 Task: Play online Dominion games in very easy mode.
Action: Mouse moved to (232, 552)
Screenshot: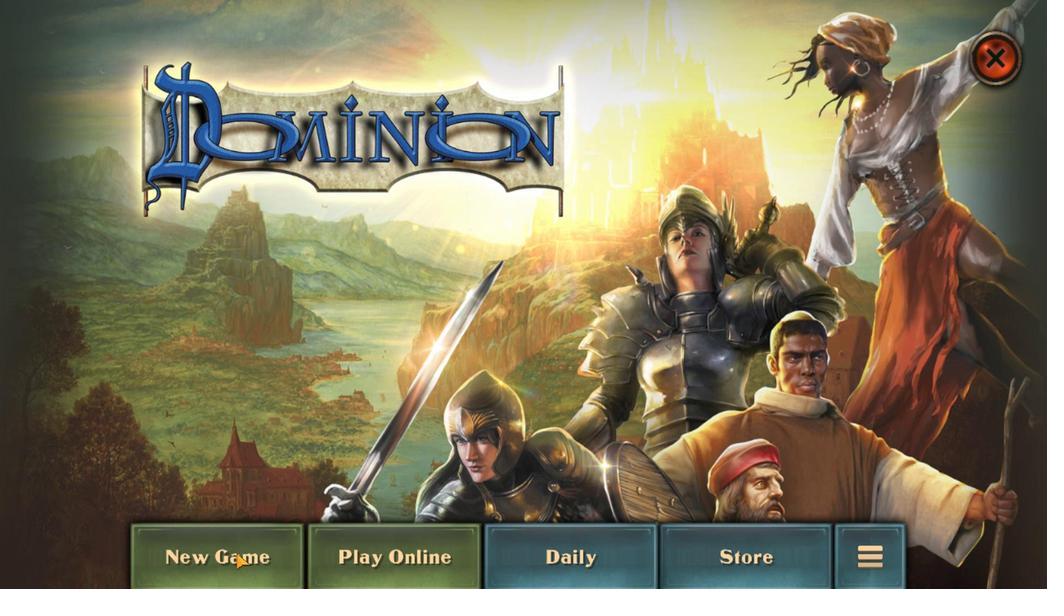 
Action: Mouse pressed left at (232, 552)
Screenshot: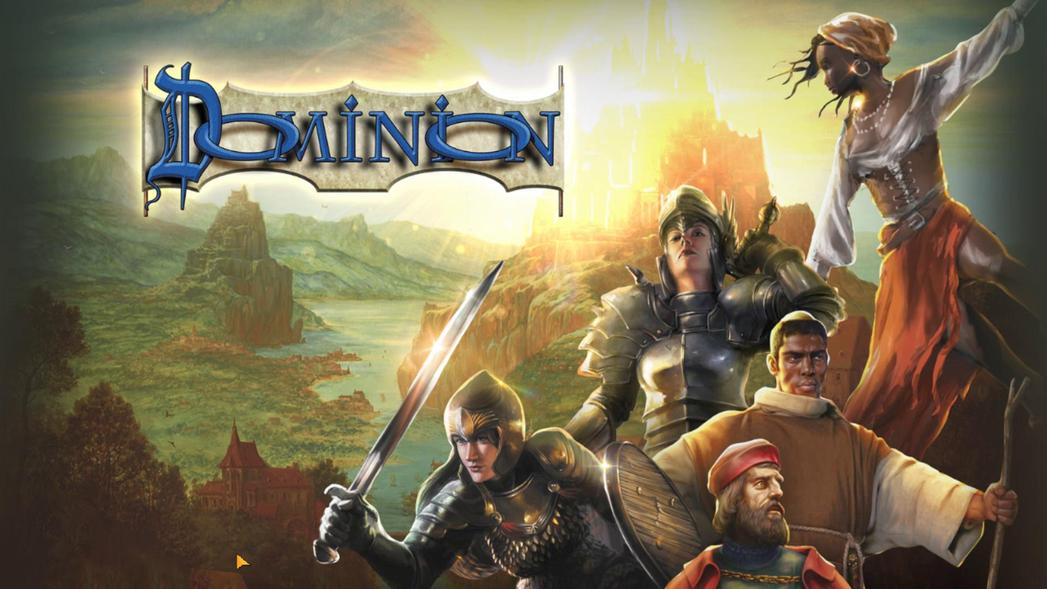 
Action: Mouse moved to (504, 280)
Screenshot: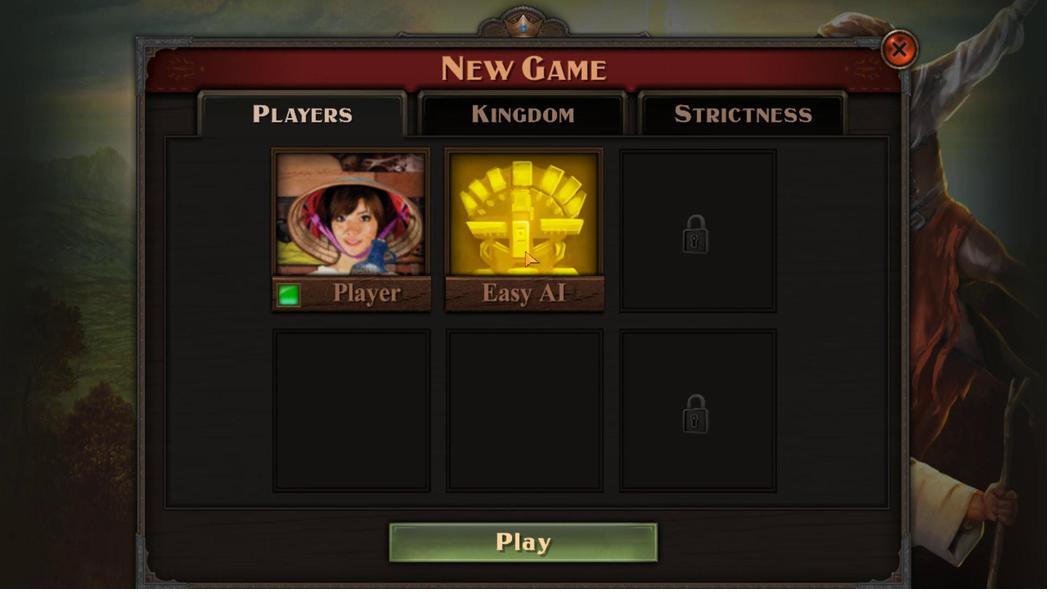 
Action: Mouse pressed left at (504, 280)
Screenshot: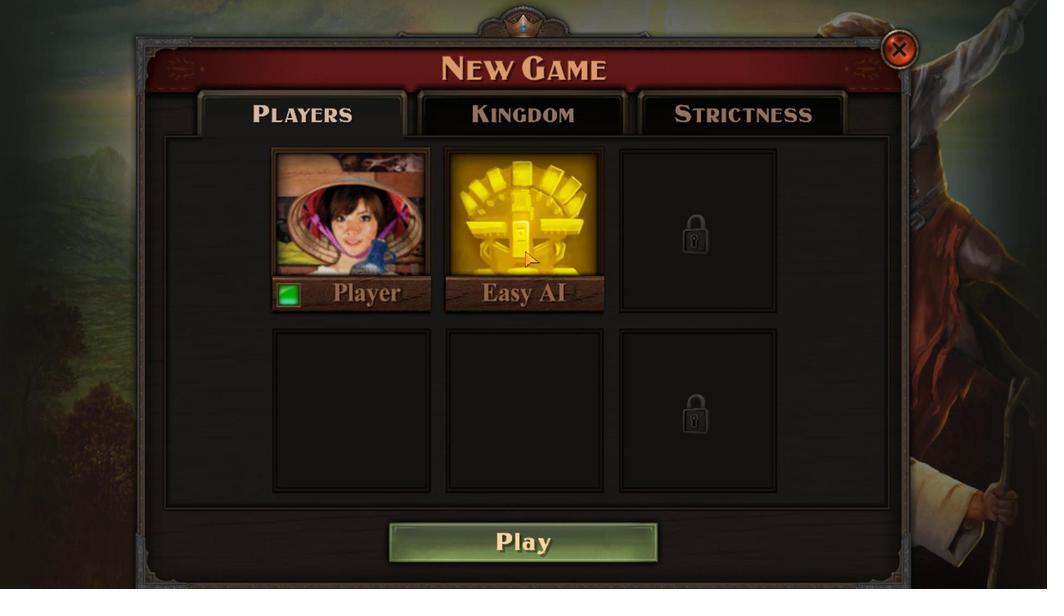 
Action: Mouse moved to (337, 290)
Screenshot: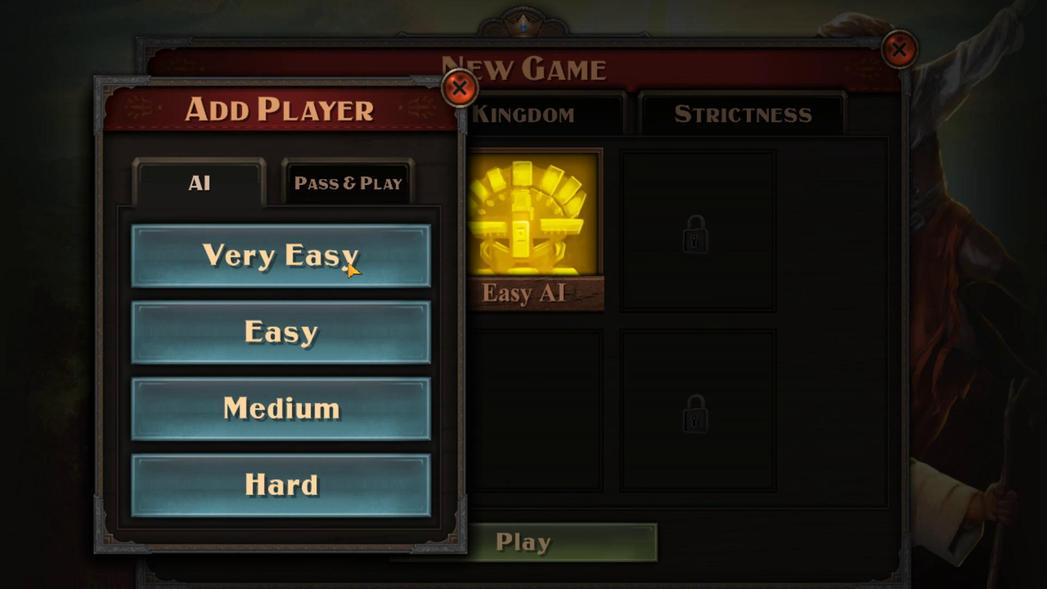 
Action: Mouse pressed left at (337, 290)
Screenshot: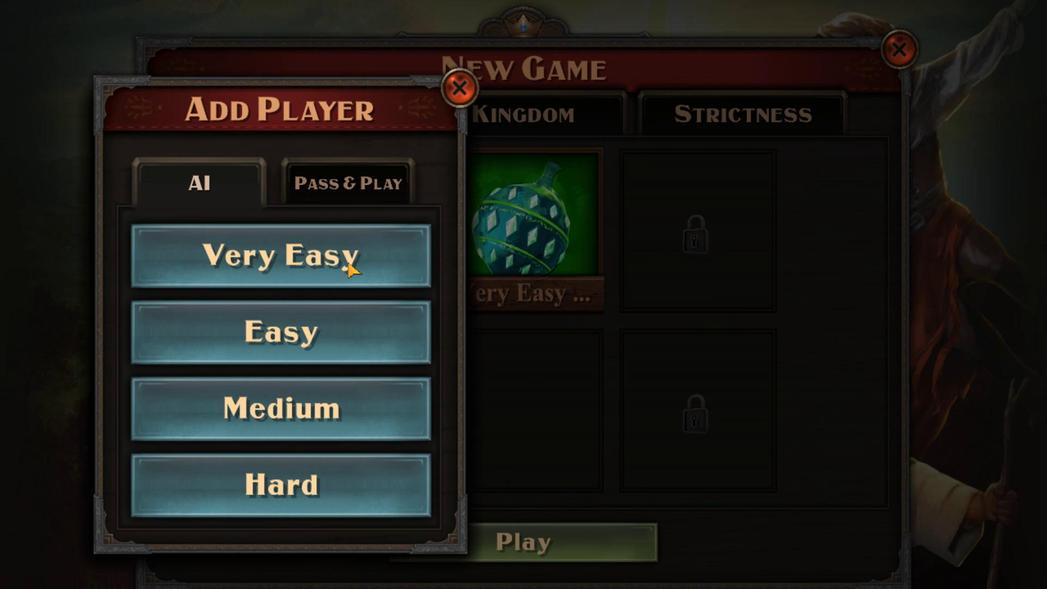 
Action: Mouse moved to (511, 547)
Screenshot: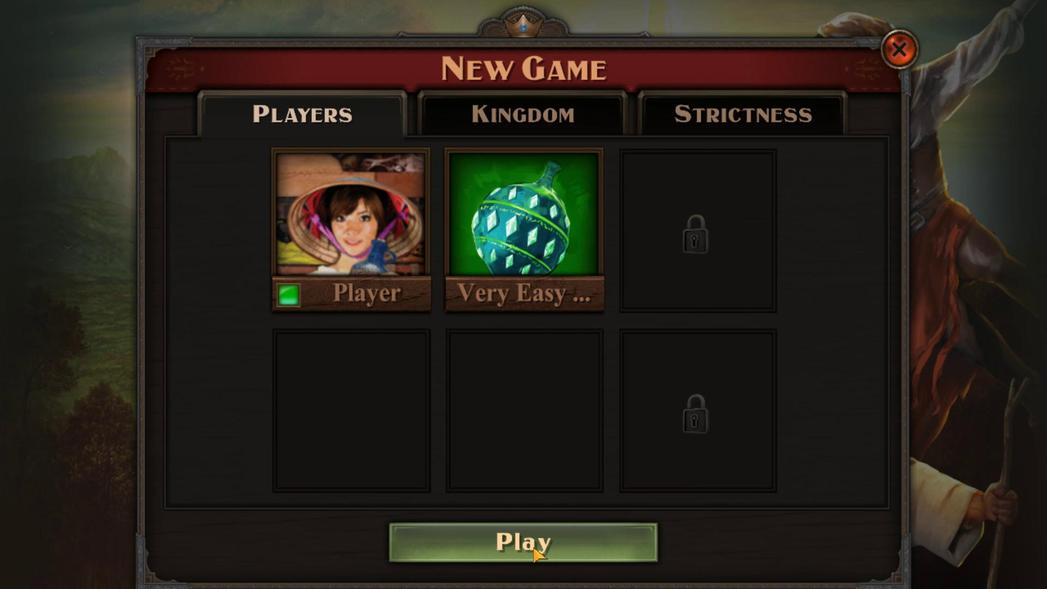 
Action: Mouse pressed left at (511, 547)
Screenshot: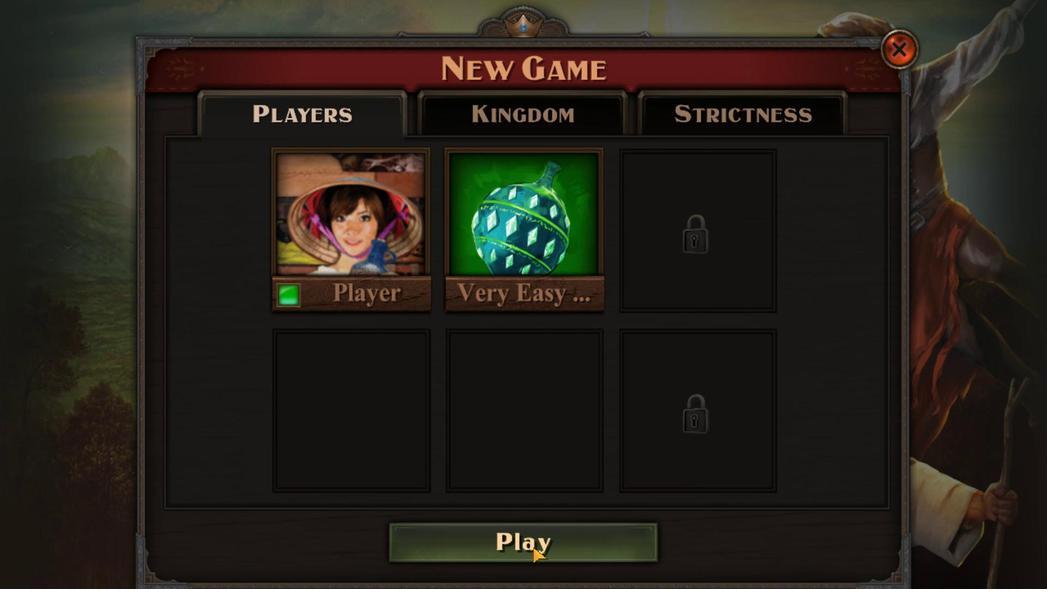 
Action: Mouse moved to (508, 453)
Screenshot: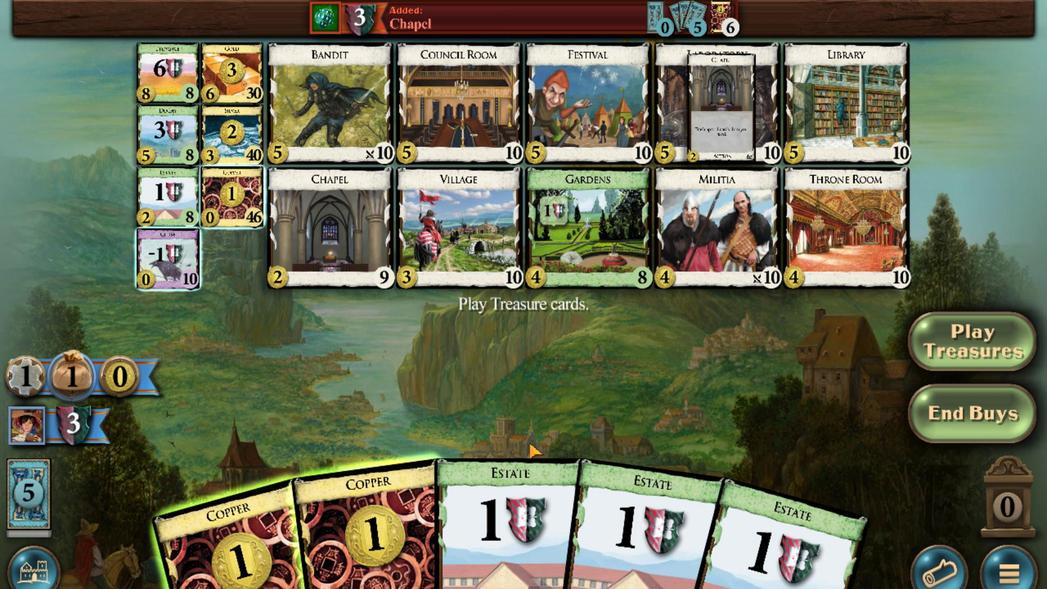 
Action: Mouse scrolled (508, 452) with delta (0, 0)
Screenshot: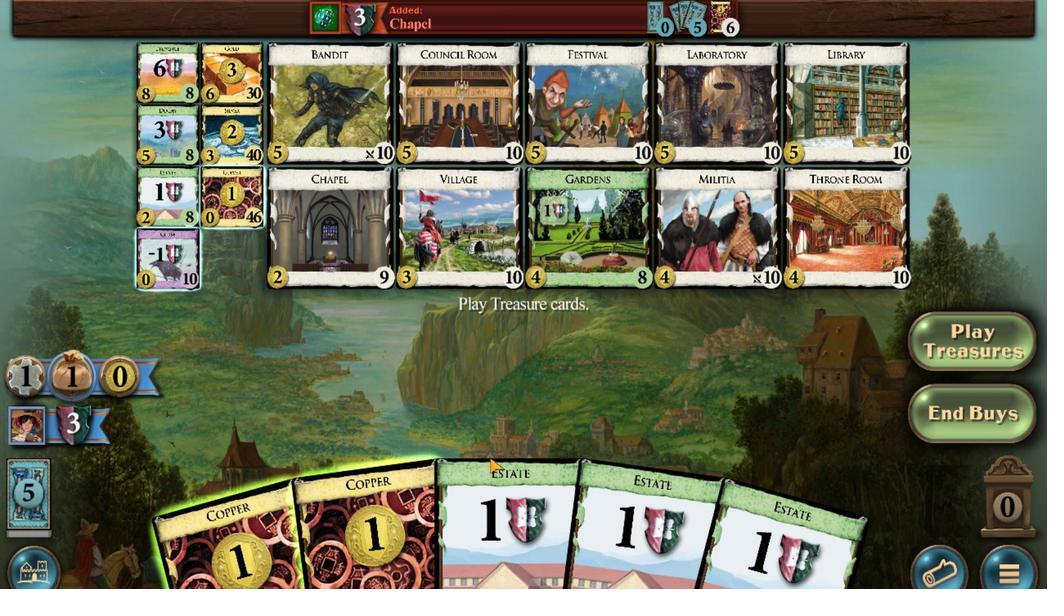 
Action: Mouse moved to (341, 520)
Screenshot: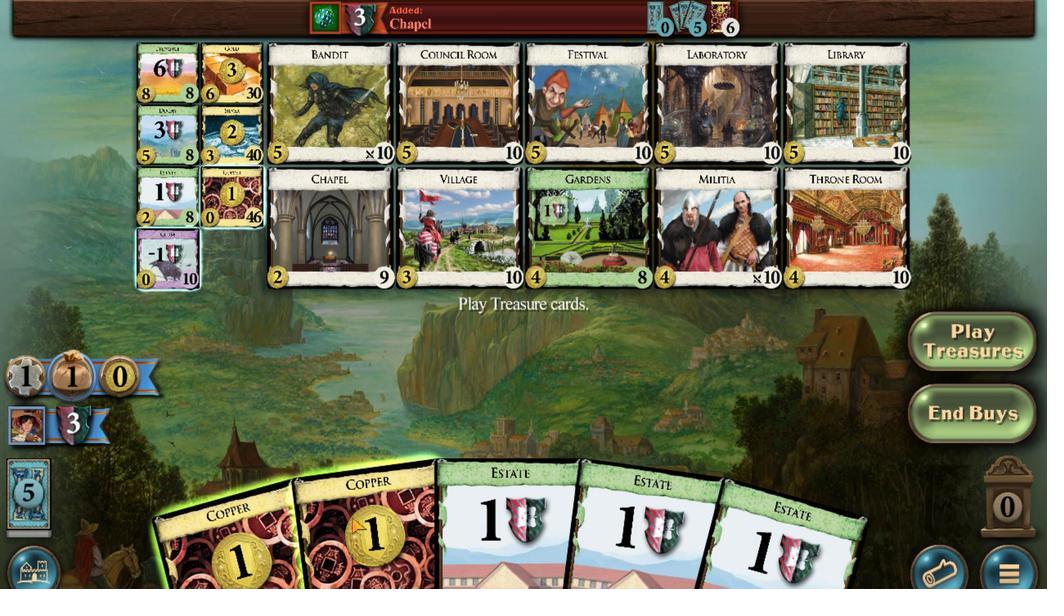 
Action: Mouse scrolled (341, 519) with delta (0, 0)
Screenshot: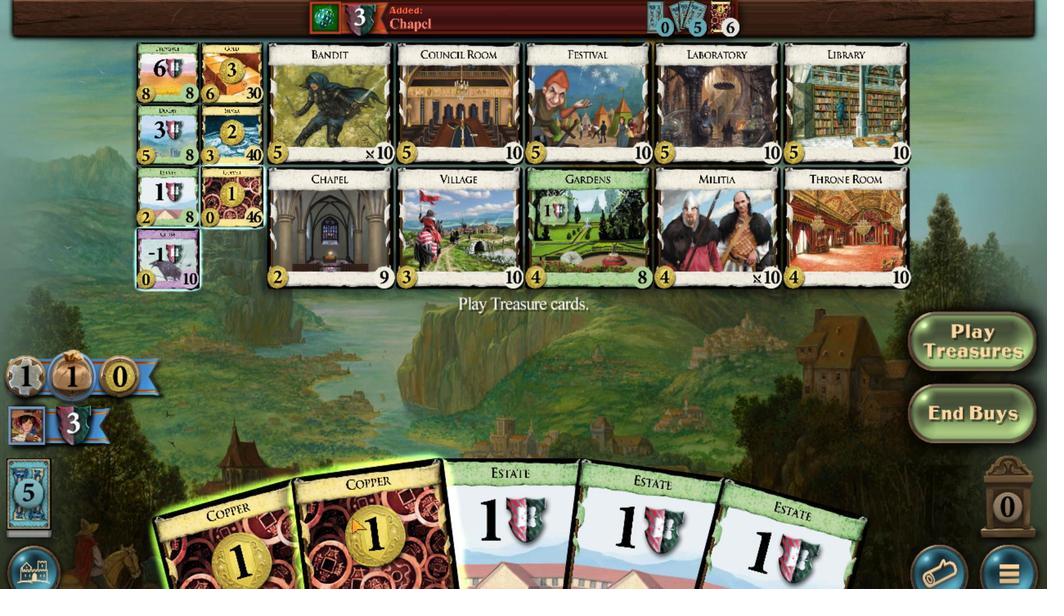 
Action: Mouse moved to (291, 535)
Screenshot: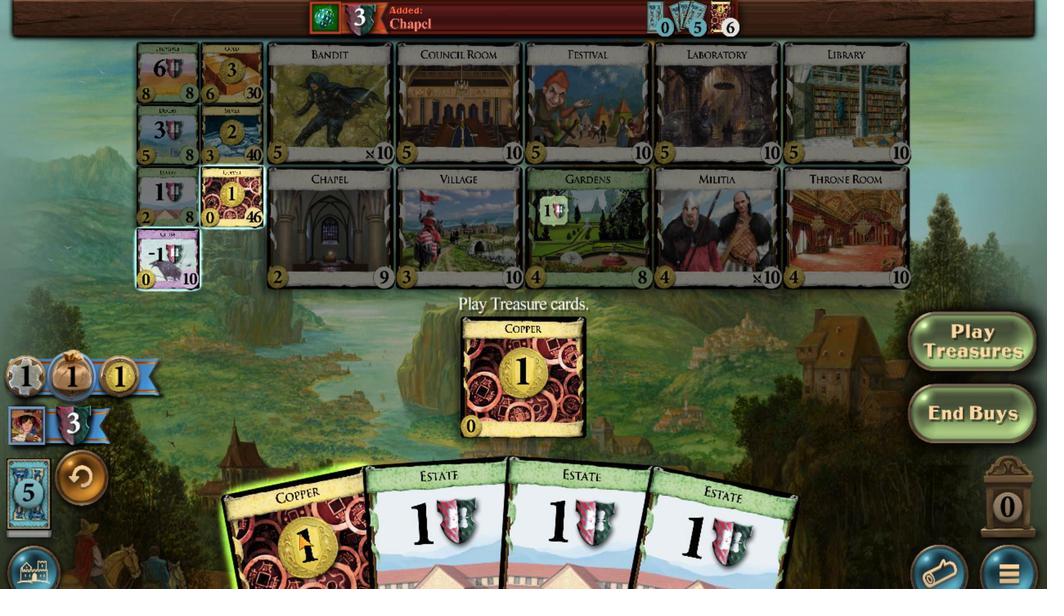 
Action: Mouse scrolled (291, 534) with delta (0, 0)
Screenshot: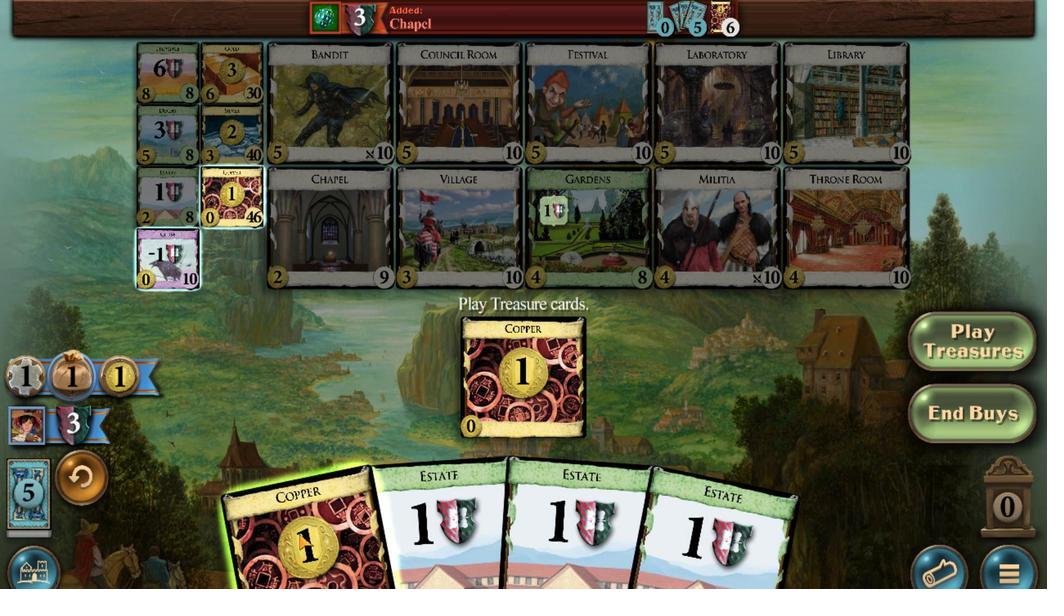 
Action: Mouse moved to (164, 226)
Screenshot: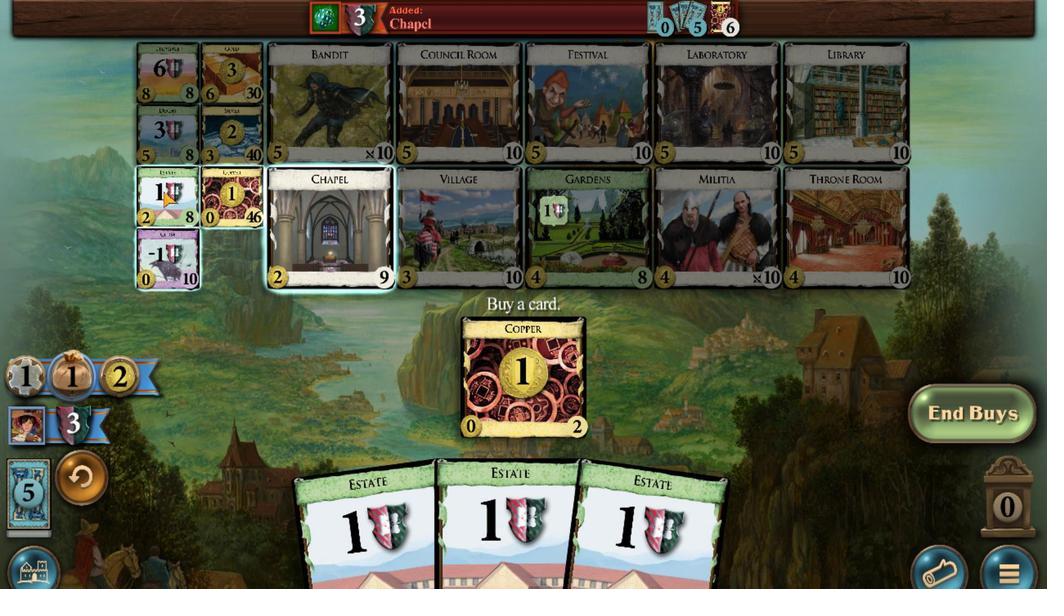 
Action: Mouse scrolled (164, 227) with delta (0, 0)
Screenshot: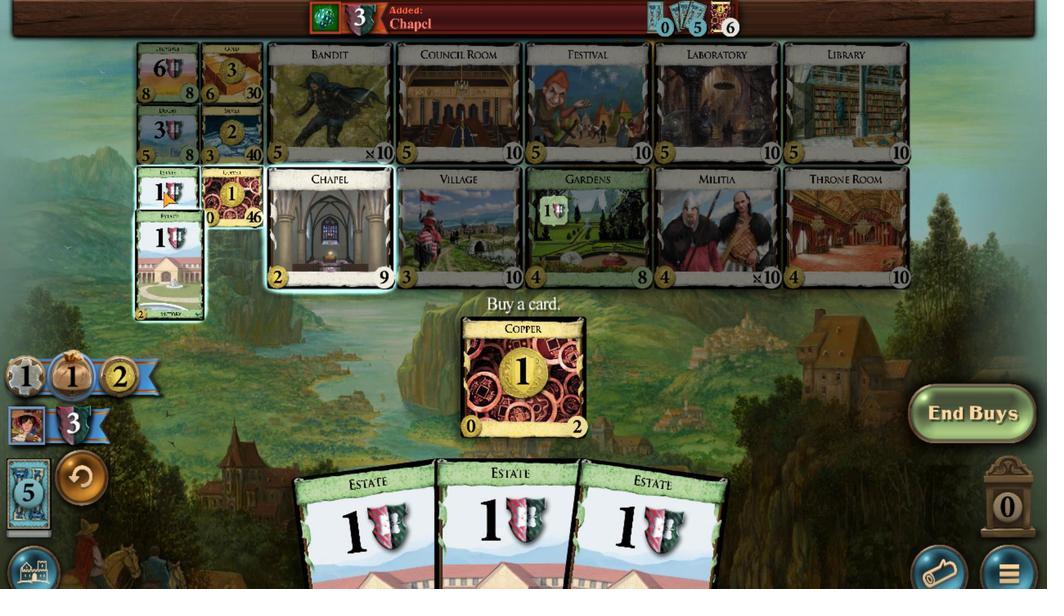 
Action: Mouse scrolled (164, 227) with delta (0, 0)
Screenshot: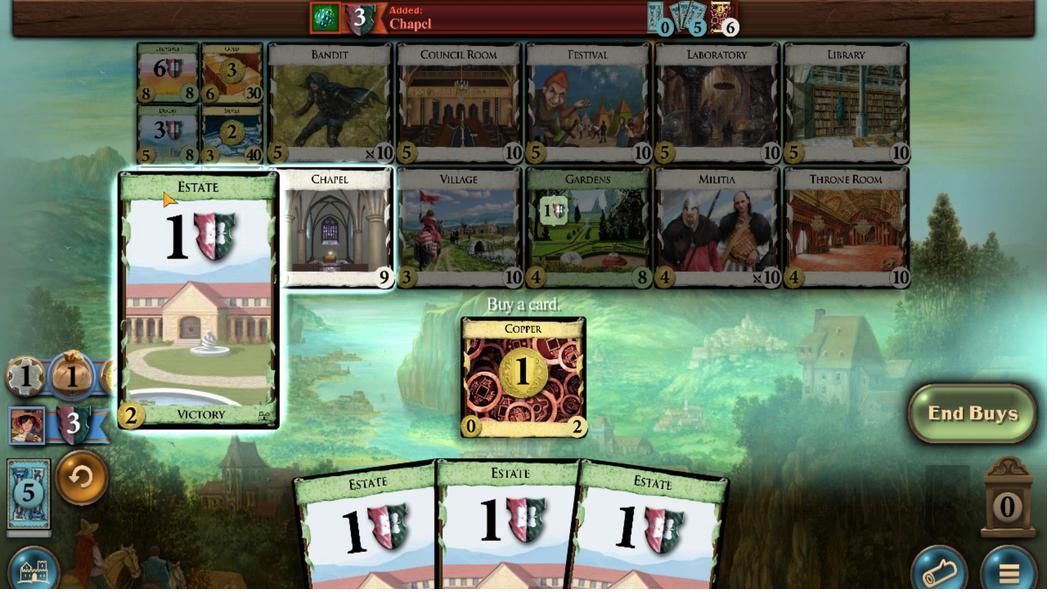 
Action: Mouse scrolled (164, 227) with delta (0, 0)
Screenshot: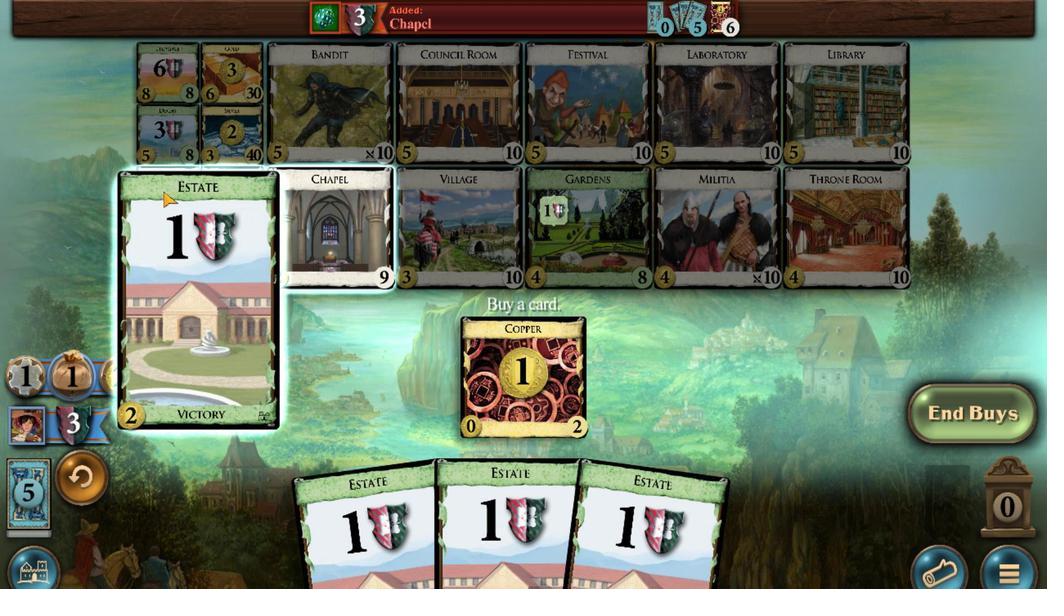 
Action: Mouse moved to (563, 506)
Screenshot: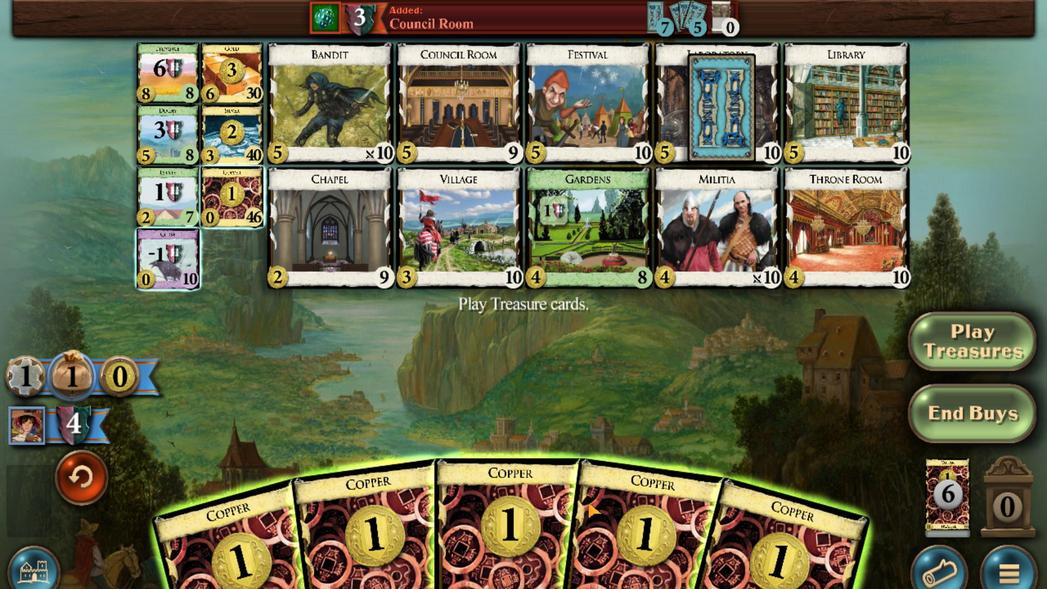 
Action: Mouse scrolled (563, 506) with delta (0, 0)
Screenshot: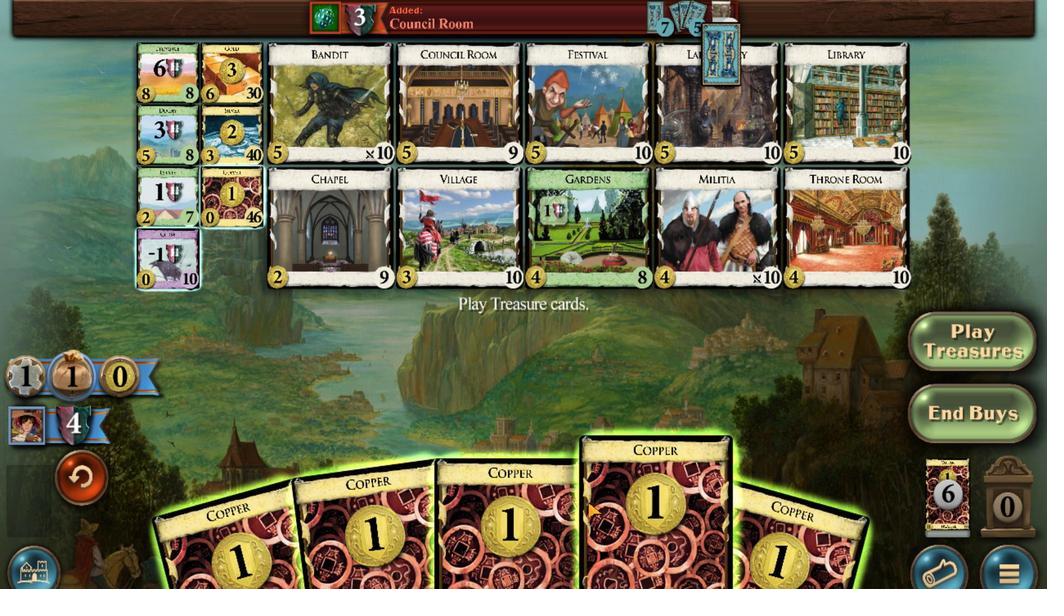 
Action: Mouse moved to (518, 517)
Screenshot: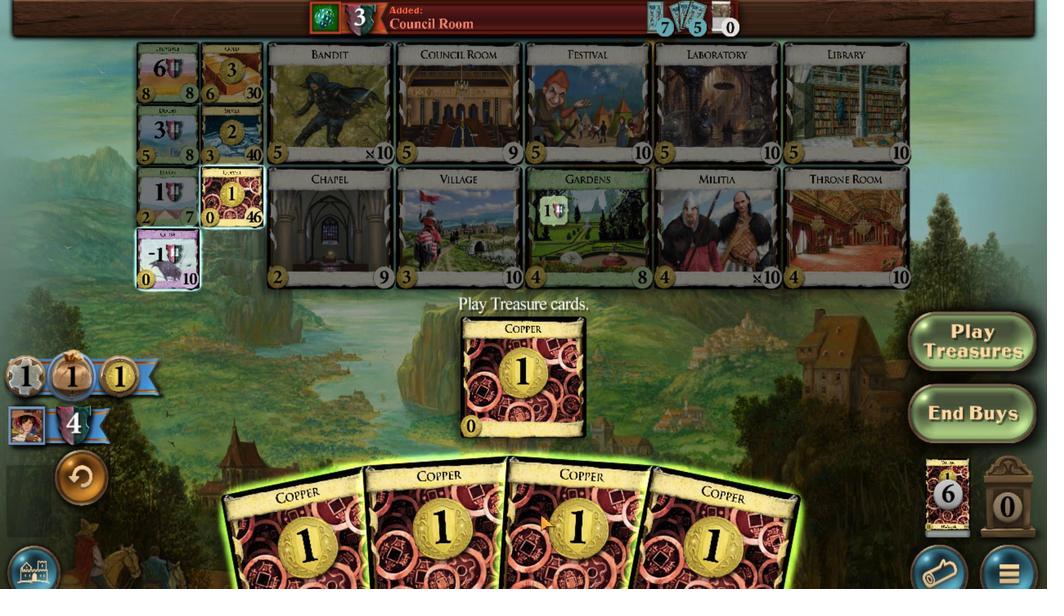 
Action: Mouse scrolled (518, 517) with delta (0, 0)
Screenshot: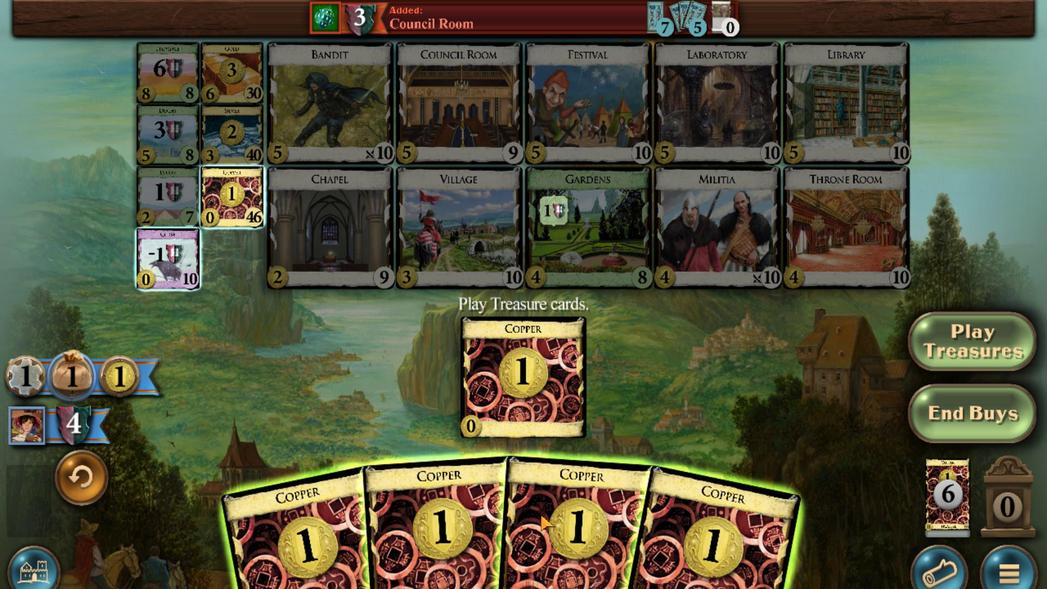 
Action: Mouse moved to (475, 529)
Screenshot: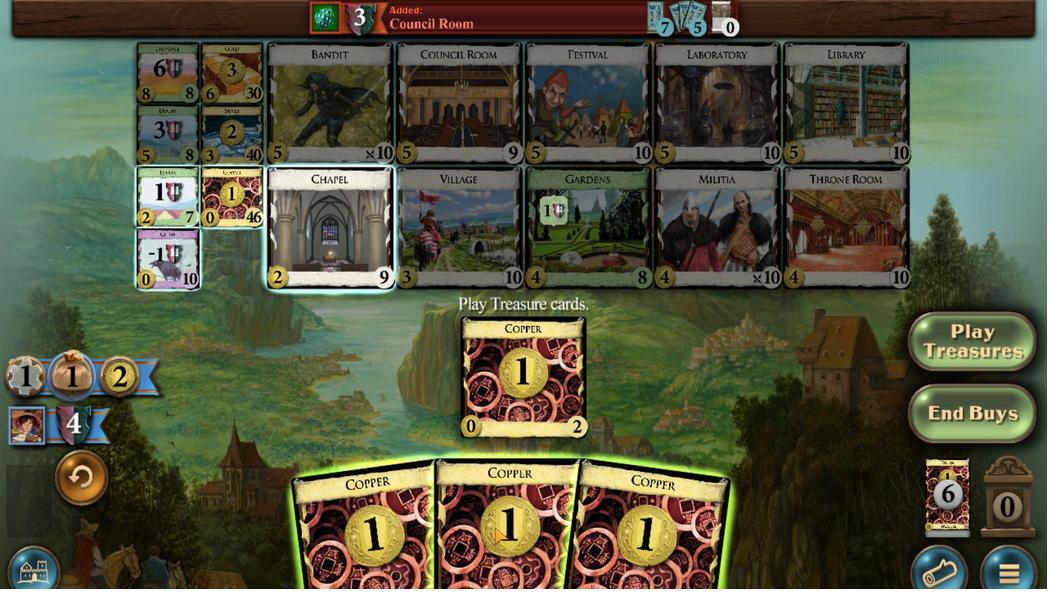 
Action: Mouse scrolled (475, 529) with delta (0, 0)
Screenshot: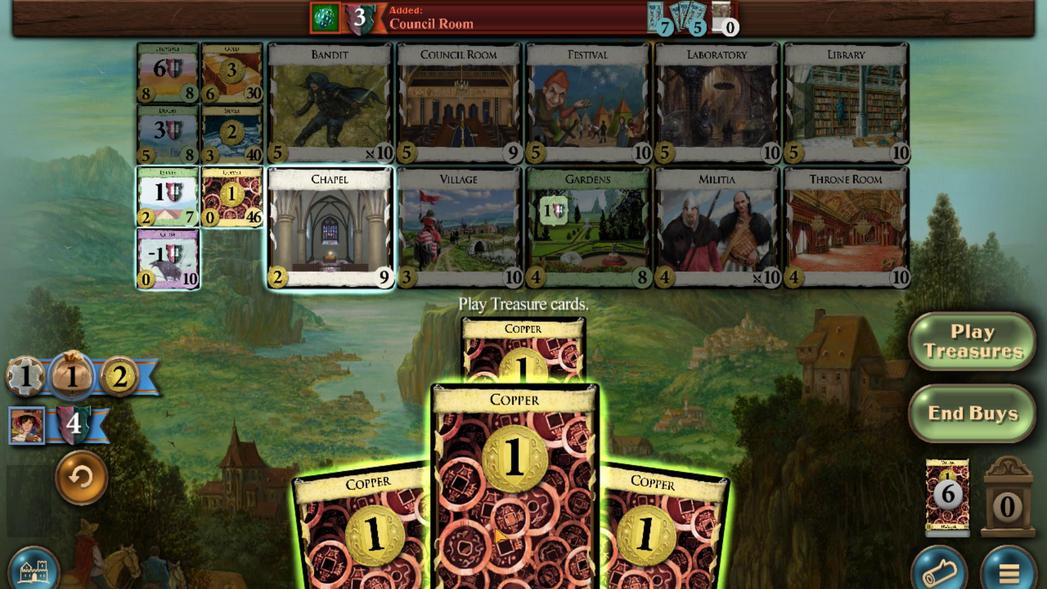 
Action: Mouse moved to (447, 535)
Screenshot: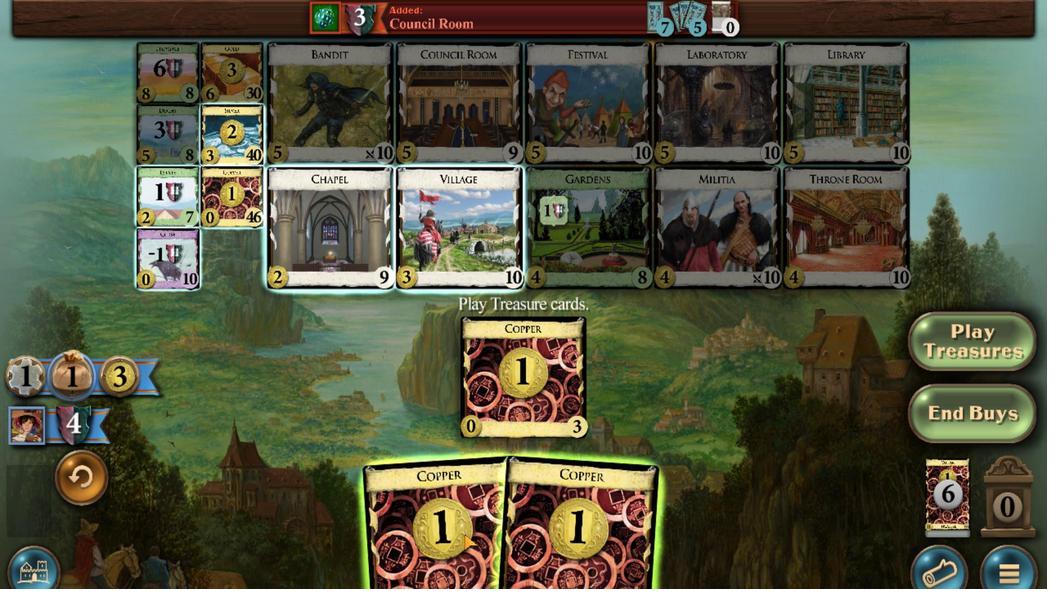 
Action: Mouse scrolled (447, 534) with delta (0, 0)
Screenshot: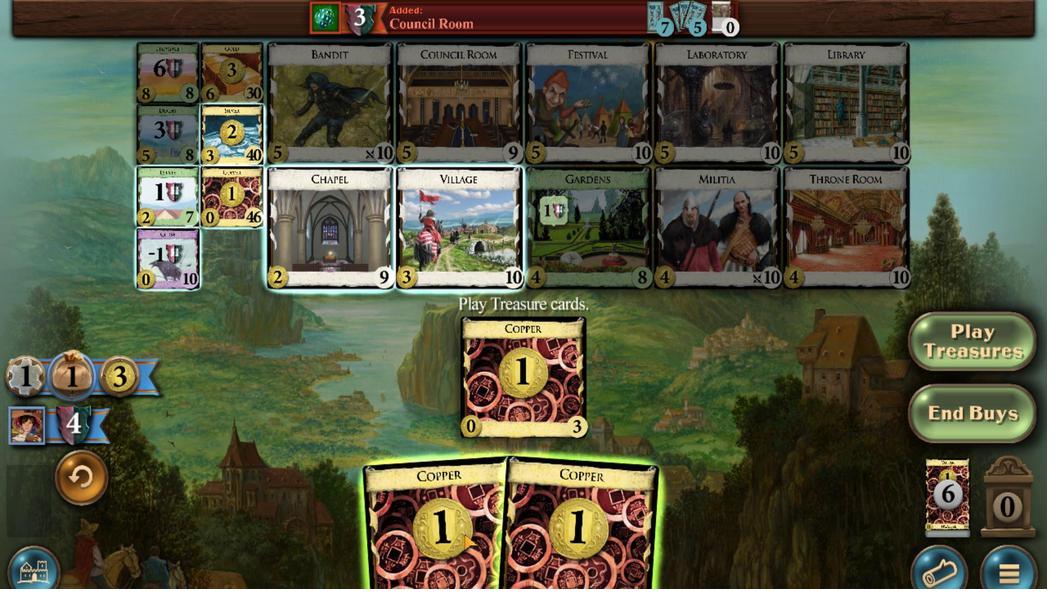 
Action: Mouse moved to (460, 536)
Screenshot: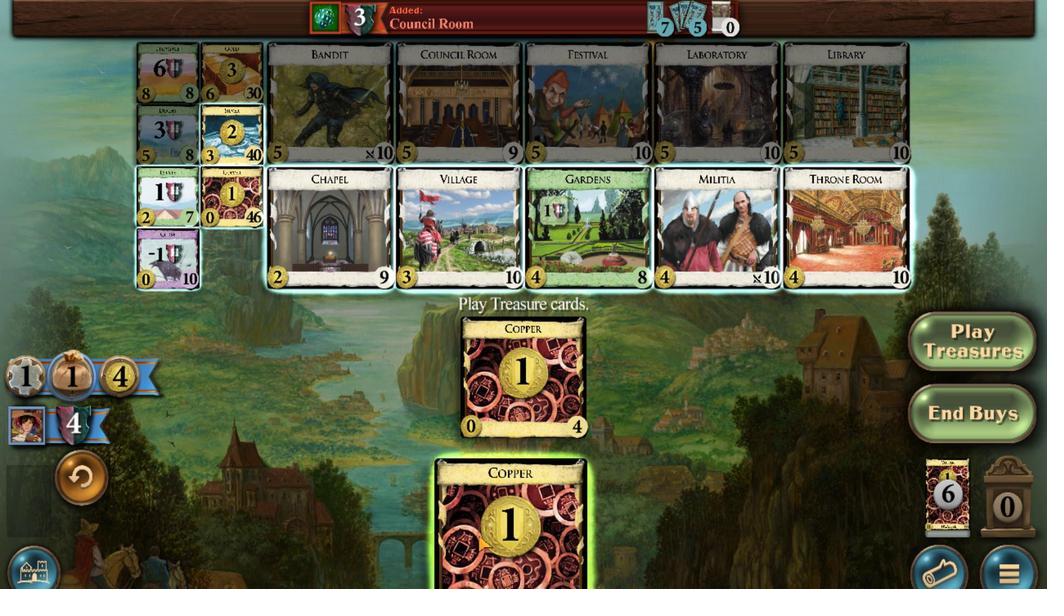 
Action: Mouse scrolled (460, 536) with delta (0, 0)
Screenshot: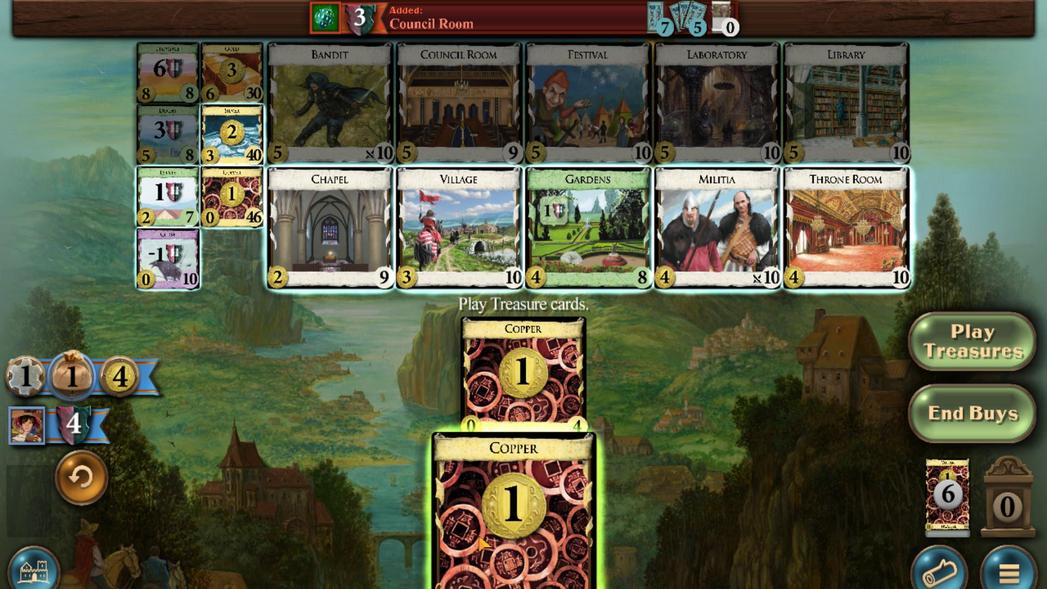 
Action: Mouse moved to (173, 176)
Screenshot: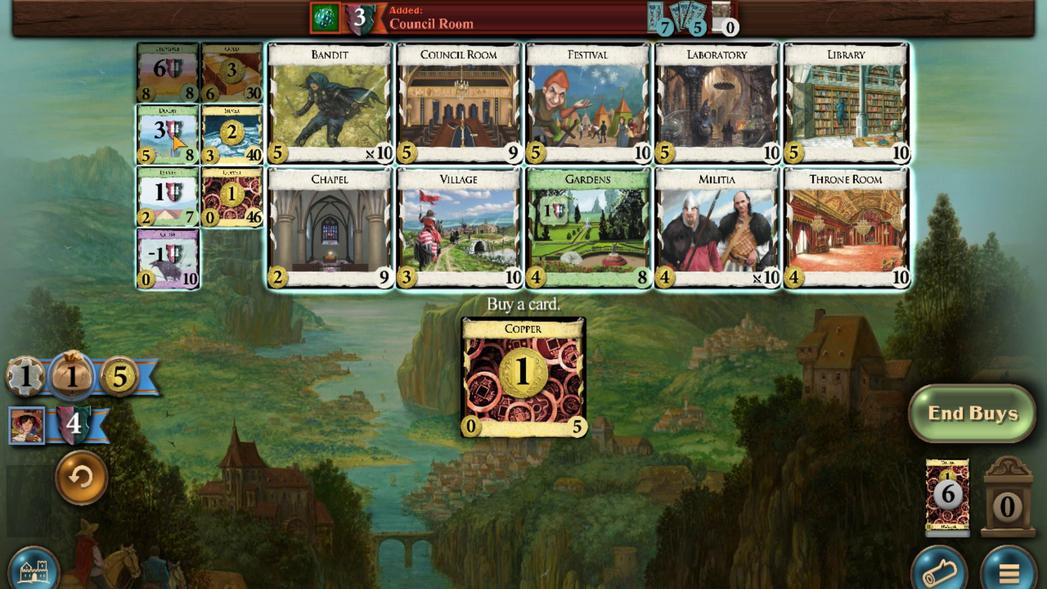 
Action: Mouse scrolled (173, 176) with delta (0, 0)
Screenshot: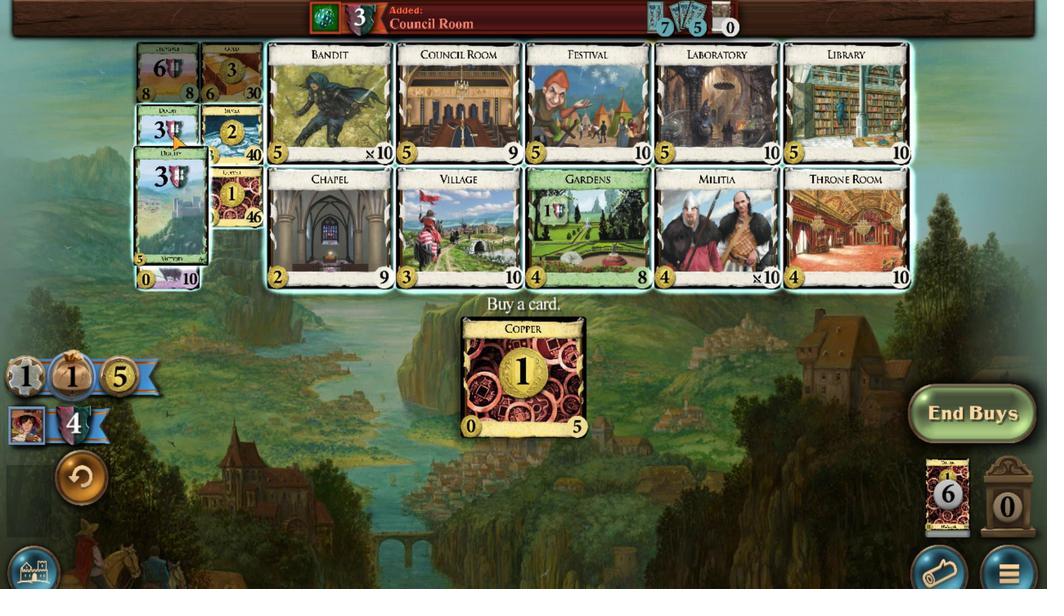 
Action: Mouse scrolled (173, 176) with delta (0, 0)
Screenshot: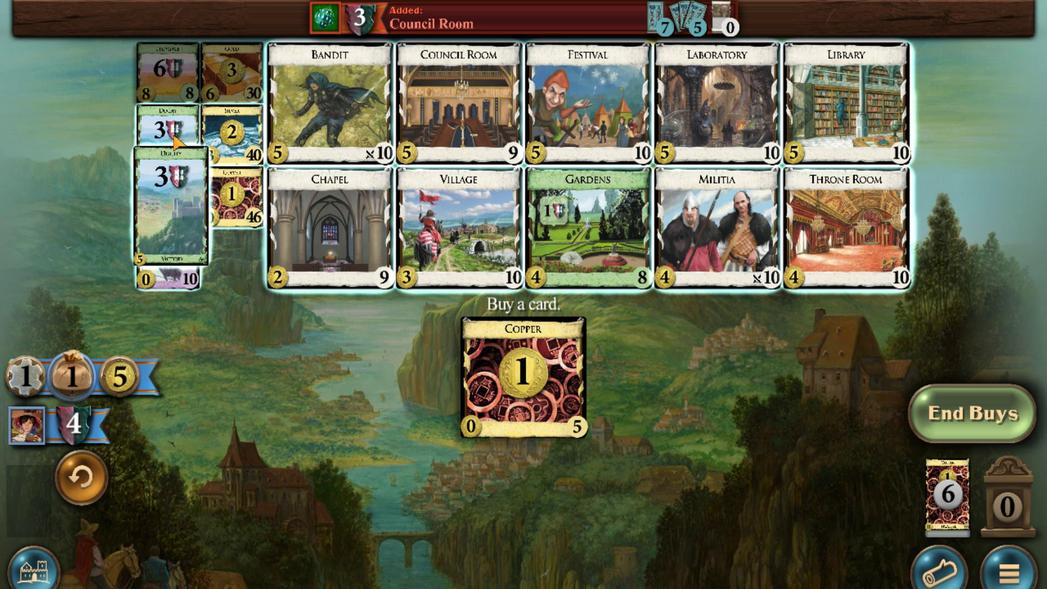 
Action: Mouse scrolled (173, 176) with delta (0, 0)
Screenshot: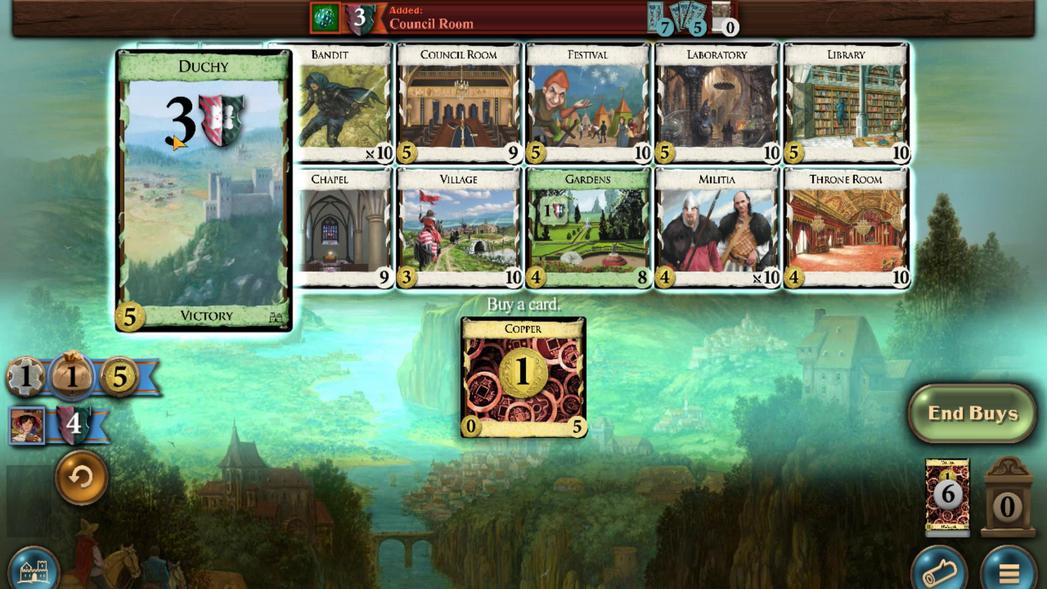 
Action: Mouse moved to (475, 505)
Screenshot: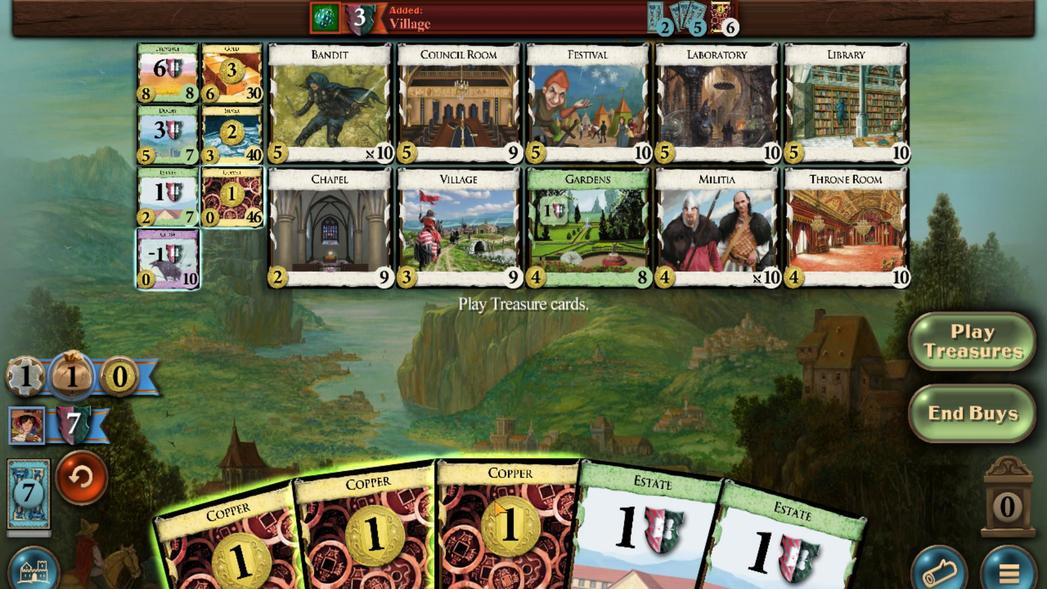 
Action: Mouse scrolled (475, 504) with delta (0, 0)
Screenshot: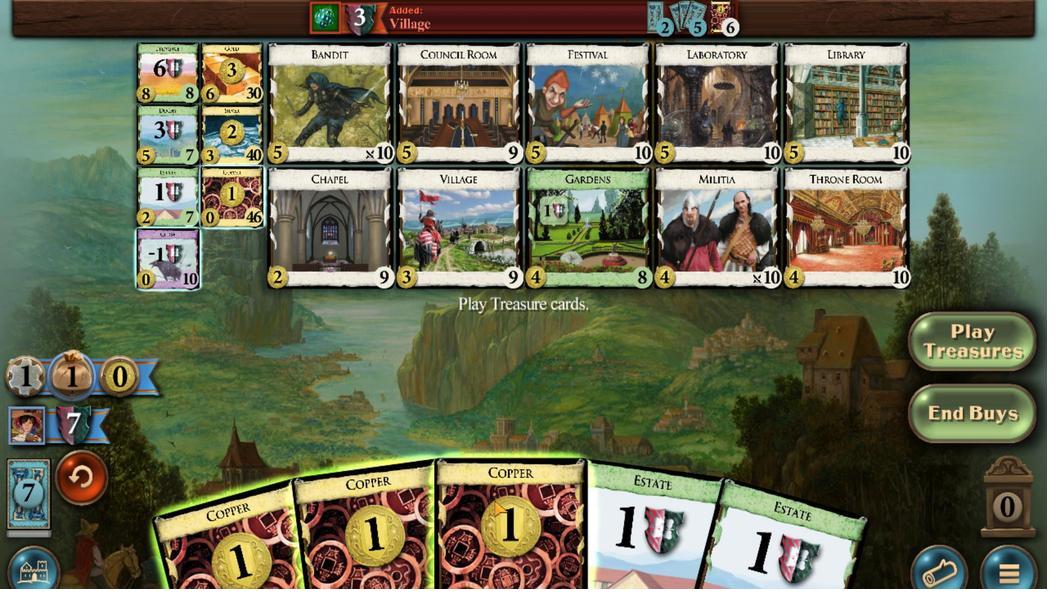 
Action: Mouse moved to (427, 516)
Screenshot: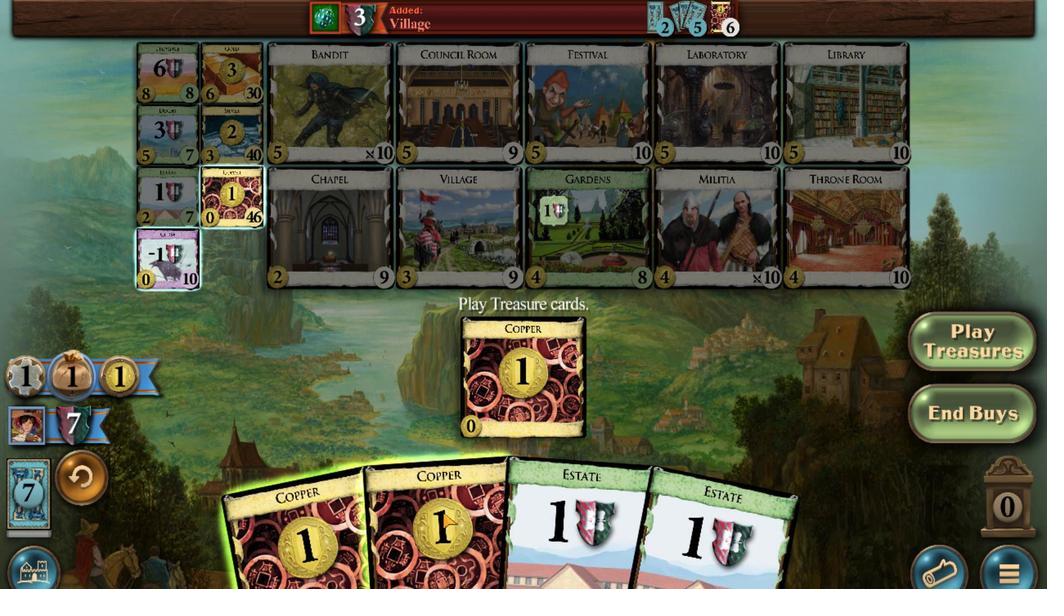 
Action: Mouse scrolled (427, 515) with delta (0, 0)
Screenshot: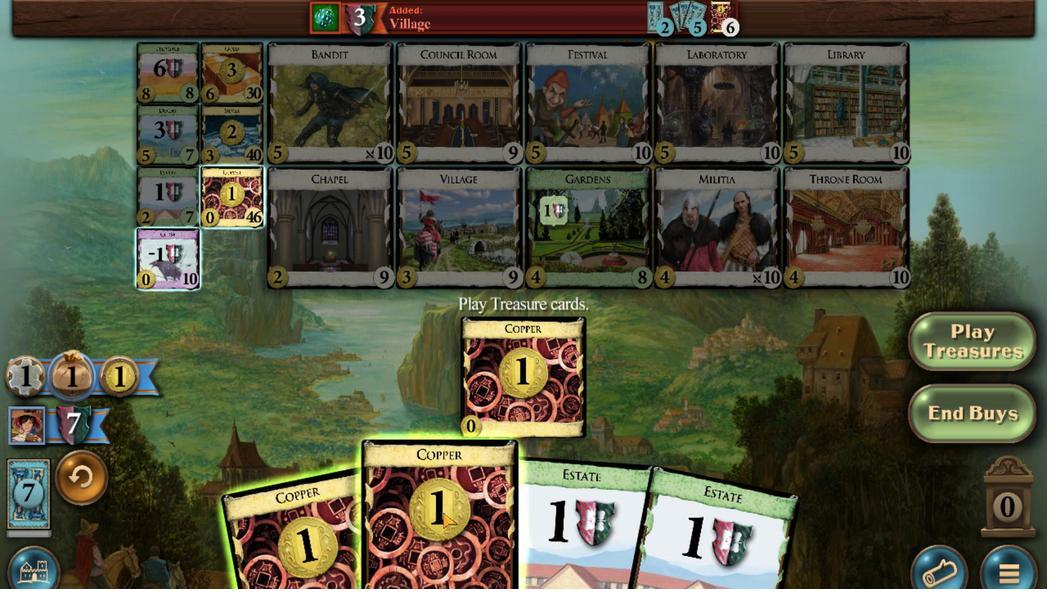 
Action: Mouse moved to (382, 519)
Screenshot: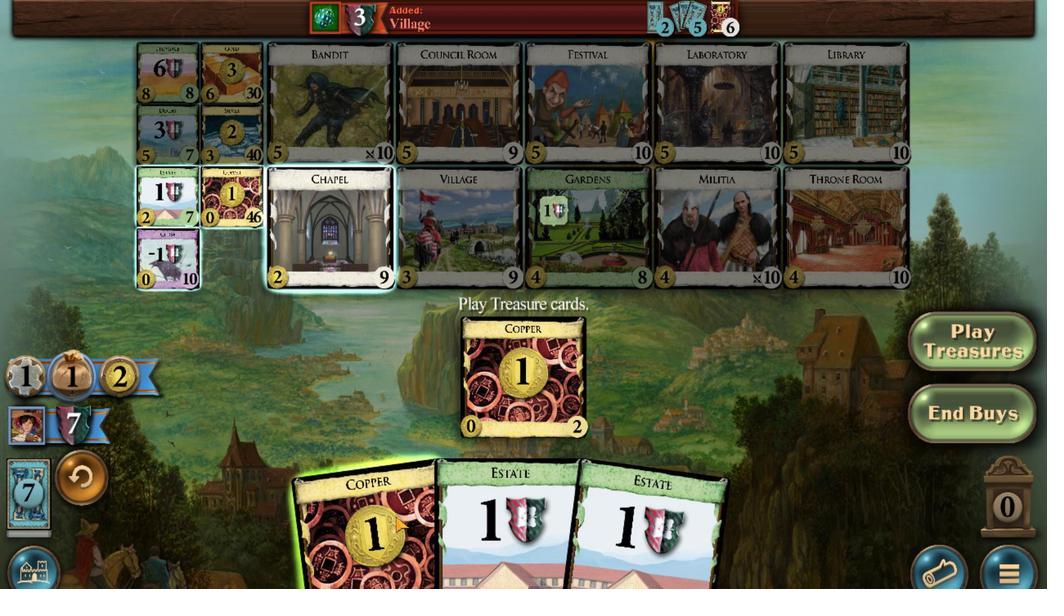
Action: Mouse scrolled (382, 518) with delta (0, 0)
Screenshot: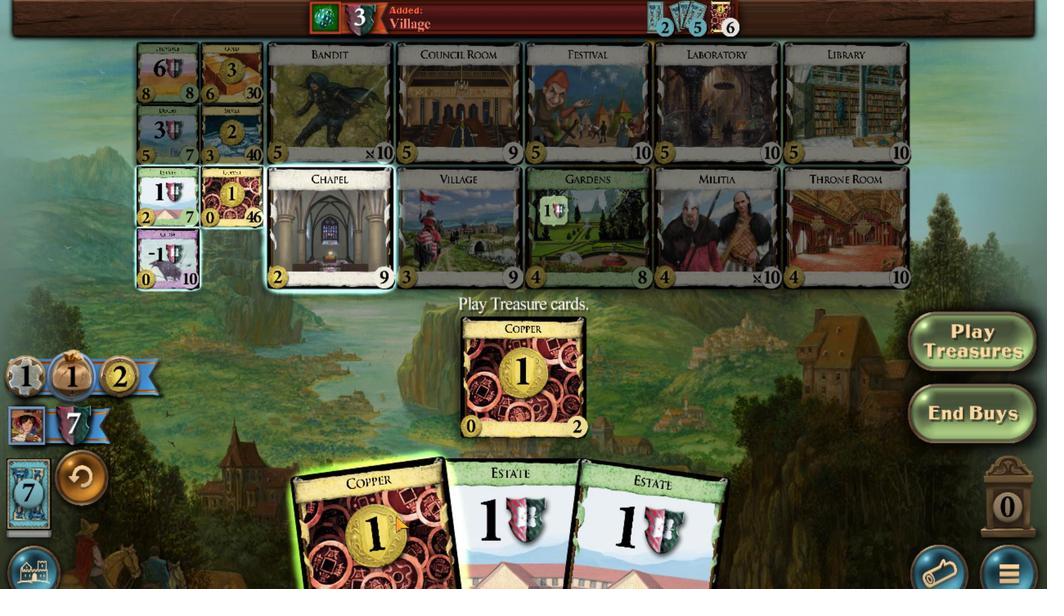 
Action: Mouse moved to (229, 179)
Screenshot: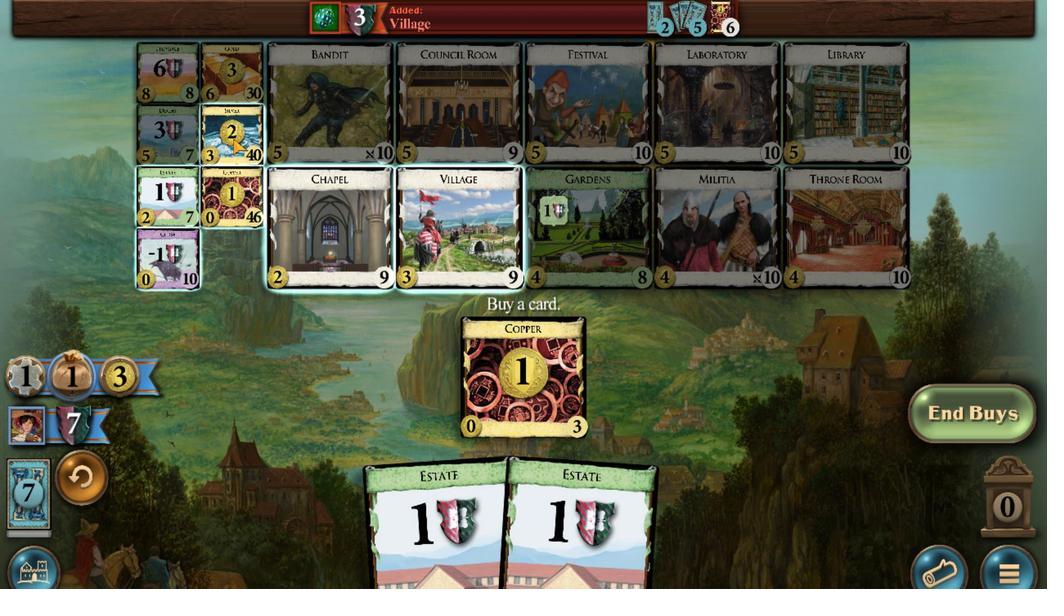 
Action: Mouse scrolled (229, 180) with delta (0, 0)
Screenshot: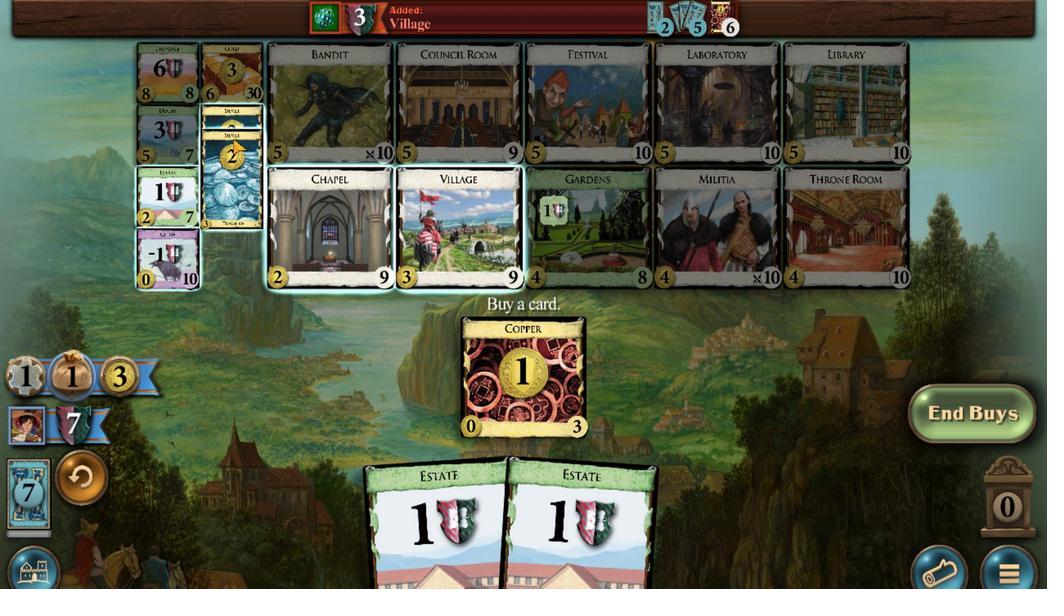 
Action: Mouse scrolled (229, 180) with delta (0, 0)
Screenshot: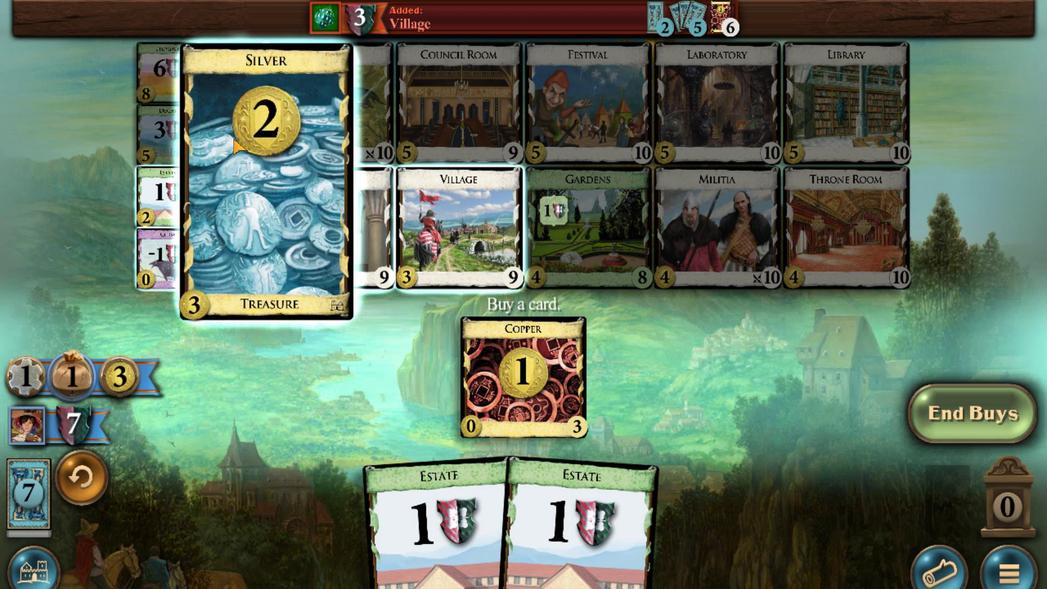 
Action: Mouse scrolled (229, 180) with delta (0, 0)
Screenshot: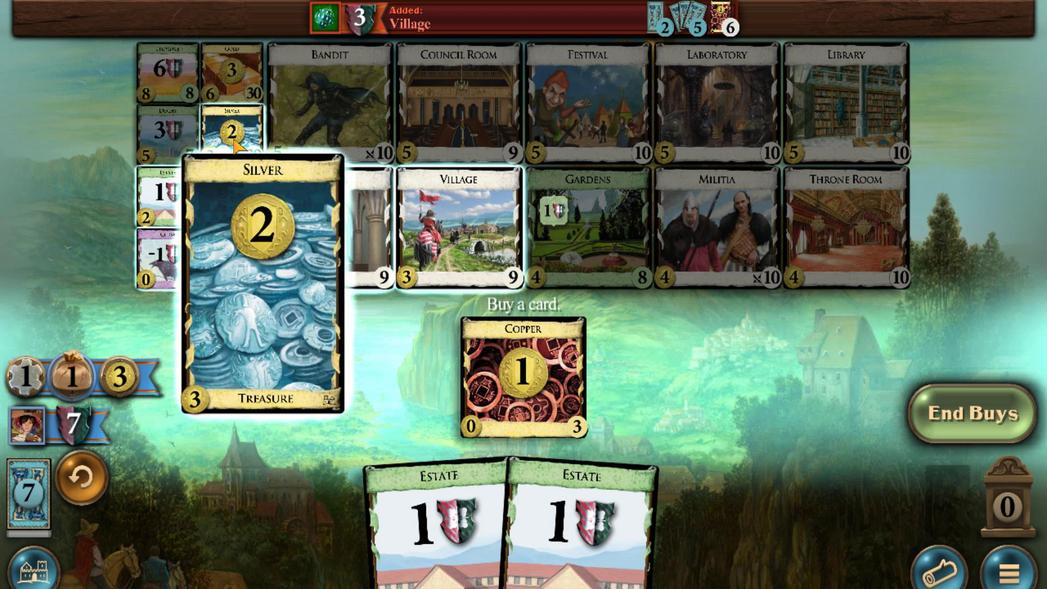 
Action: Mouse moved to (375, 503)
Screenshot: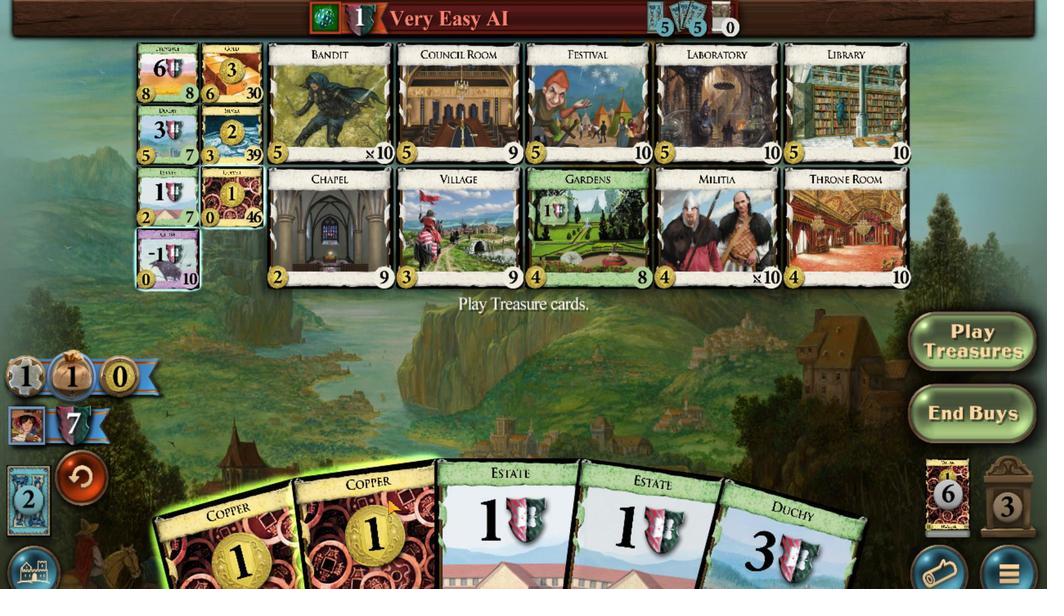 
Action: Mouse scrolled (375, 502) with delta (0, 0)
Screenshot: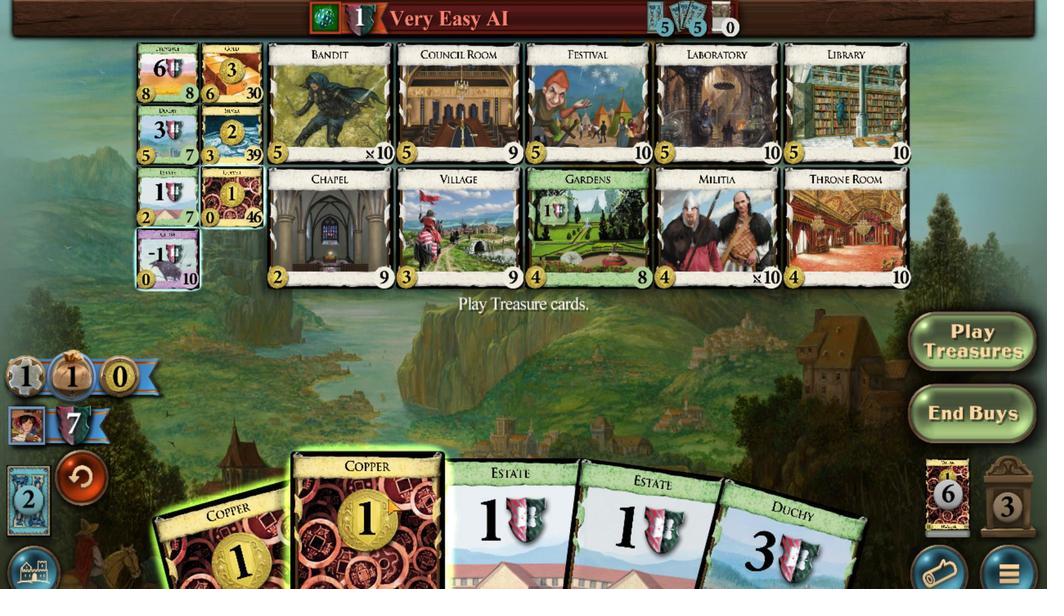 
Action: Mouse moved to (321, 521)
Screenshot: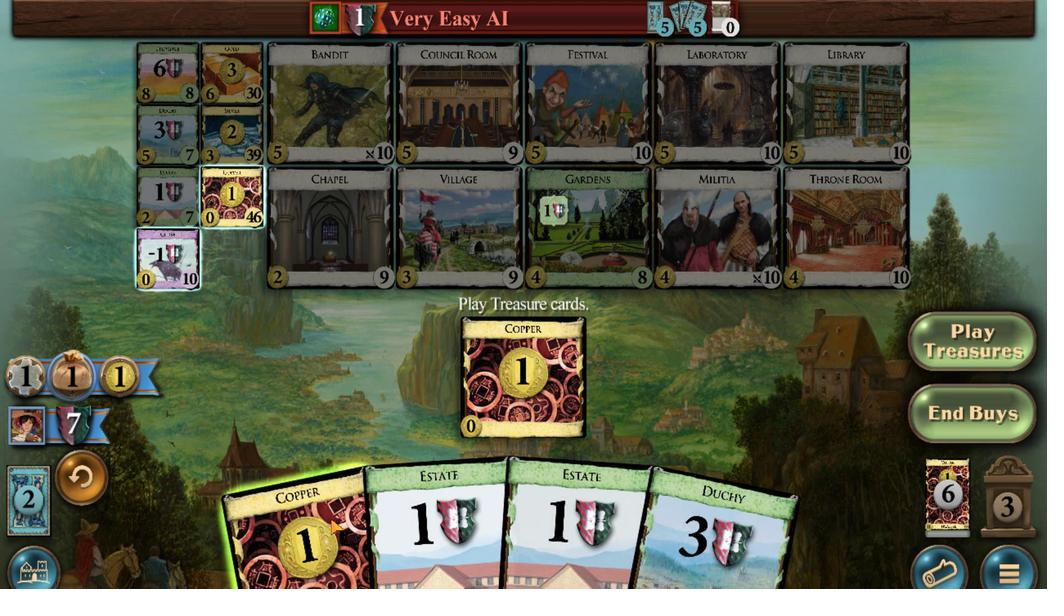 
Action: Mouse scrolled (321, 520) with delta (0, 0)
Screenshot: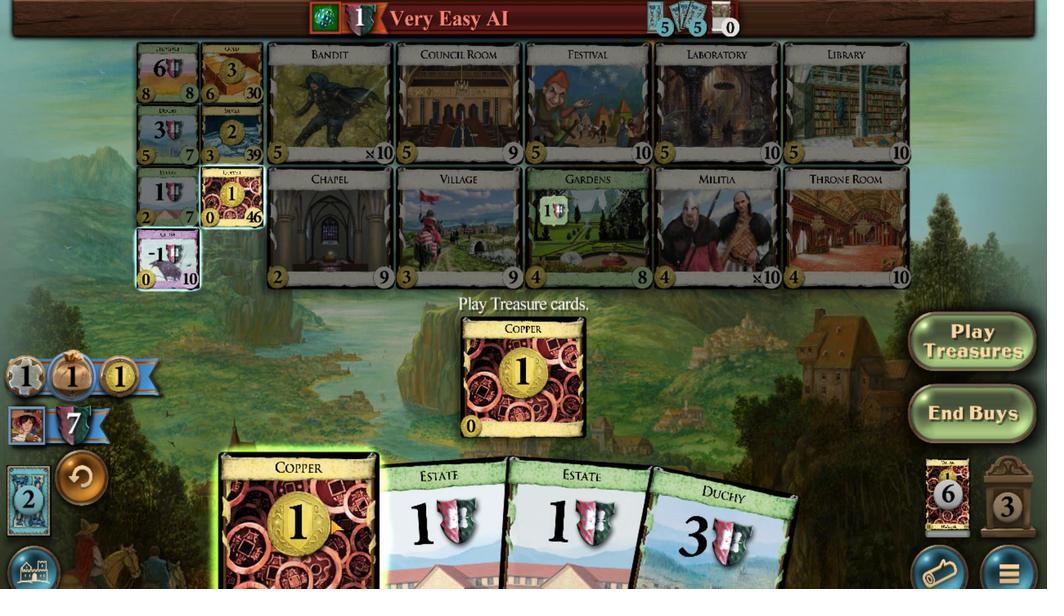 
Action: Mouse moved to (167, 222)
Screenshot: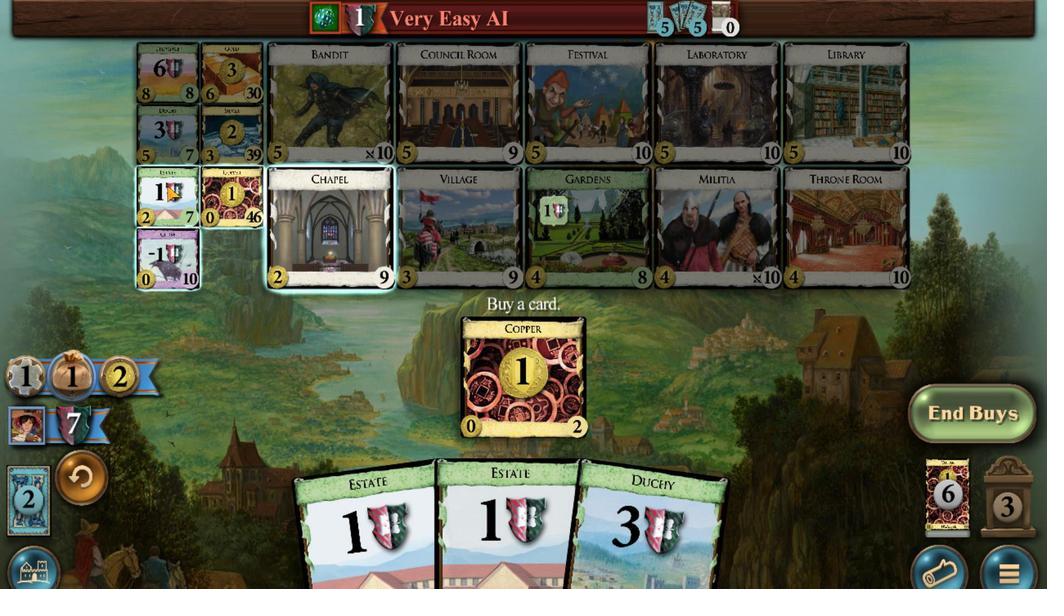 
Action: Mouse scrolled (167, 222) with delta (0, 0)
Screenshot: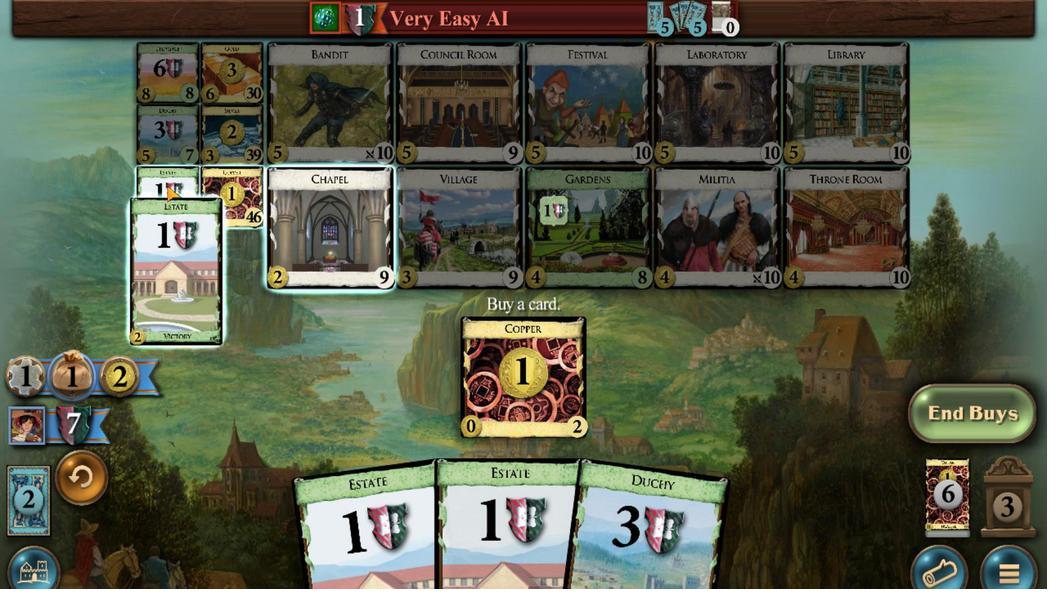 
Action: Mouse moved to (449, 525)
Screenshot: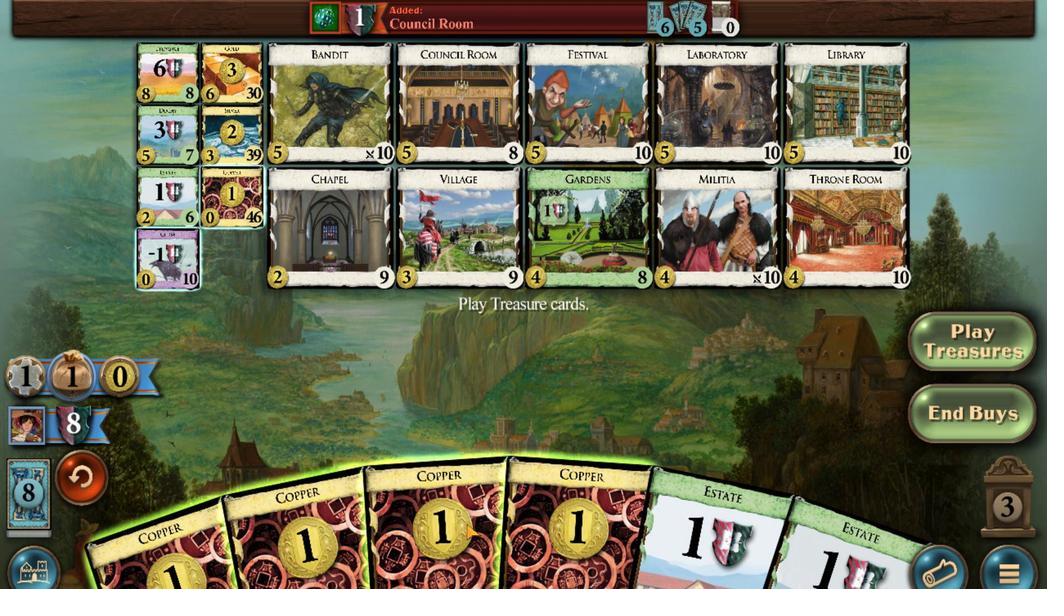 
Action: Mouse scrolled (449, 525) with delta (0, 0)
Screenshot: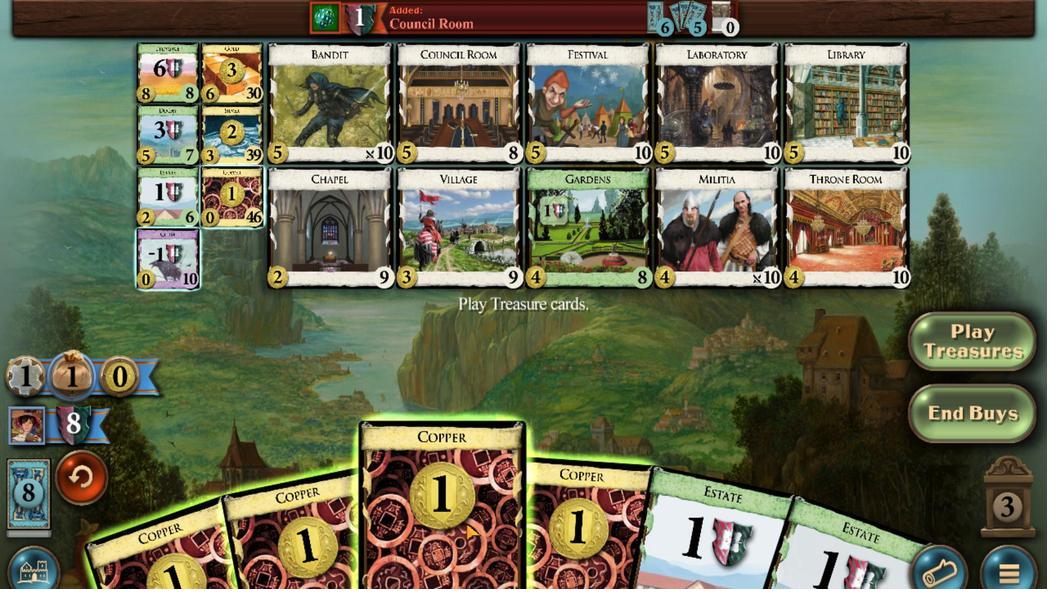 
Action: Mouse scrolled (449, 525) with delta (0, 0)
Screenshot: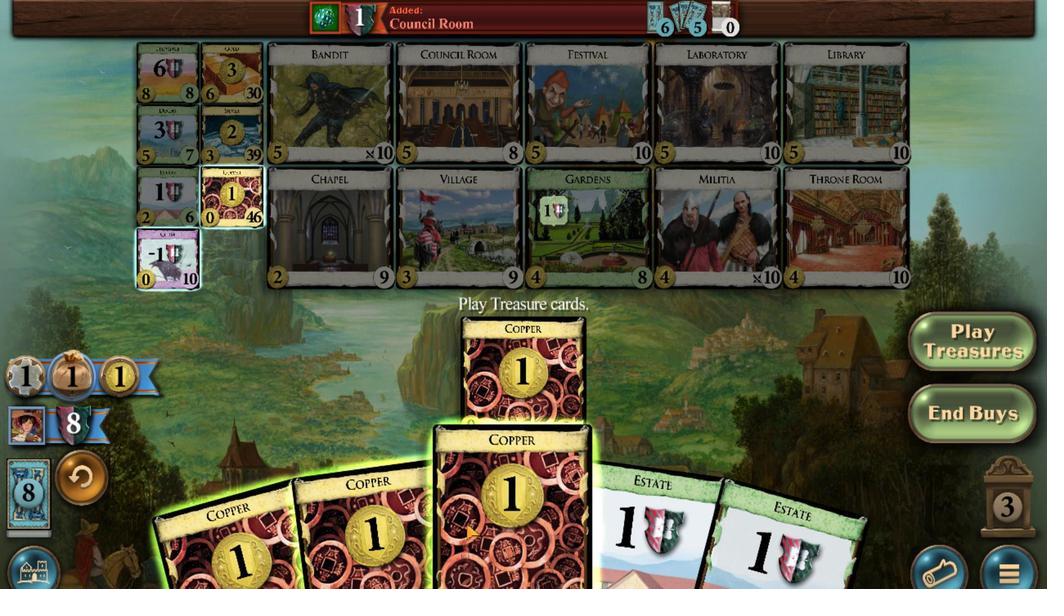 
Action: Mouse moved to (418, 531)
Screenshot: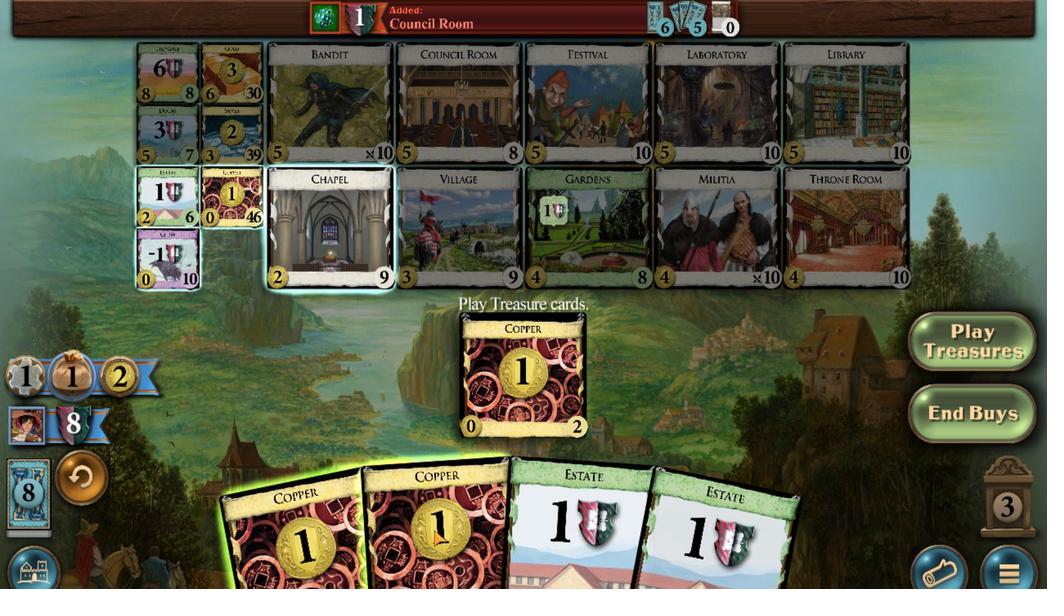 
Action: Mouse scrolled (418, 531) with delta (0, 0)
Screenshot: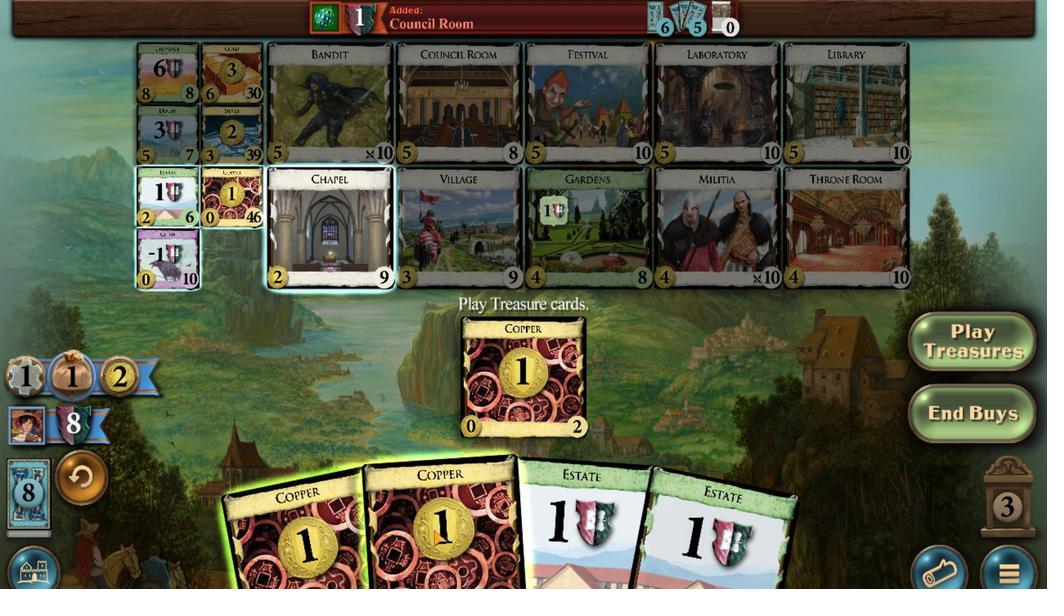 
Action: Mouse moved to (393, 533)
Screenshot: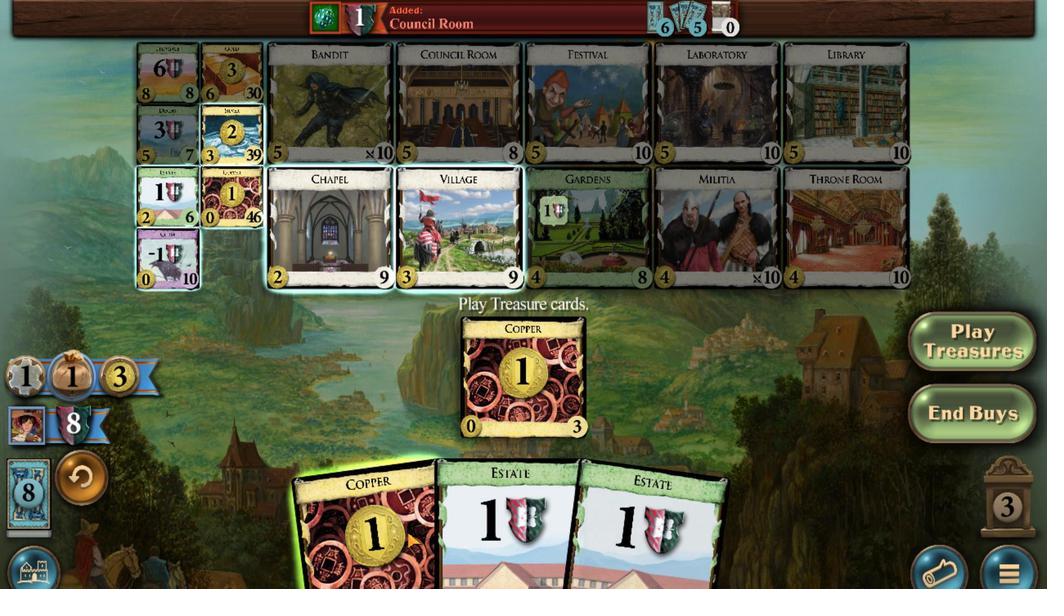 
Action: Mouse scrolled (393, 532) with delta (0, 0)
Screenshot: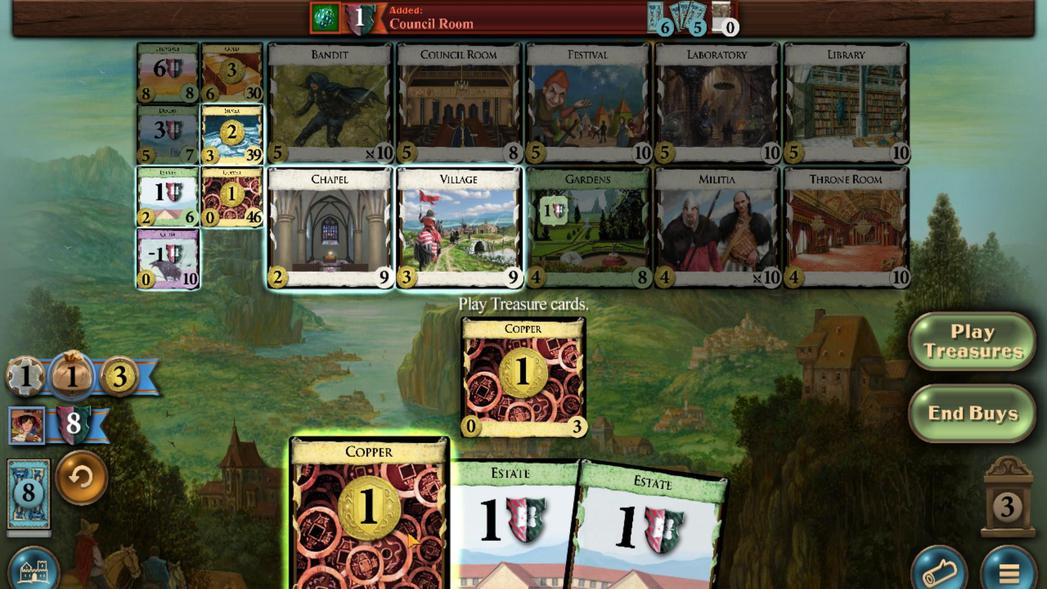
Action: Mouse moved to (606, 266)
Screenshot: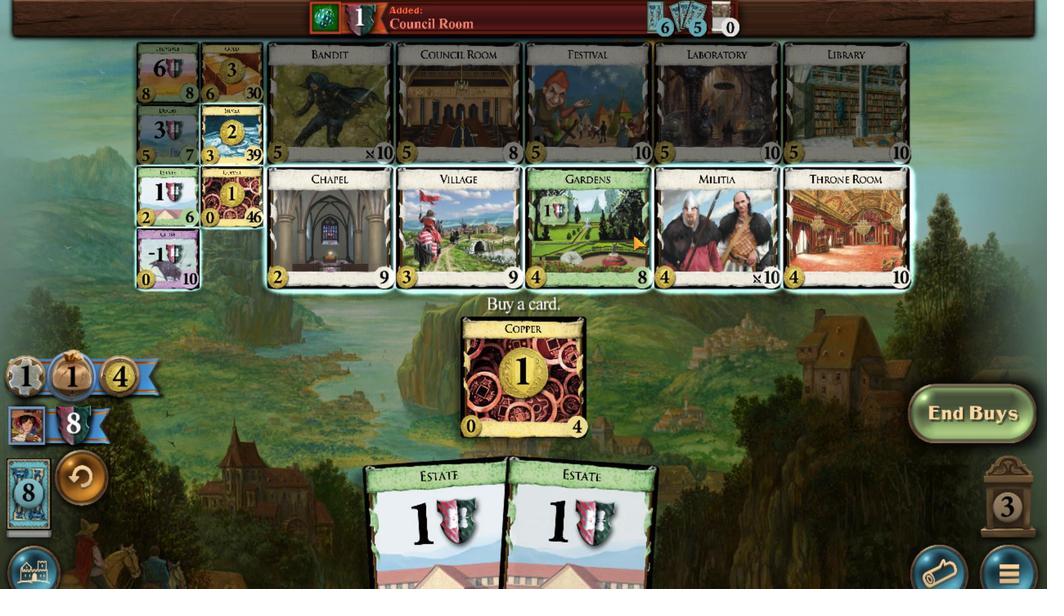 
Action: Mouse scrolled (606, 266) with delta (0, 0)
Screenshot: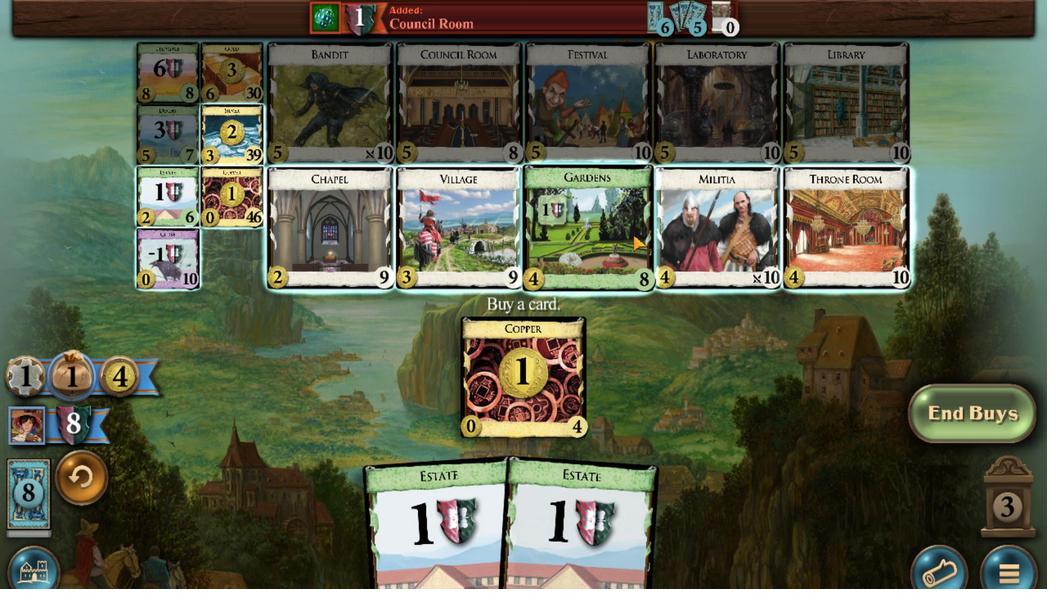 
Action: Mouse moved to (417, 516)
Screenshot: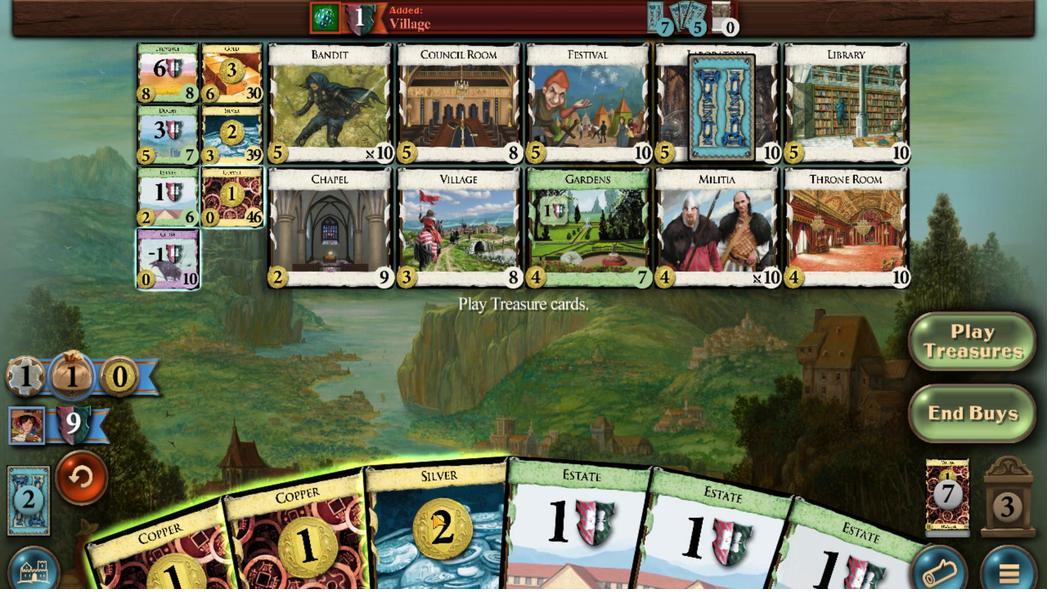 
Action: Mouse scrolled (417, 516) with delta (0, 0)
Screenshot: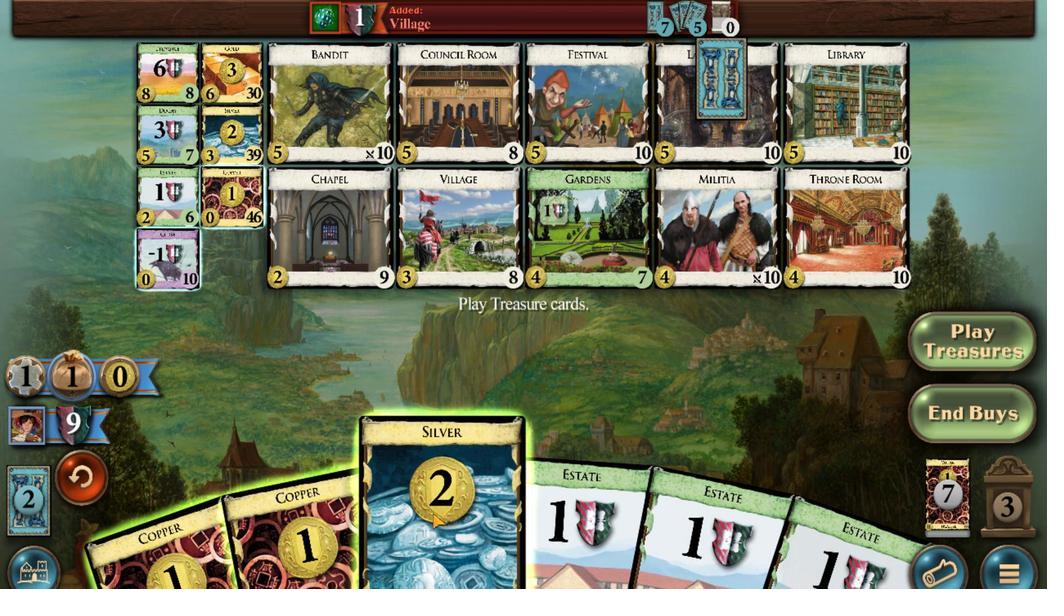 
Action: Mouse moved to (356, 523)
Screenshot: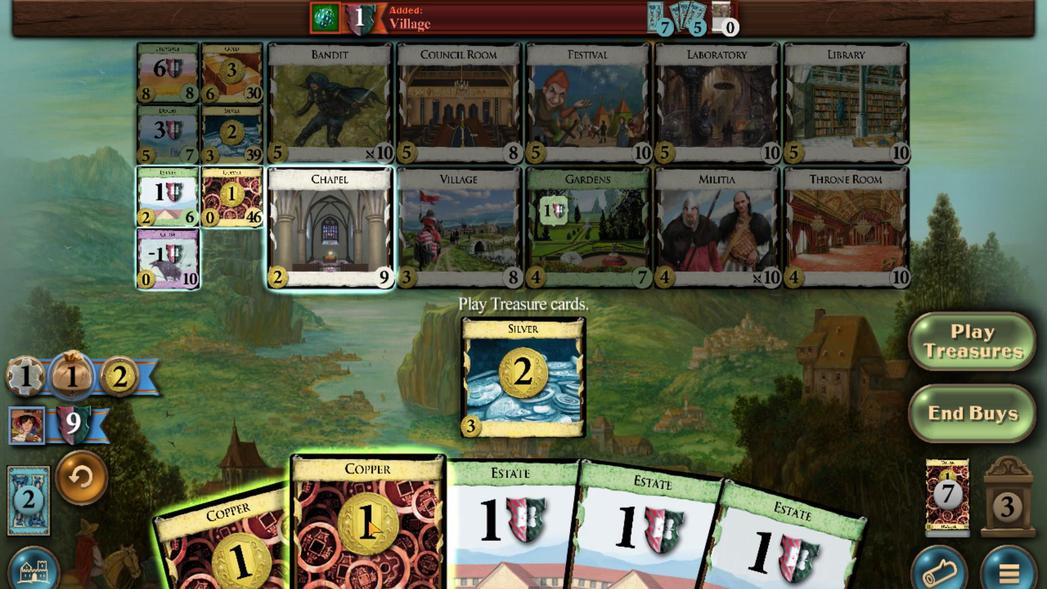 
Action: Mouse scrolled (356, 522) with delta (0, 0)
Screenshot: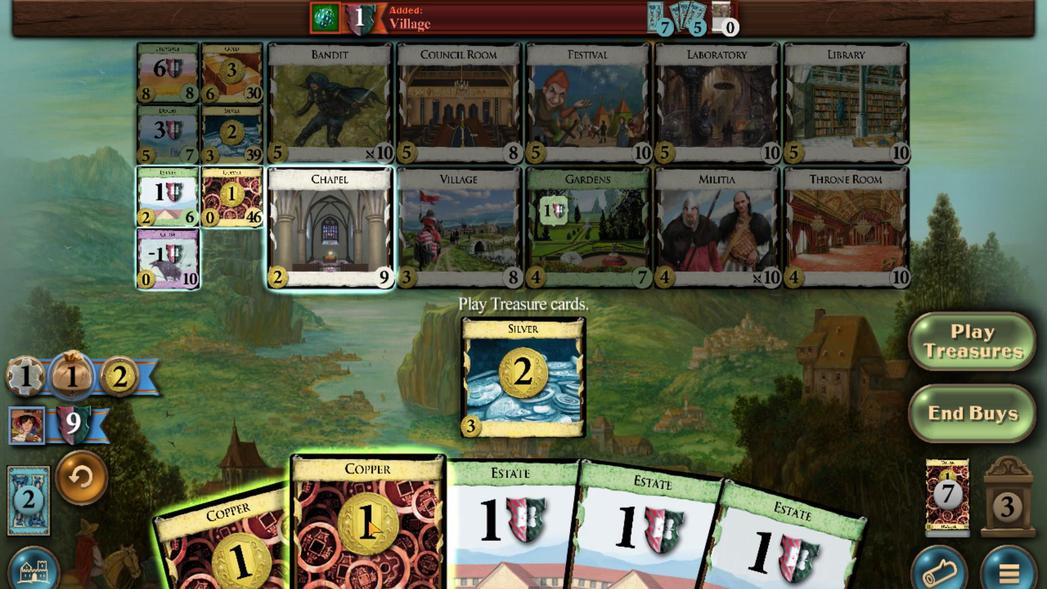 
Action: Mouse moved to (330, 530)
Screenshot: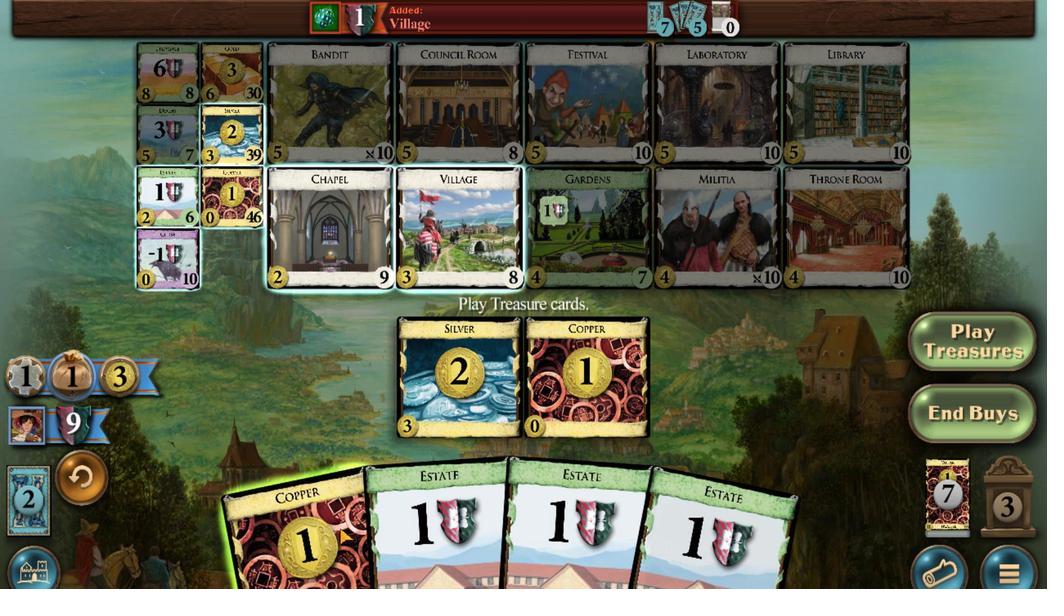 
Action: Mouse scrolled (330, 529) with delta (0, 0)
Screenshot: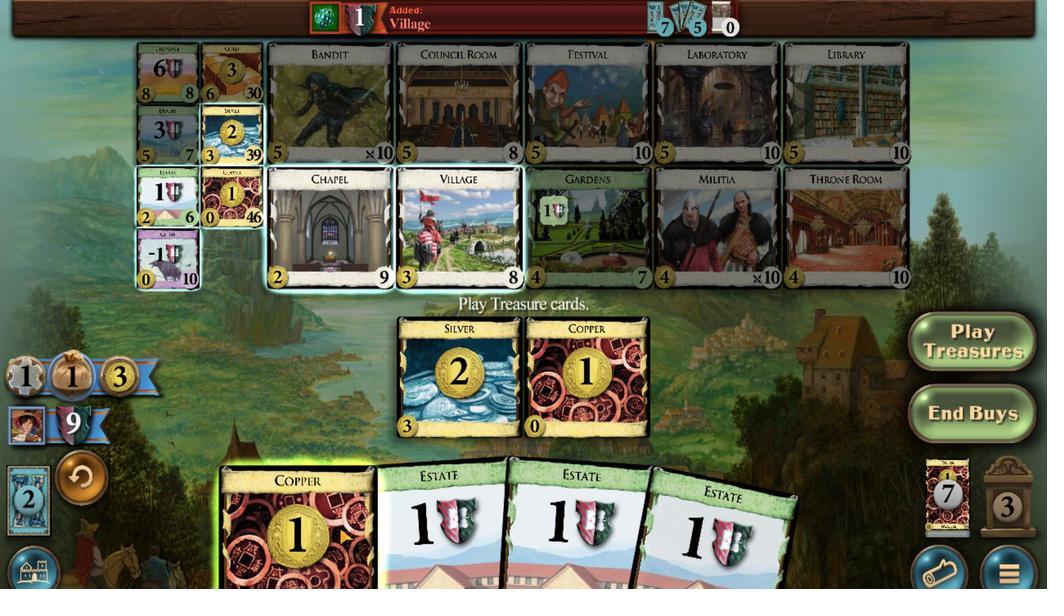 
Action: Mouse moved to (553, 289)
Screenshot: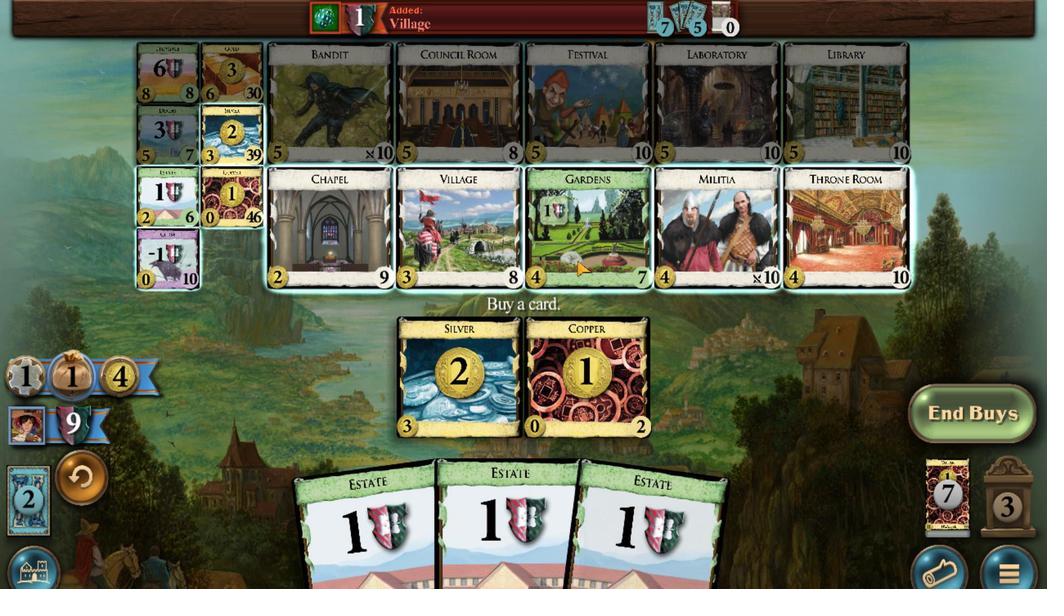 
Action: Mouse scrolled (553, 289) with delta (0, 0)
Screenshot: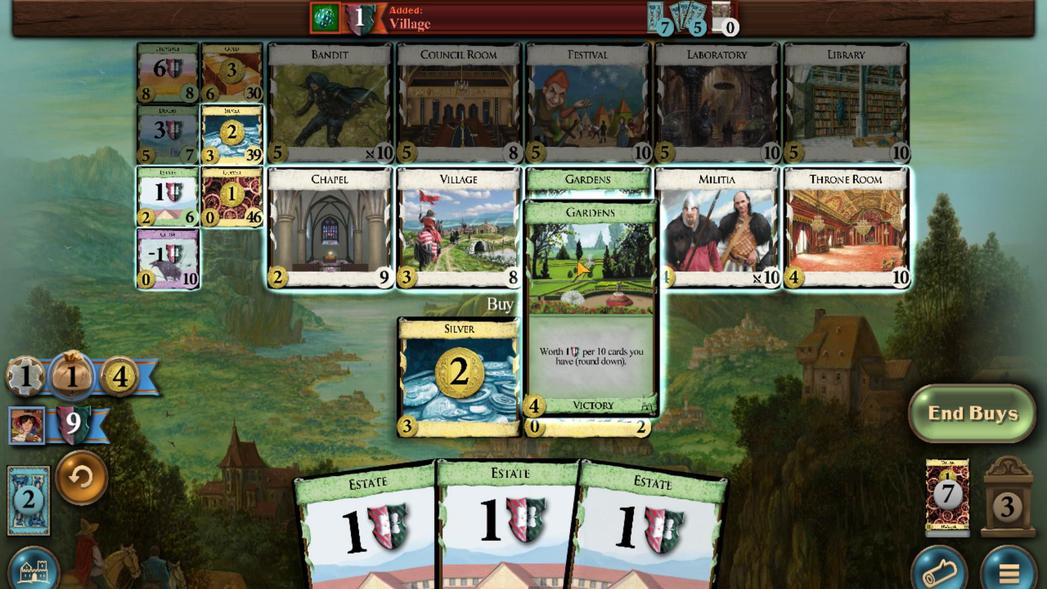 
Action: Mouse moved to (465, 508)
Screenshot: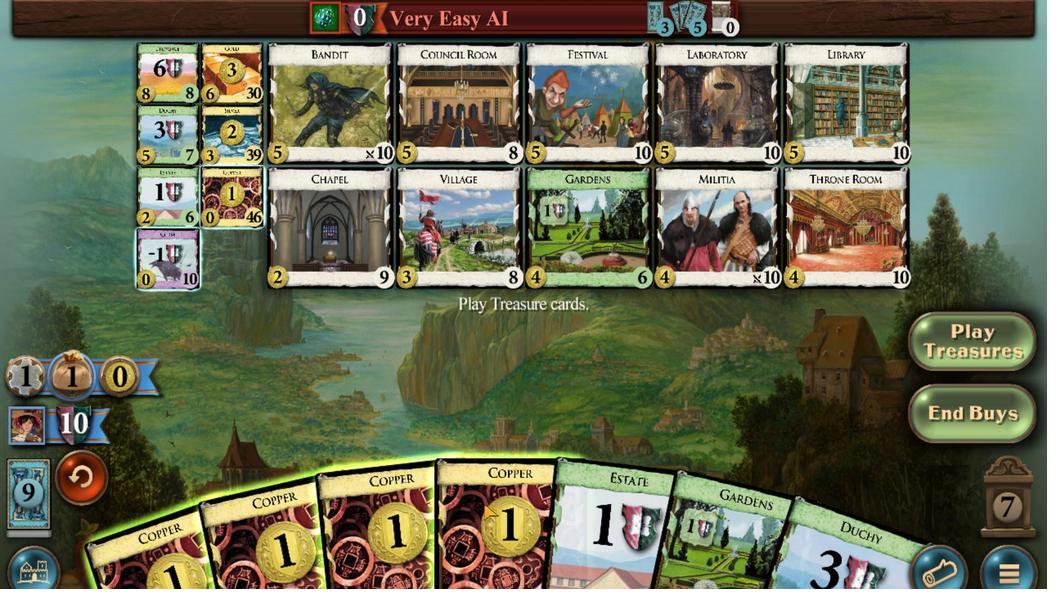 
Action: Mouse scrolled (465, 507) with delta (0, 0)
Screenshot: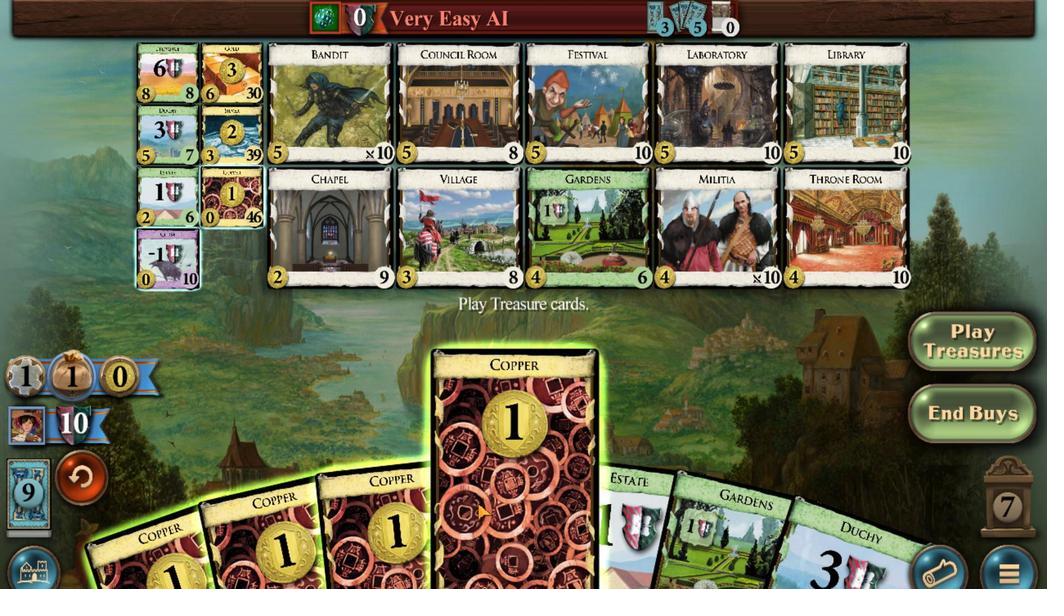 
Action: Mouse moved to (415, 509)
Screenshot: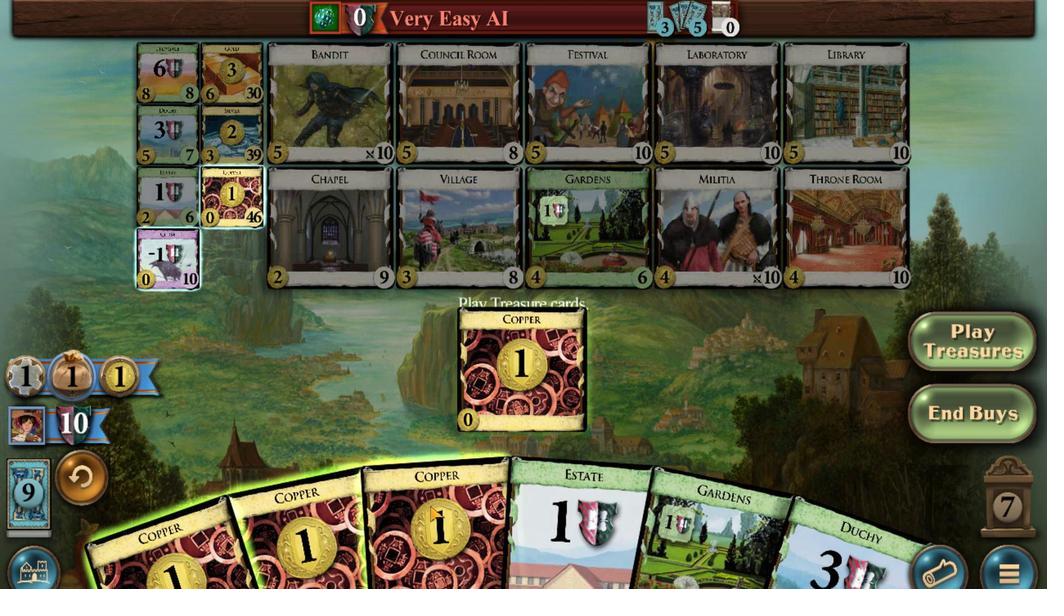 
Action: Mouse scrolled (415, 509) with delta (0, 0)
Screenshot: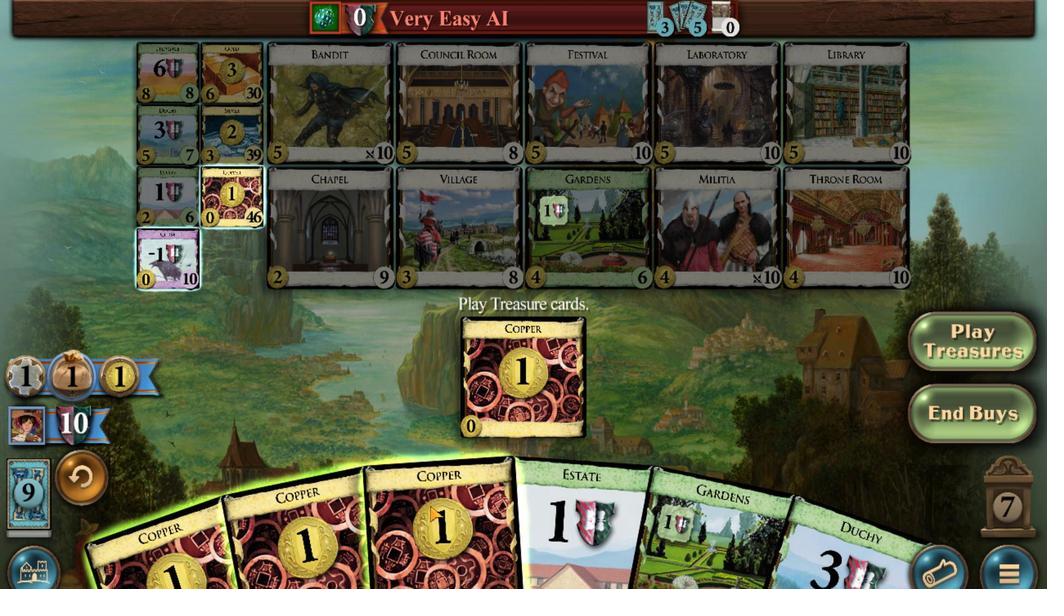 
Action: Mouse moved to (365, 514)
Screenshot: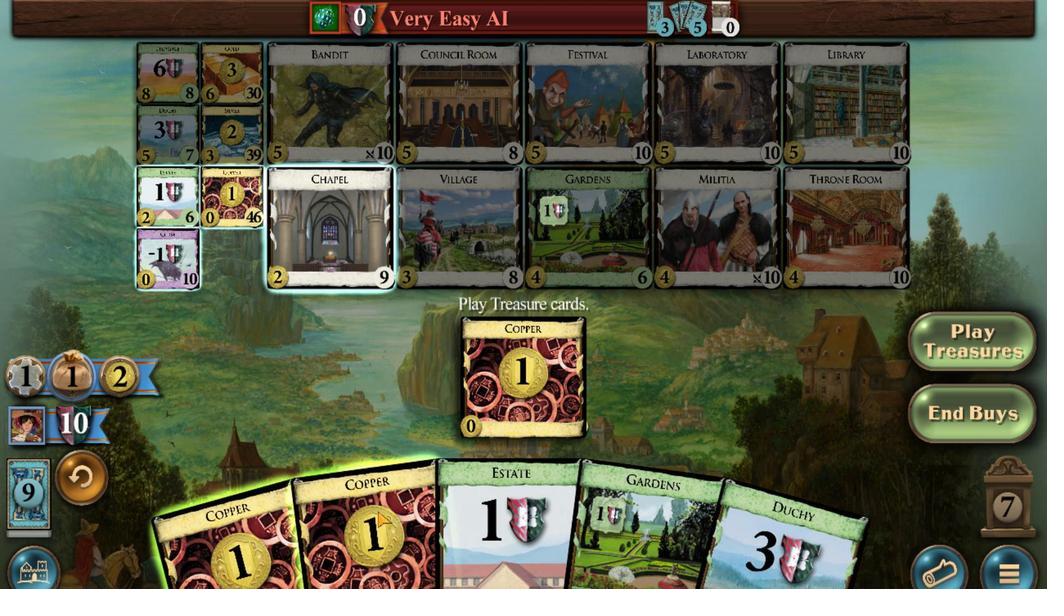 
Action: Mouse scrolled (365, 514) with delta (0, 0)
Screenshot: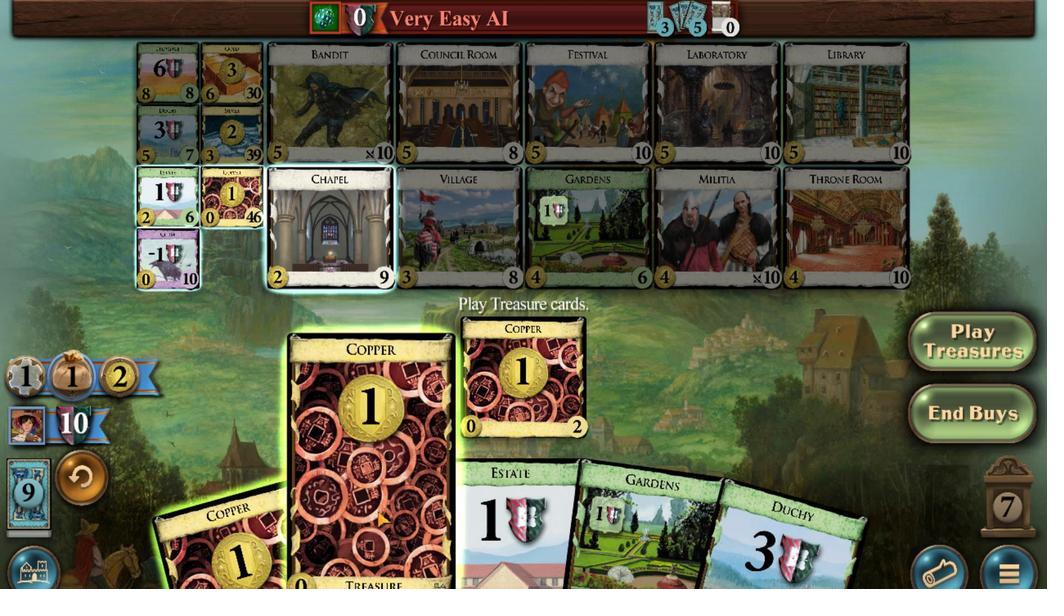 
Action: Mouse moved to (345, 520)
Screenshot: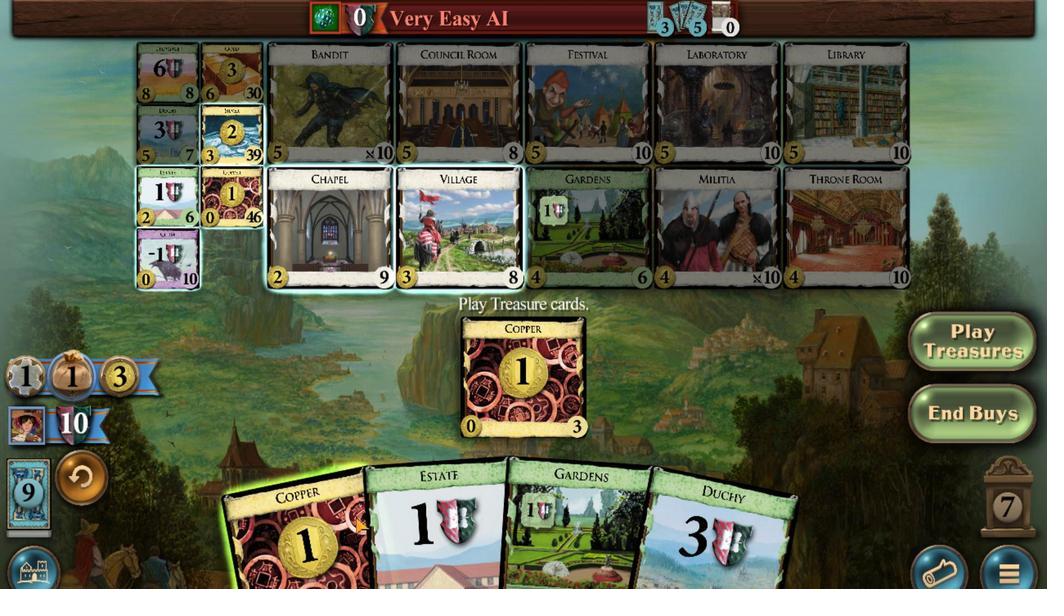 
Action: Mouse scrolled (345, 519) with delta (0, 0)
Screenshot: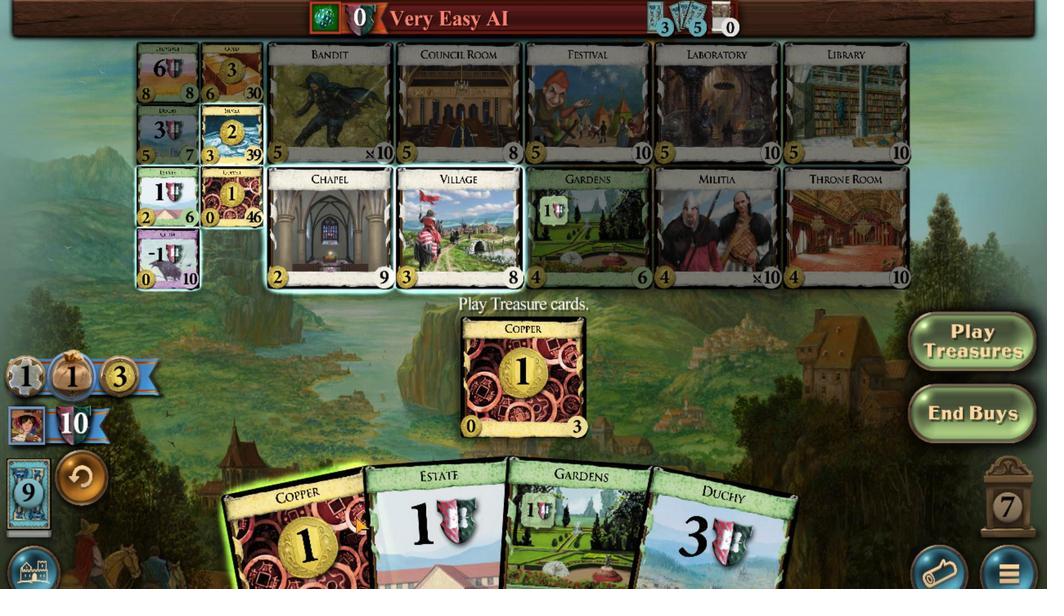 
Action: Mouse moved to (567, 275)
Screenshot: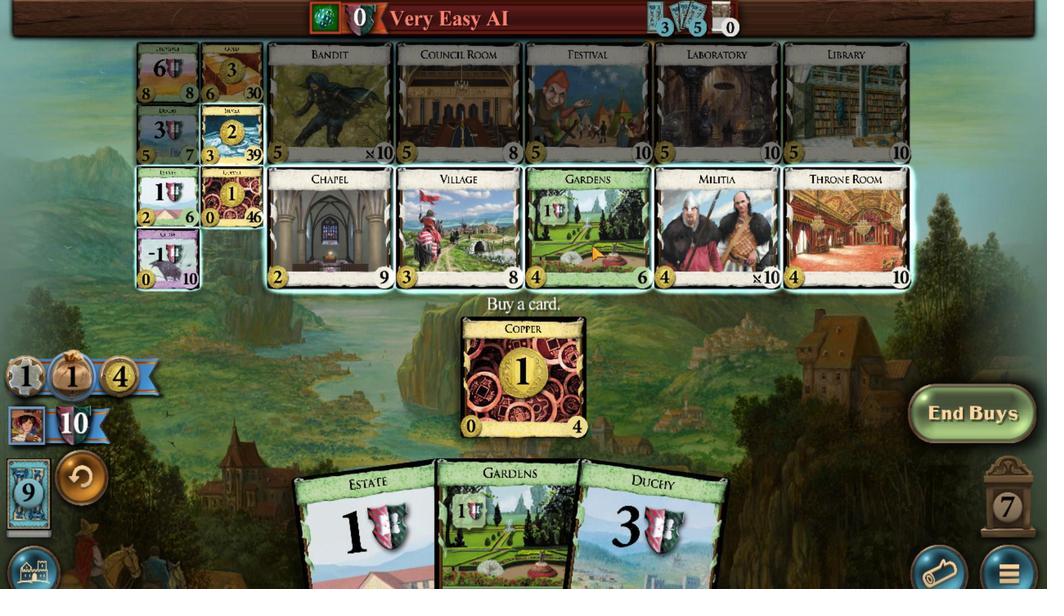 
Action: Mouse scrolled (567, 276) with delta (0, 0)
Screenshot: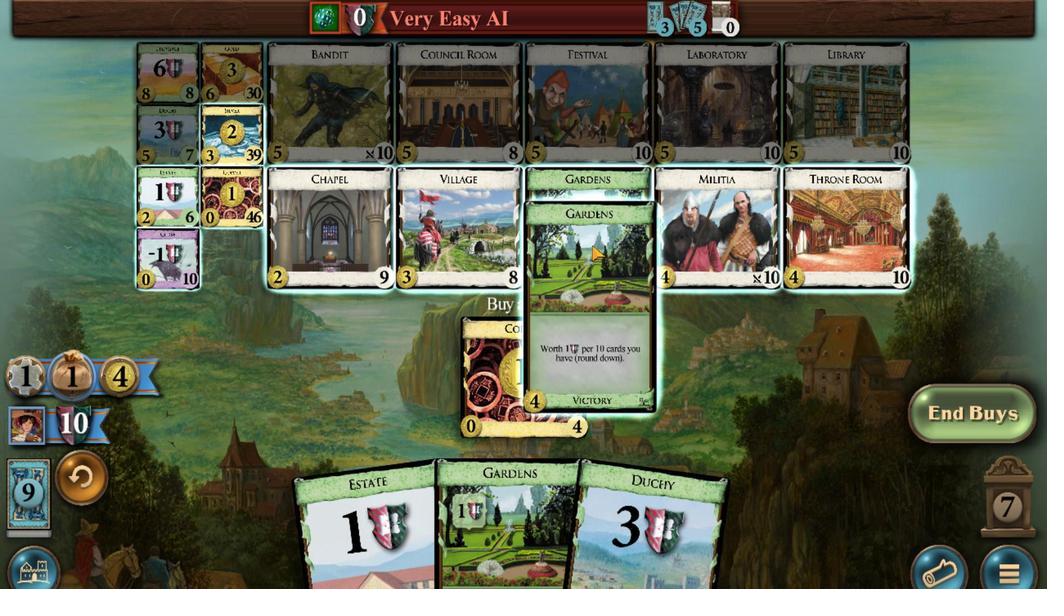 
Action: Mouse scrolled (567, 276) with delta (0, 0)
Screenshot: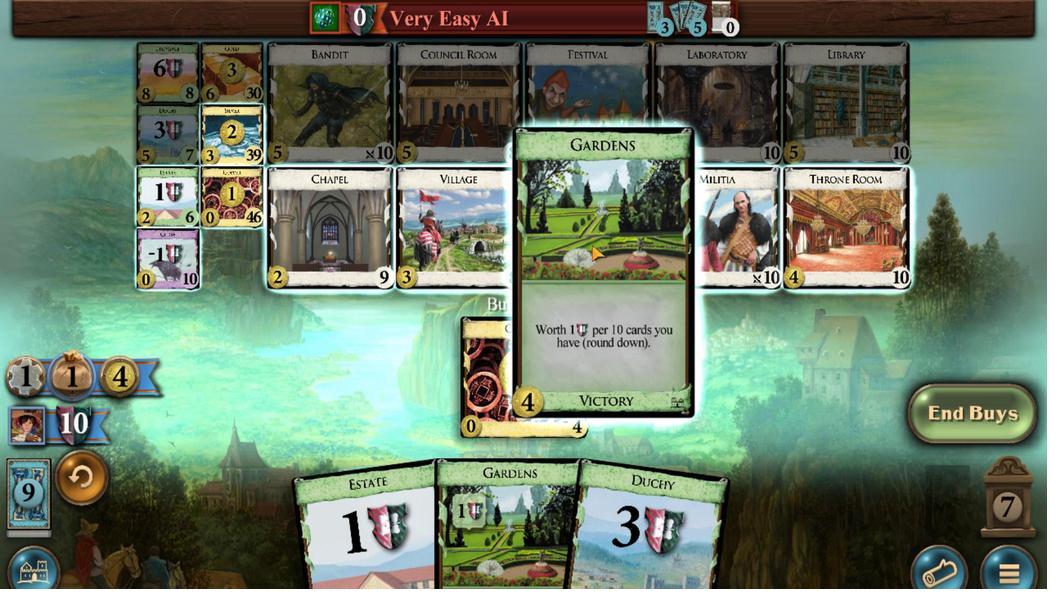 
Action: Mouse moved to (419, 500)
Screenshot: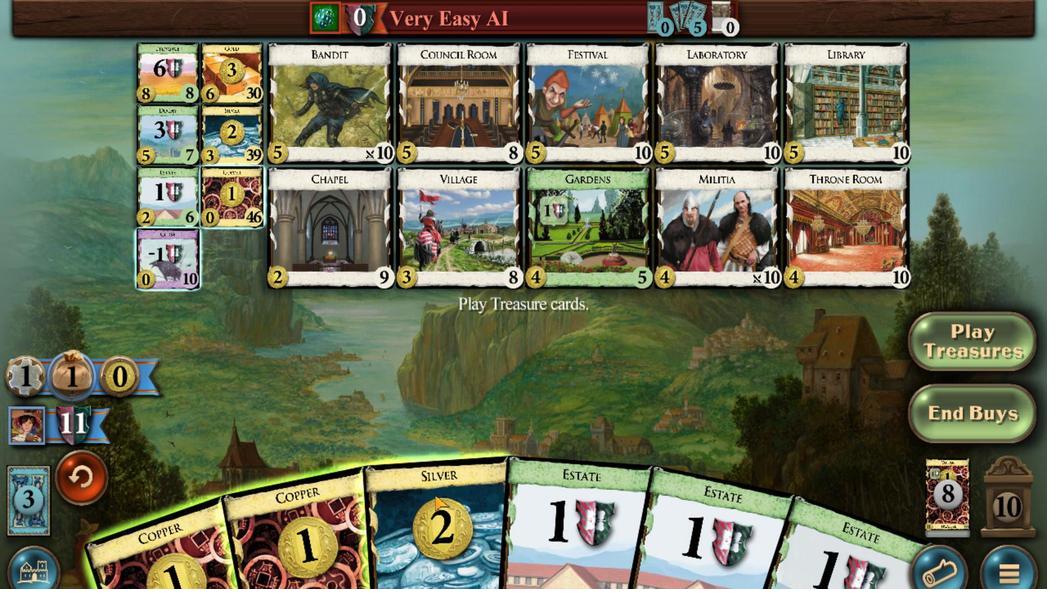 
Action: Mouse scrolled (419, 499) with delta (0, 0)
Screenshot: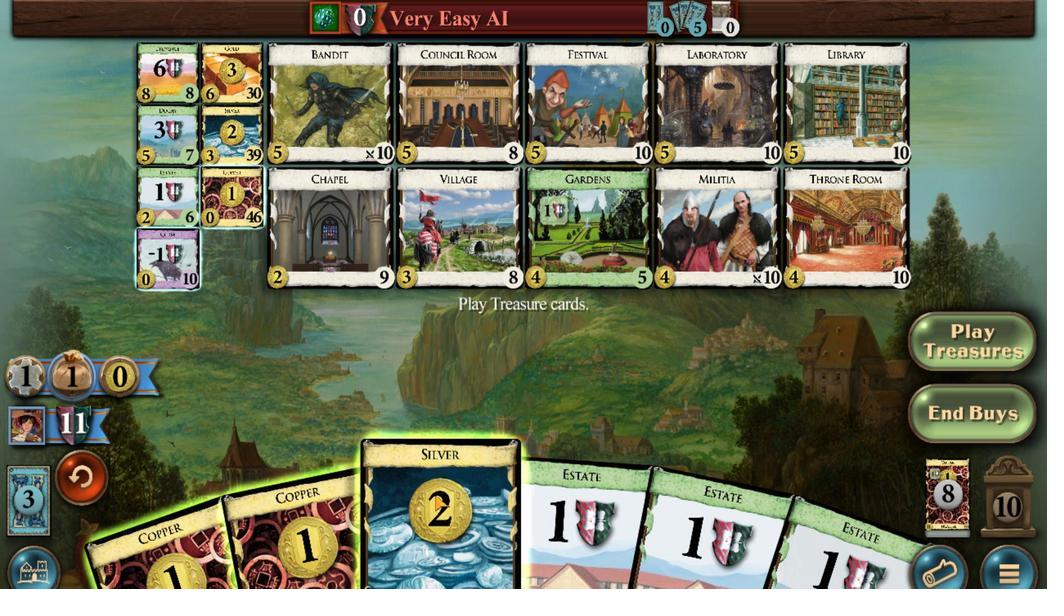 
Action: Mouse moved to (369, 506)
Screenshot: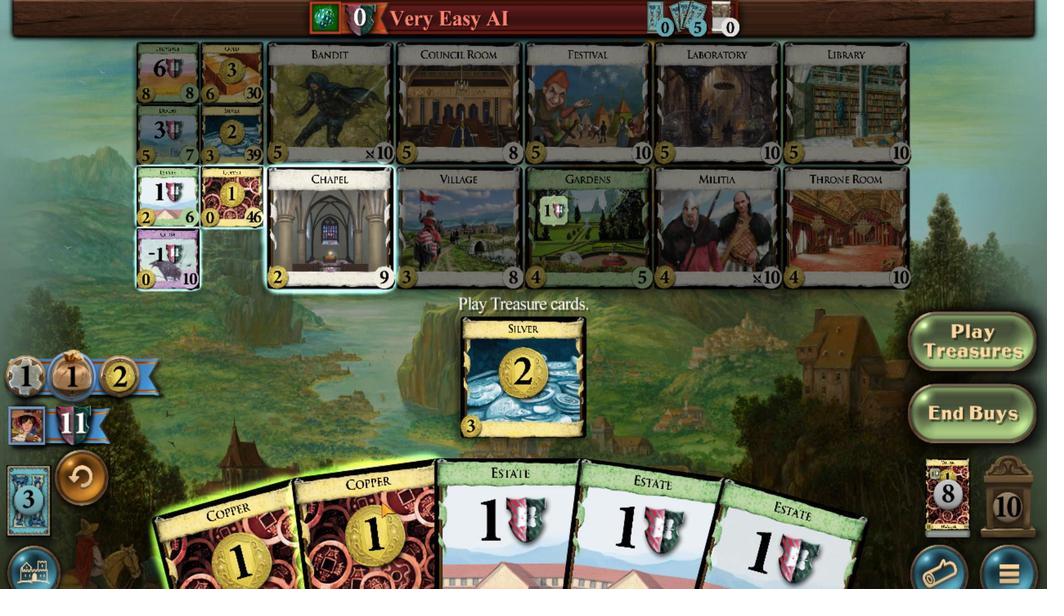 
Action: Mouse scrolled (369, 505) with delta (0, 0)
Screenshot: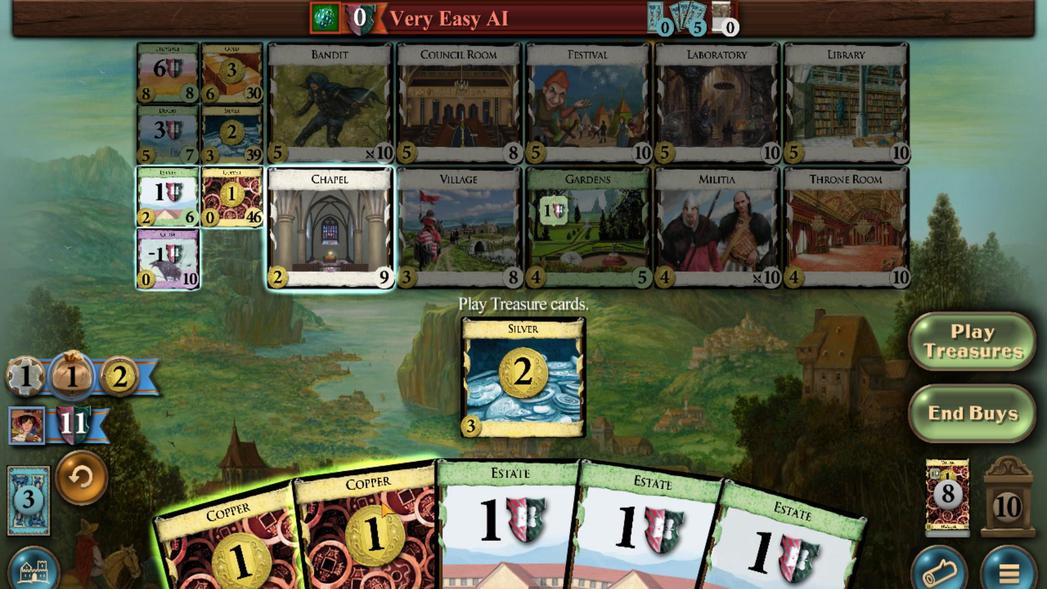 
Action: Mouse moved to (324, 517)
Screenshot: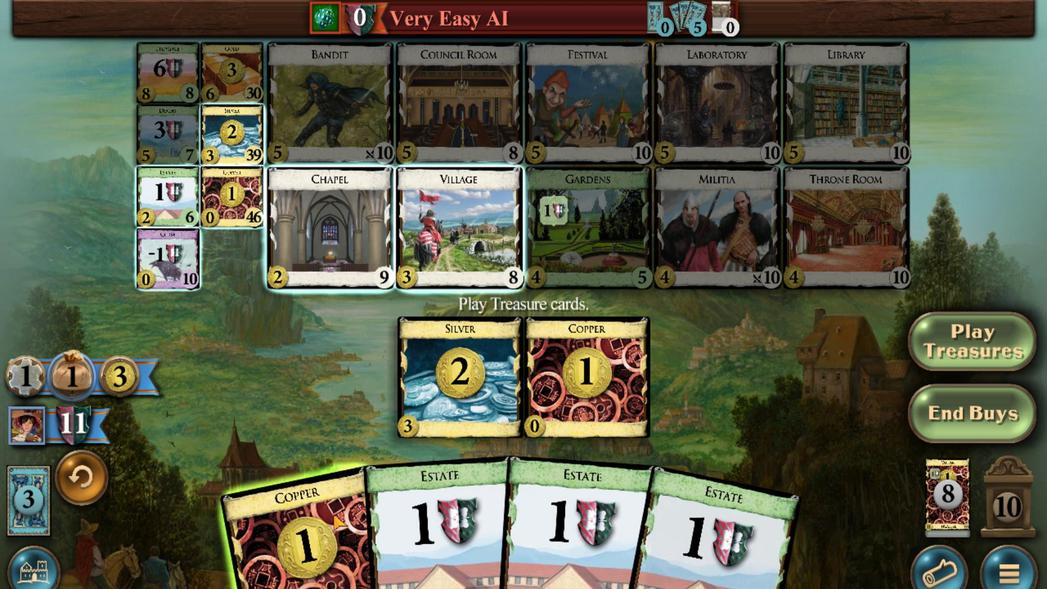 
Action: Mouse scrolled (324, 517) with delta (0, 0)
Screenshot: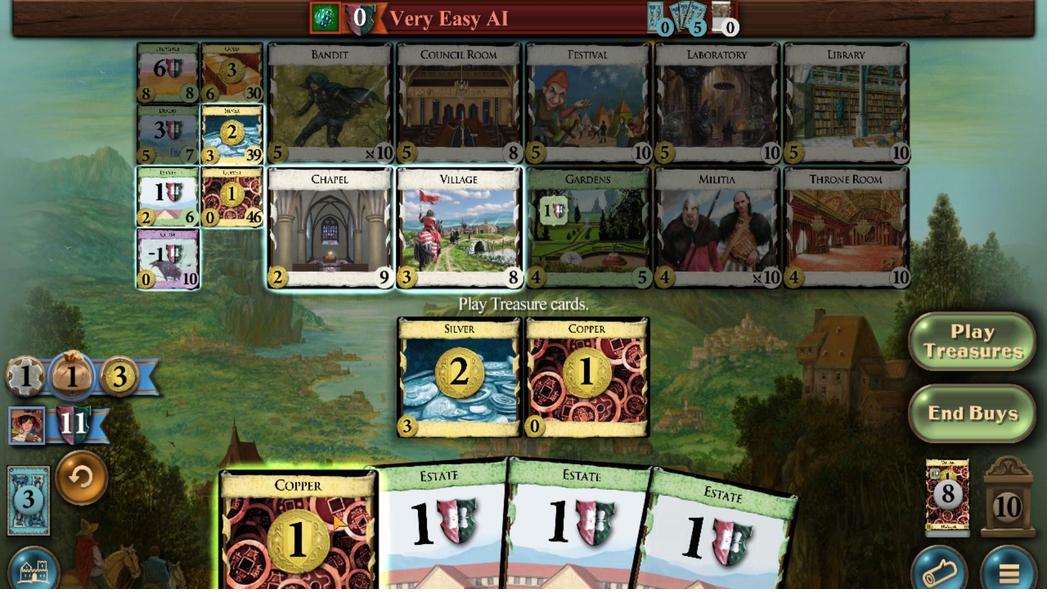 
Action: Mouse moved to (543, 278)
Screenshot: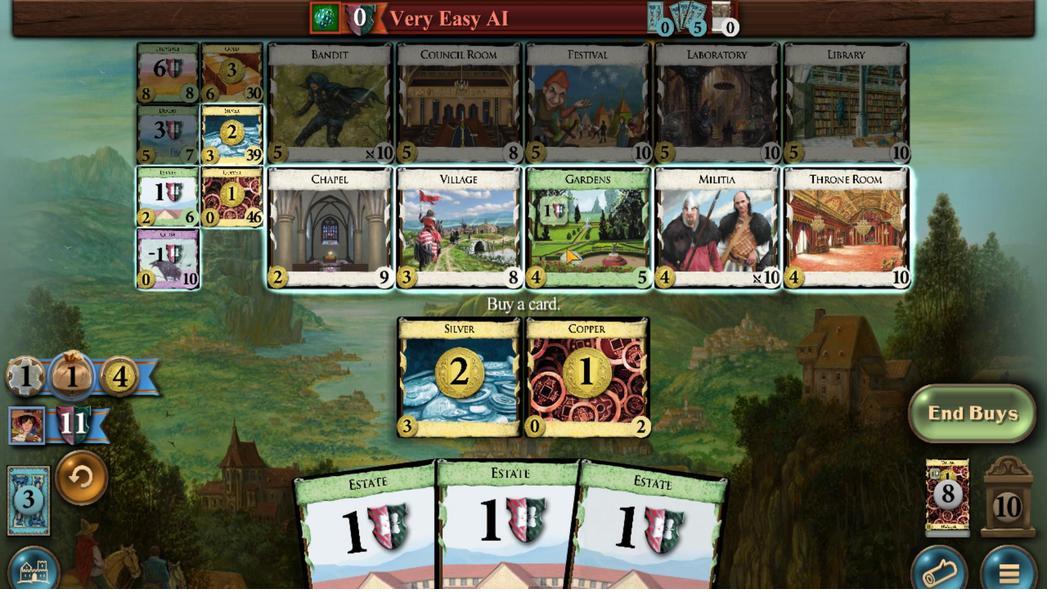 
Action: Mouse scrolled (543, 278) with delta (0, 0)
Screenshot: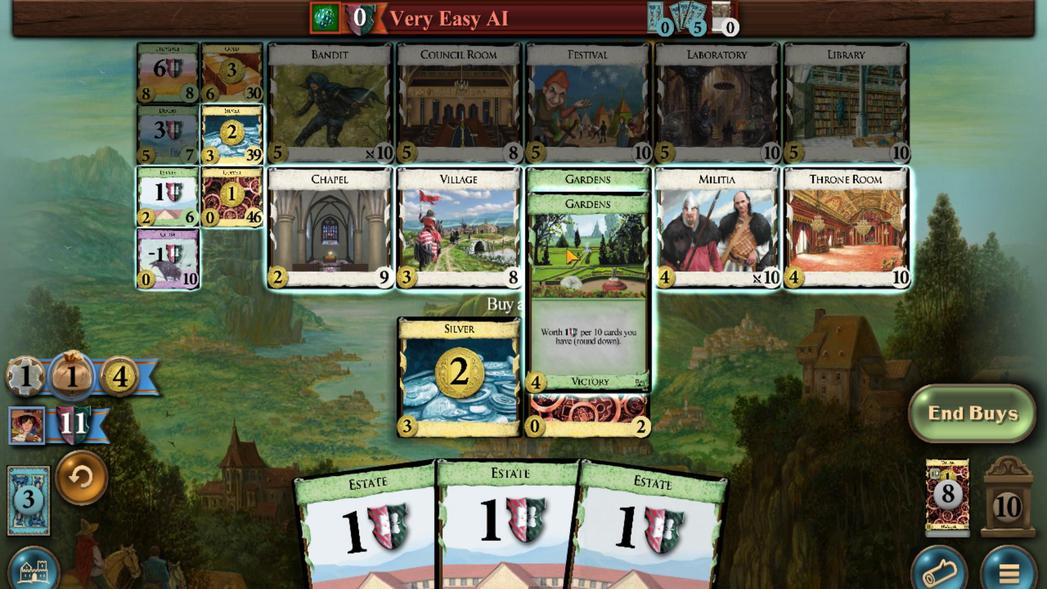 
Action: Mouse scrolled (543, 278) with delta (0, 0)
Screenshot: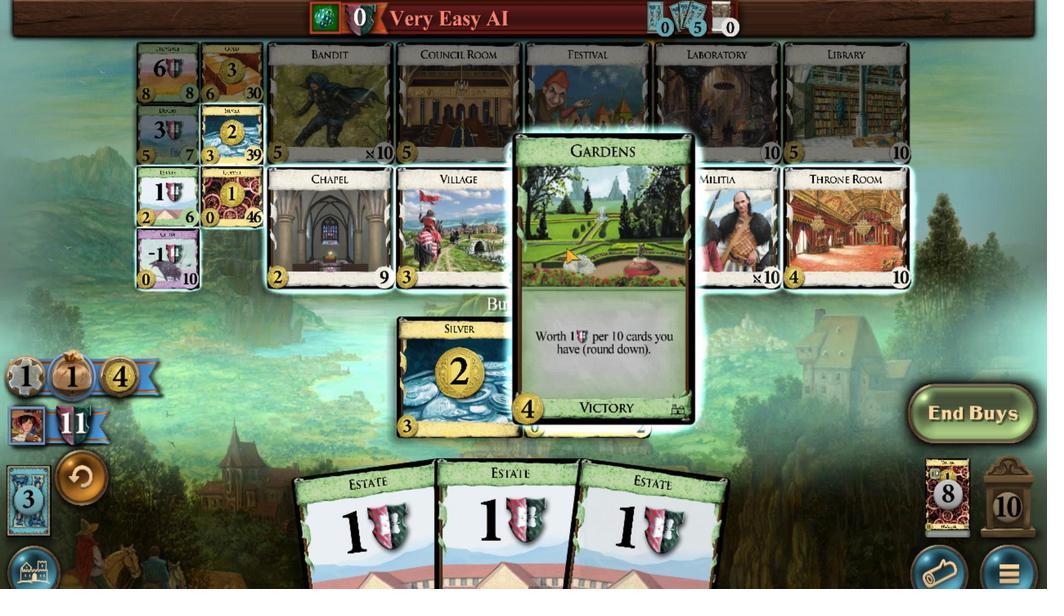 
Action: Mouse moved to (461, 496)
Screenshot: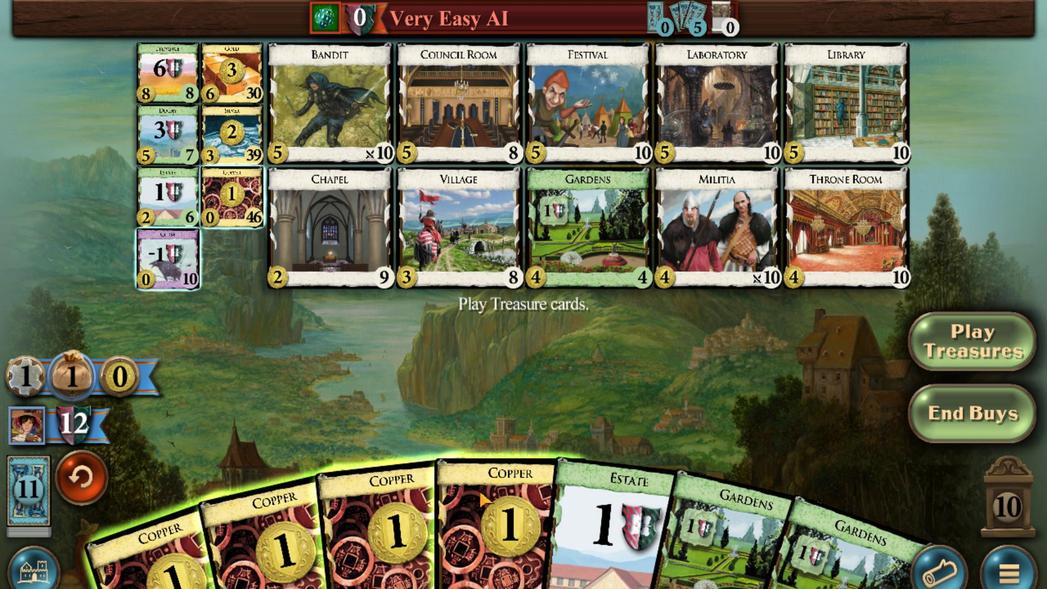 
Action: Mouse scrolled (461, 496) with delta (0, 0)
Screenshot: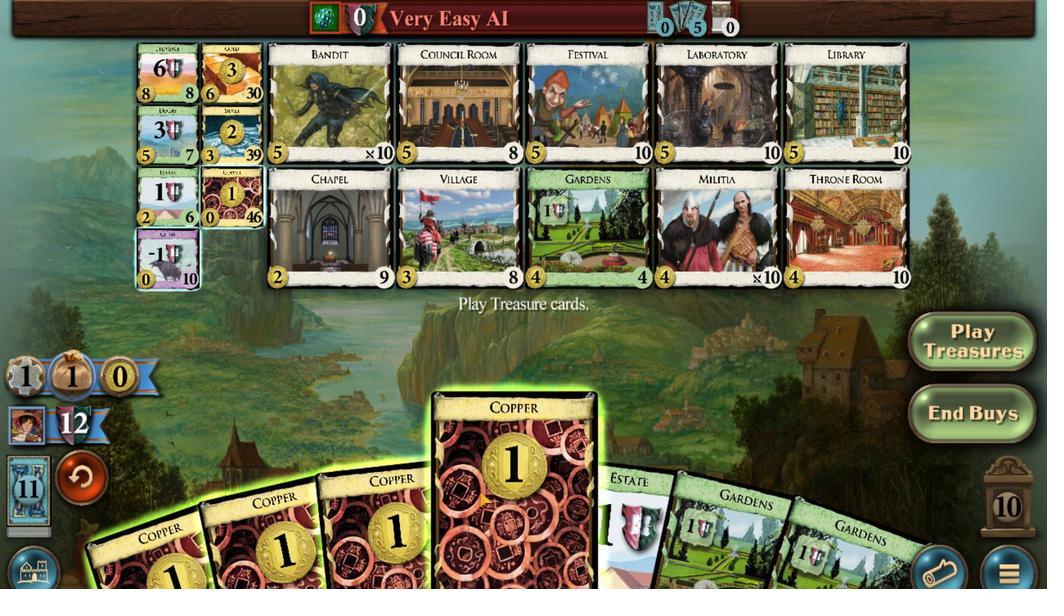 
Action: Mouse moved to (430, 500)
Screenshot: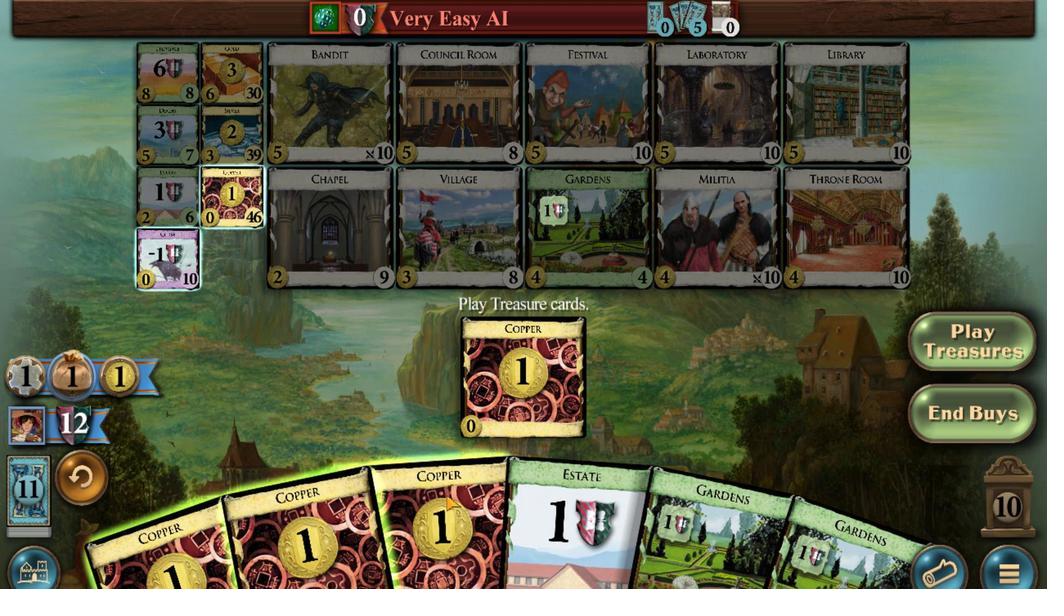 
Action: Mouse scrolled (430, 499) with delta (0, 0)
Screenshot: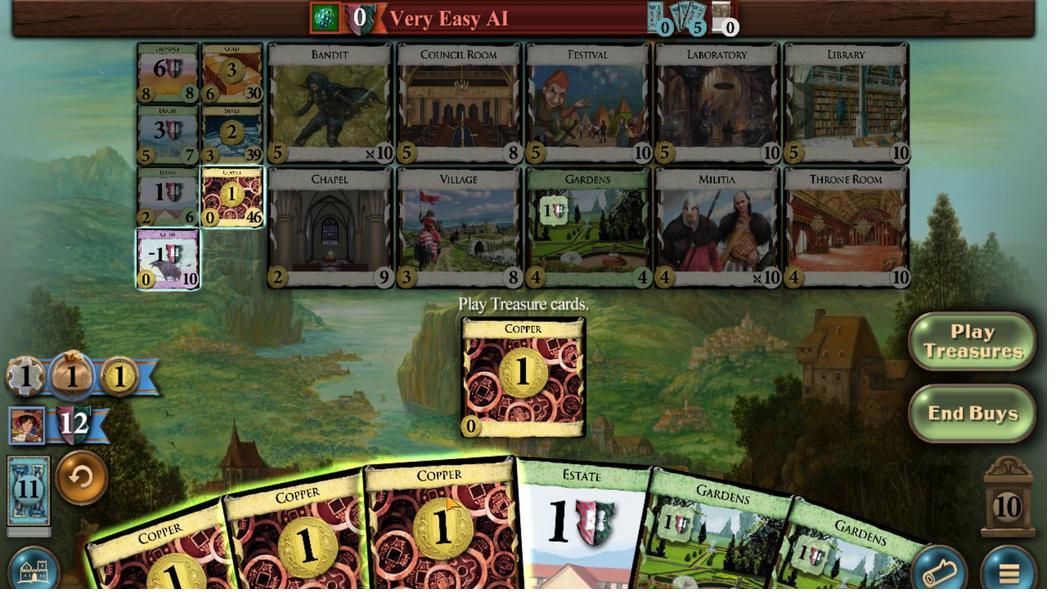 
Action: Mouse moved to (391, 503)
Screenshot: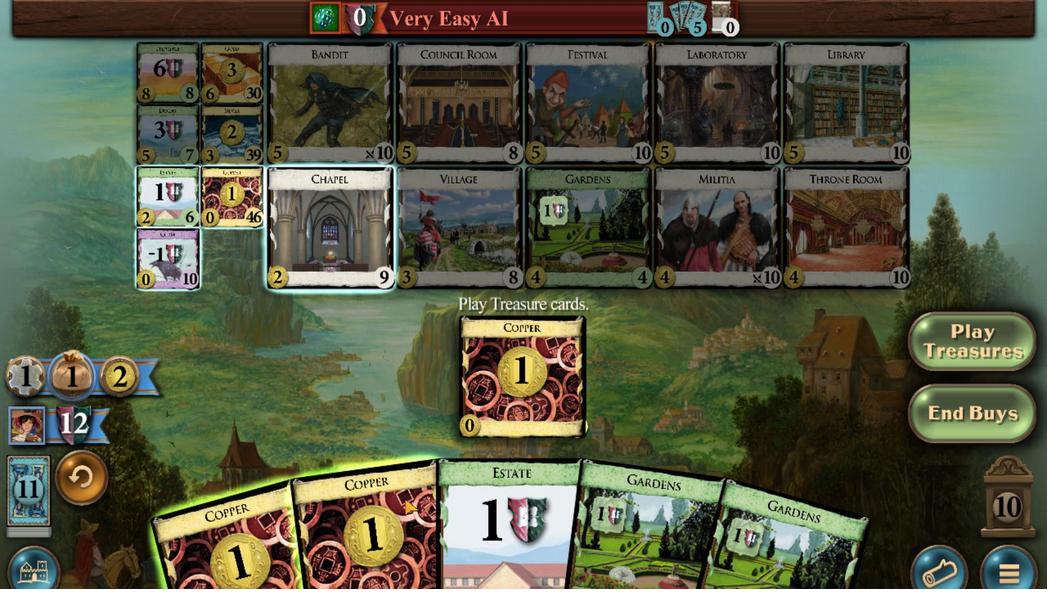 
Action: Mouse scrolled (391, 502) with delta (0, 0)
Screenshot: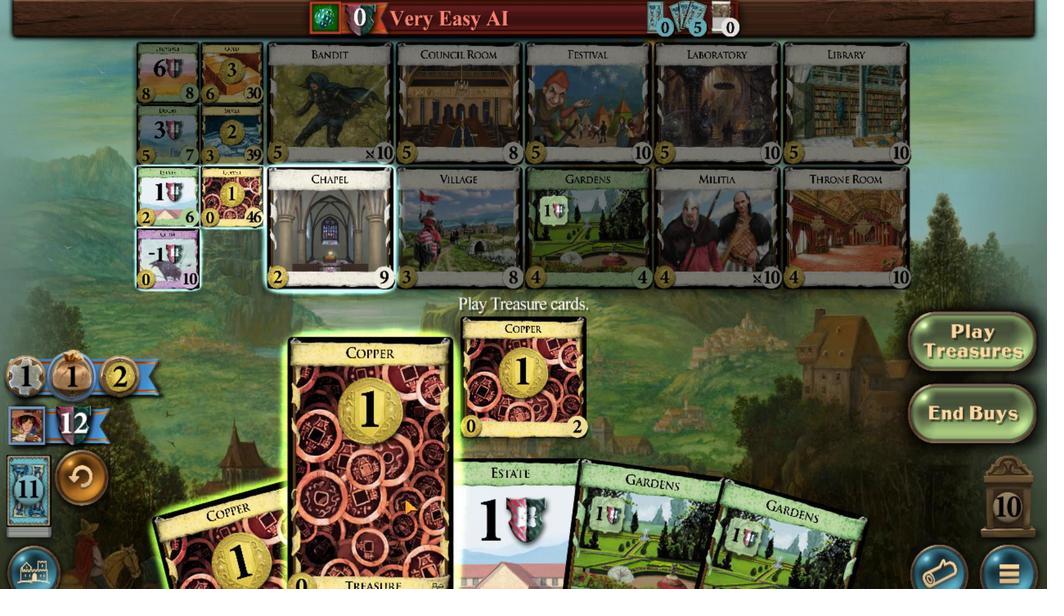 
Action: Mouse moved to (309, 512)
Screenshot: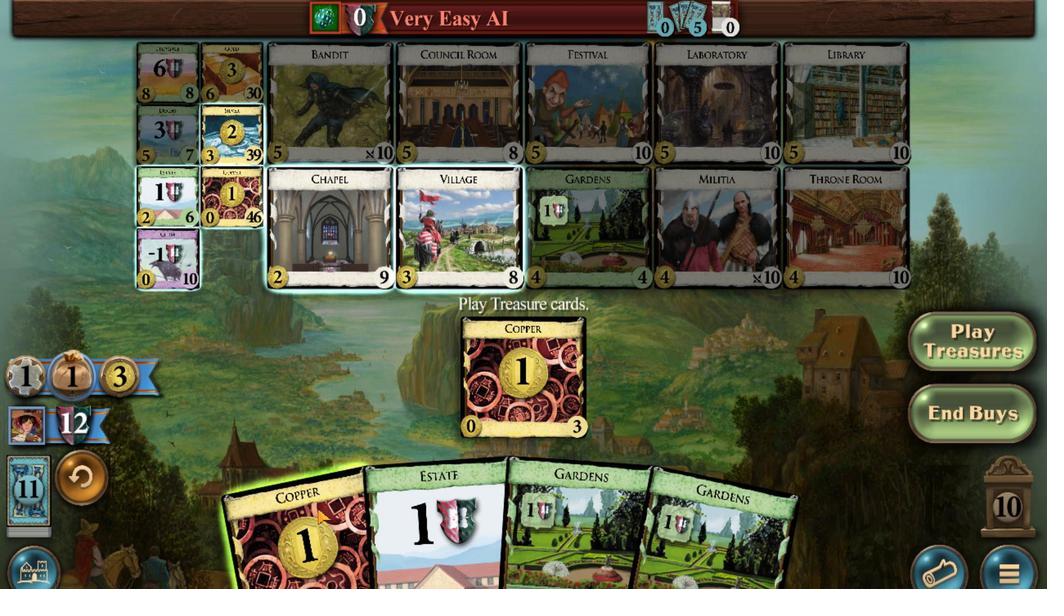 
Action: Mouse scrolled (309, 511) with delta (0, 0)
Screenshot: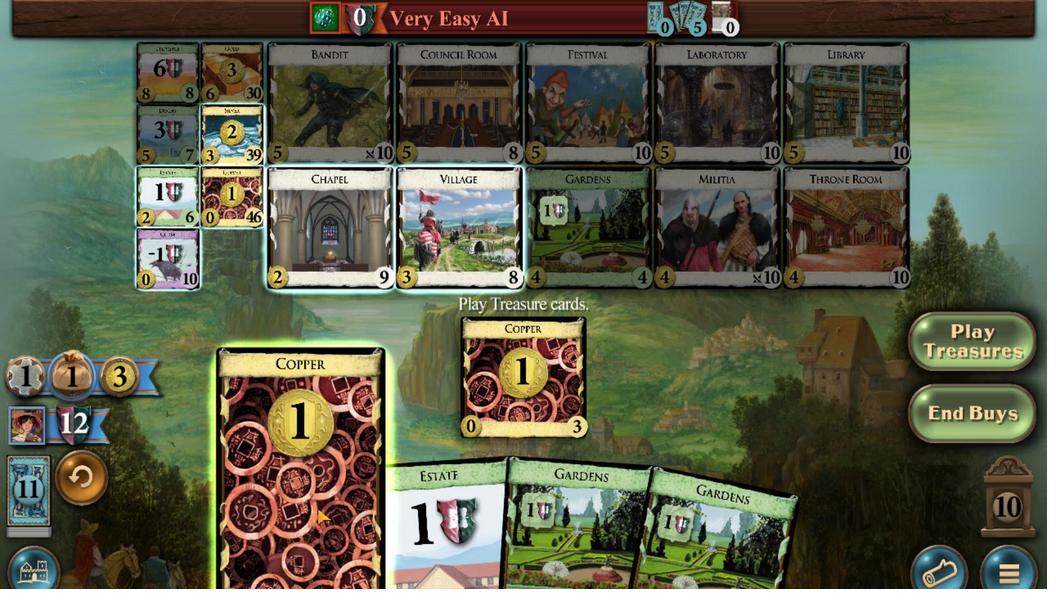 
Action: Mouse moved to (551, 288)
Screenshot: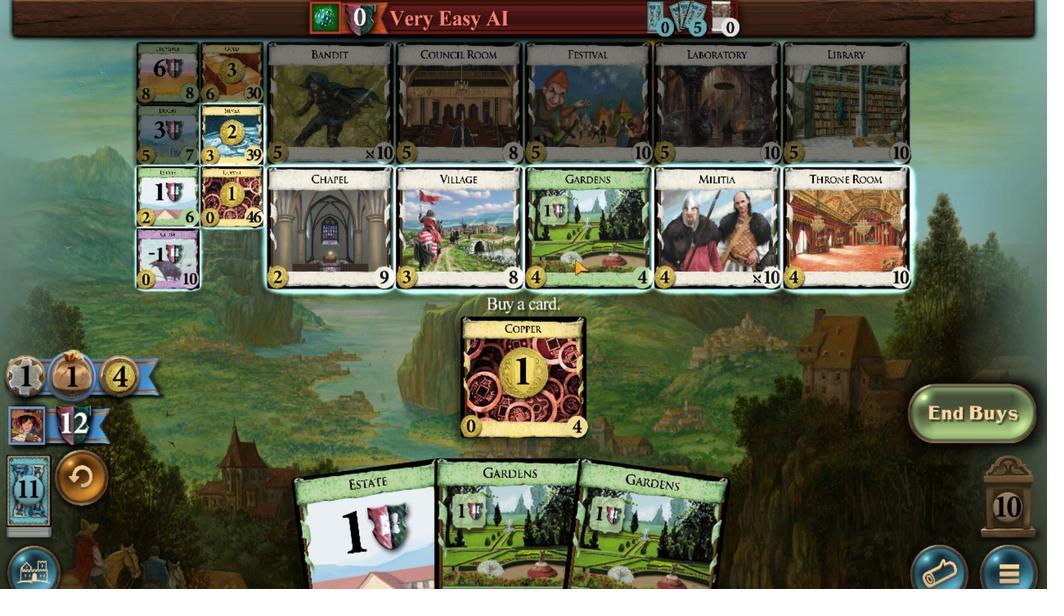 
Action: Mouse scrolled (551, 288) with delta (0, 0)
Screenshot: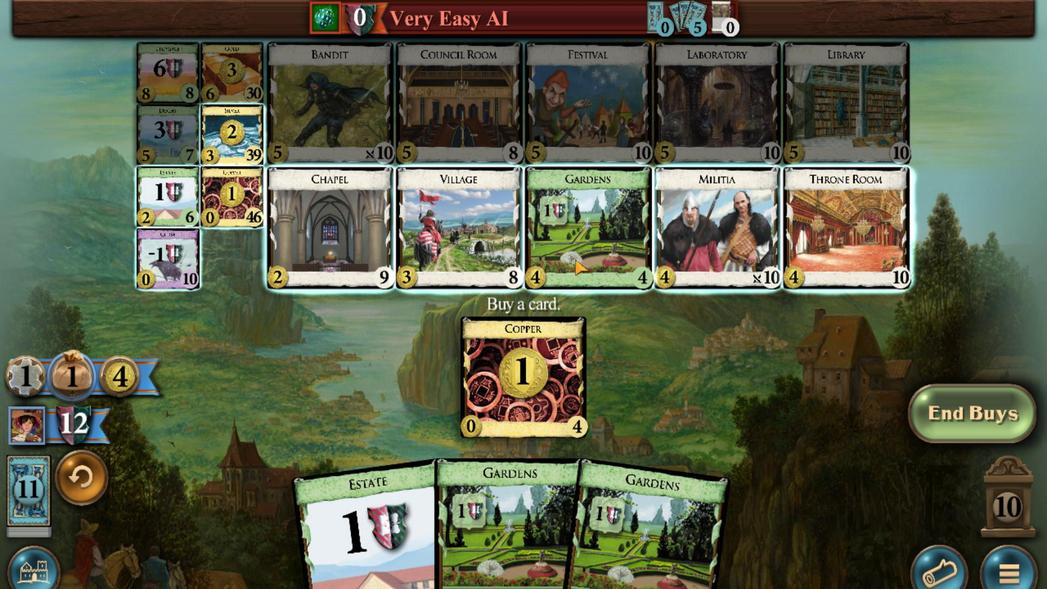 
Action: Mouse scrolled (551, 288) with delta (0, 0)
Screenshot: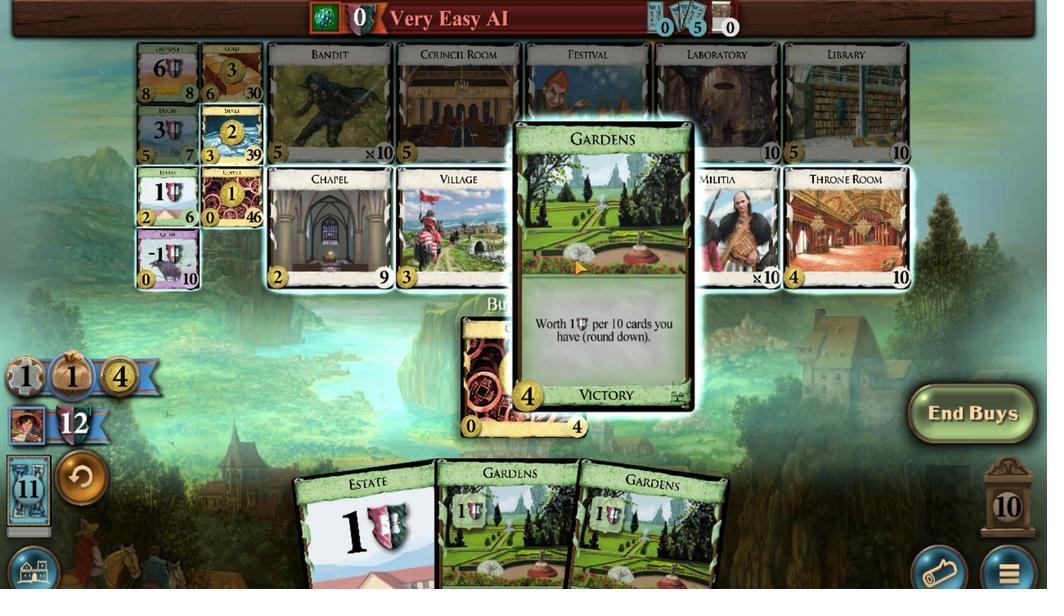 
Action: Mouse scrolled (551, 288) with delta (0, 0)
Screenshot: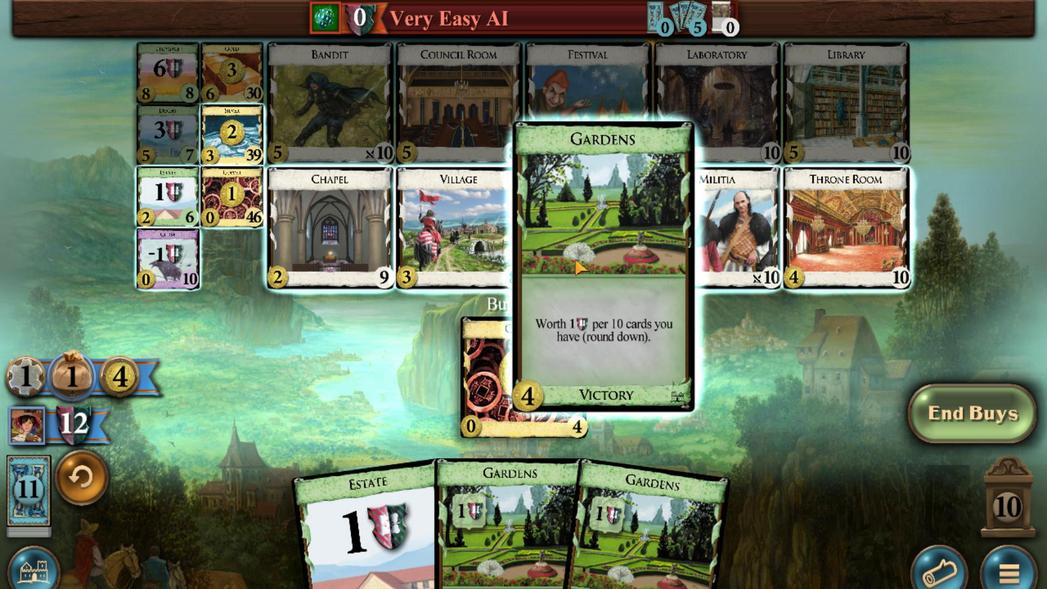 
Action: Mouse moved to (278, 542)
Screenshot: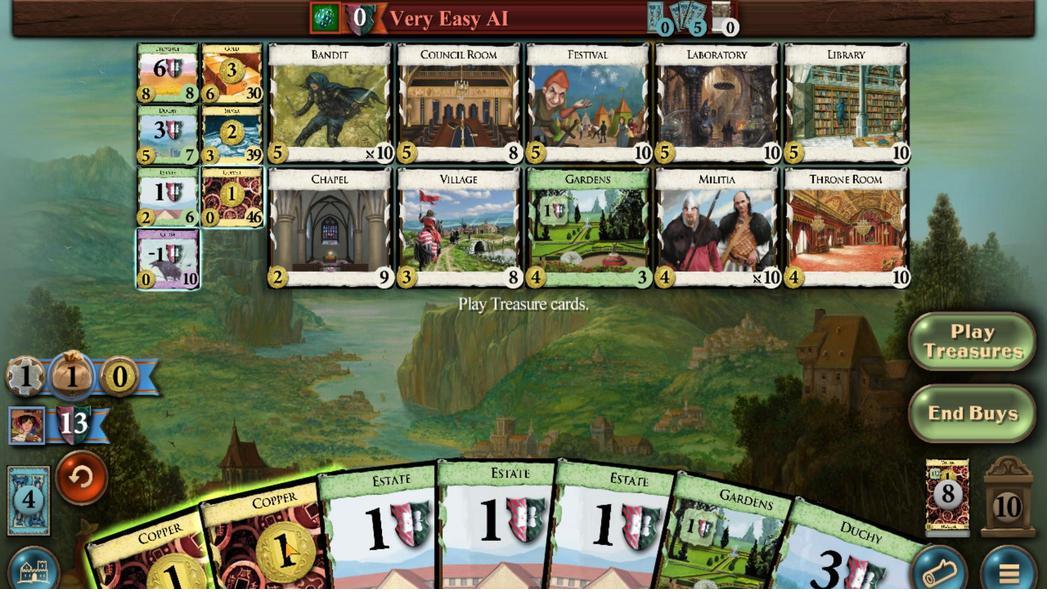 
Action: Mouse scrolled (278, 541) with delta (0, 0)
Screenshot: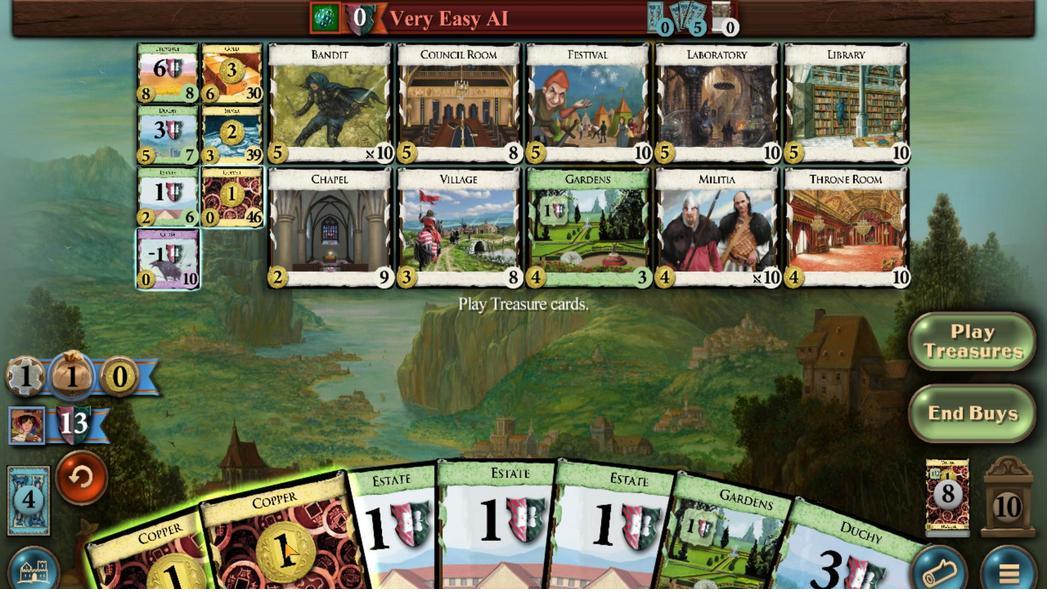 
Action: Mouse moved to (238, 549)
Screenshot: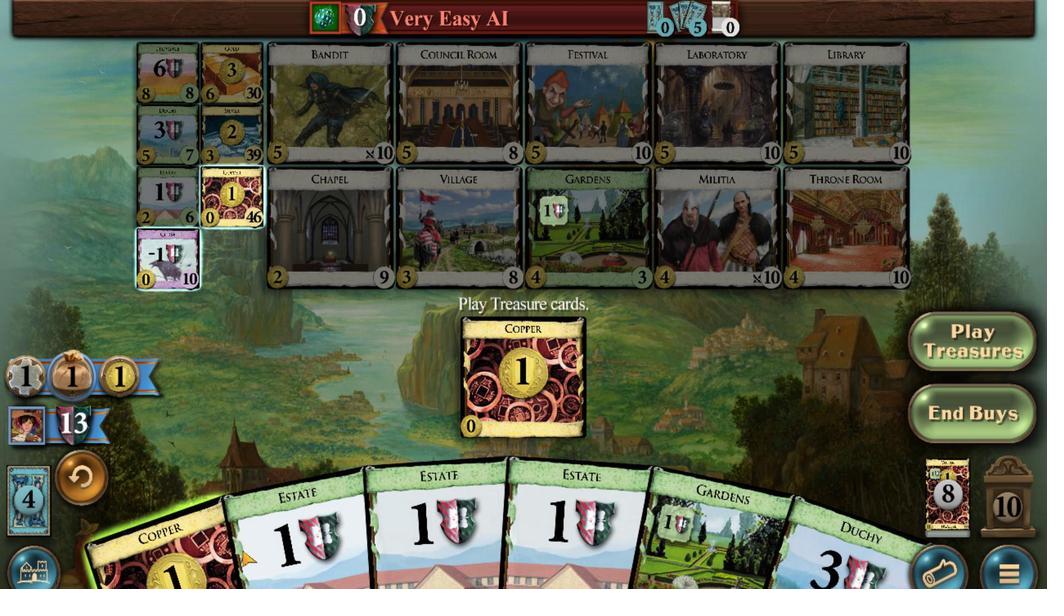 
Action: Mouse scrolled (238, 549) with delta (0, 0)
Screenshot: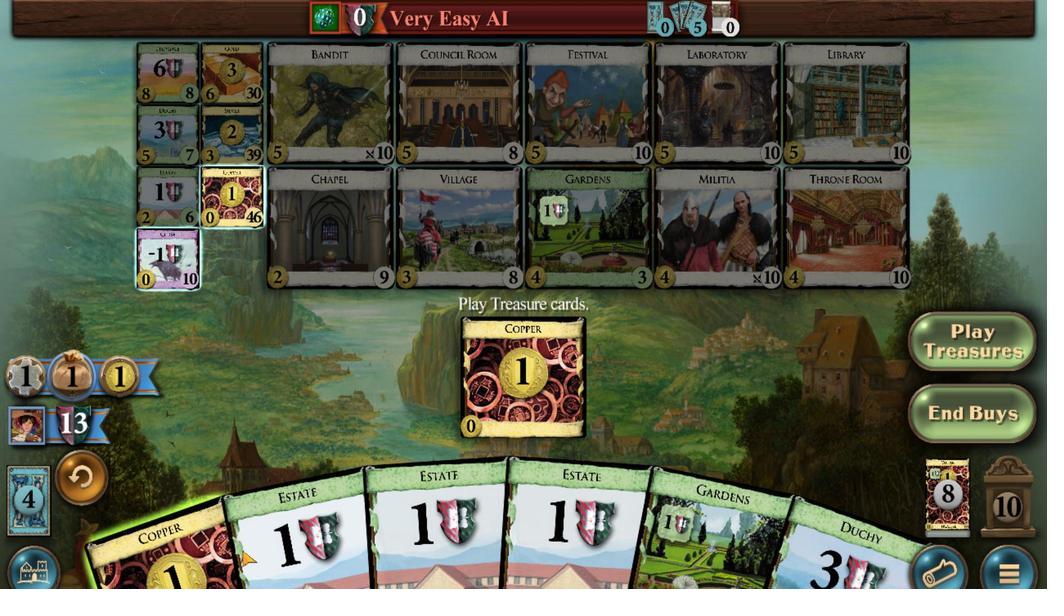
Action: Mouse moved to (203, 548)
Screenshot: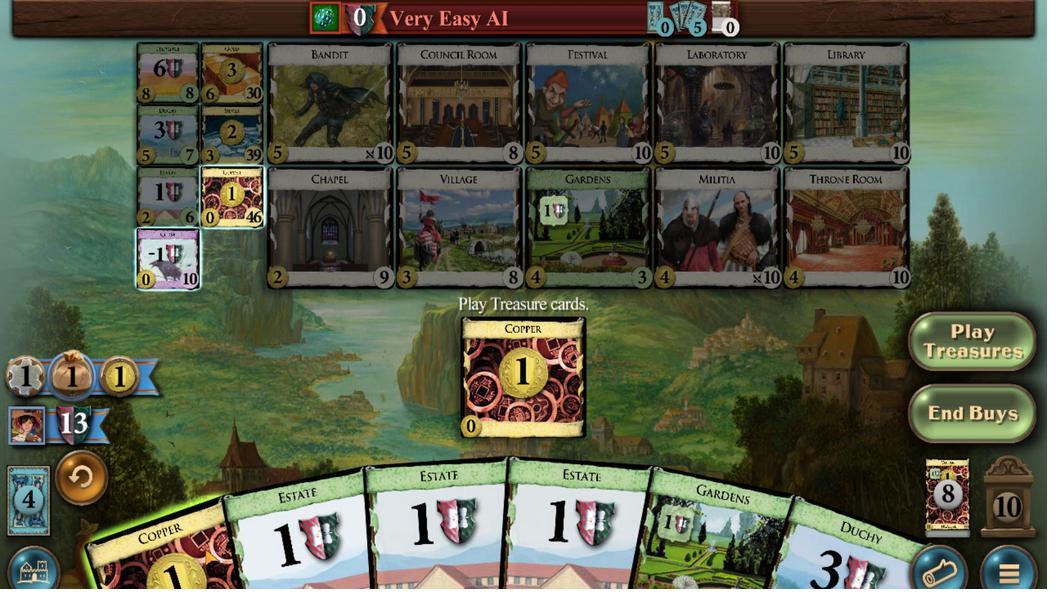 
Action: Mouse scrolled (203, 548) with delta (0, 0)
Screenshot: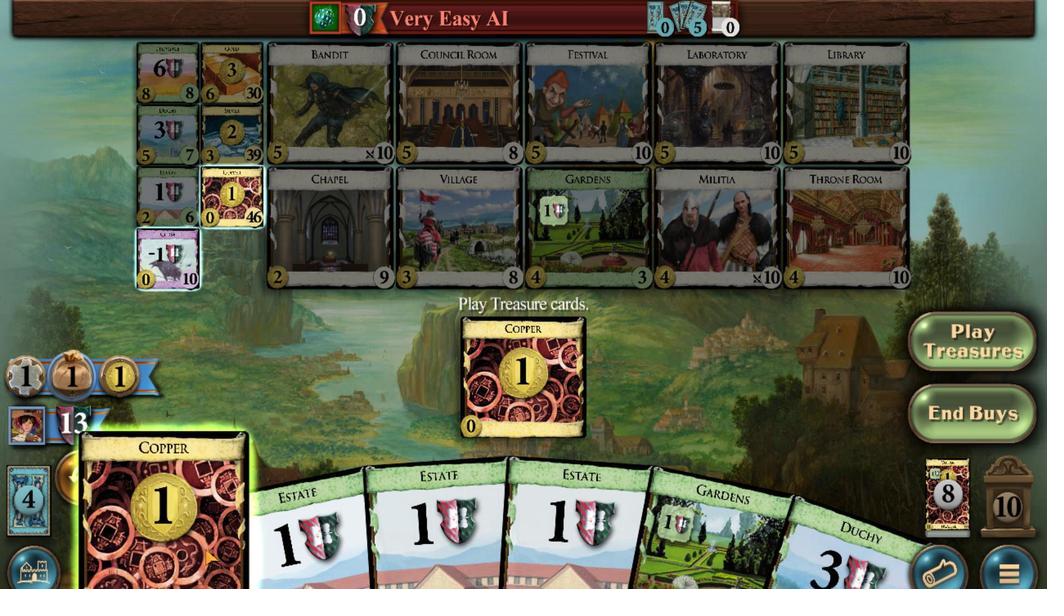 
Action: Mouse moved to (172, 236)
Screenshot: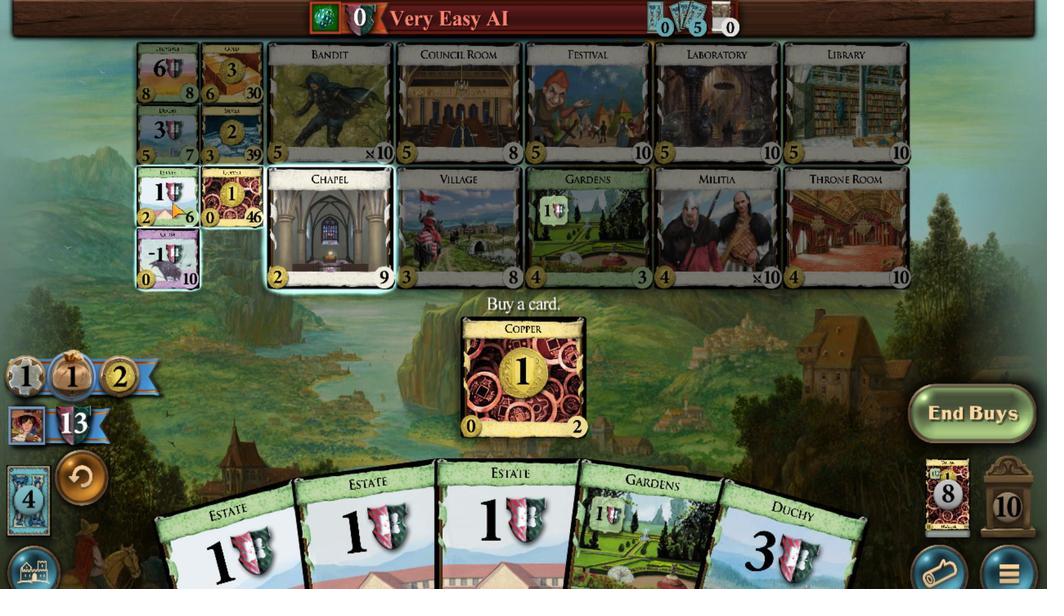 
Action: Mouse scrolled (172, 237) with delta (0, 0)
Screenshot: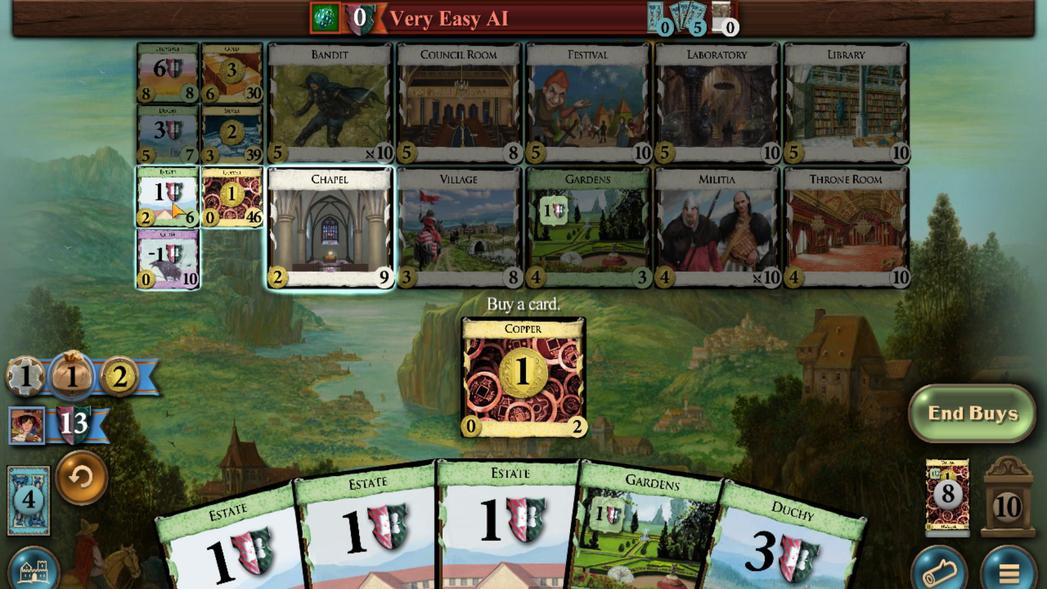 
Action: Mouse scrolled (172, 237) with delta (0, 0)
Screenshot: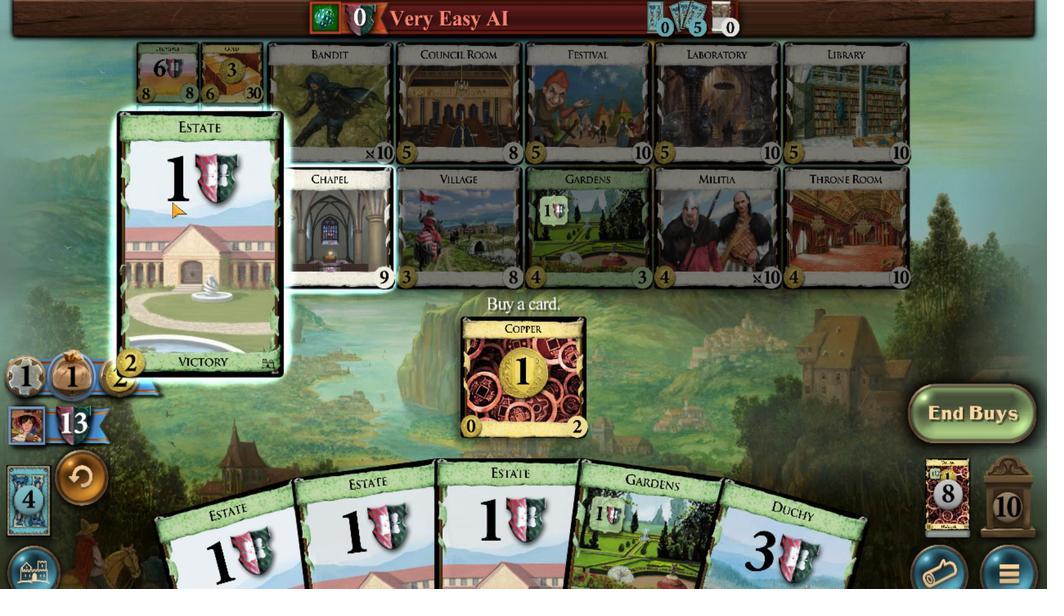 
Action: Mouse scrolled (172, 237) with delta (0, 0)
Screenshot: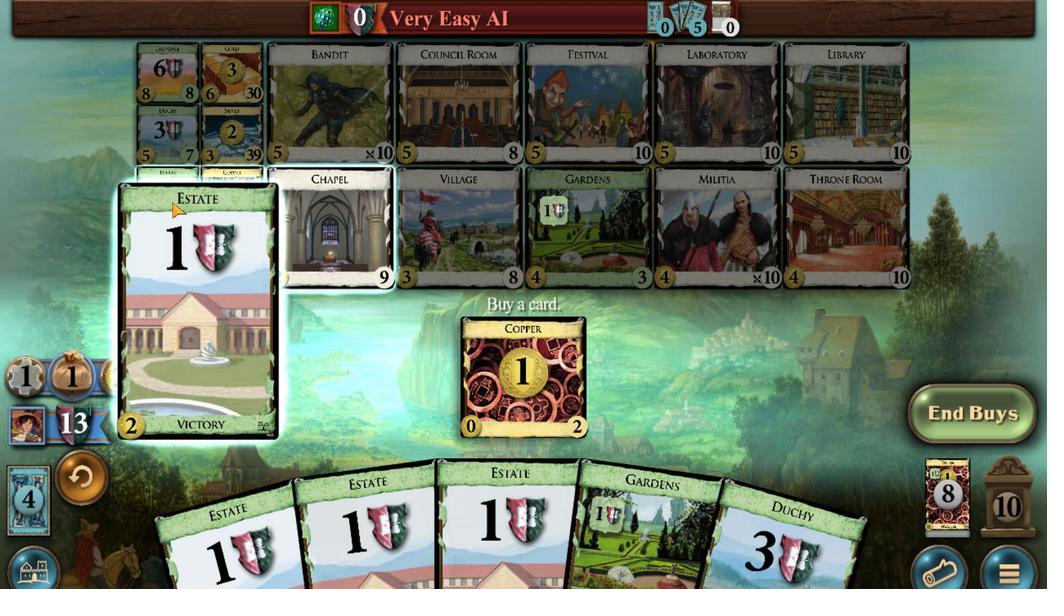 
Action: Mouse moved to (295, 517)
Screenshot: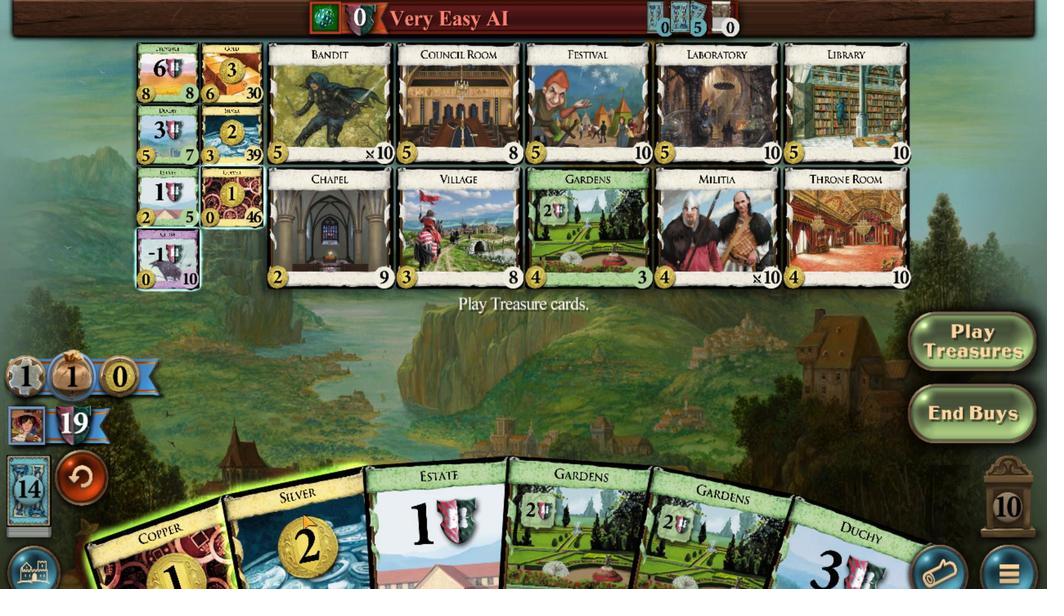 
Action: Mouse scrolled (295, 516) with delta (0, 0)
Screenshot: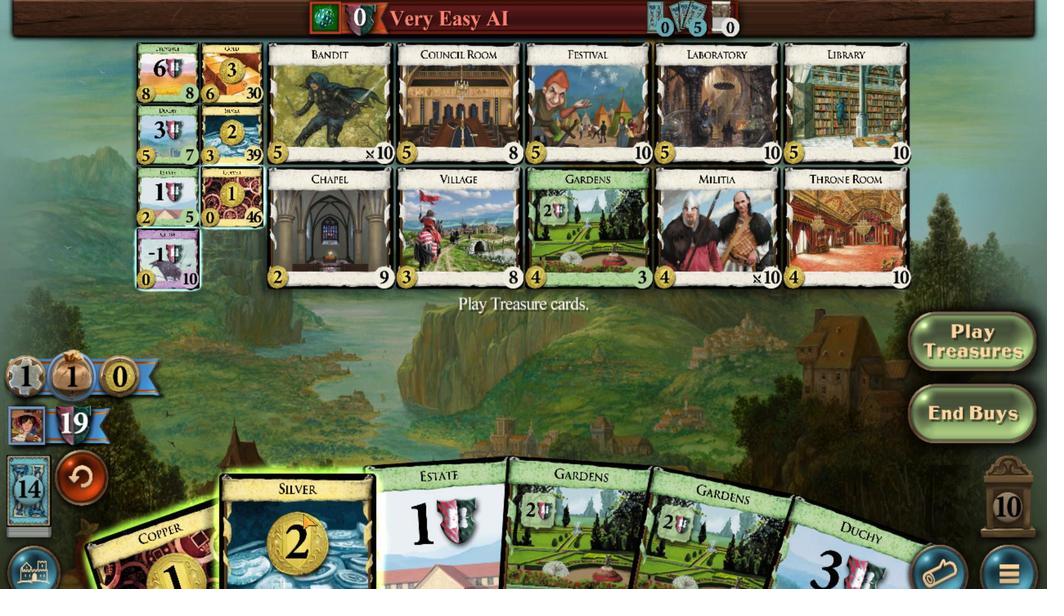 
Action: Mouse moved to (268, 524)
Screenshot: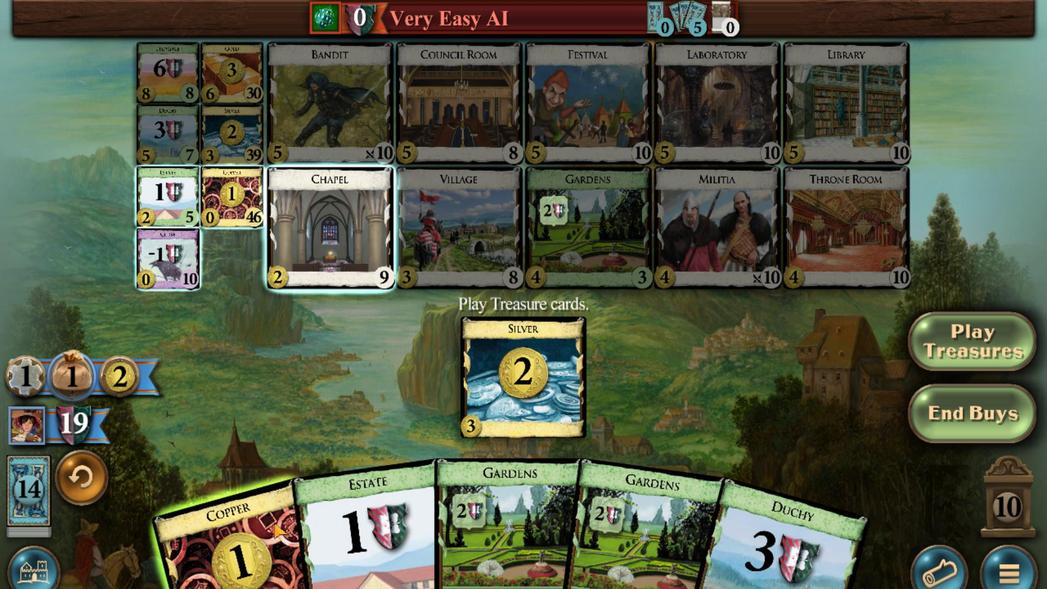 
Action: Mouse scrolled (268, 524) with delta (0, 0)
Screenshot: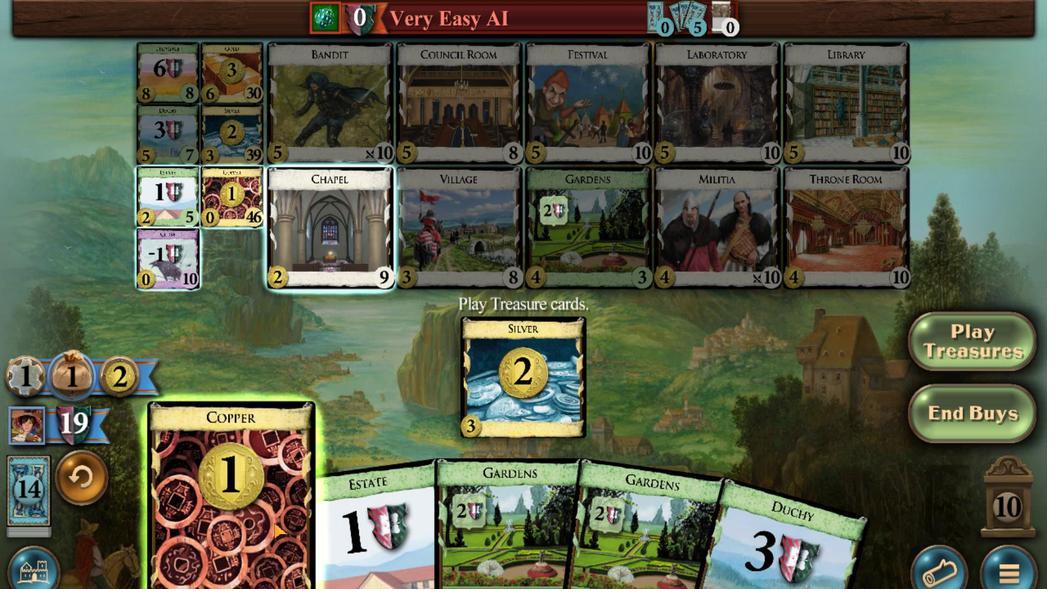 
Action: Mouse scrolled (268, 524) with delta (0, 0)
Screenshot: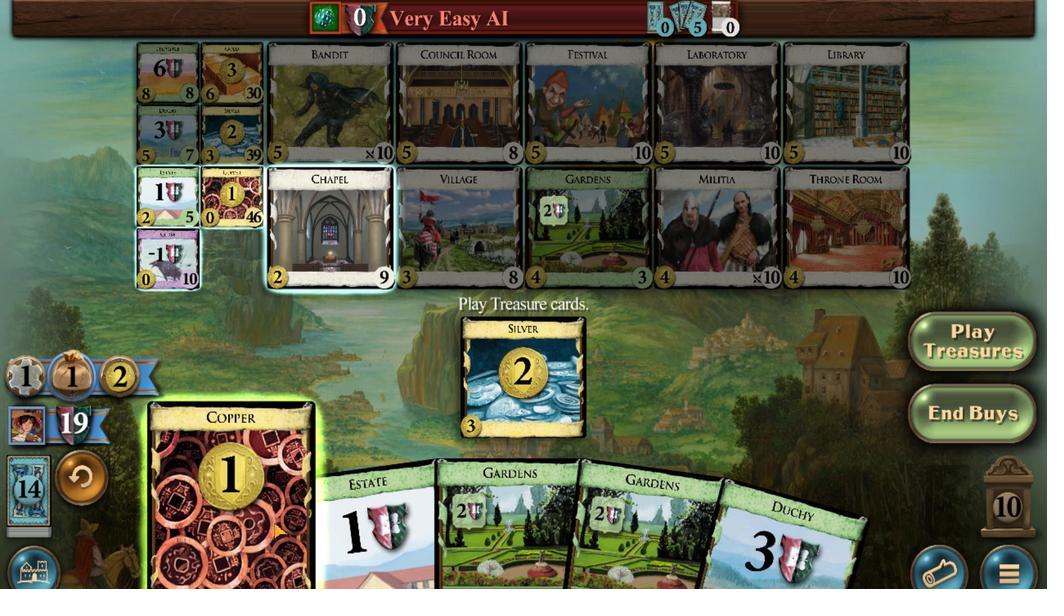 
Action: Mouse moved to (224, 182)
Screenshot: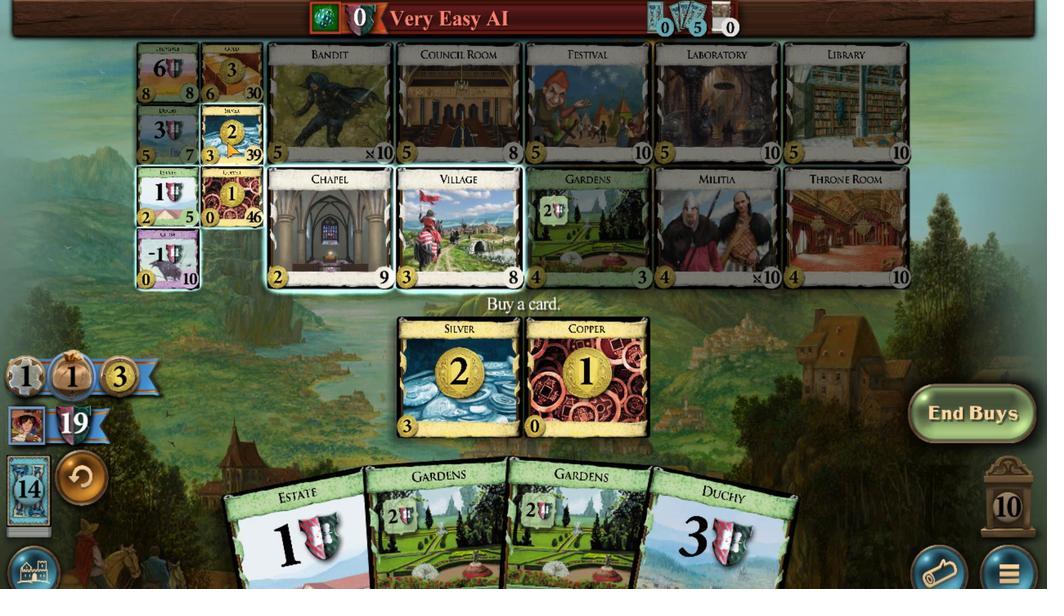 
Action: Mouse scrolled (224, 183) with delta (0, 0)
Screenshot: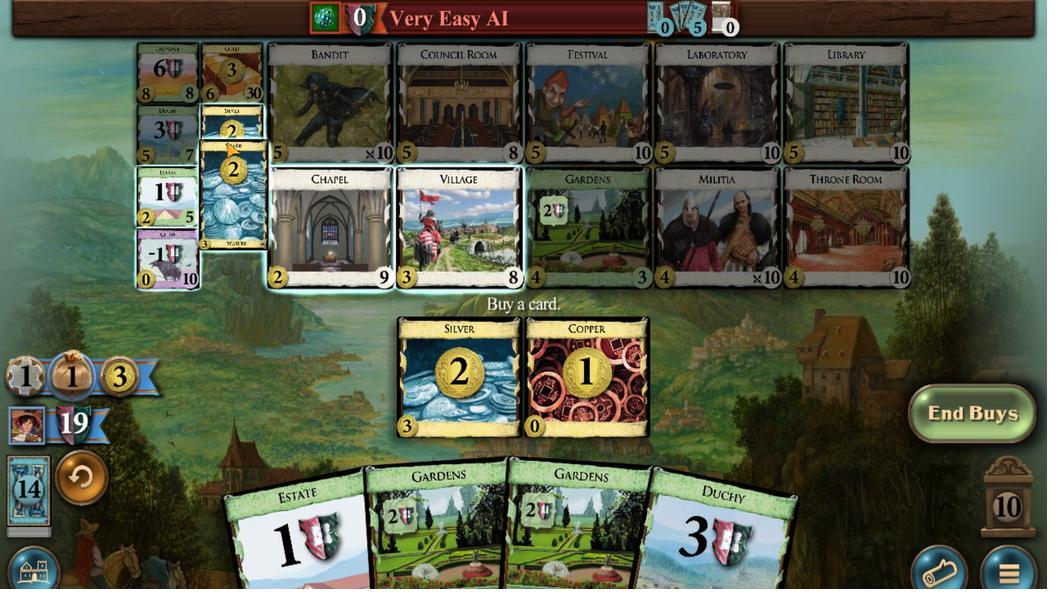 
Action: Mouse scrolled (224, 183) with delta (0, 0)
Screenshot: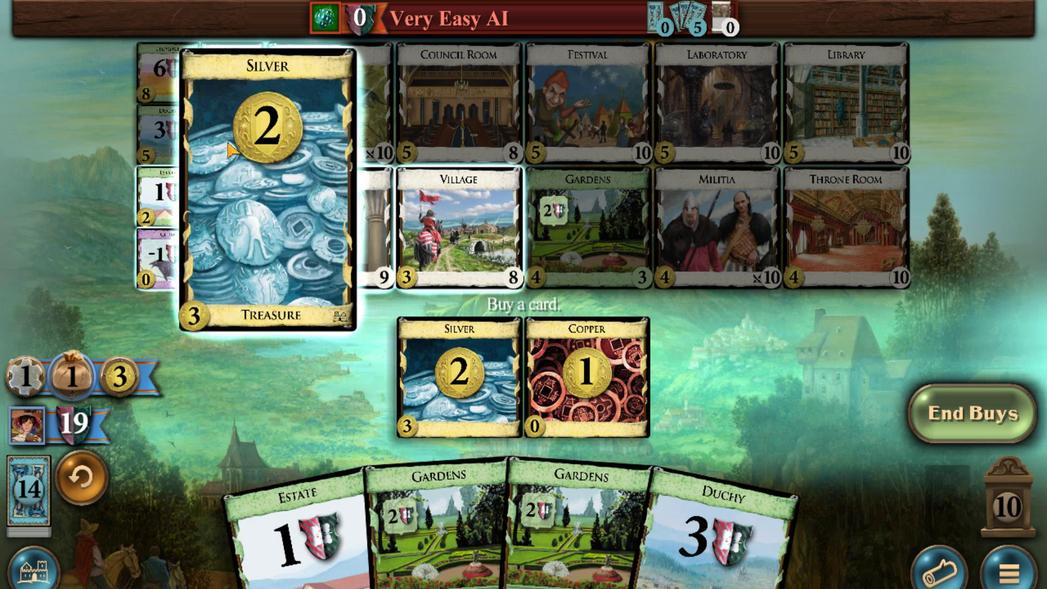 
Action: Mouse scrolled (224, 183) with delta (0, 0)
Screenshot: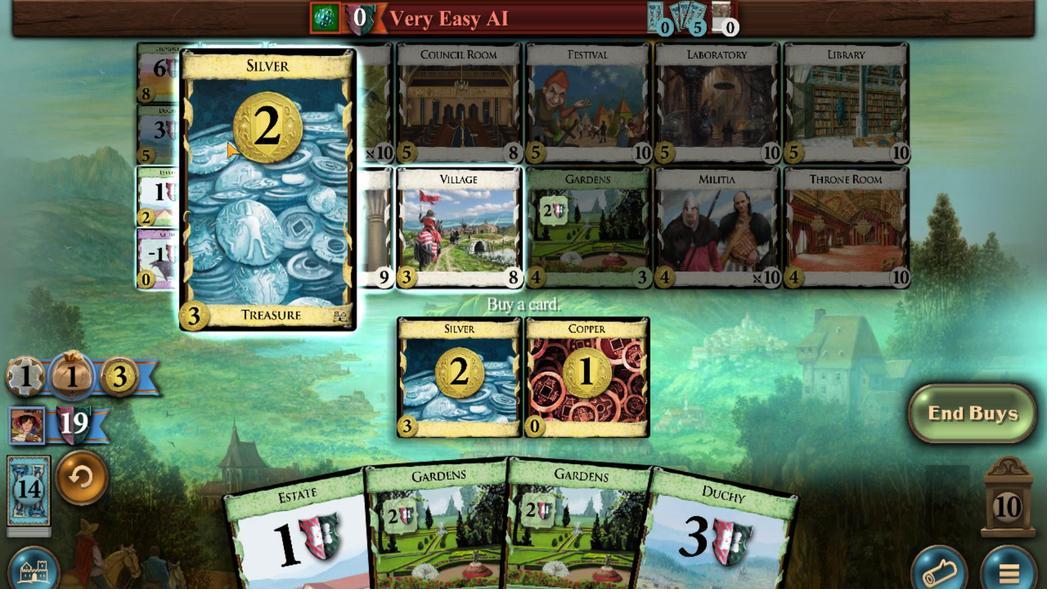 
Action: Mouse moved to (349, 534)
Screenshot: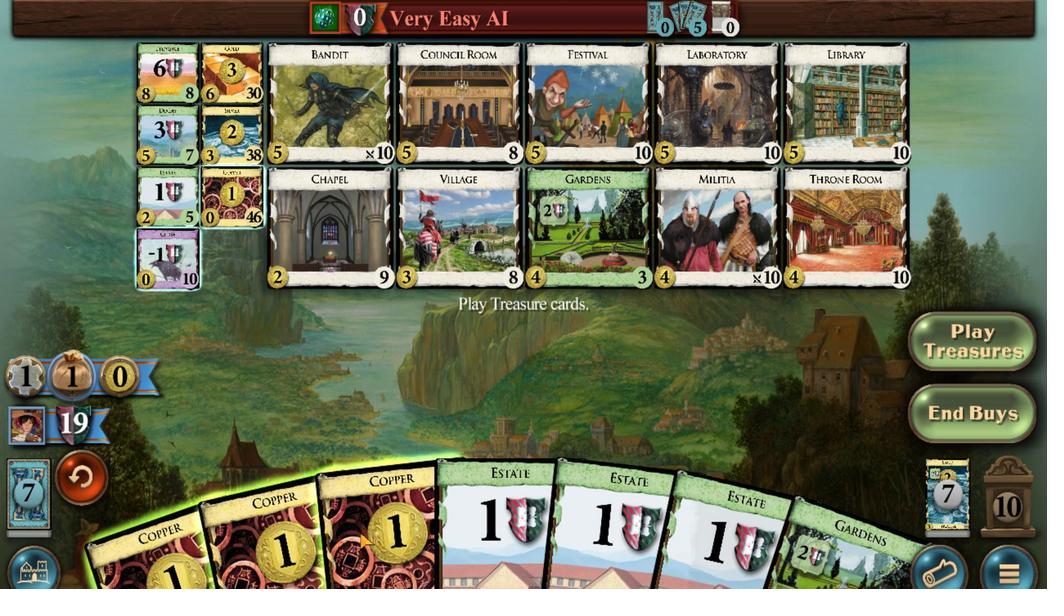 
Action: Mouse scrolled (349, 533) with delta (0, 0)
Screenshot: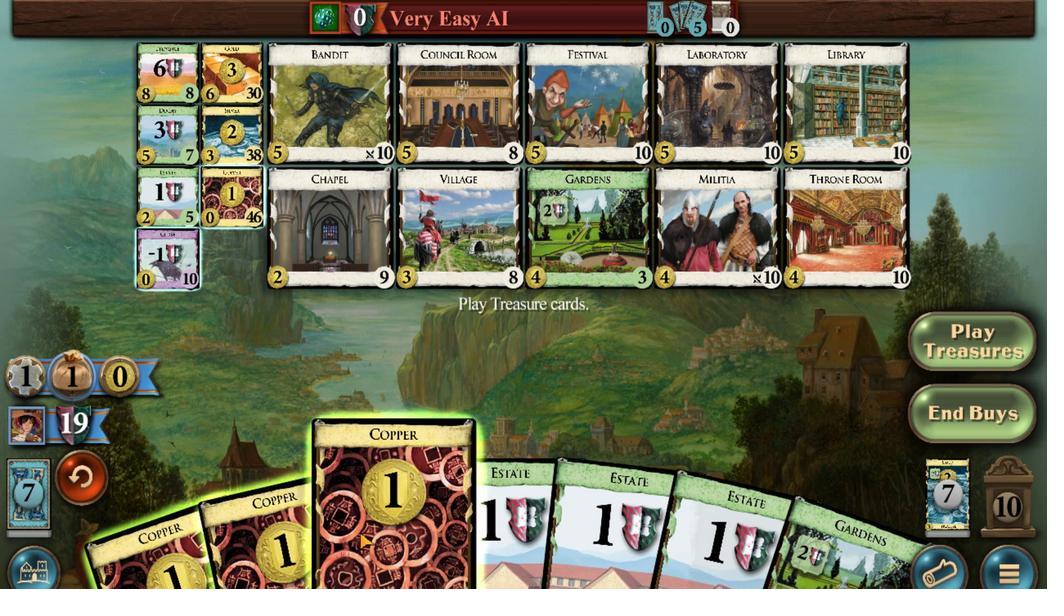 
Action: Mouse moved to (315, 537)
Screenshot: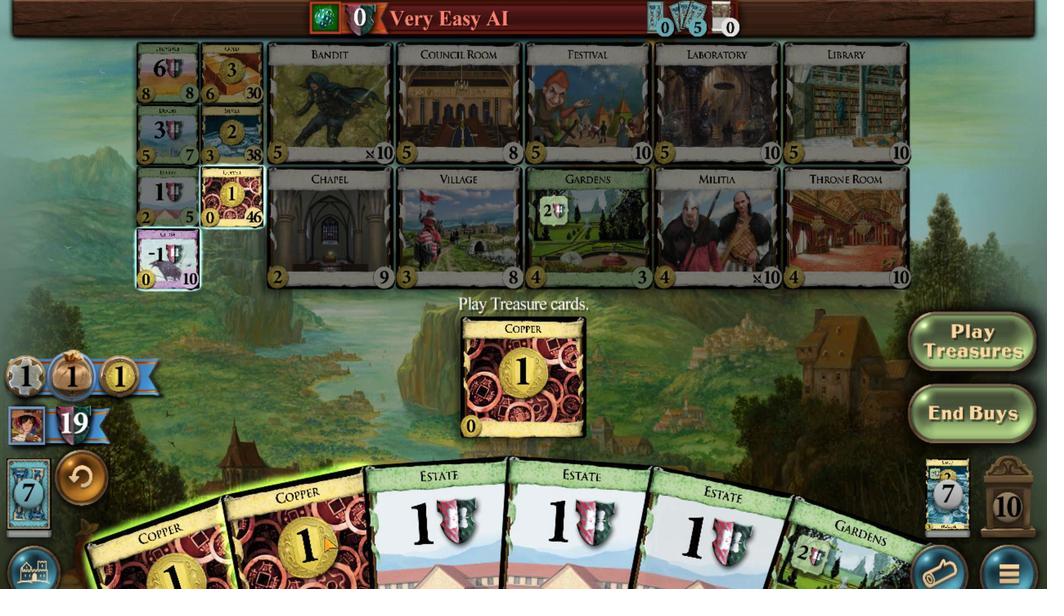 
Action: Mouse scrolled (315, 536) with delta (0, 0)
Screenshot: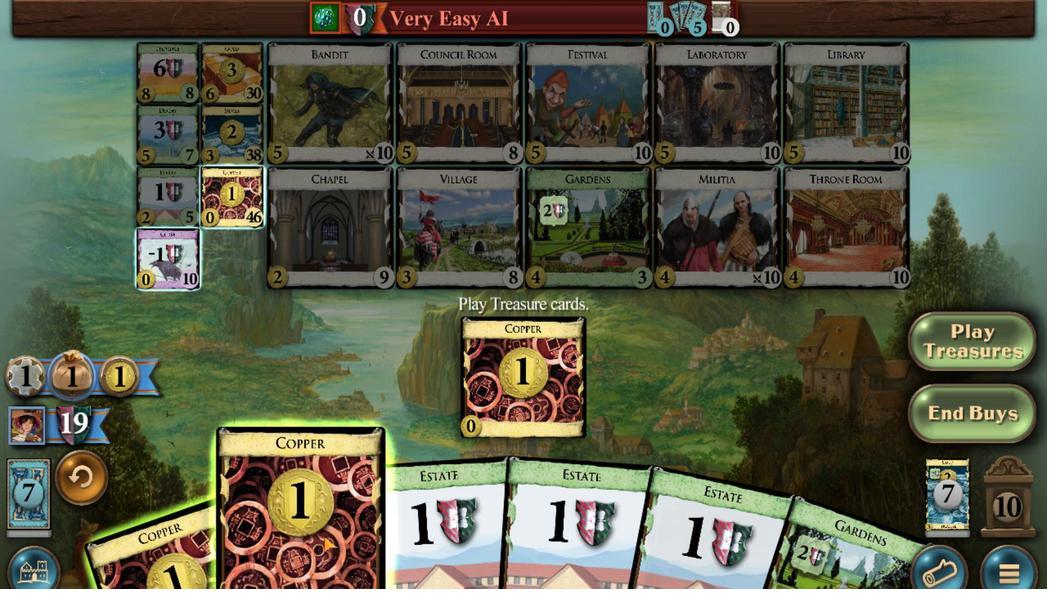 
Action: Mouse moved to (256, 538)
Screenshot: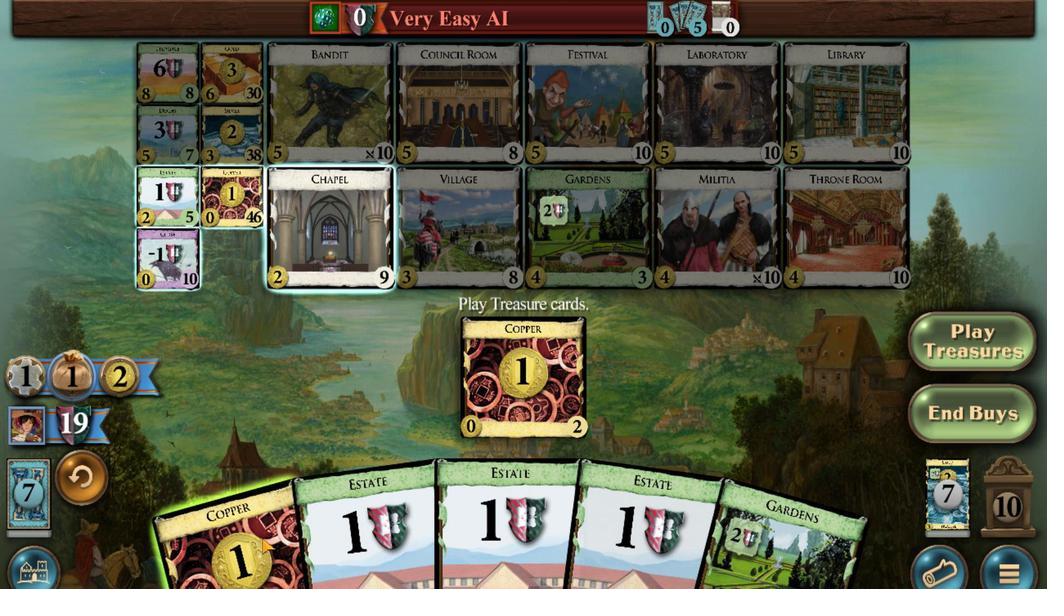 
Action: Mouse scrolled (256, 538) with delta (0, 0)
Screenshot: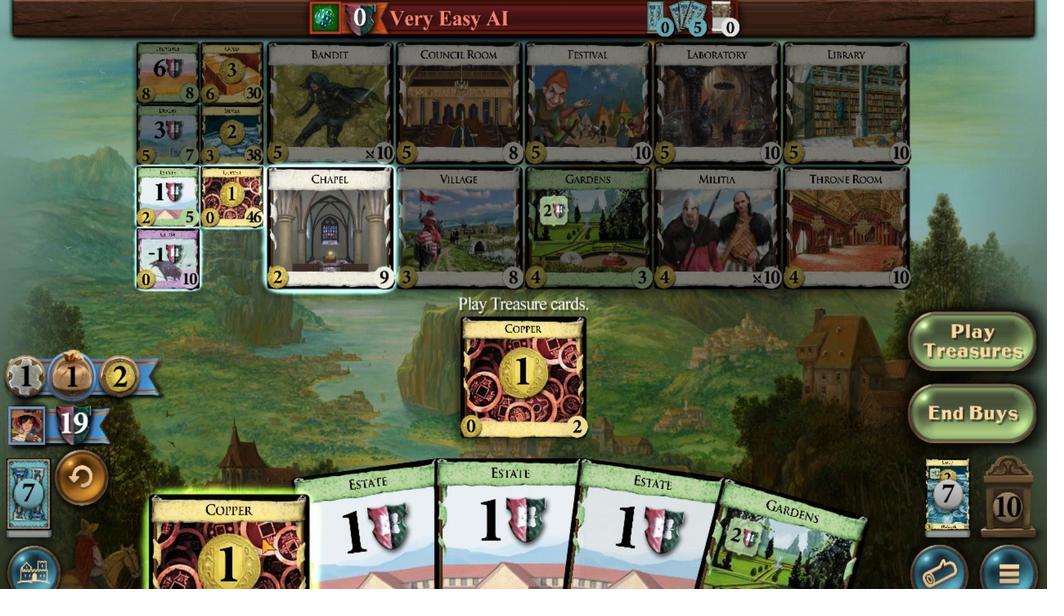 
Action: Mouse moved to (230, 180)
Screenshot: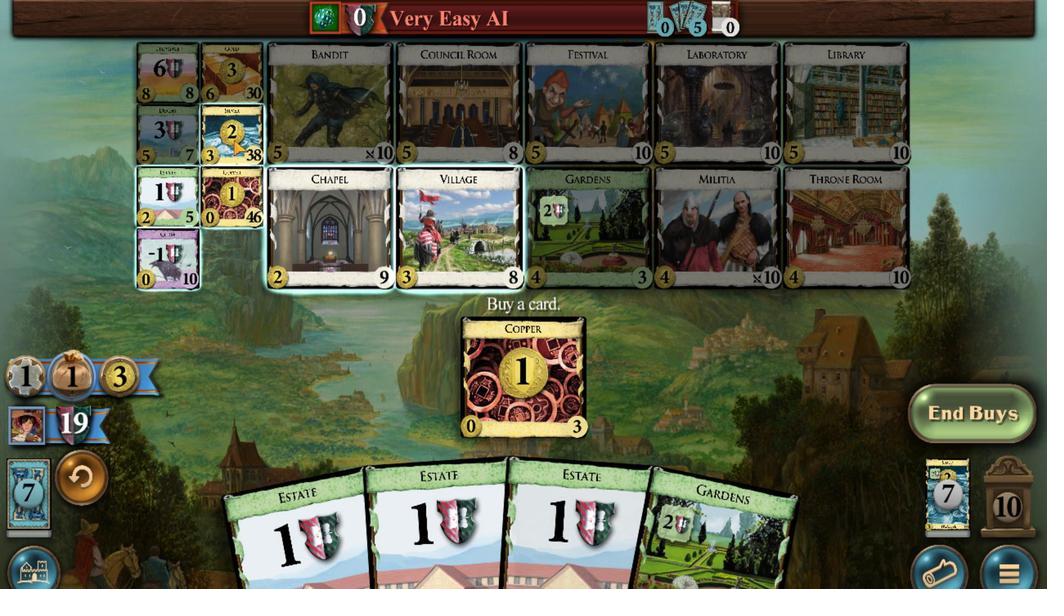 
Action: Mouse scrolled (230, 181) with delta (0, 0)
Screenshot: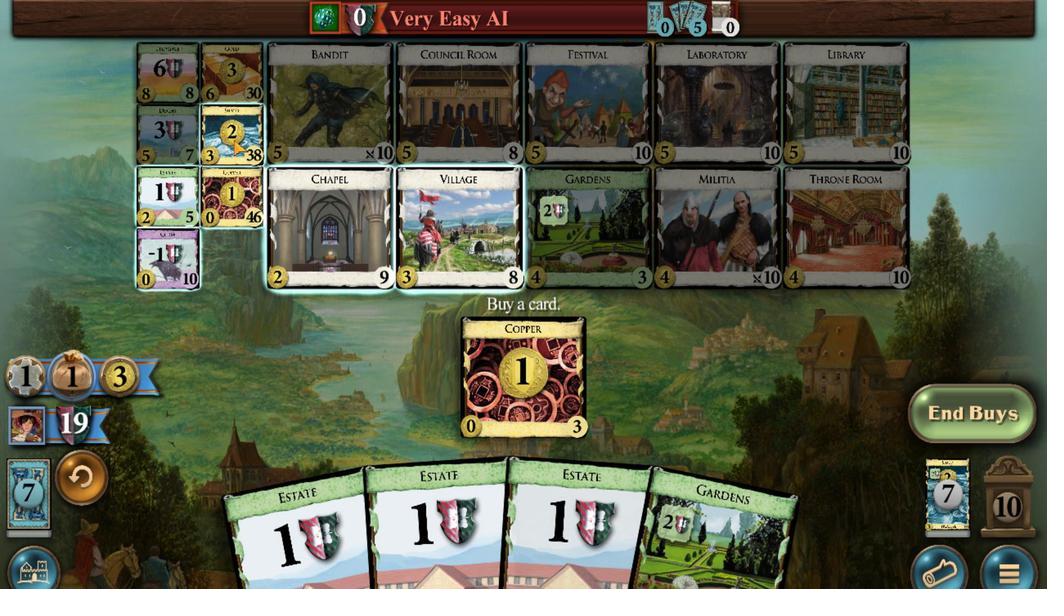 
Action: Mouse scrolled (230, 181) with delta (0, 0)
Screenshot: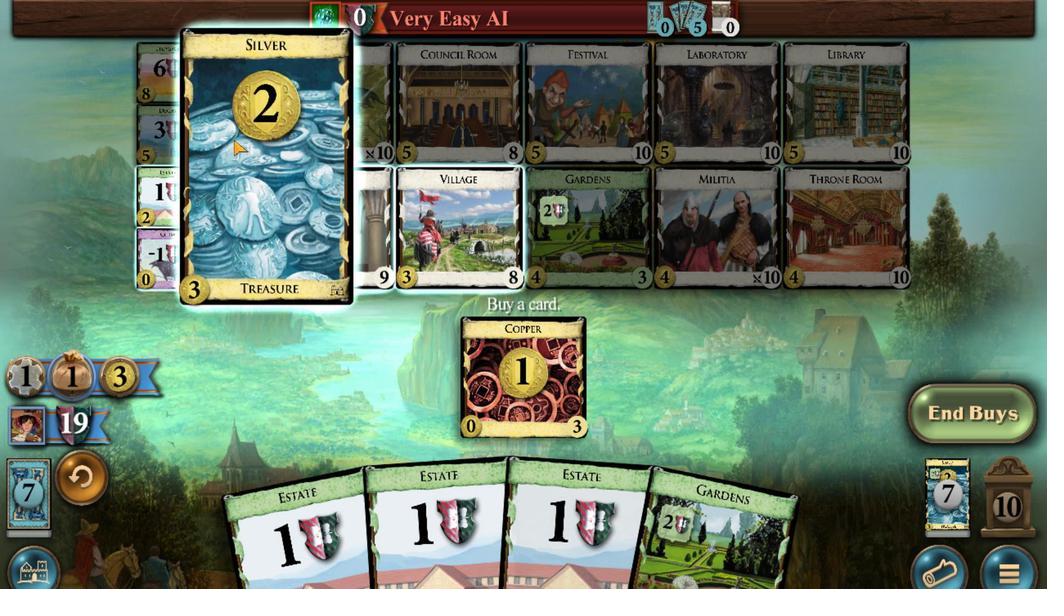 
Action: Mouse scrolled (230, 181) with delta (0, 0)
Screenshot: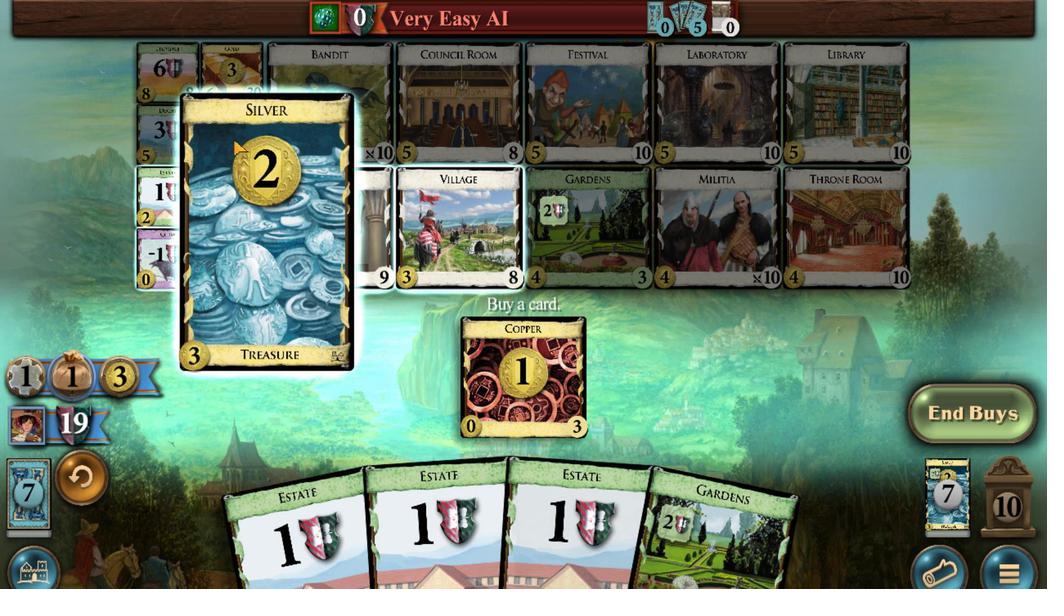 
Action: Mouse scrolled (230, 181) with delta (0, 0)
Screenshot: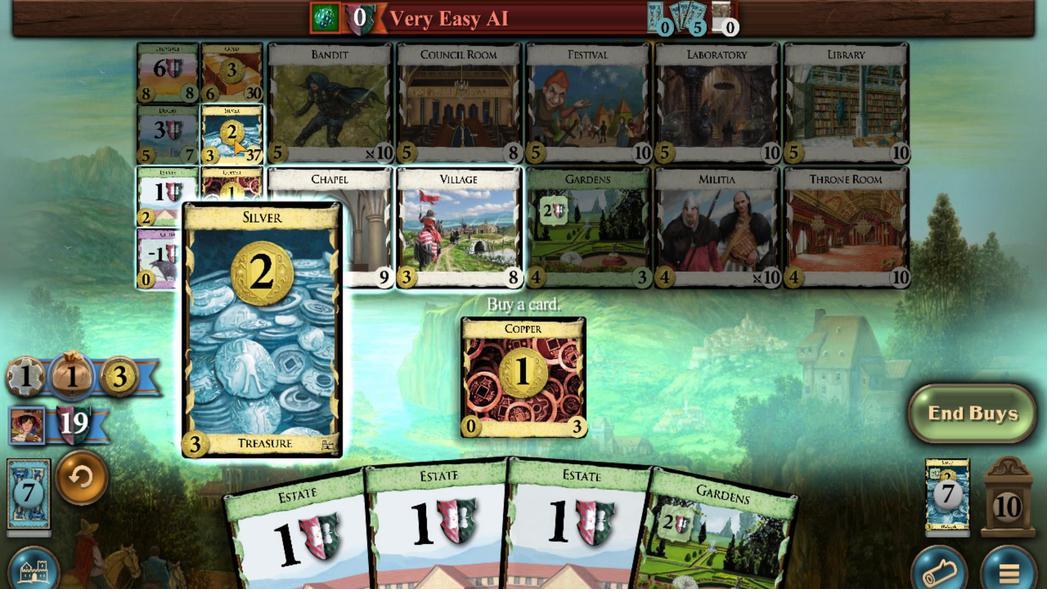 
Action: Mouse moved to (376, 508)
Screenshot: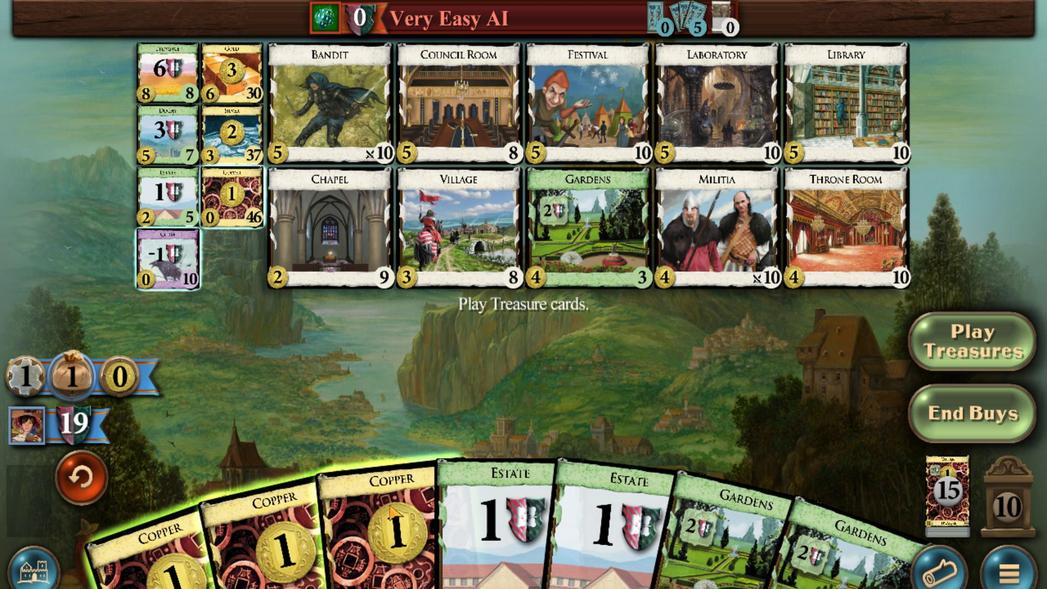 
Action: Mouse scrolled (376, 508) with delta (0, 0)
Screenshot: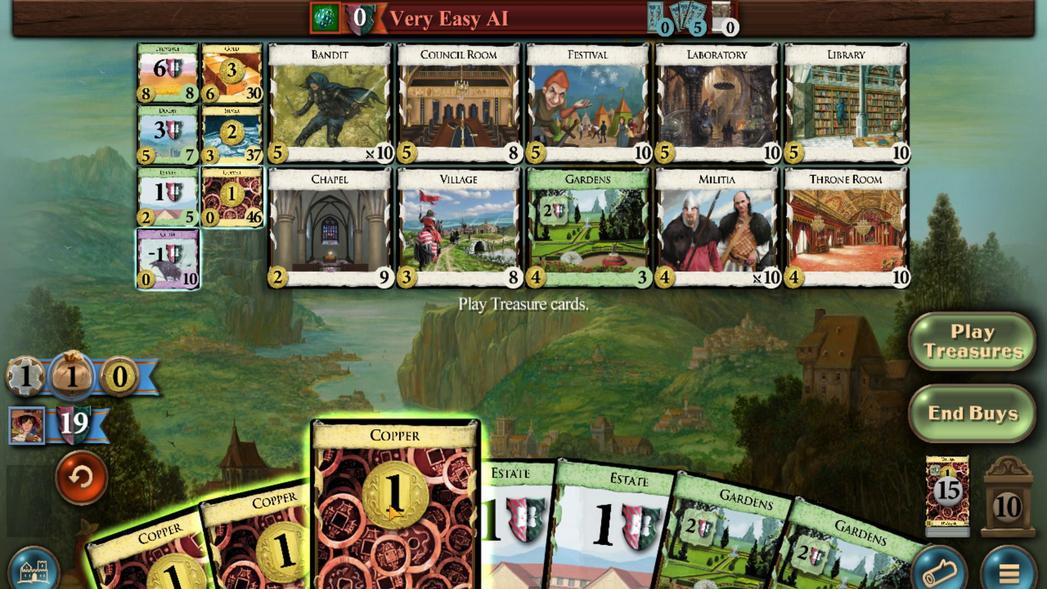 
Action: Mouse moved to (309, 523)
Screenshot: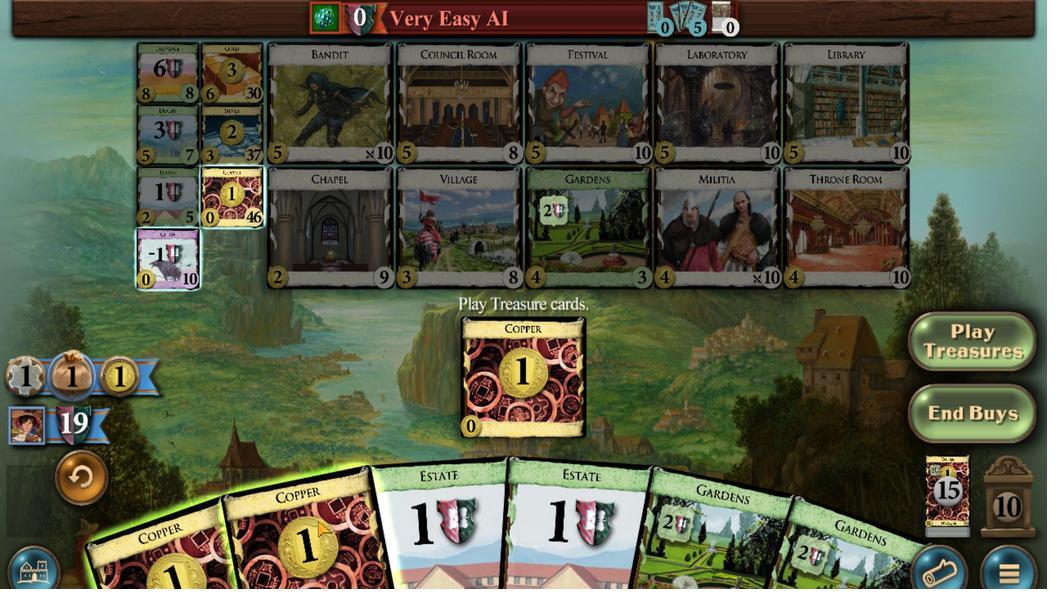 
Action: Mouse scrolled (309, 523) with delta (0, 0)
Screenshot: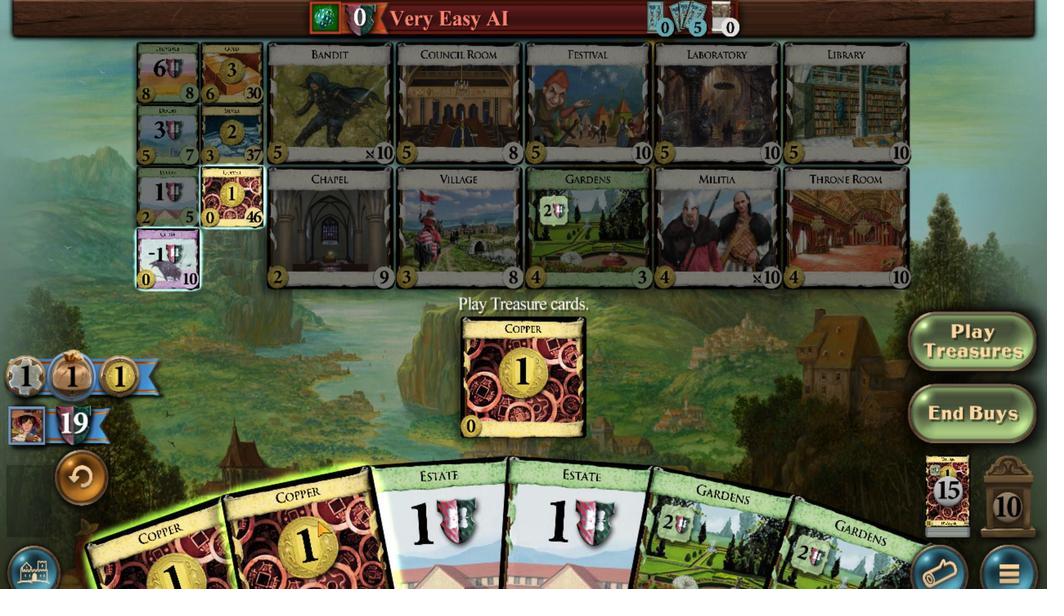 
Action: Mouse scrolled (309, 523) with delta (0, 0)
Screenshot: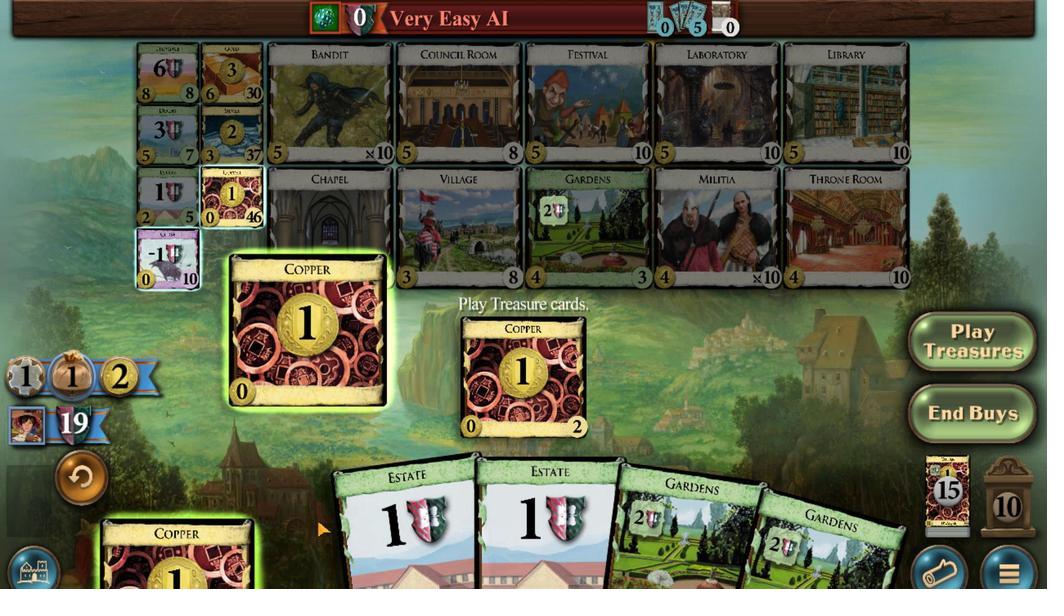 
Action: Mouse moved to (250, 540)
Screenshot: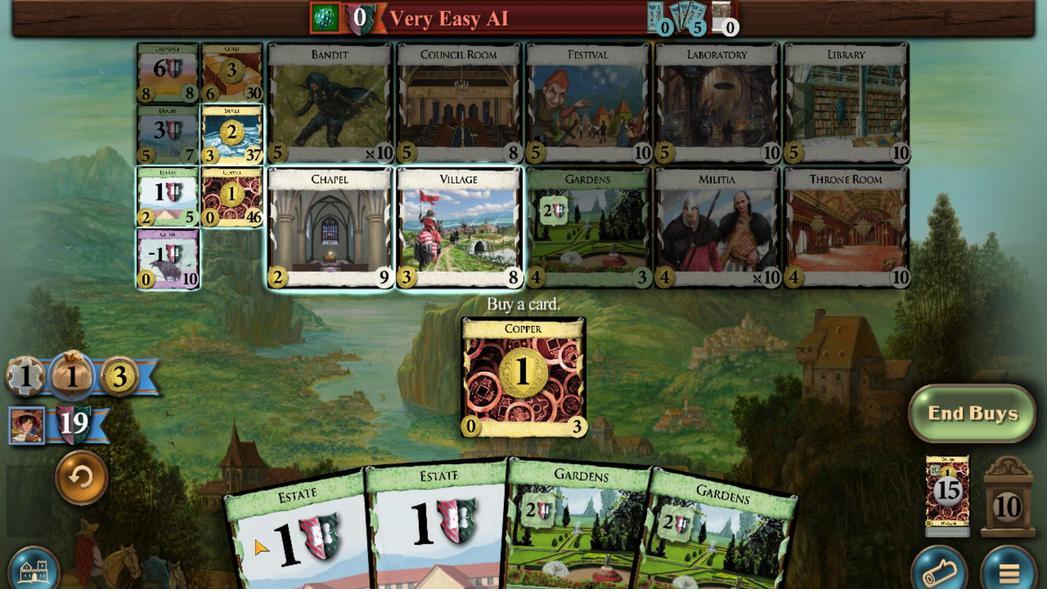 
Action: Mouse scrolled (250, 539) with delta (0, 0)
Screenshot: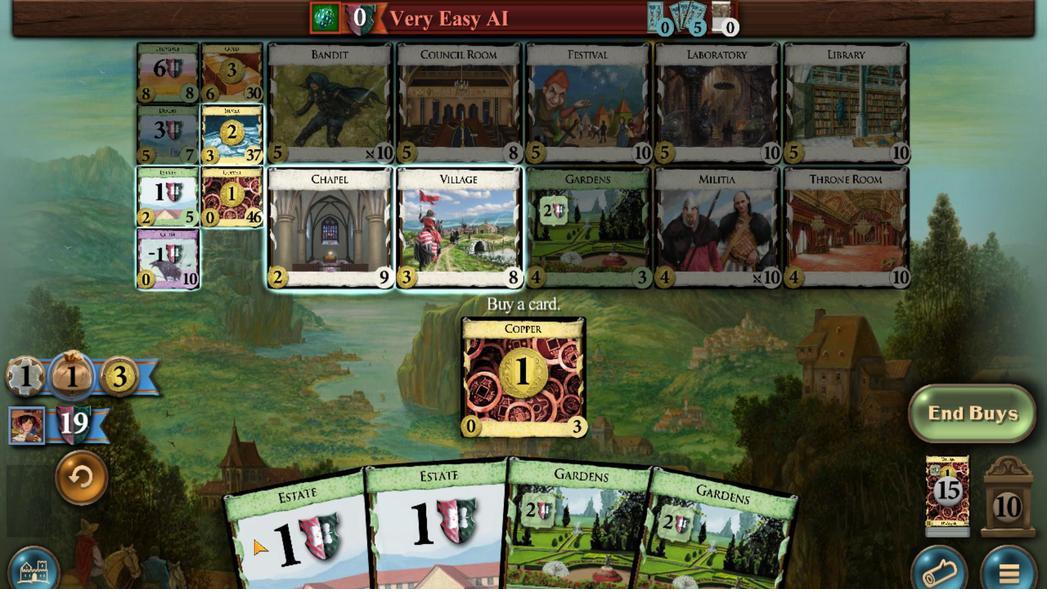 
Action: Mouse moved to (226, 177)
Screenshot: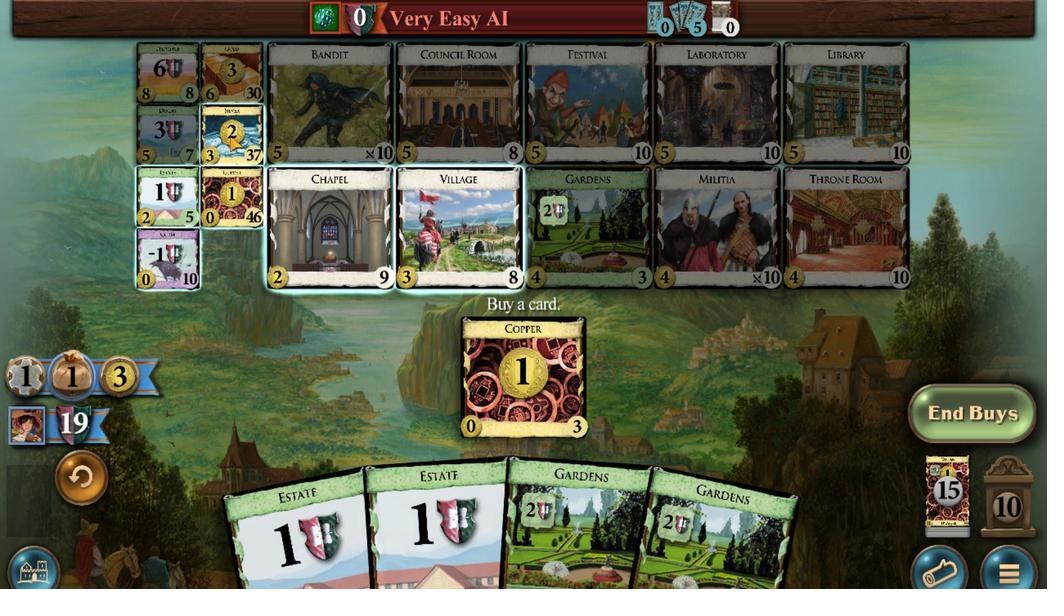 
Action: Mouse scrolled (226, 177) with delta (0, 0)
Screenshot: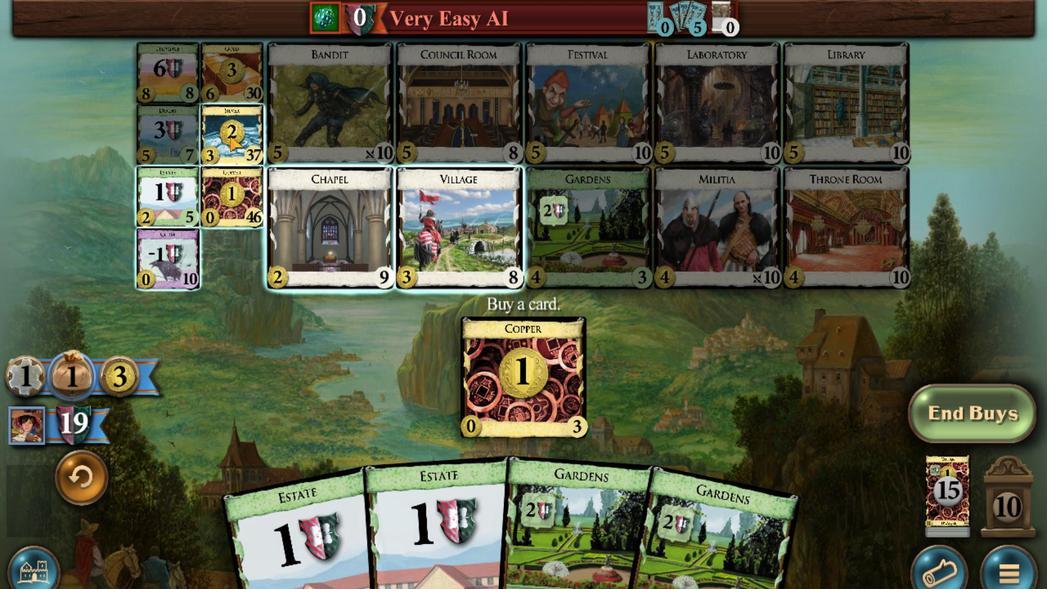 
Action: Mouse scrolled (226, 177) with delta (0, 0)
Screenshot: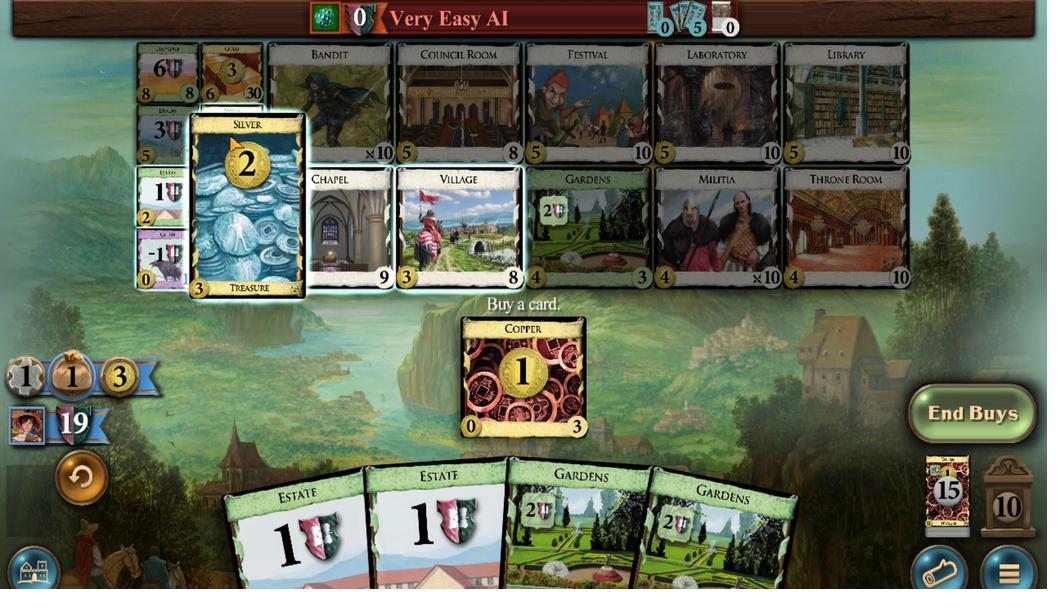 
Action: Mouse scrolled (226, 177) with delta (0, 0)
Screenshot: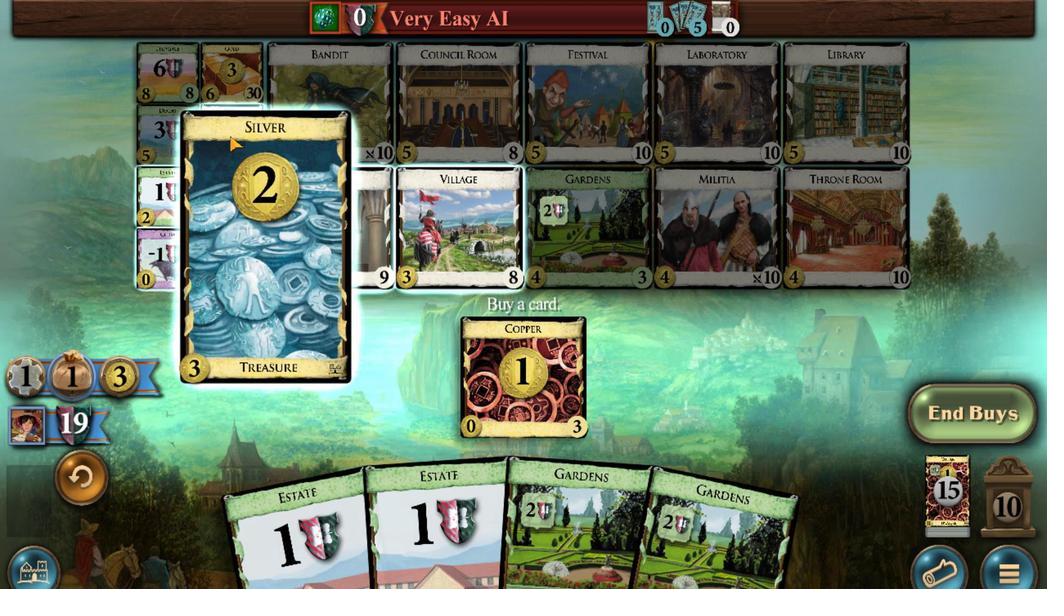 
Action: Mouse scrolled (226, 177) with delta (0, 0)
Screenshot: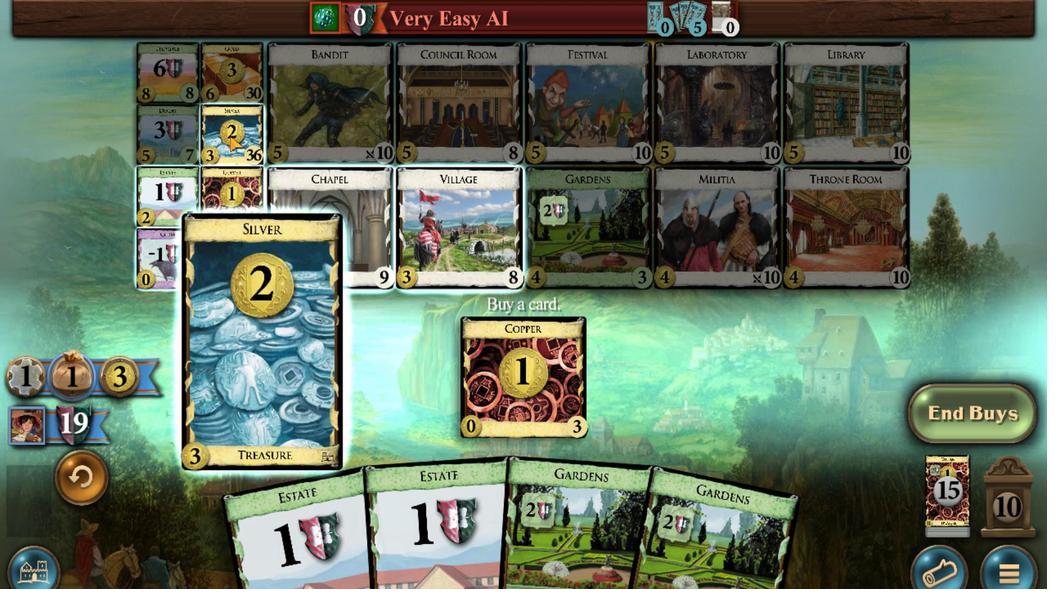 
Action: Mouse moved to (158, 548)
Screenshot: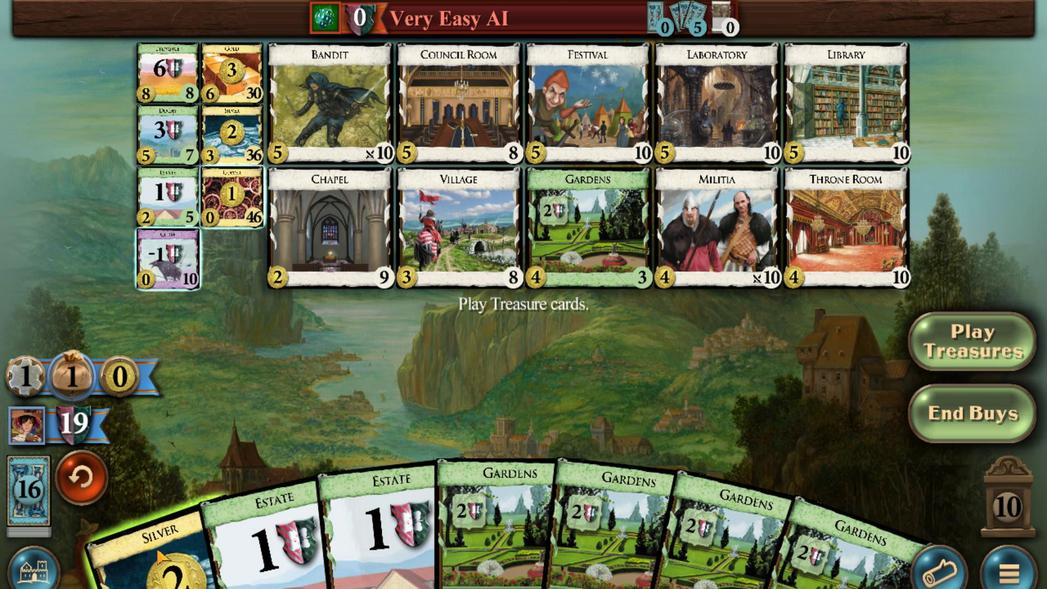
Action: Mouse scrolled (158, 548) with delta (0, 0)
Screenshot: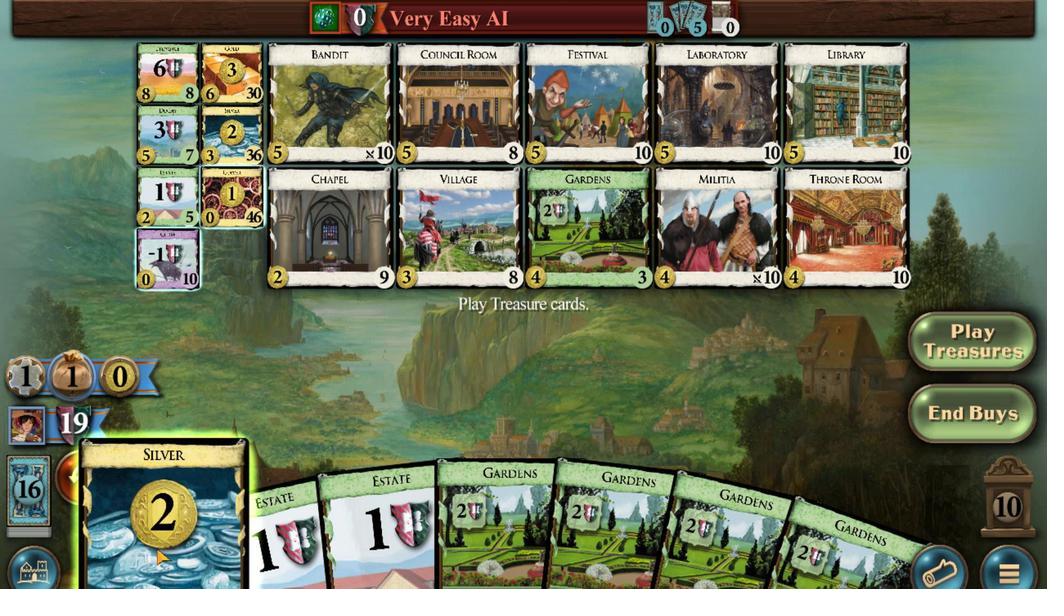 
Action: Mouse moved to (172, 237)
Screenshot: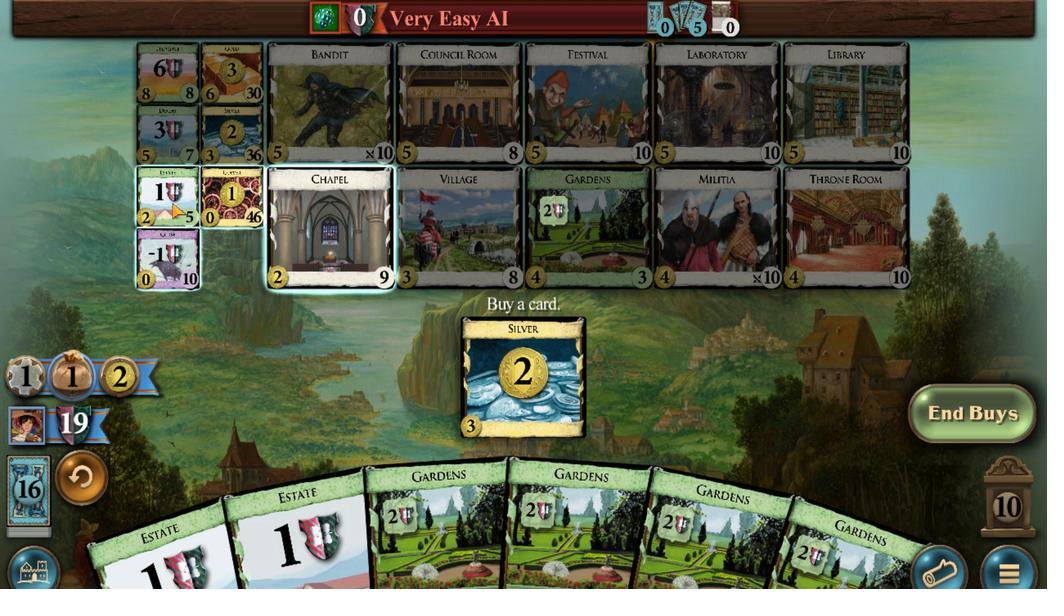 
Action: Mouse scrolled (172, 237) with delta (0, 0)
Screenshot: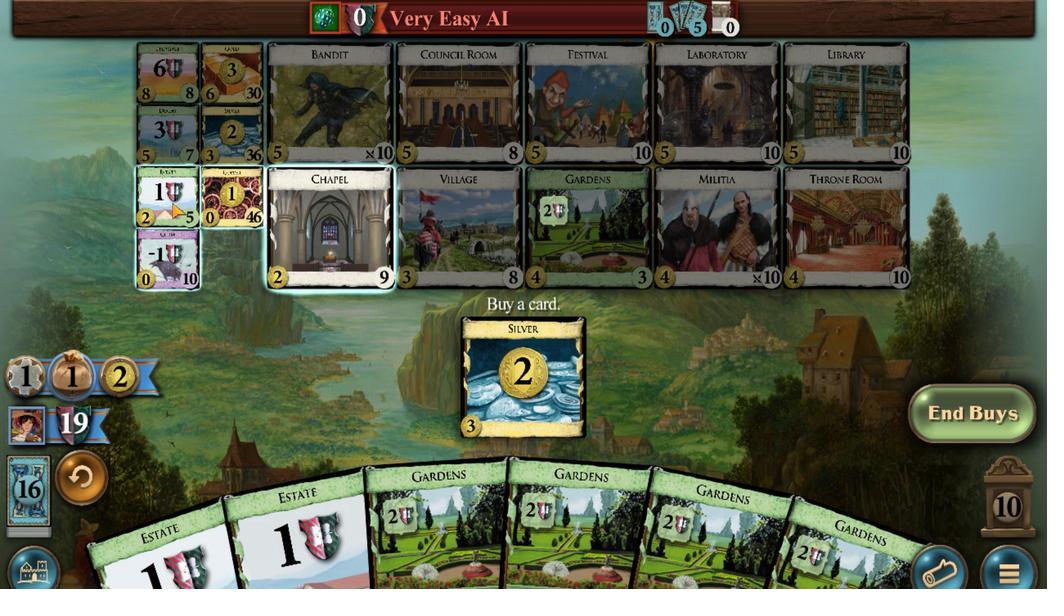 
Action: Mouse scrolled (172, 237) with delta (0, 0)
Screenshot: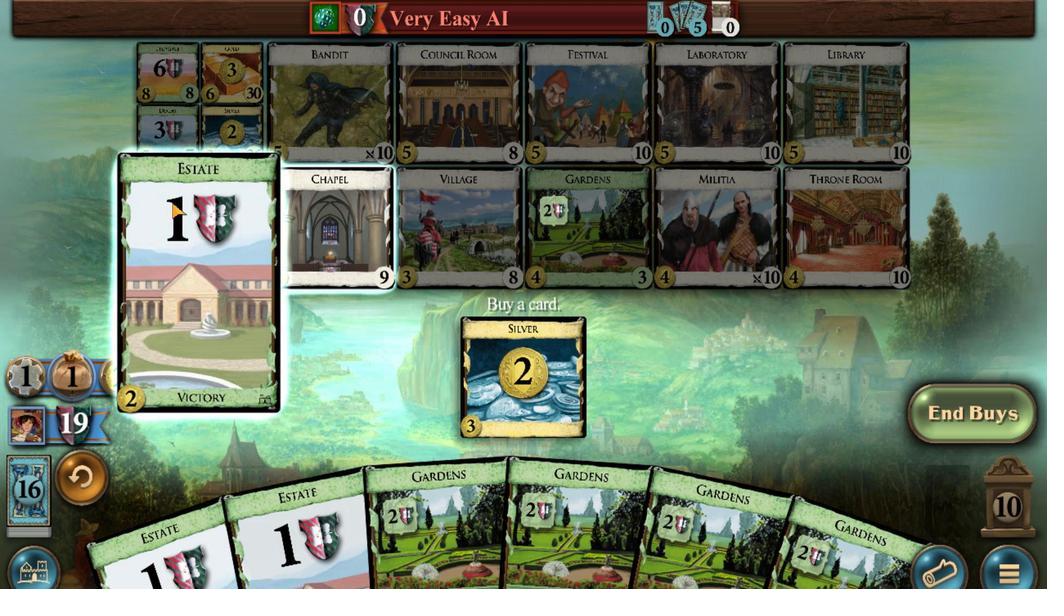 
Action: Mouse moved to (573, 502)
Screenshot: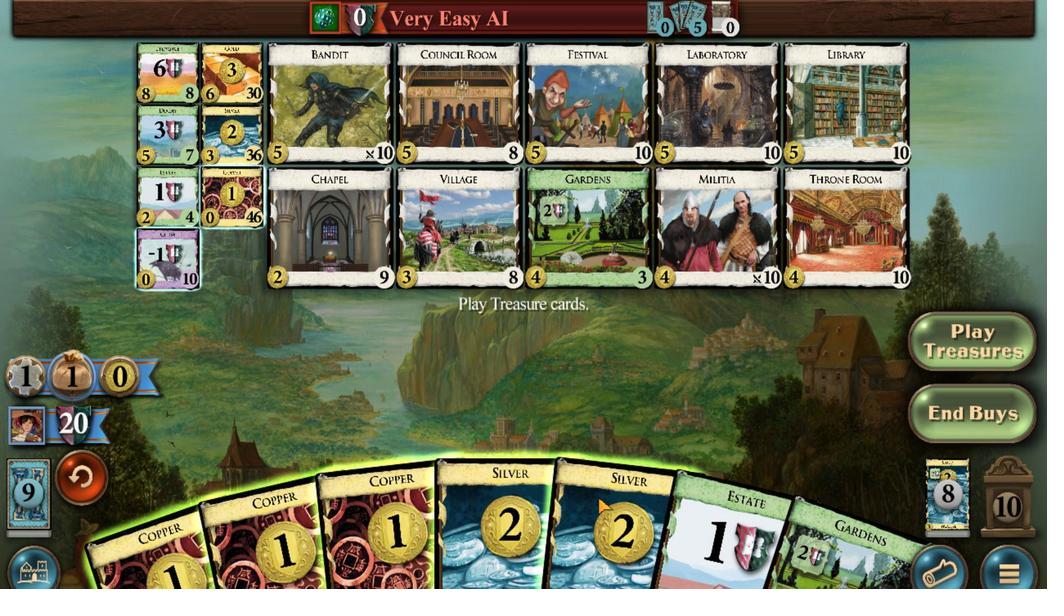 
Action: Mouse scrolled (573, 501) with delta (0, 0)
Screenshot: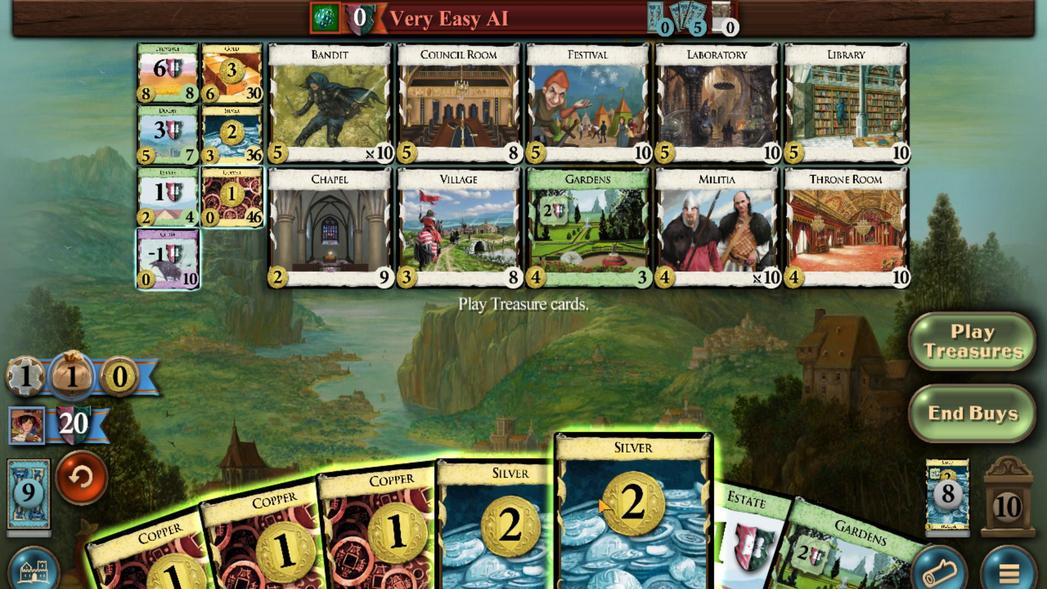 
Action: Mouse moved to (537, 509)
Screenshot: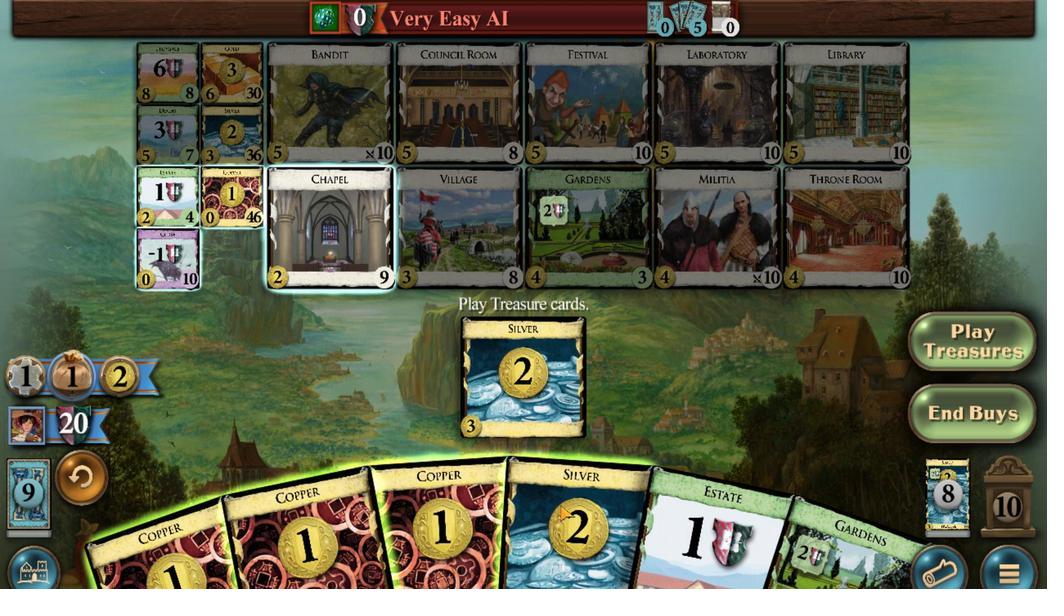 
Action: Mouse scrolled (537, 508) with delta (0, 0)
Screenshot: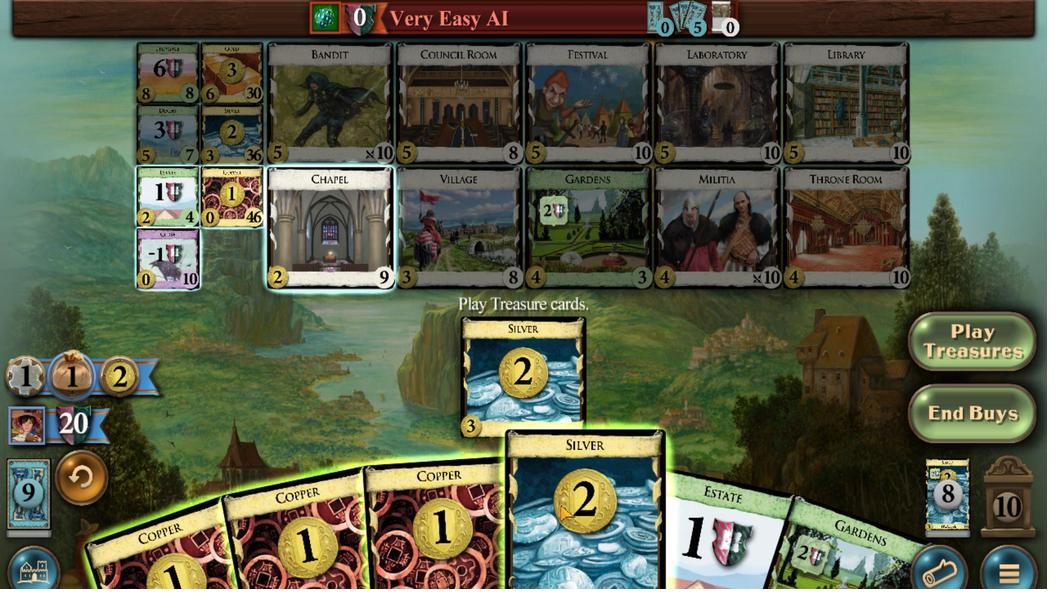 
Action: Mouse moved to (502, 497)
Screenshot: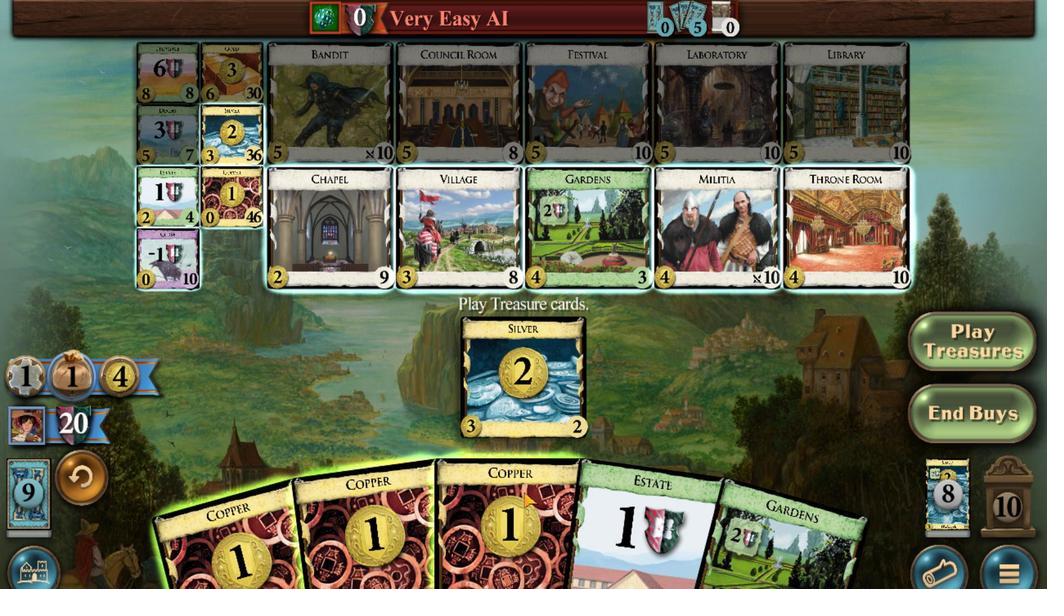 
Action: Mouse scrolled (502, 496) with delta (0, 0)
Screenshot: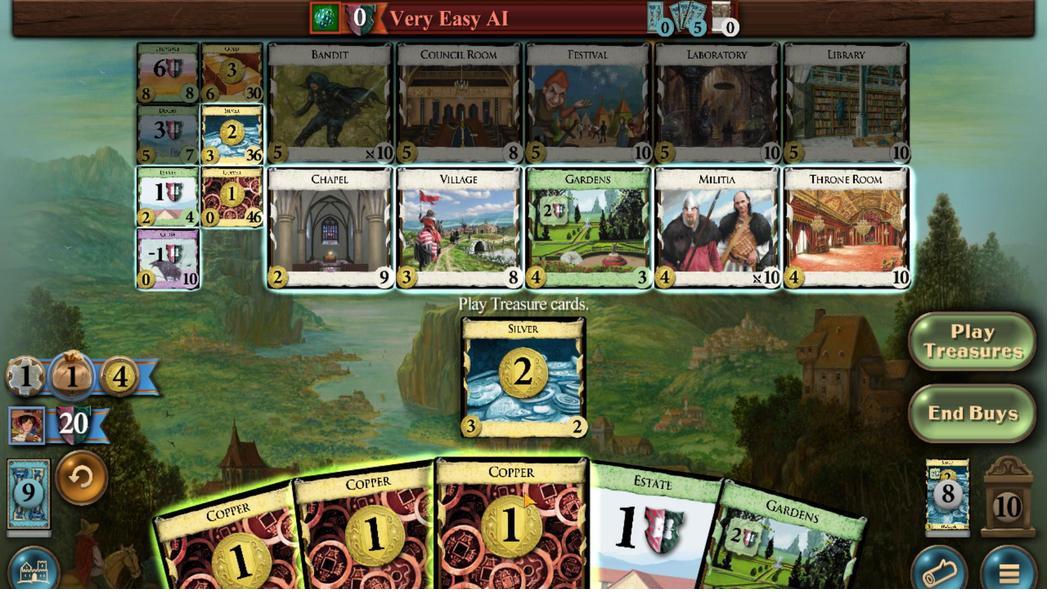 
Action: Mouse moved to (446, 502)
Screenshot: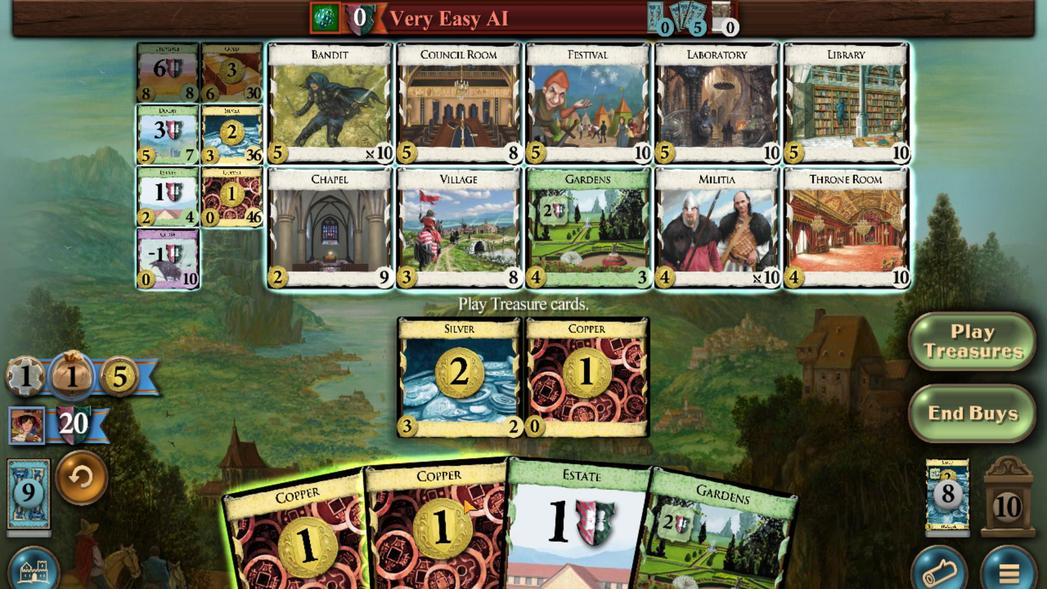 
Action: Mouse scrolled (446, 502) with delta (0, 0)
Screenshot: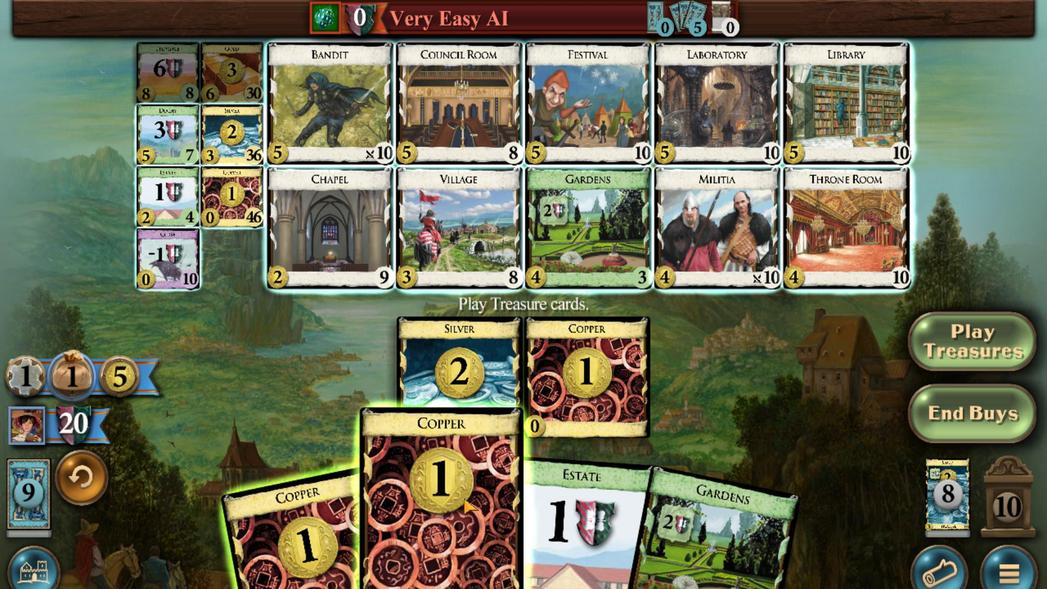 
Action: Mouse moved to (226, 115)
Screenshot: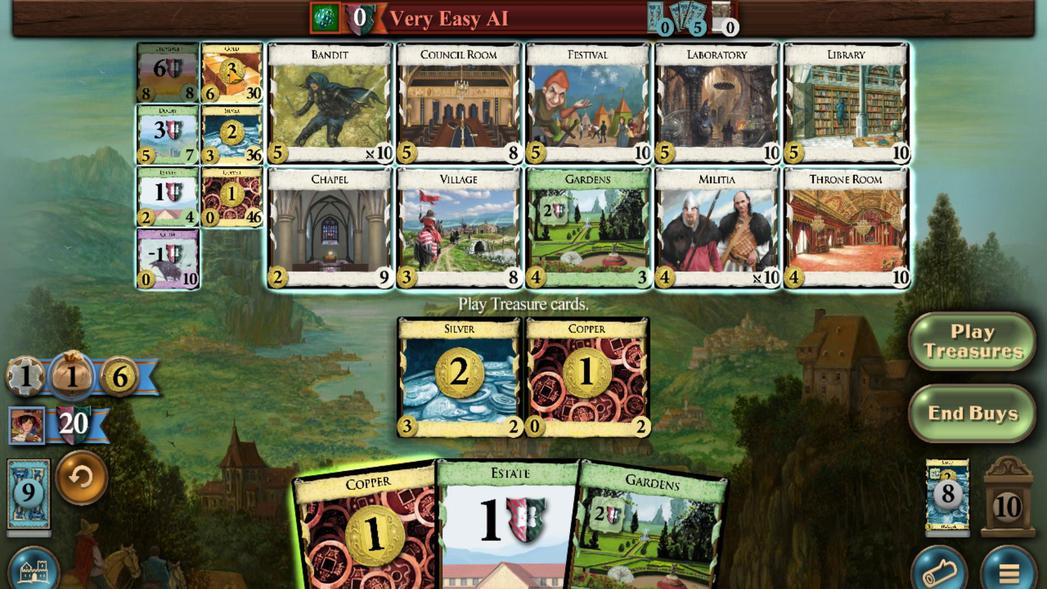 
Action: Mouse scrolled (226, 116) with delta (0, 0)
Screenshot: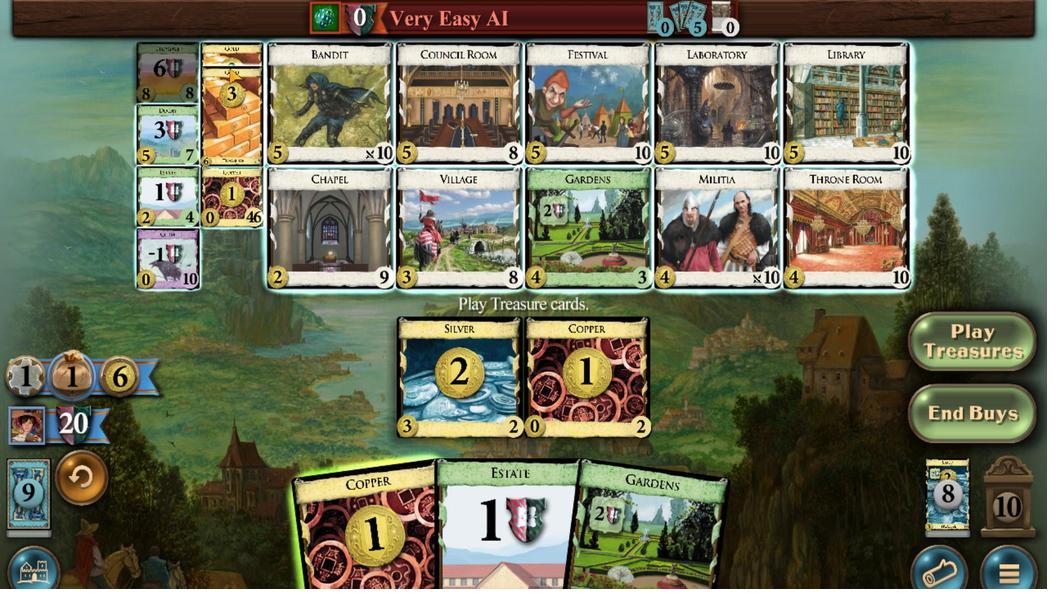 
Action: Mouse scrolled (226, 116) with delta (0, 0)
Screenshot: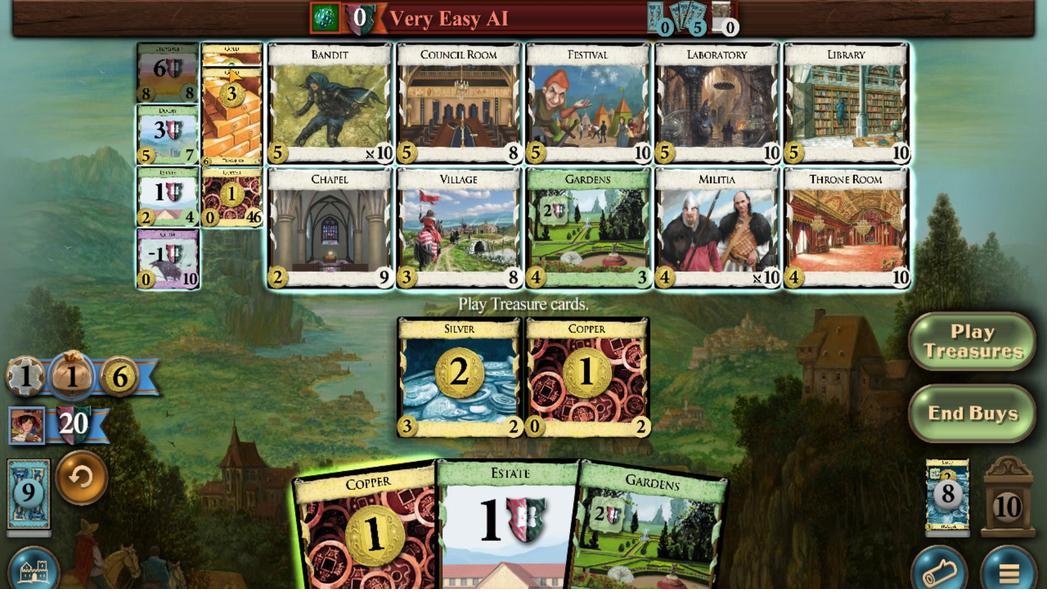 
Action: Mouse scrolled (226, 116) with delta (0, 0)
Screenshot: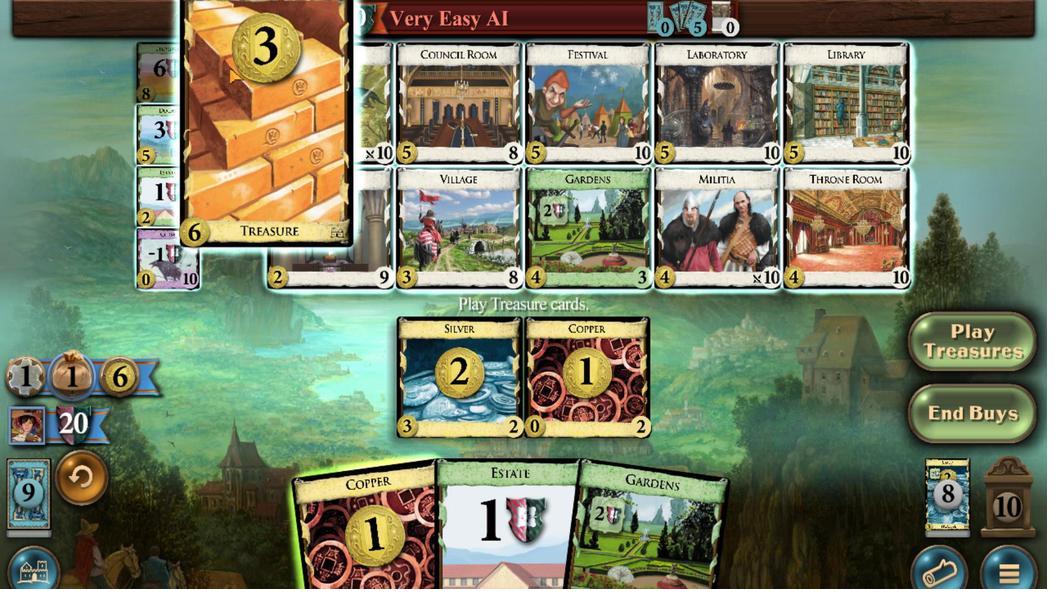 
Action: Mouse scrolled (226, 116) with delta (0, 0)
Screenshot: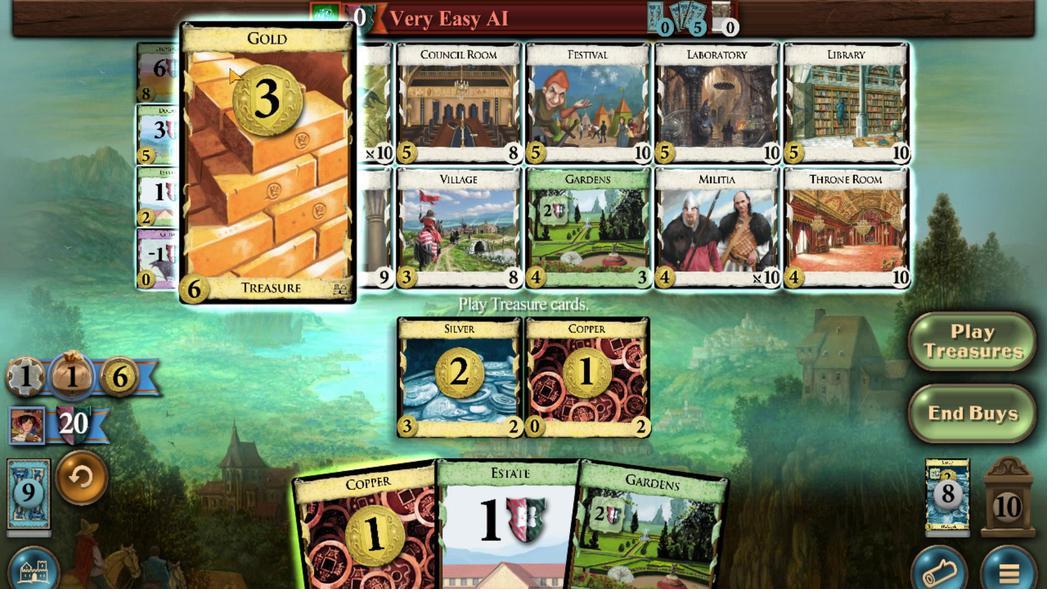 
Action: Mouse scrolled (226, 116) with delta (0, 0)
Screenshot: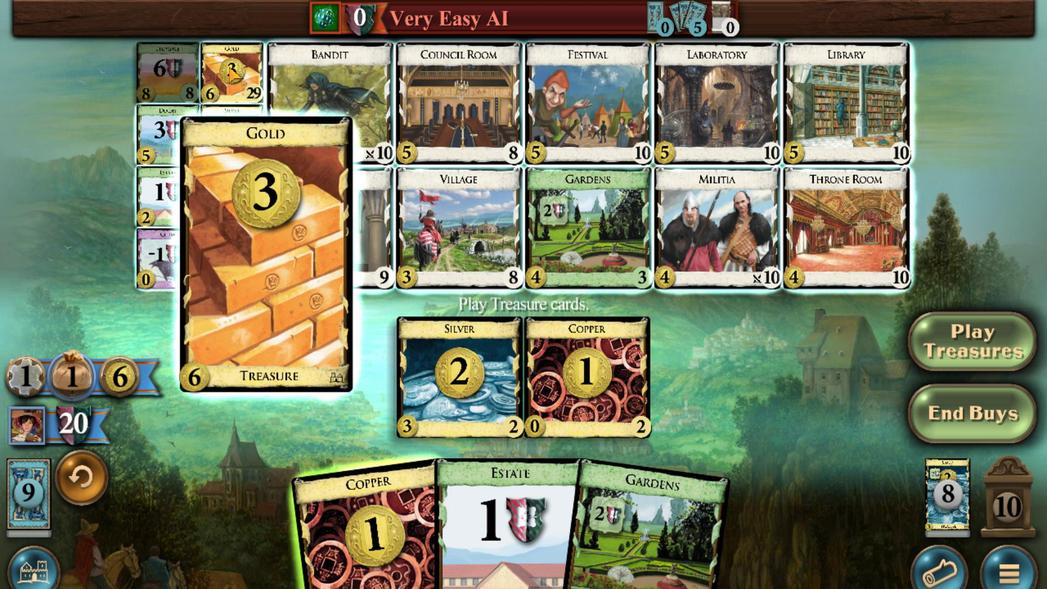 
Action: Mouse moved to (275, 518)
Screenshot: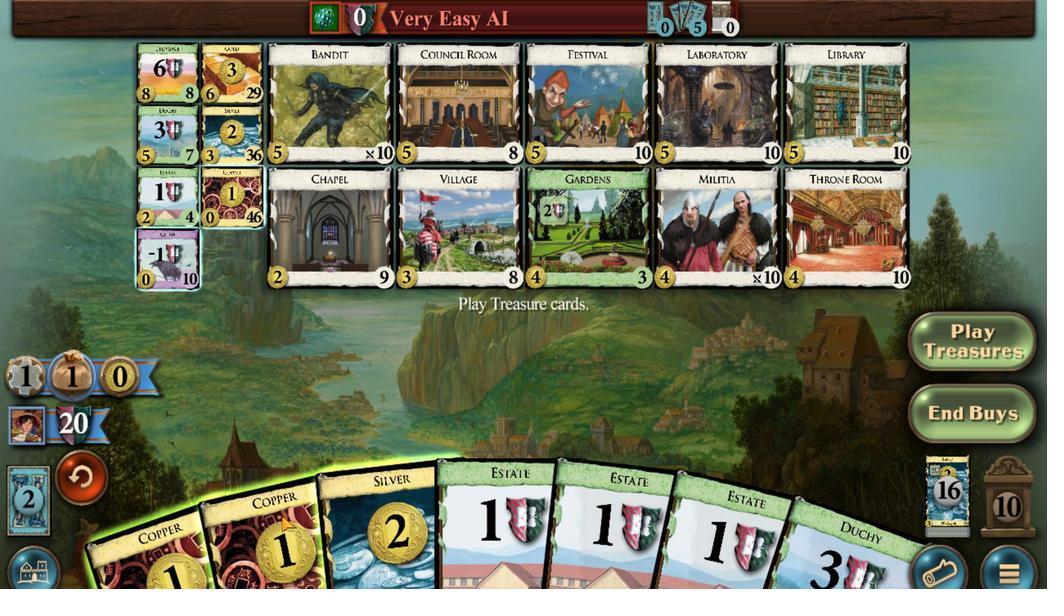 
Action: Mouse scrolled (275, 518) with delta (0, 0)
Screenshot: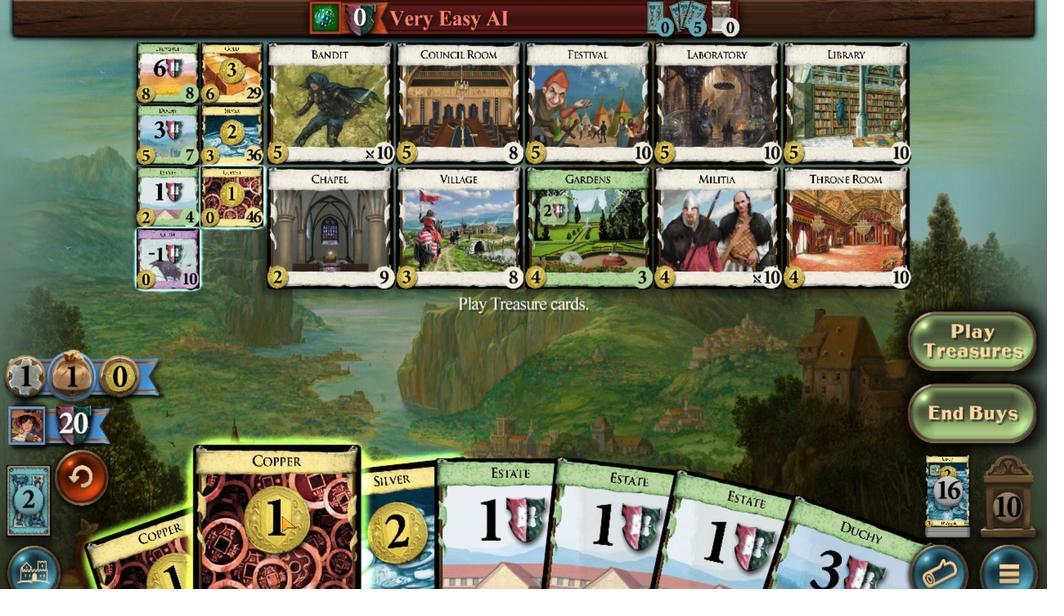 
Action: Mouse moved to (291, 520)
Screenshot: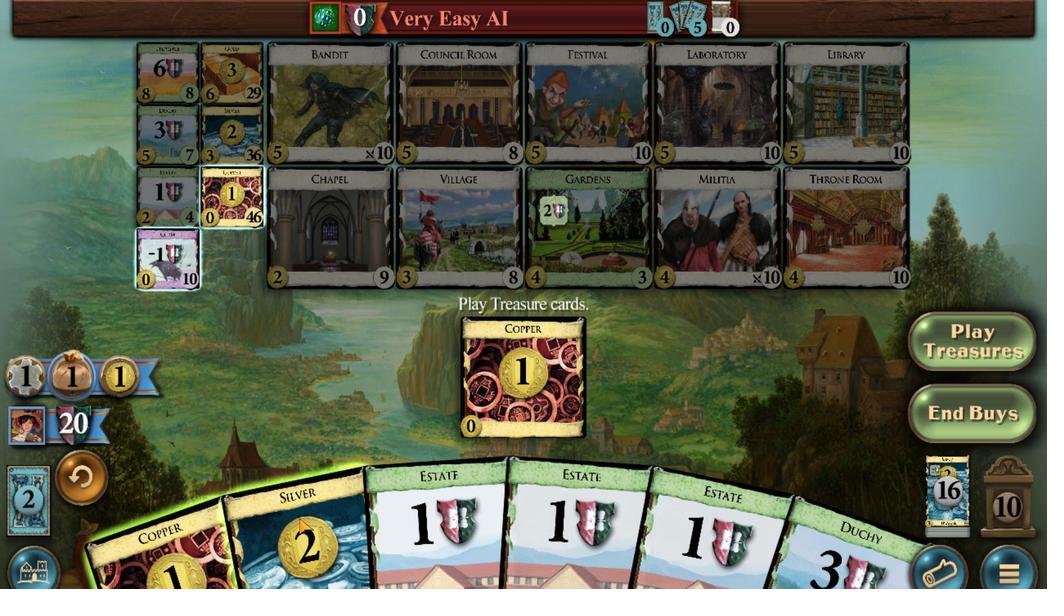 
Action: Mouse scrolled (291, 520) with delta (0, 0)
Screenshot: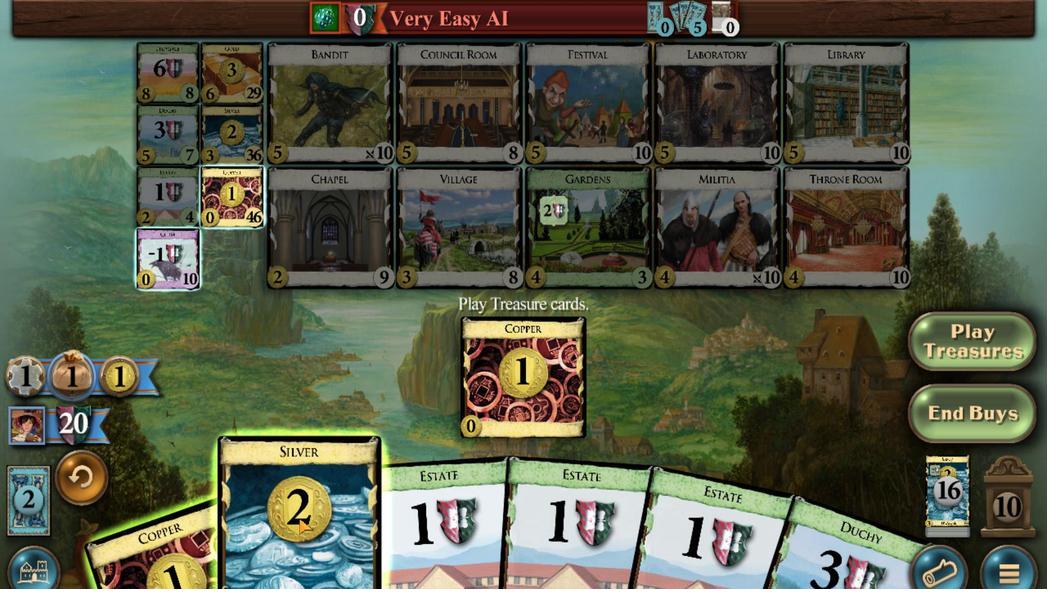
Action: Mouse moved to (246, 531)
Screenshot: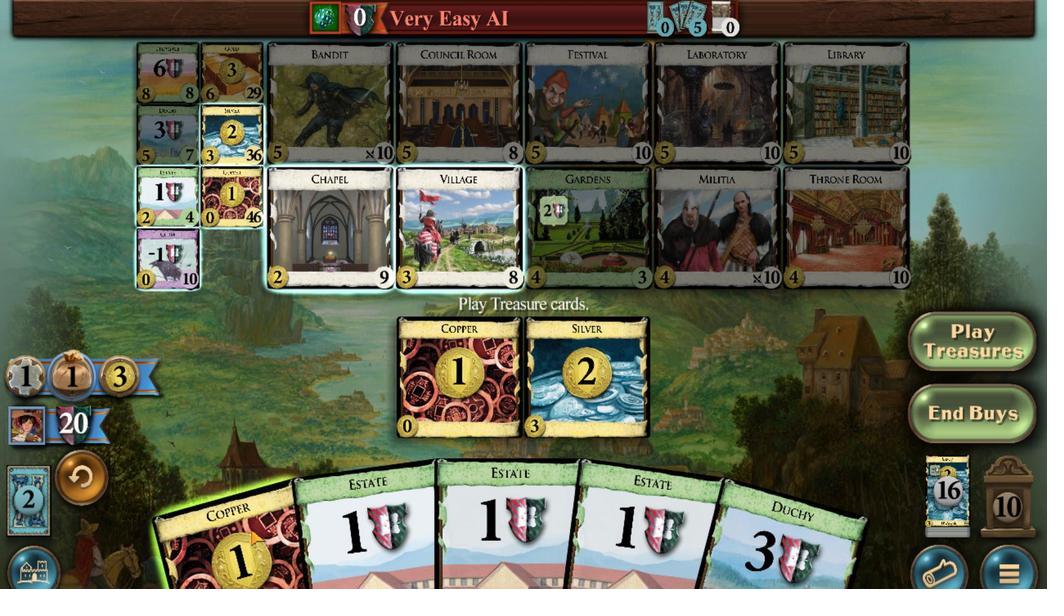 
Action: Mouse scrolled (246, 530) with delta (0, 0)
Screenshot: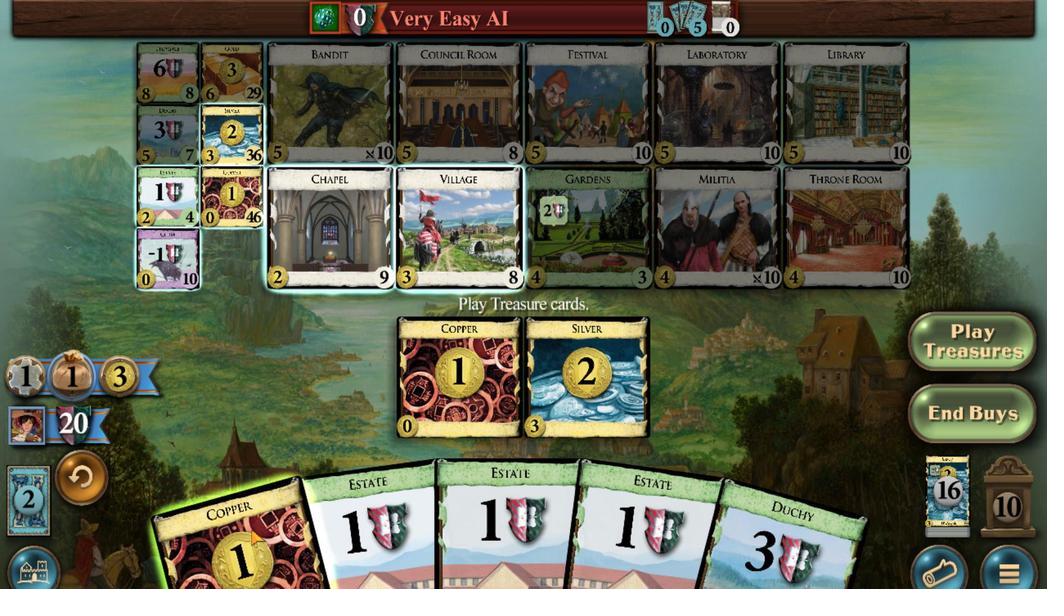 
Action: Mouse moved to (243, 168)
Screenshot: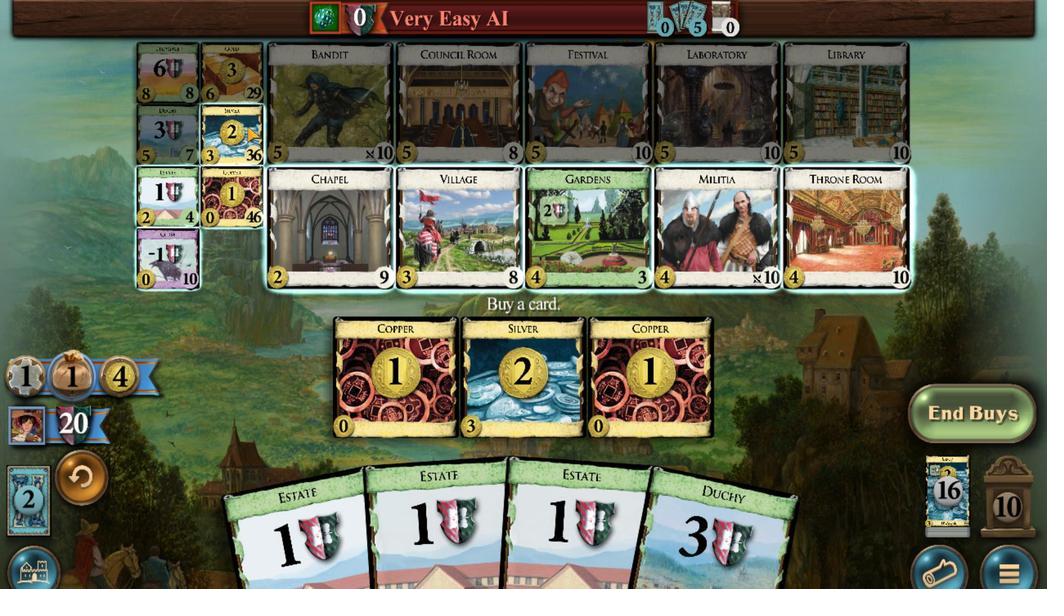 
Action: Mouse scrolled (243, 169) with delta (0, 0)
Screenshot: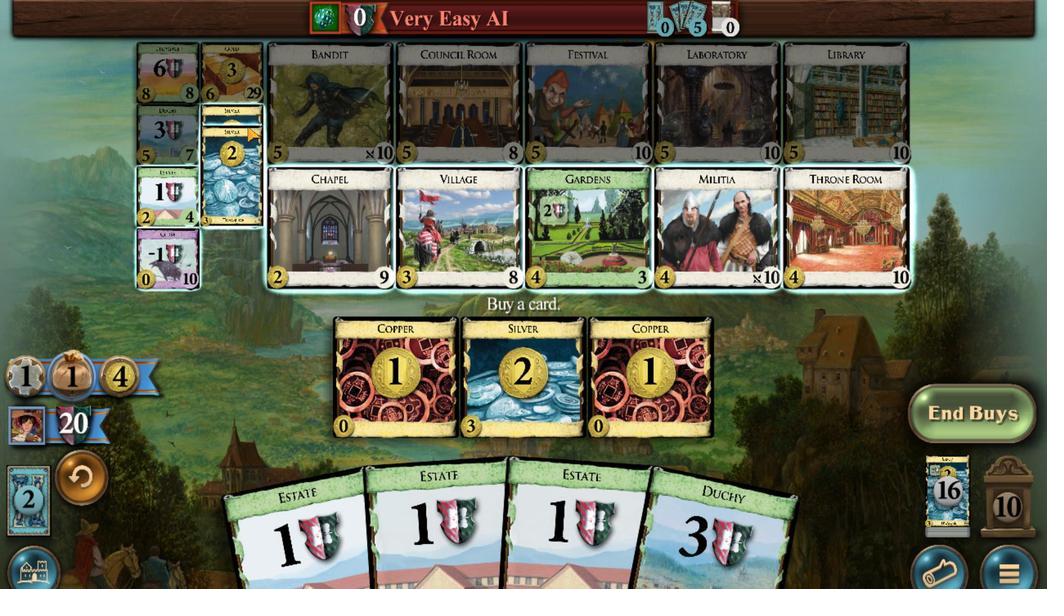 
Action: Mouse scrolled (243, 169) with delta (0, 0)
Screenshot: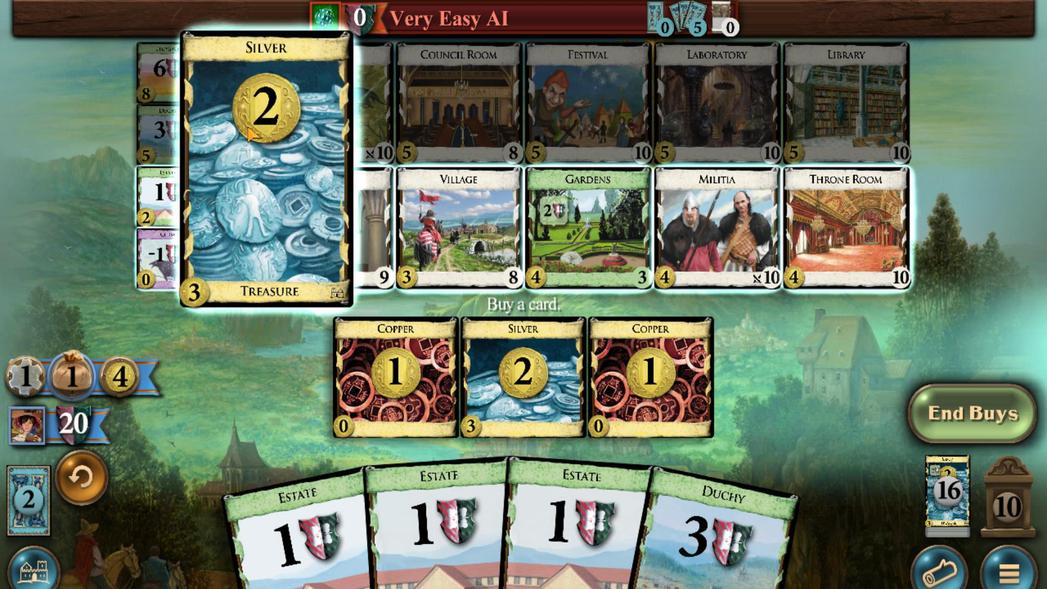 
Action: Mouse moved to (426, 544)
Screenshot: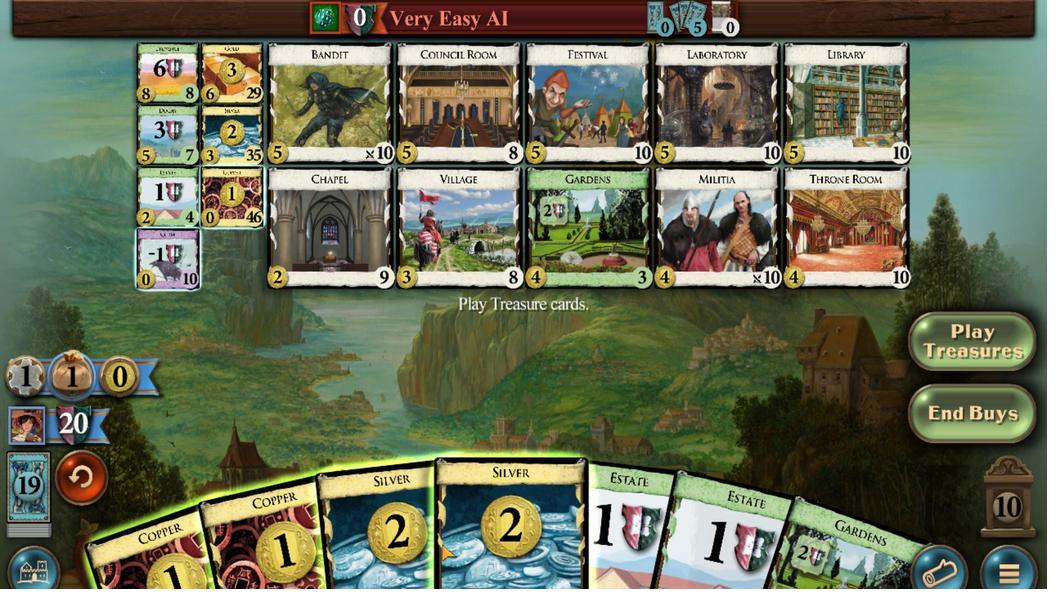 
Action: Mouse scrolled (426, 544) with delta (0, 0)
Screenshot: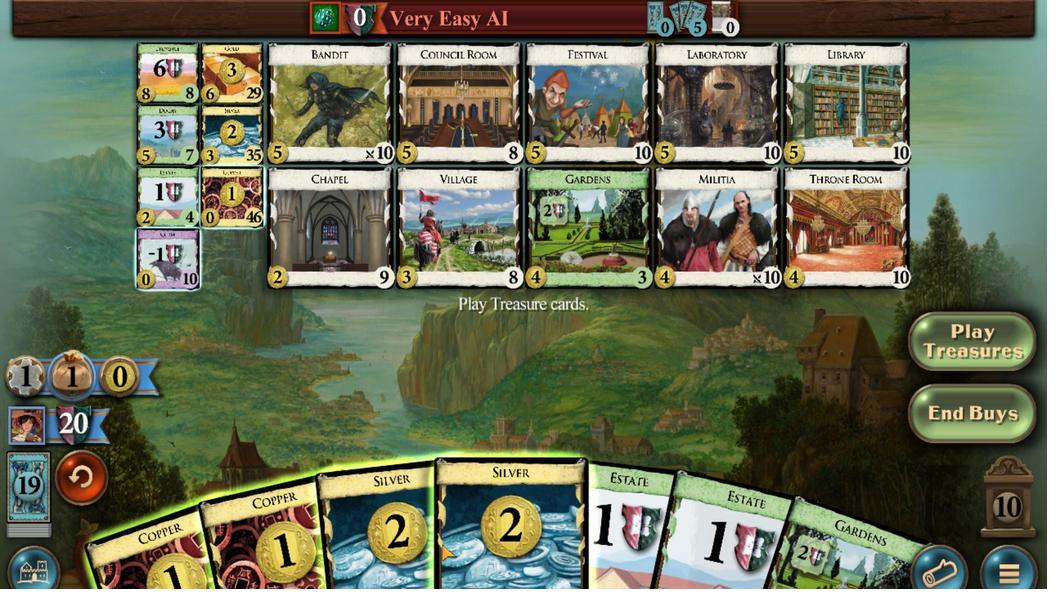 
Action: Mouse moved to (401, 540)
Screenshot: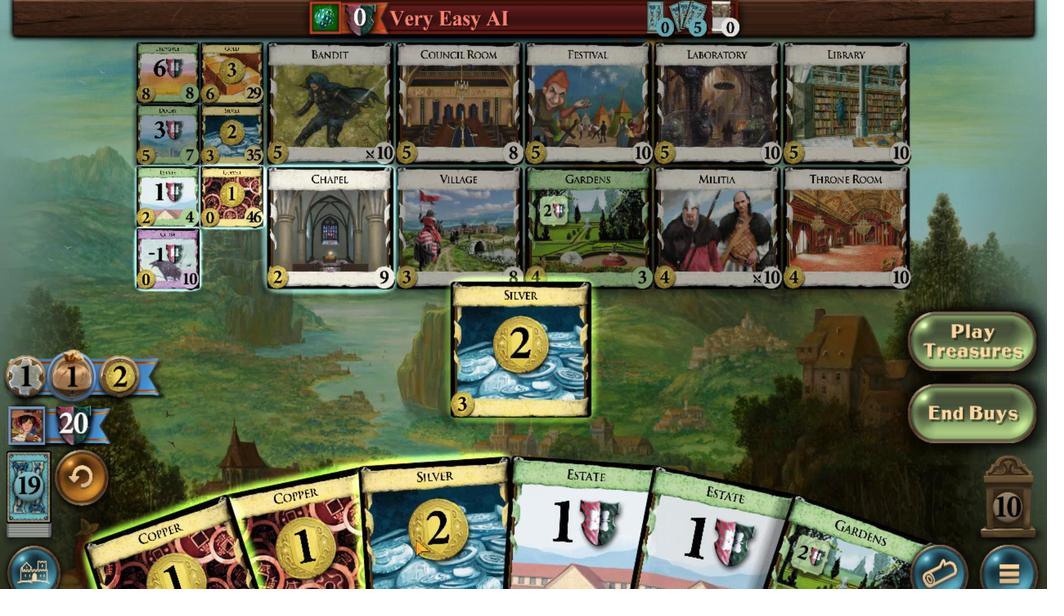 
Action: Mouse scrolled (401, 540) with delta (0, 0)
Screenshot: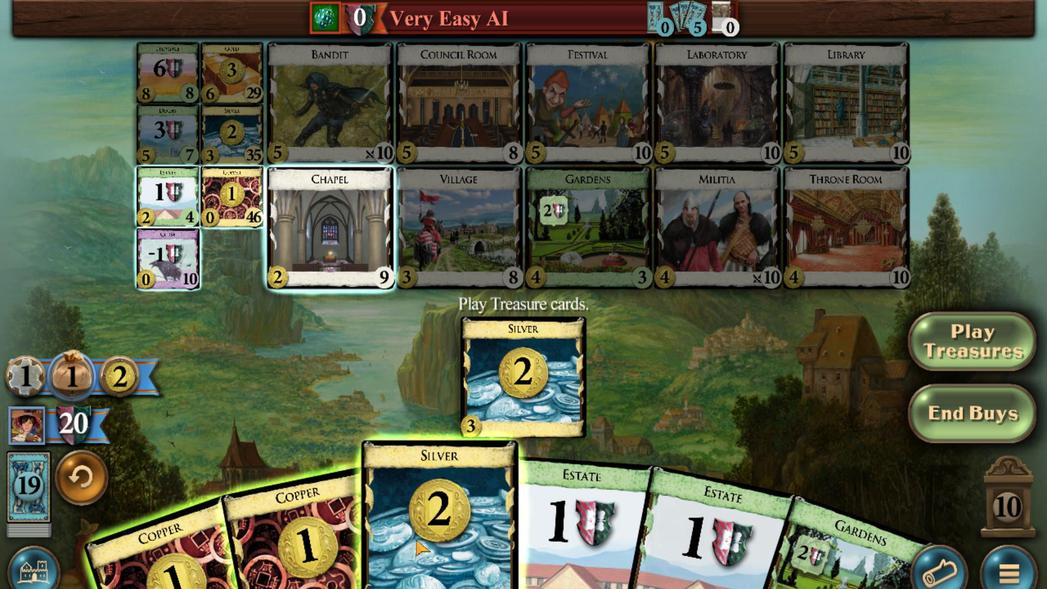 
Action: Mouse moved to (372, 528)
Screenshot: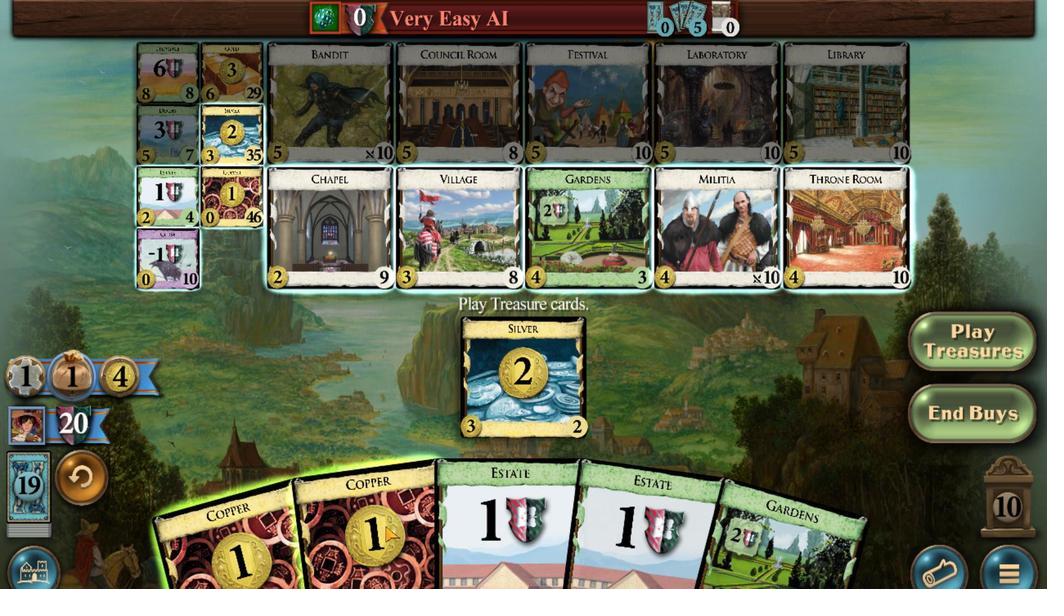 
Action: Mouse scrolled (372, 527) with delta (0, 0)
Screenshot: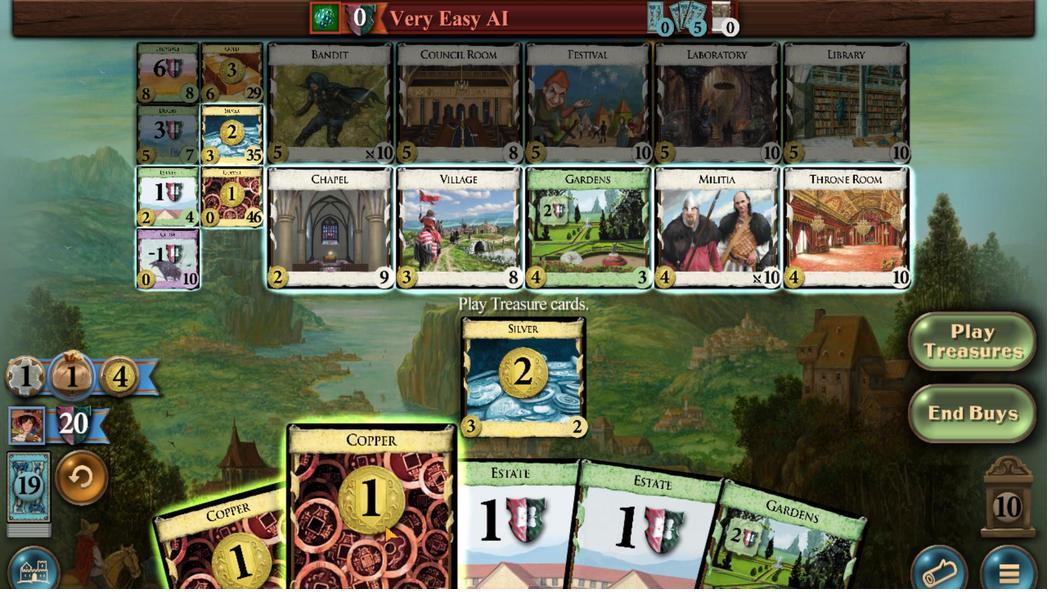 
Action: Mouse moved to (328, 540)
Screenshot: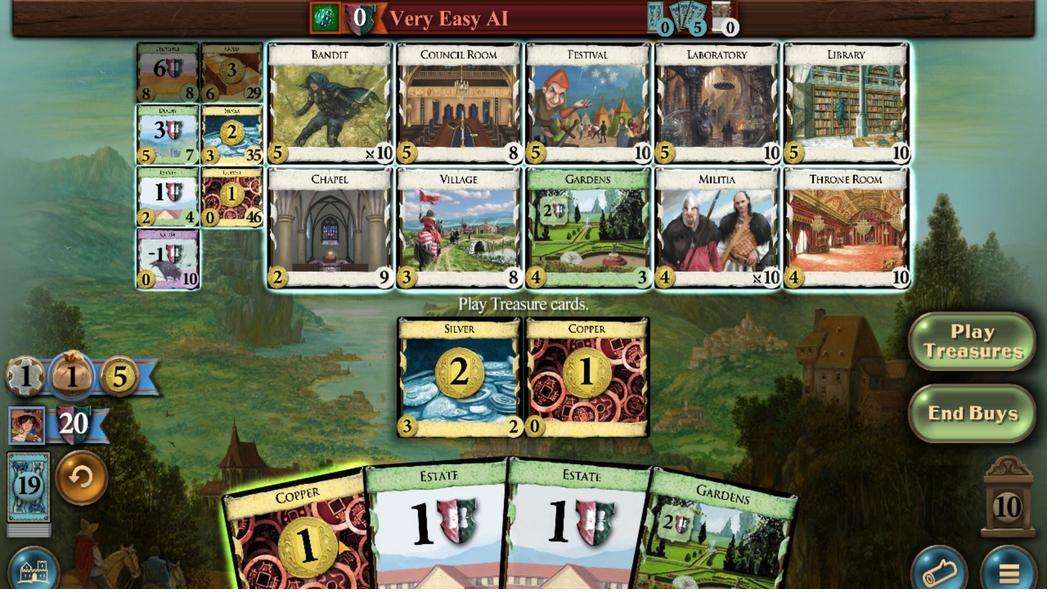 
Action: Mouse scrolled (328, 539) with delta (0, 0)
Screenshot: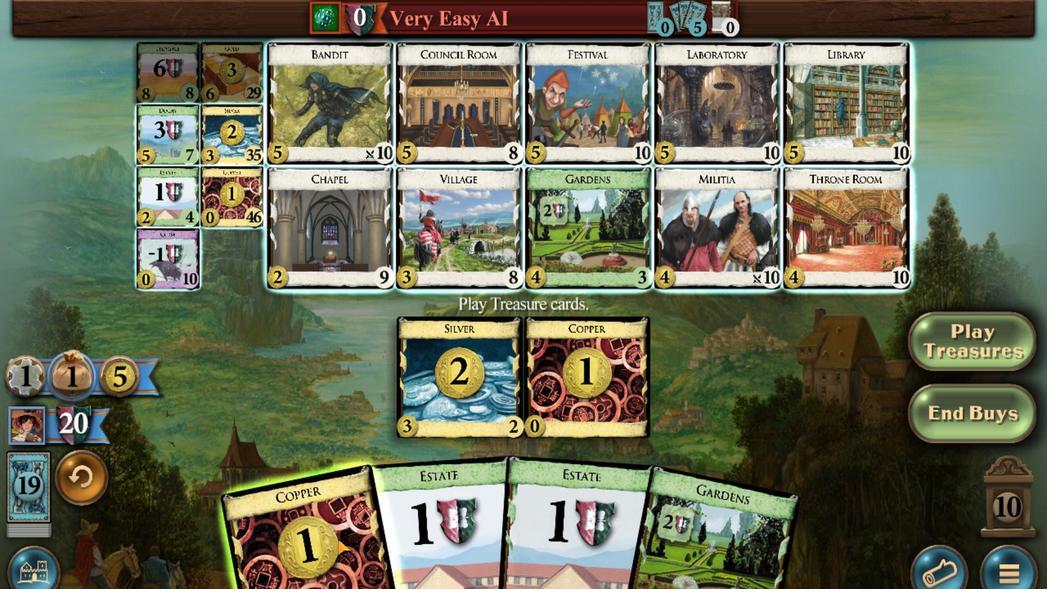 
Action: Mouse moved to (222, 125)
Screenshot: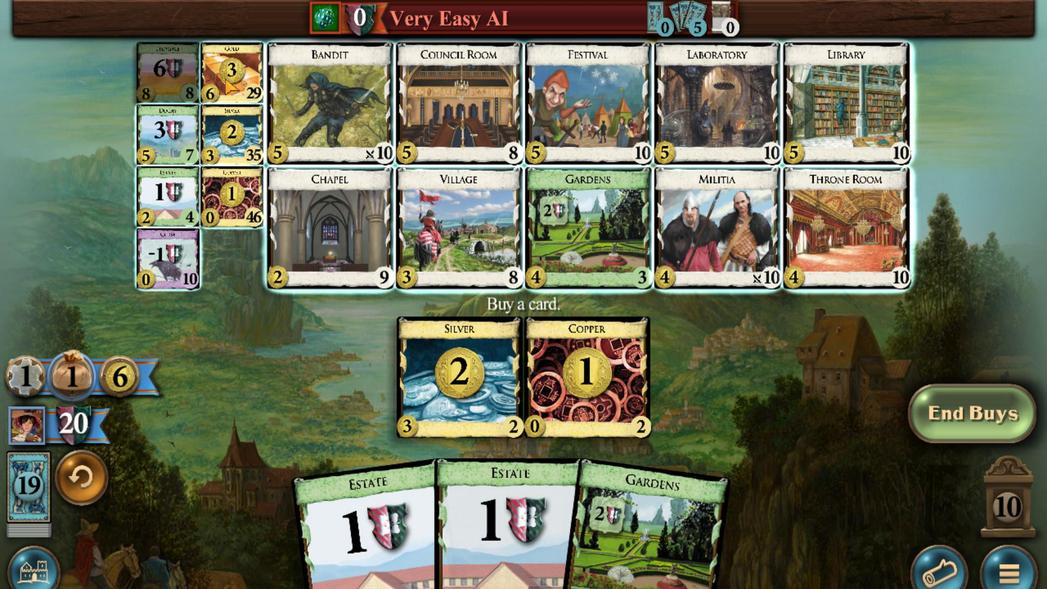 
Action: Mouse scrolled (222, 126) with delta (0, 0)
Screenshot: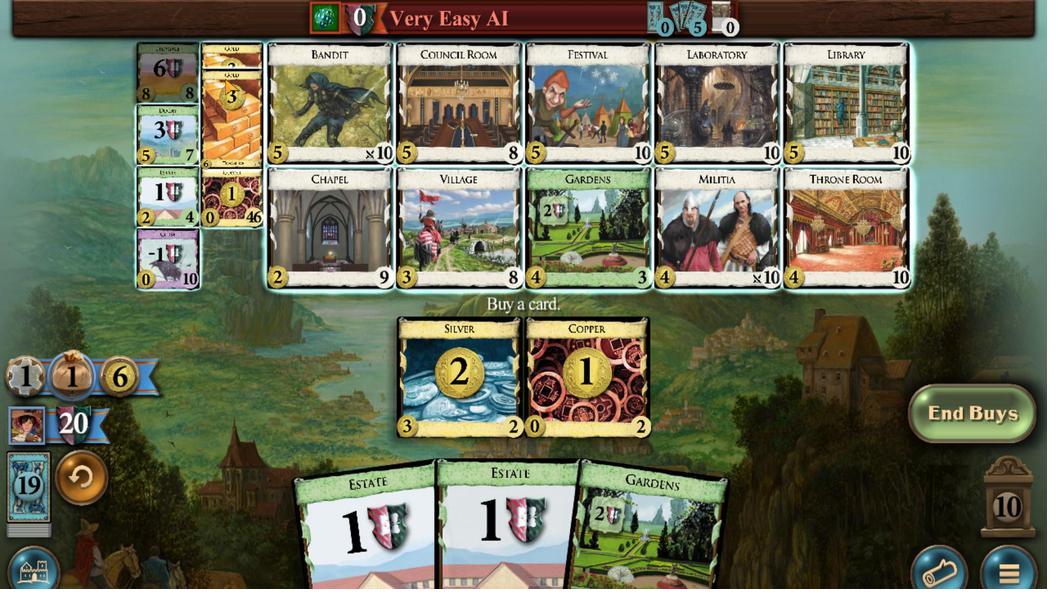 
Action: Mouse scrolled (222, 126) with delta (0, 0)
Screenshot: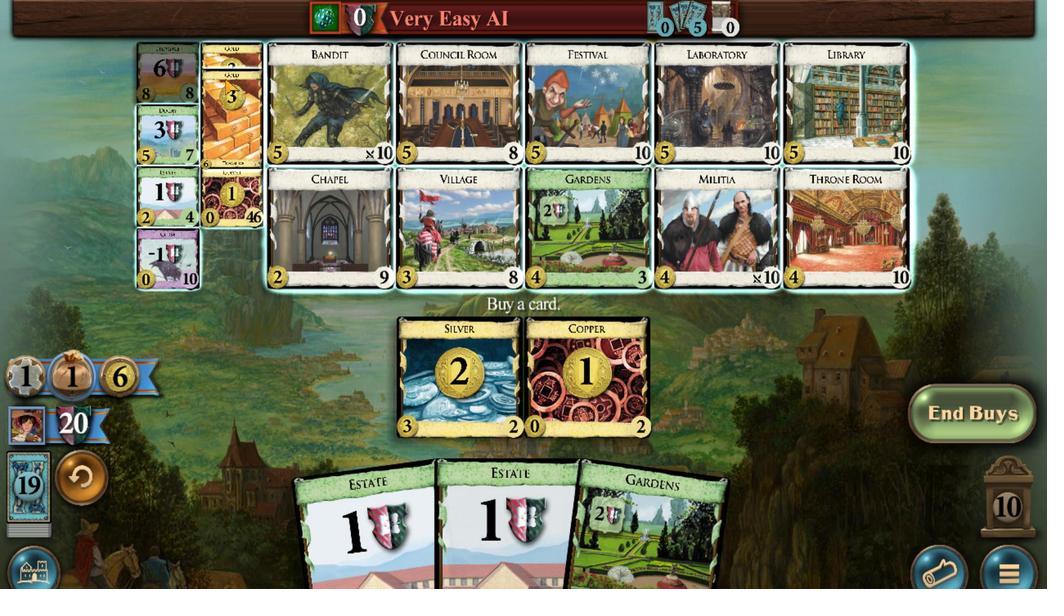 
Action: Mouse scrolled (222, 126) with delta (0, 0)
Screenshot: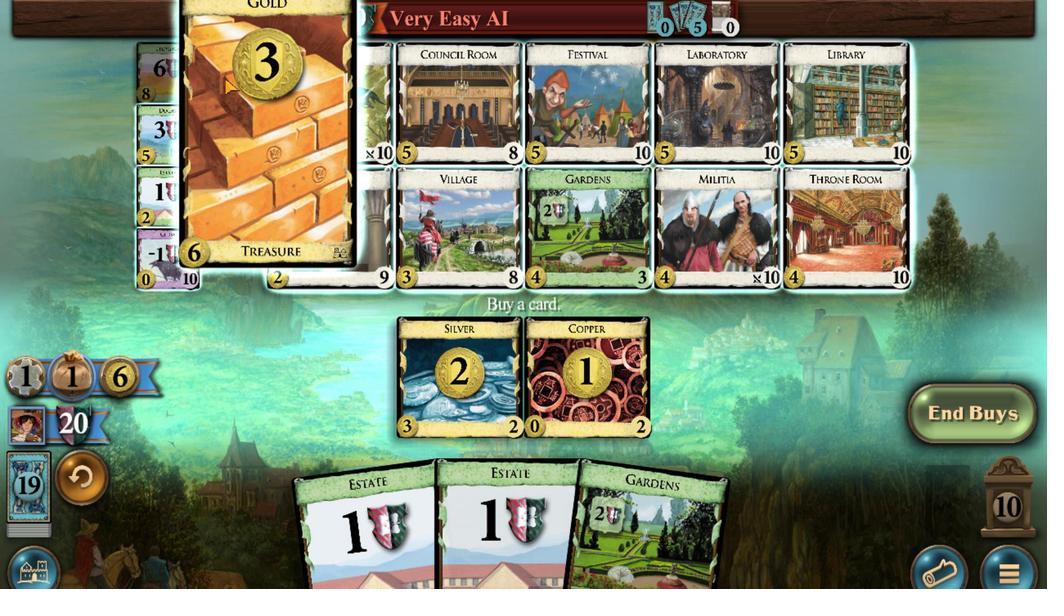 
Action: Mouse scrolled (222, 126) with delta (0, 0)
Screenshot: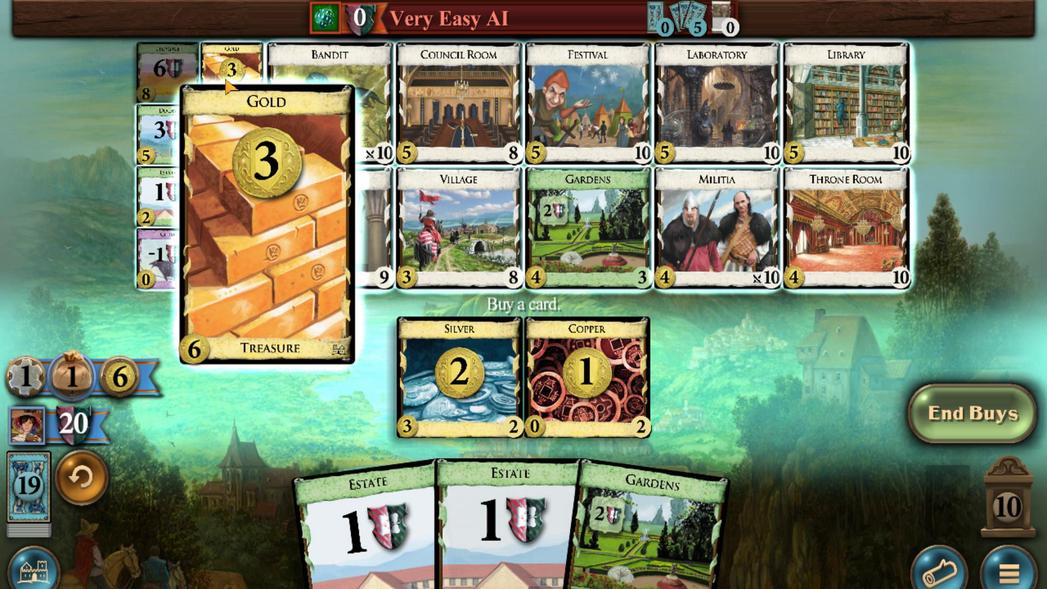 
Action: Mouse moved to (378, 531)
Screenshot: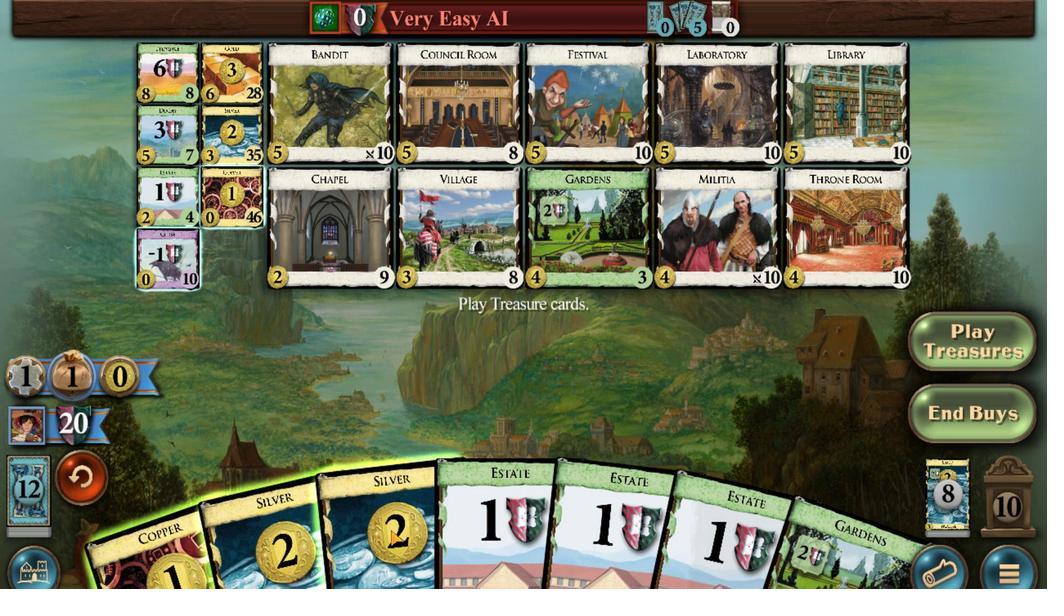 
Action: Mouse scrolled (378, 531) with delta (0, 0)
Screenshot: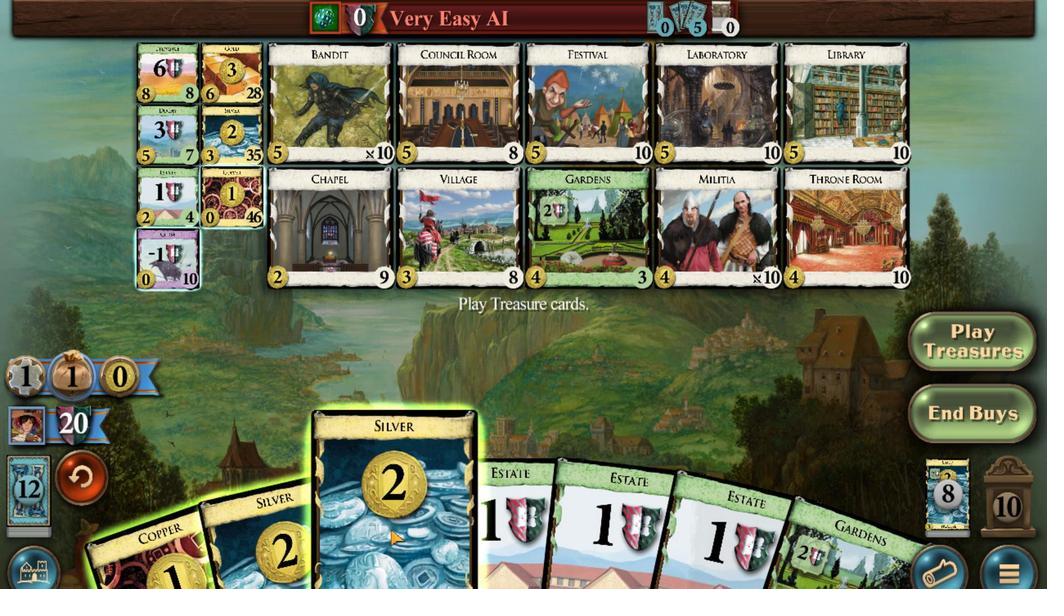 
Action: Mouse moved to (322, 535)
Screenshot: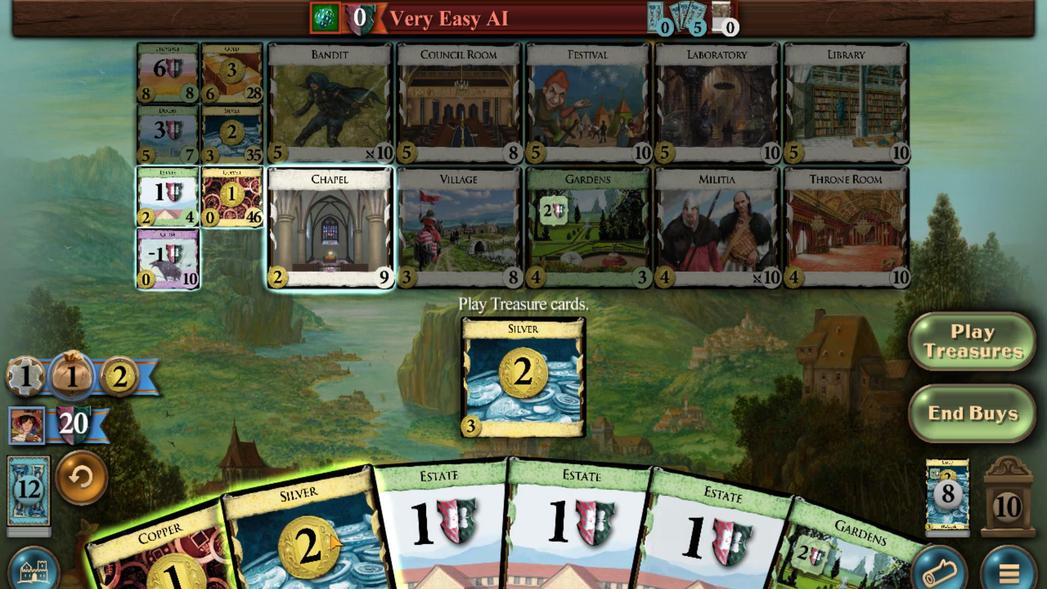 
Action: Mouse scrolled (322, 534) with delta (0, 0)
Screenshot: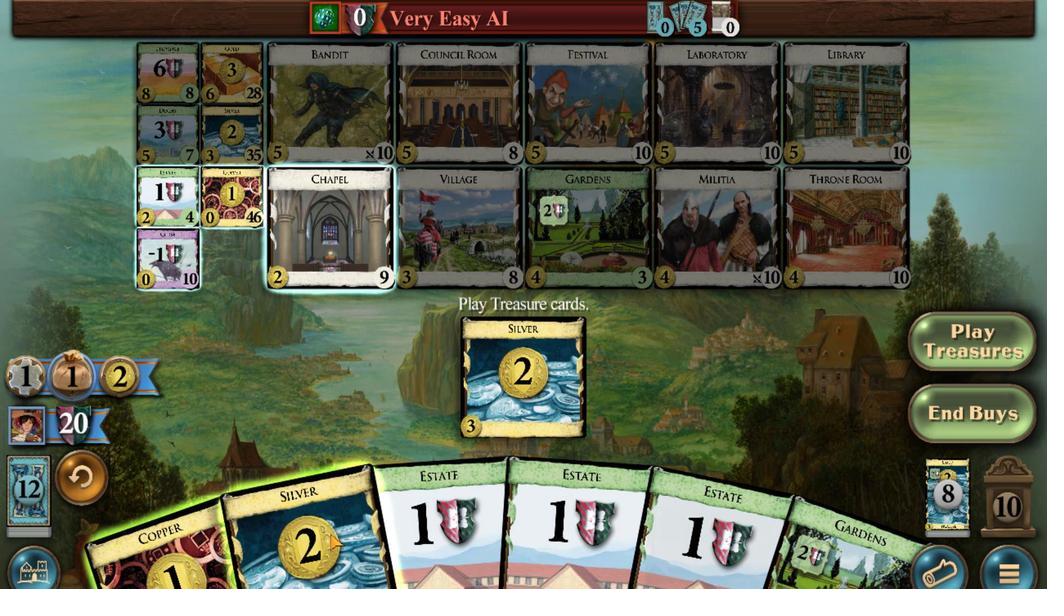 
Action: Mouse moved to (265, 547)
Screenshot: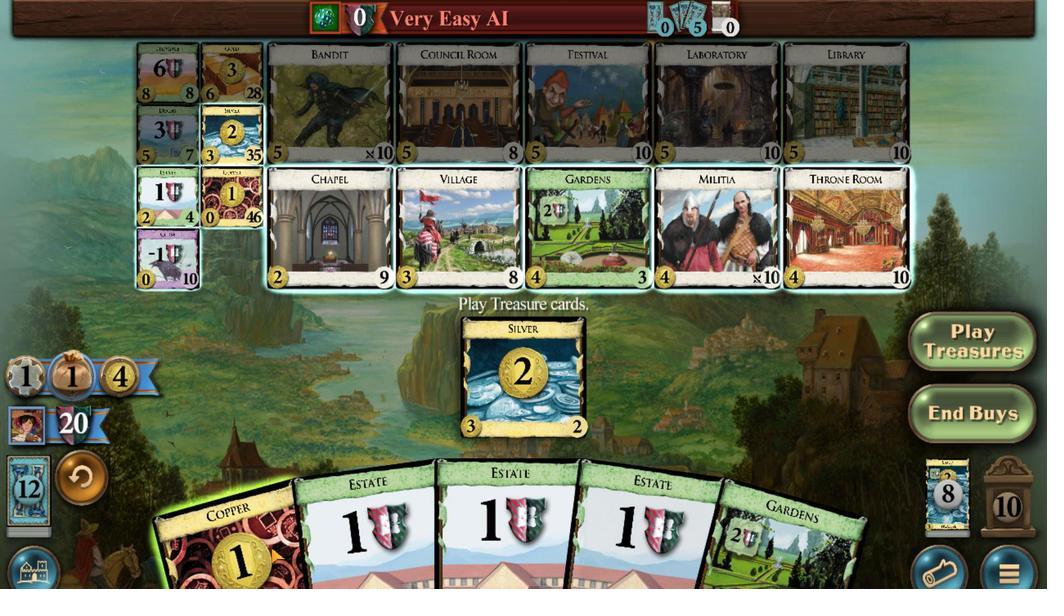 
Action: Mouse scrolled (265, 547) with delta (0, 0)
Screenshot: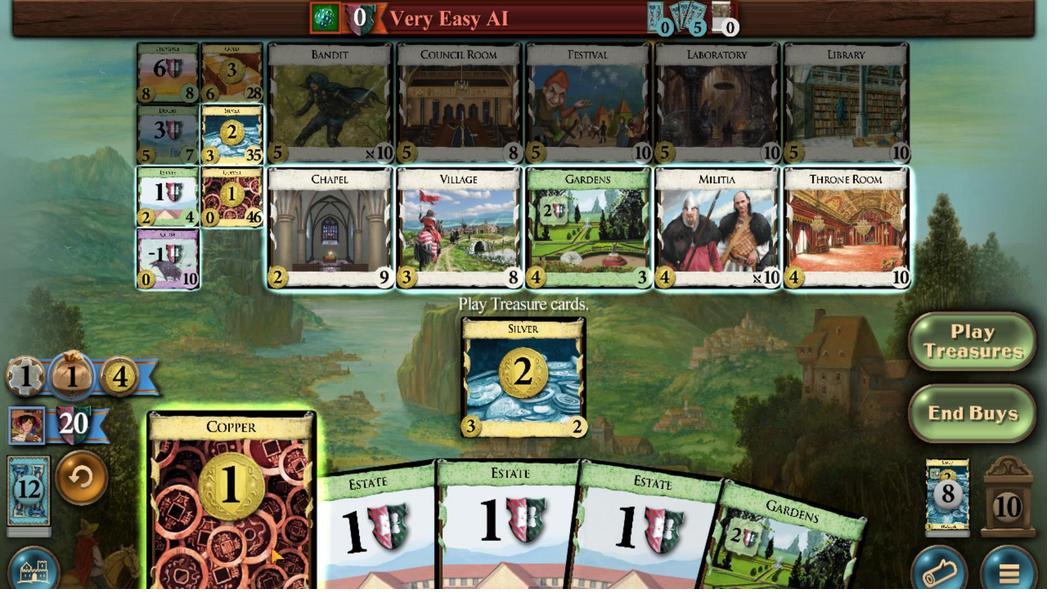 
Action: Mouse moved to (176, 162)
Screenshot: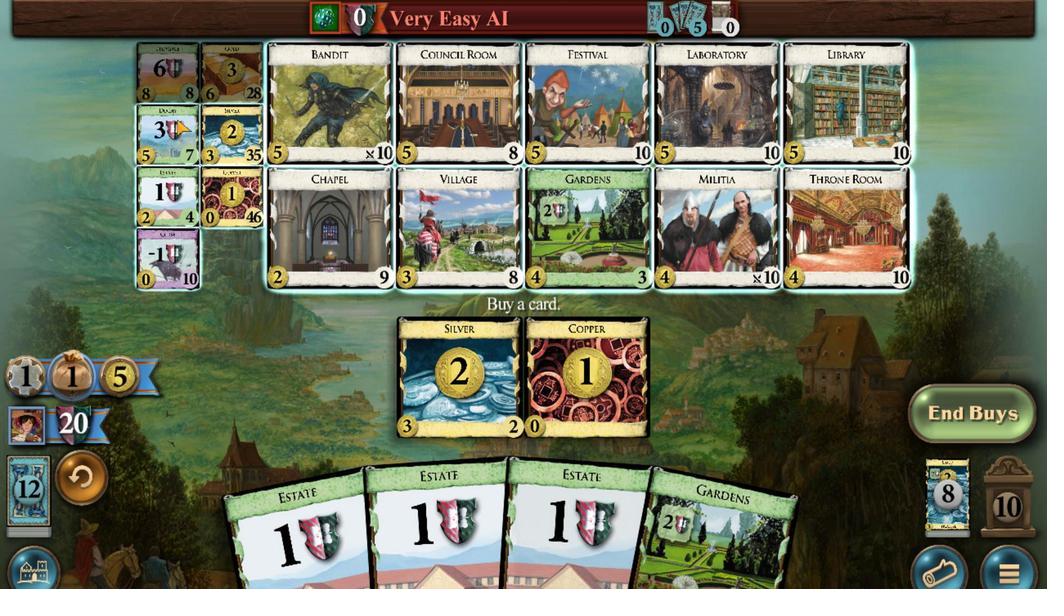 
Action: Mouse scrolled (176, 162) with delta (0, 0)
Screenshot: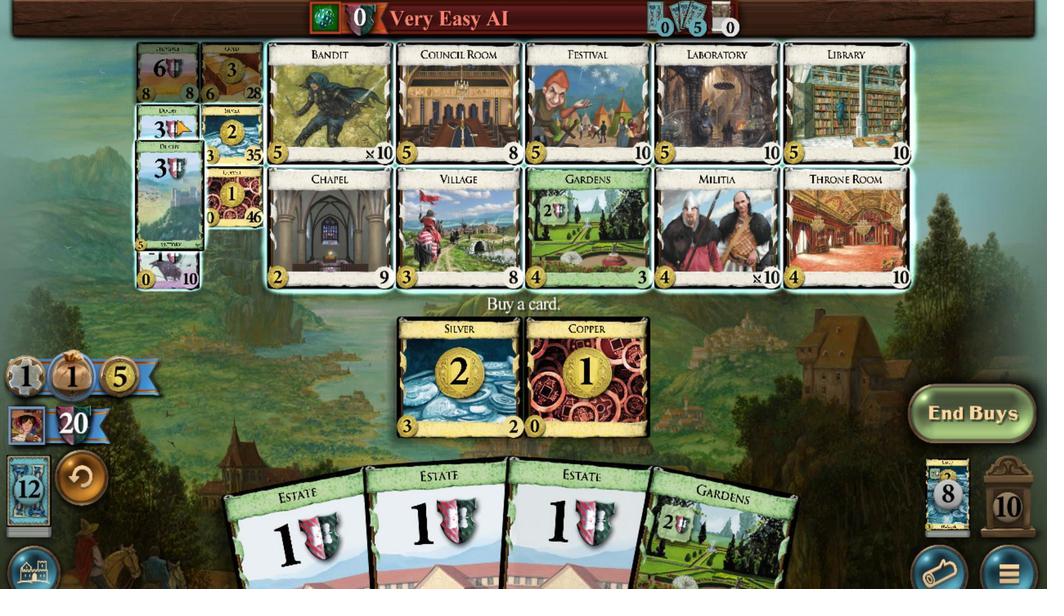 
Action: Mouse scrolled (176, 162) with delta (0, 0)
Screenshot: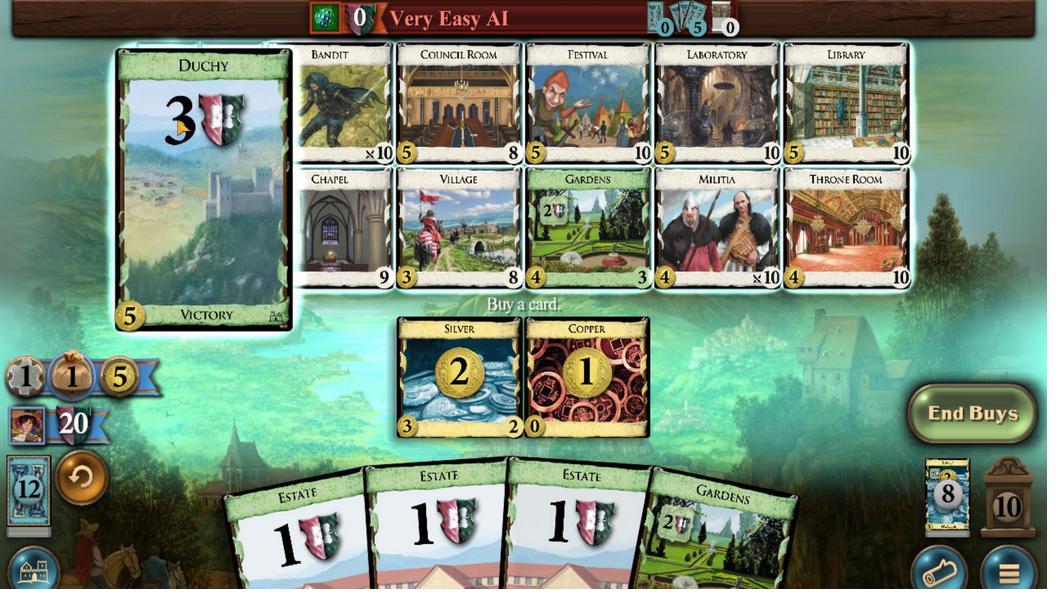 
Action: Mouse scrolled (176, 162) with delta (0, 0)
Screenshot: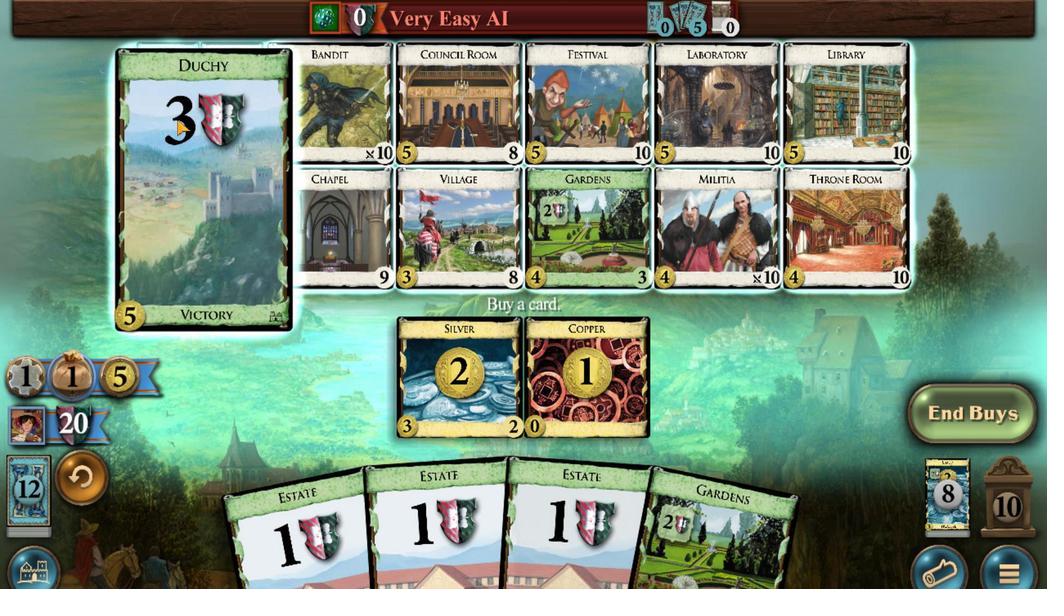 
Action: Mouse scrolled (176, 162) with delta (0, 0)
Screenshot: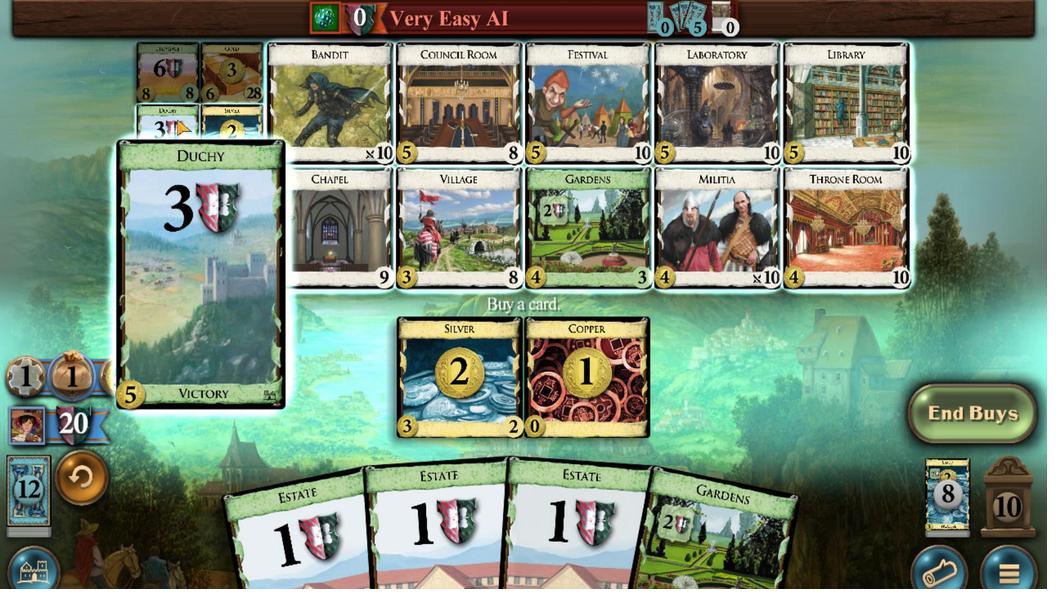 
Action: Mouse moved to (273, 520)
Screenshot: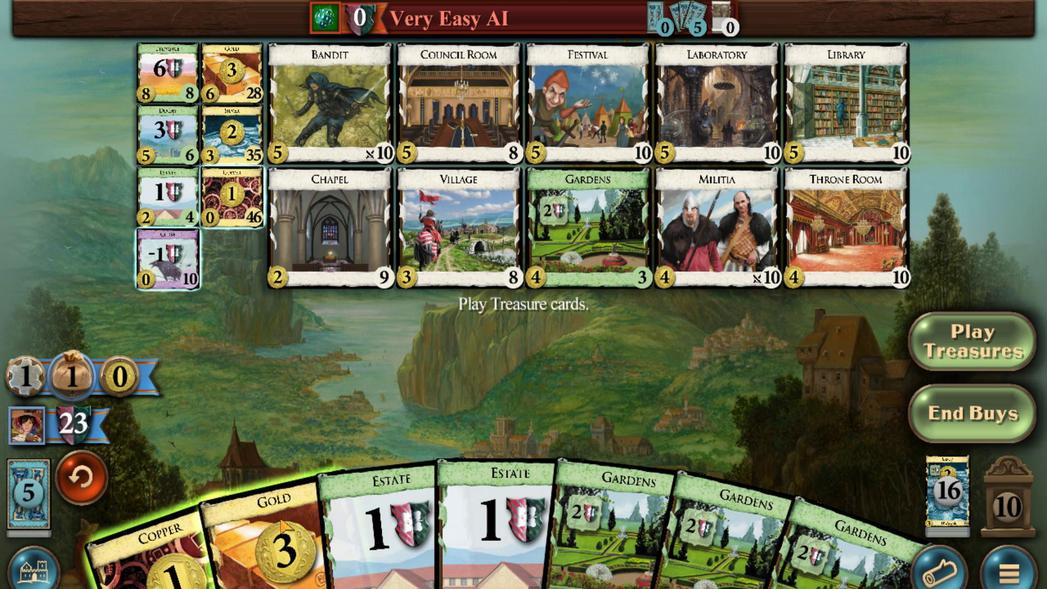 
Action: Mouse scrolled (273, 520) with delta (0, 0)
Screenshot: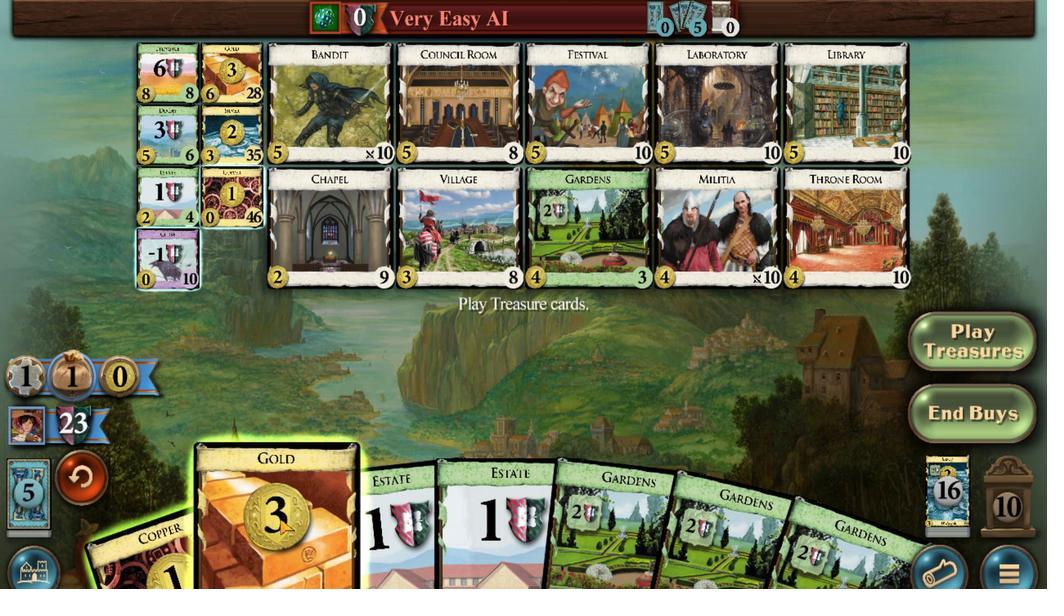 
Action: Mouse moved to (188, 546)
Screenshot: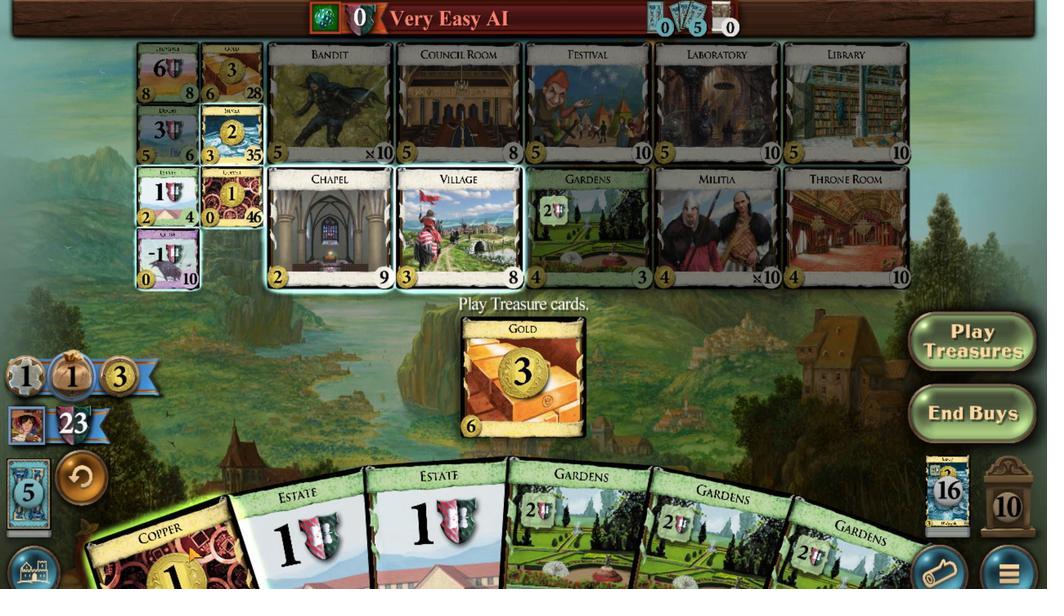 
Action: Mouse scrolled (188, 545) with delta (0, 0)
Screenshot: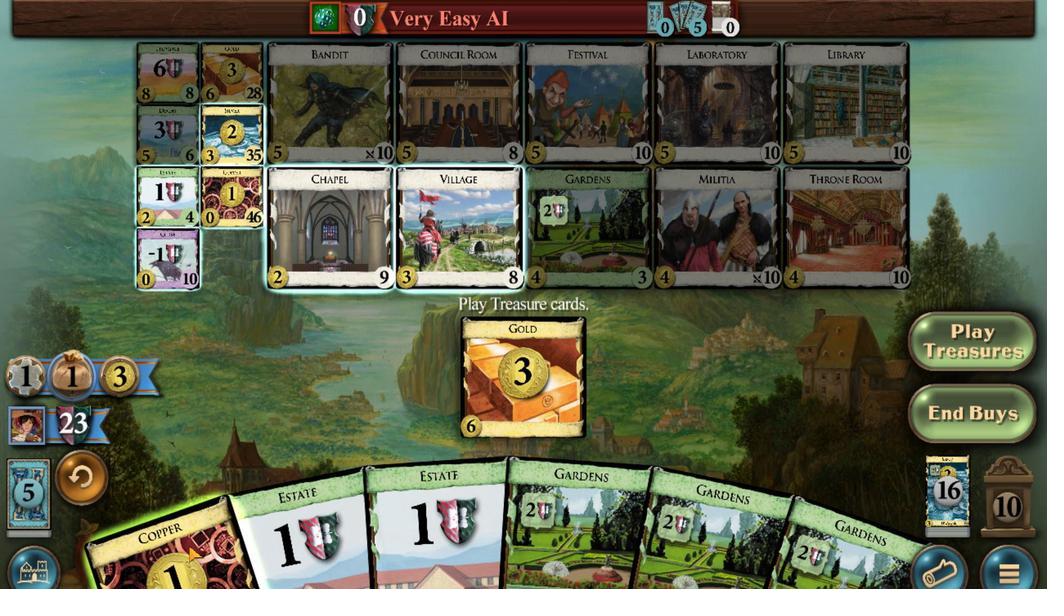 
Action: Mouse moved to (220, 184)
Screenshot: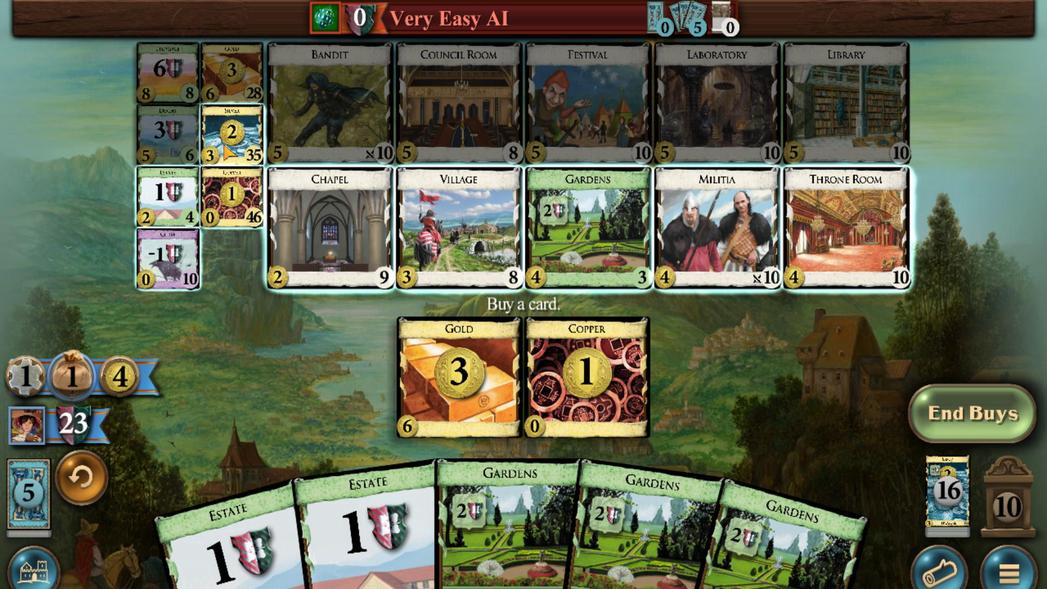 
Action: Mouse scrolled (220, 185) with delta (0, 0)
Screenshot: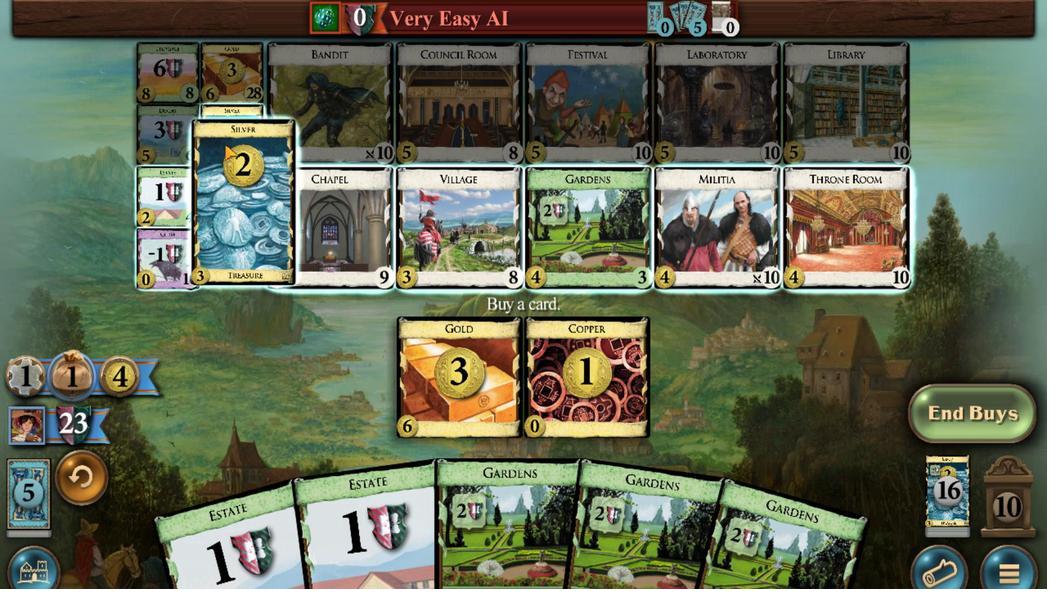 
Action: Mouse moved to (220, 184)
Screenshot: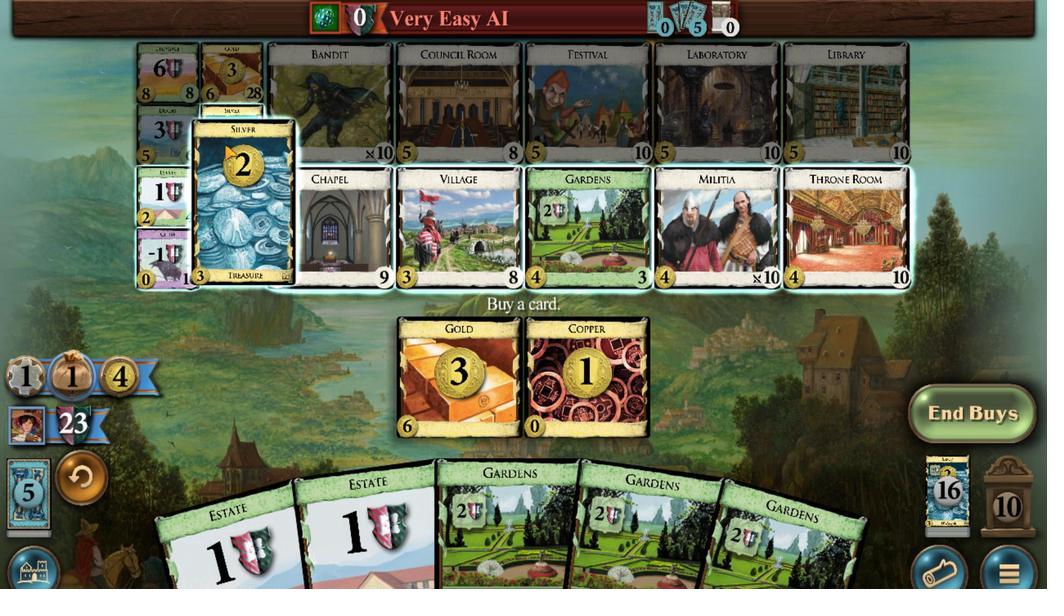 
Action: Mouse scrolled (220, 185) with delta (0, 0)
Screenshot: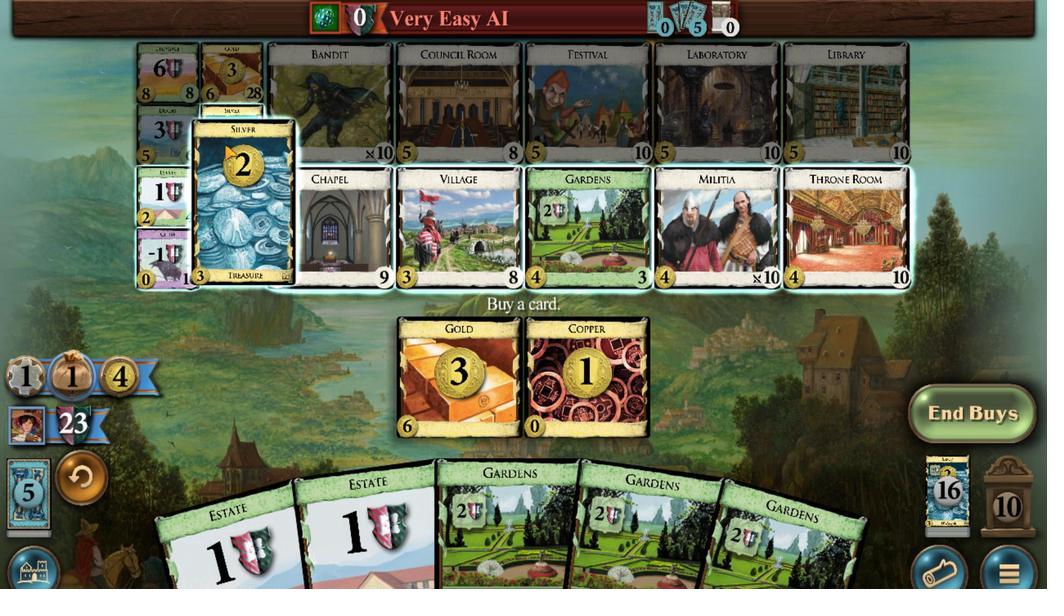
Action: Mouse moved to (222, 184)
Screenshot: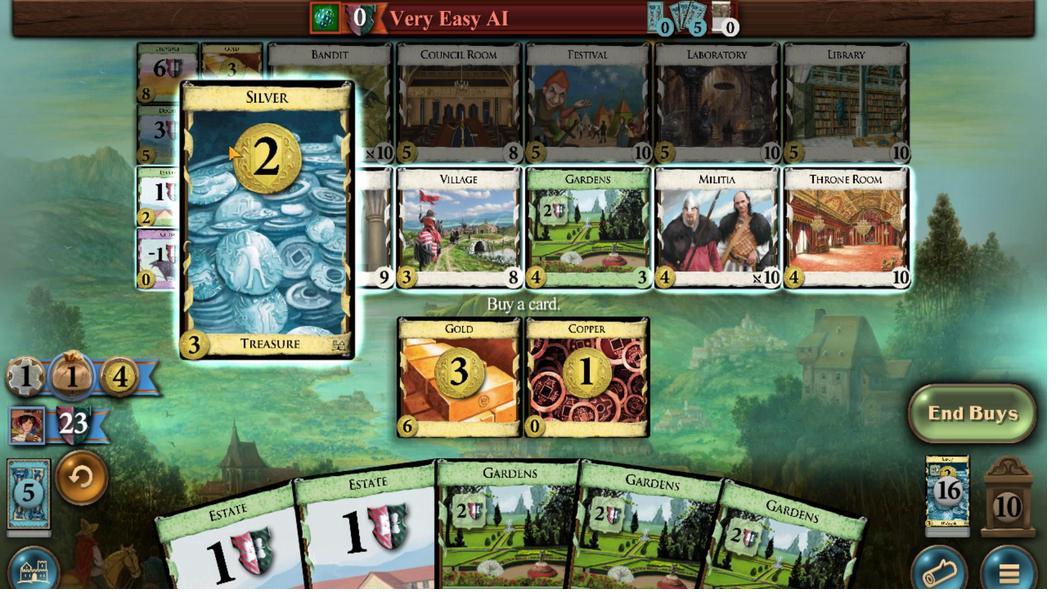 
Action: Mouse scrolled (222, 185) with delta (0, 0)
Screenshot: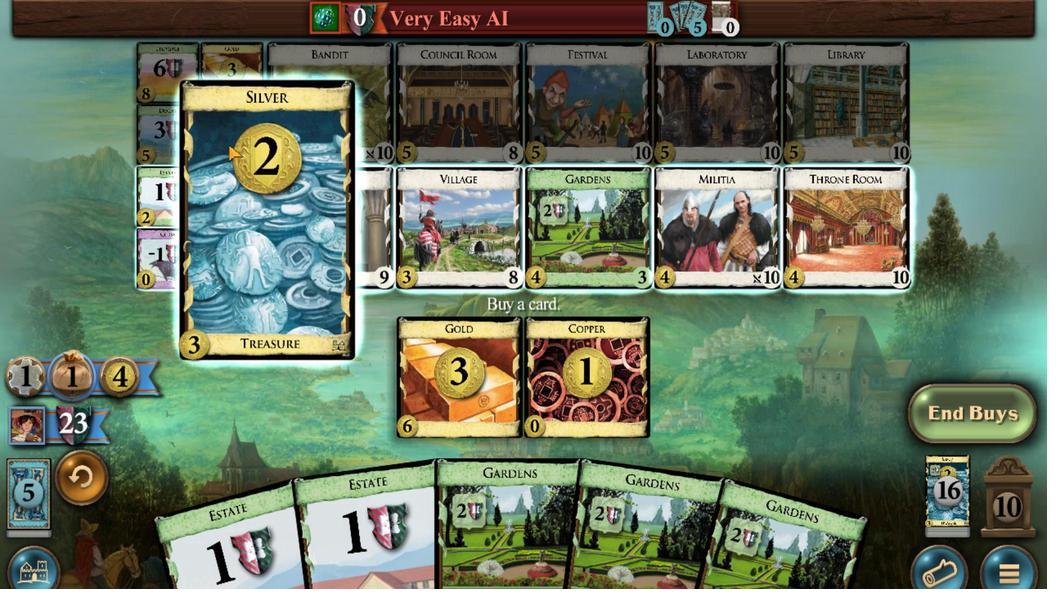 
Action: Mouse moved to (226, 185)
Screenshot: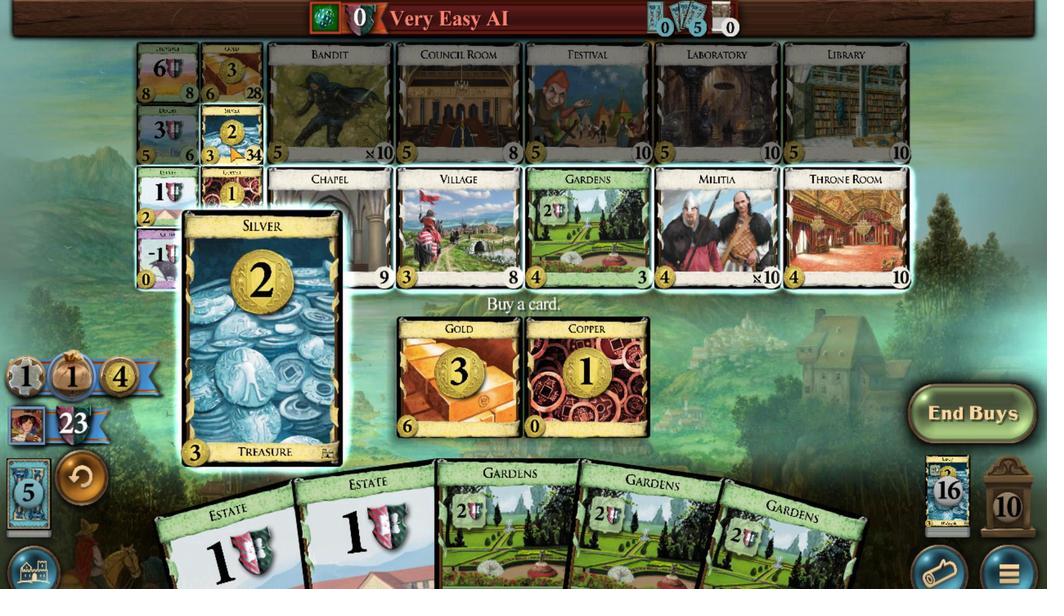 
Action: Mouse scrolled (226, 186) with delta (0, 0)
Screenshot: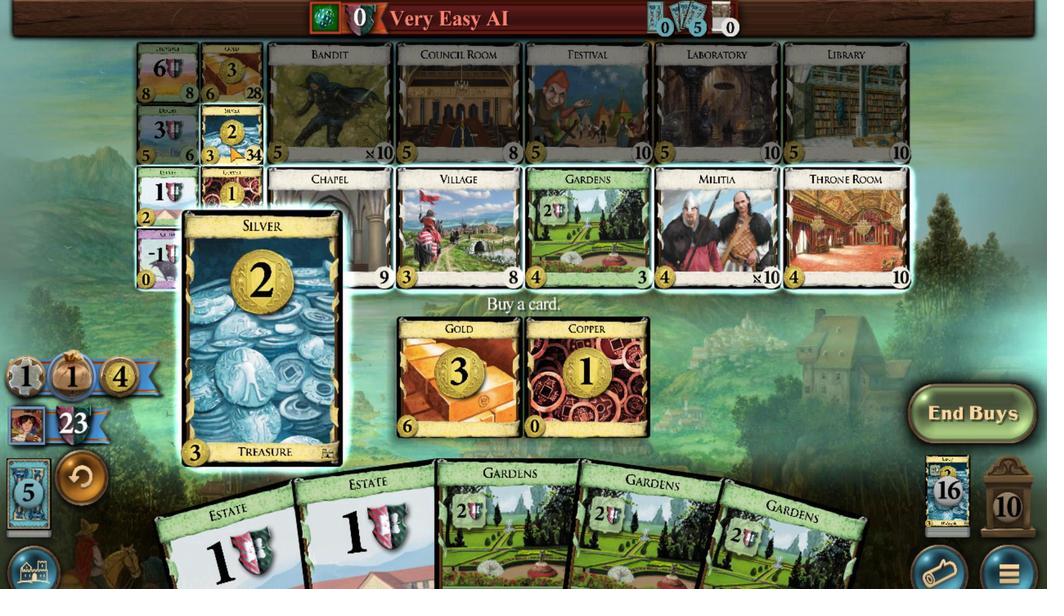 
Action: Mouse moved to (552, 509)
Screenshot: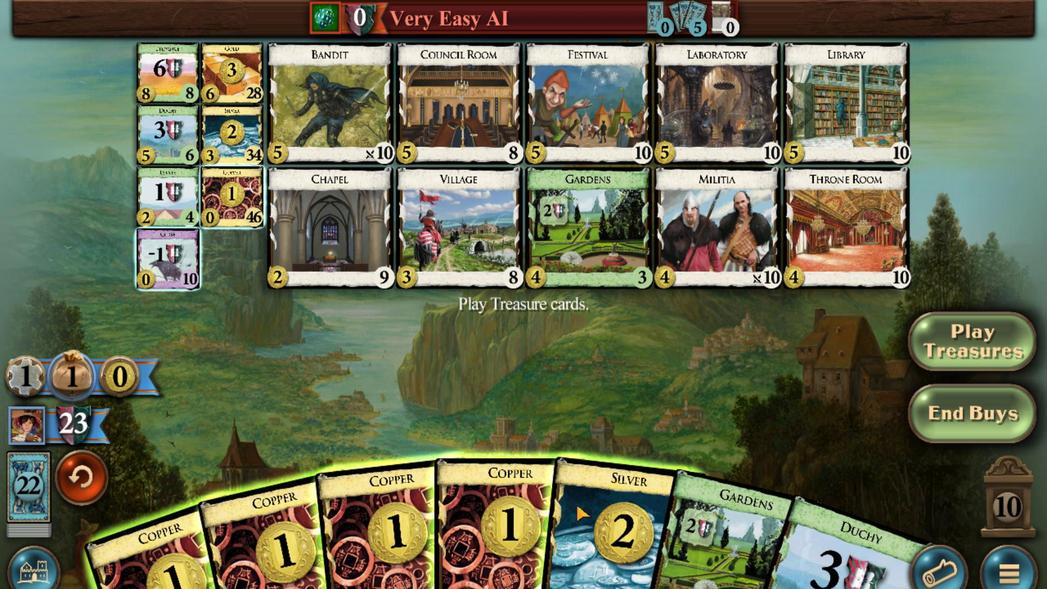 
Action: Mouse scrolled (552, 508) with delta (0, 0)
Screenshot: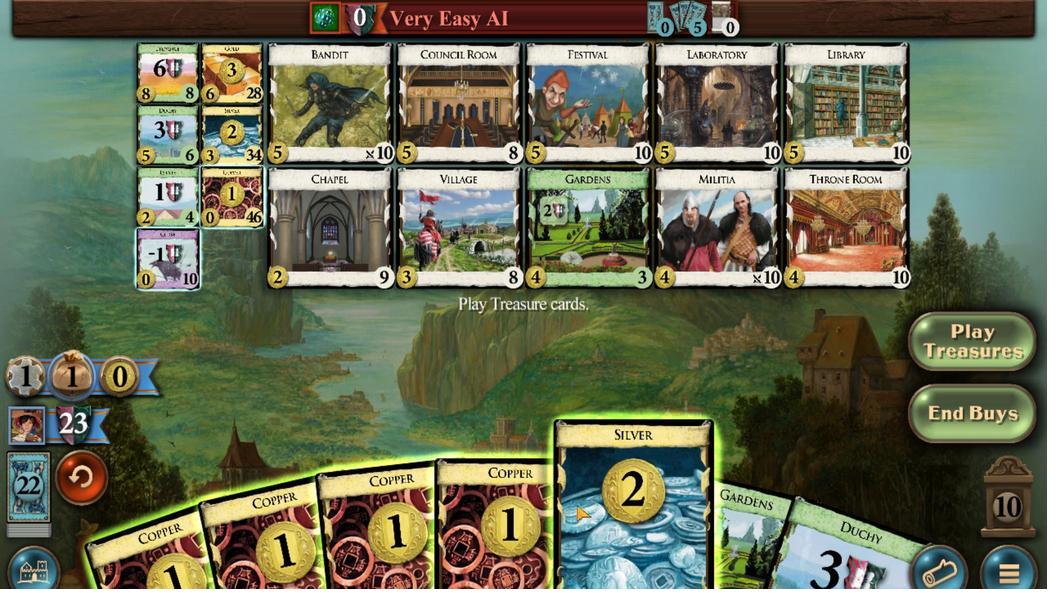 
Action: Mouse moved to (529, 513)
Screenshot: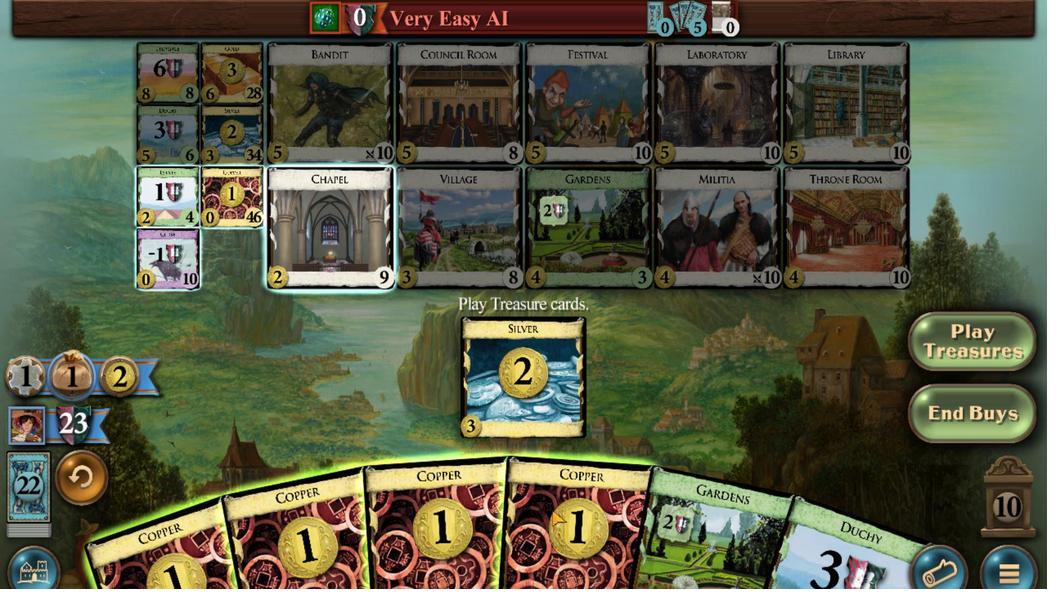
Action: Mouse scrolled (529, 513) with delta (0, 0)
Screenshot: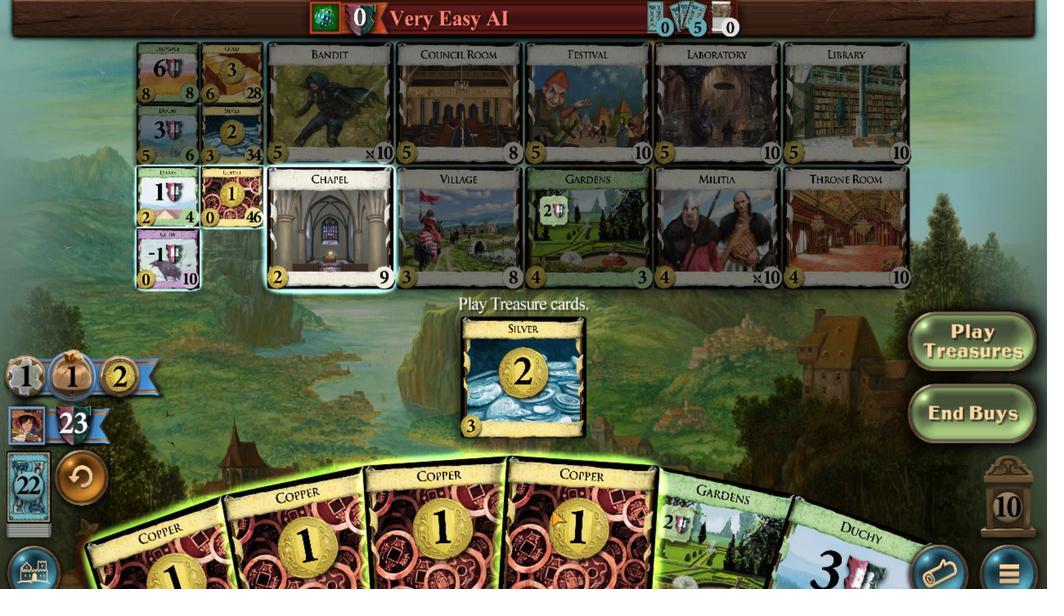 
Action: Mouse moved to (493, 508)
Screenshot: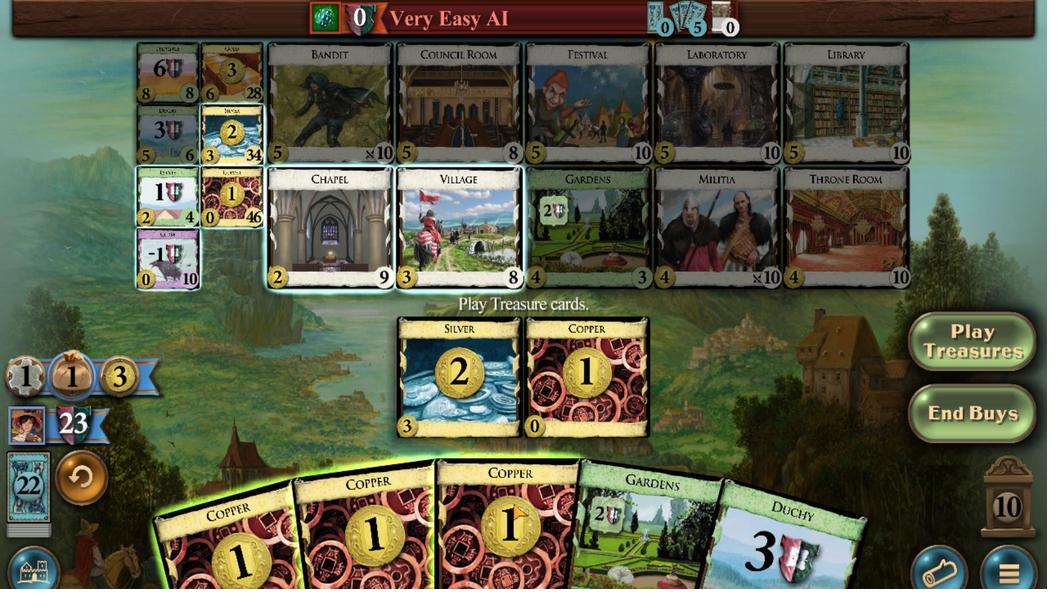 
Action: Mouse scrolled (493, 507) with delta (0, 0)
Screenshot: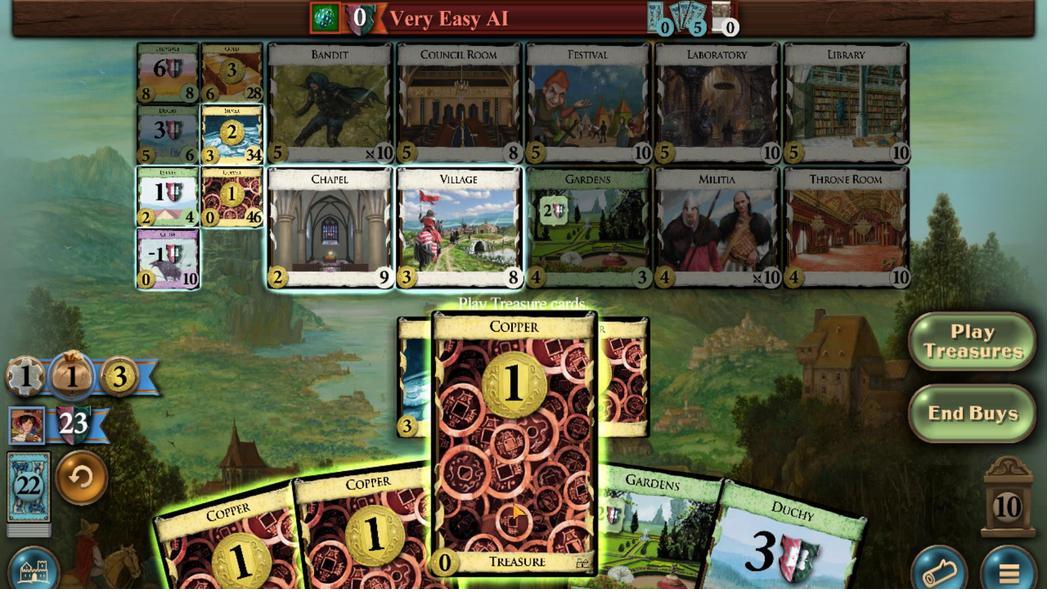 
Action: Mouse moved to (492, 505)
Screenshot: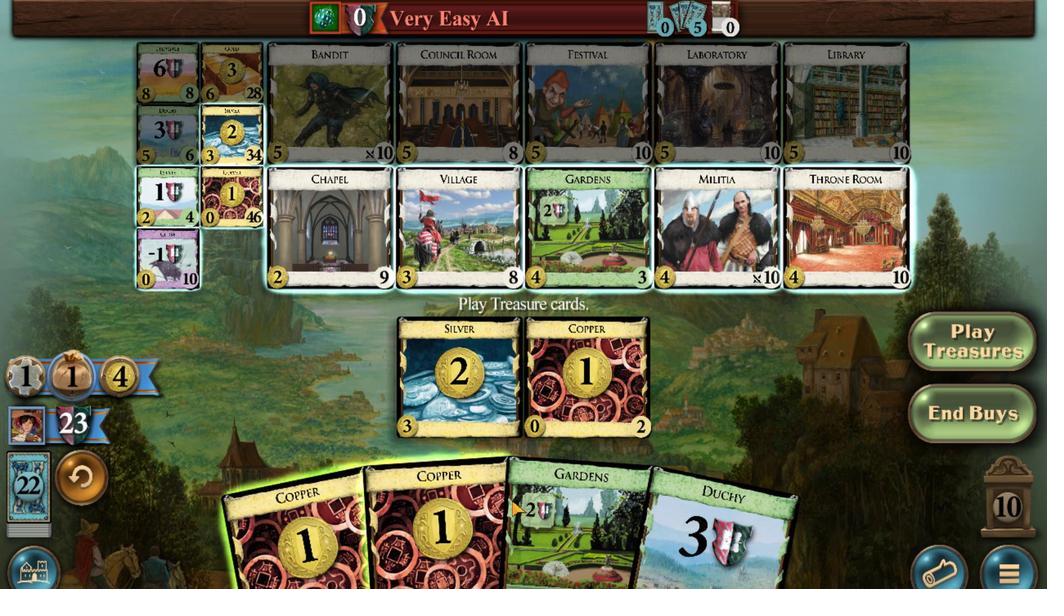 
Action: Mouse scrolled (492, 504) with delta (0, 0)
Screenshot: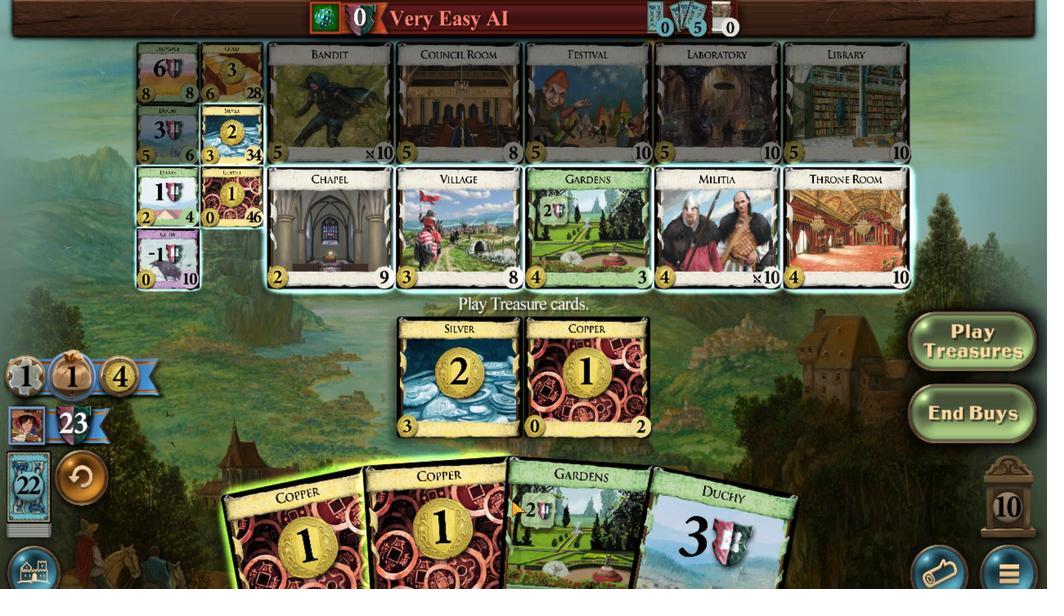 
Action: Mouse moved to (438, 494)
Screenshot: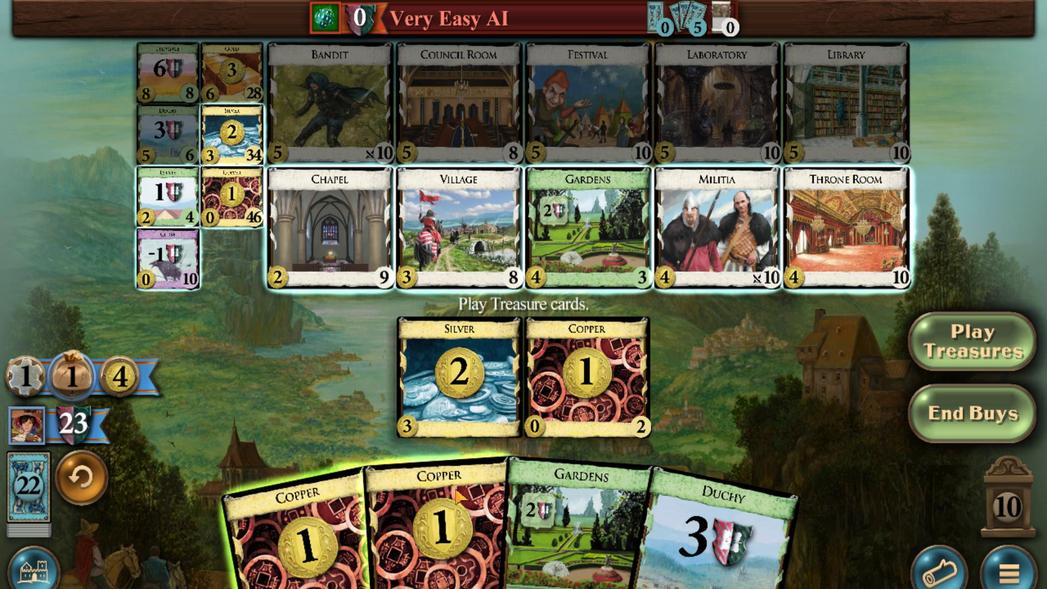 
Action: Mouse scrolled (438, 494) with delta (0, 0)
Screenshot: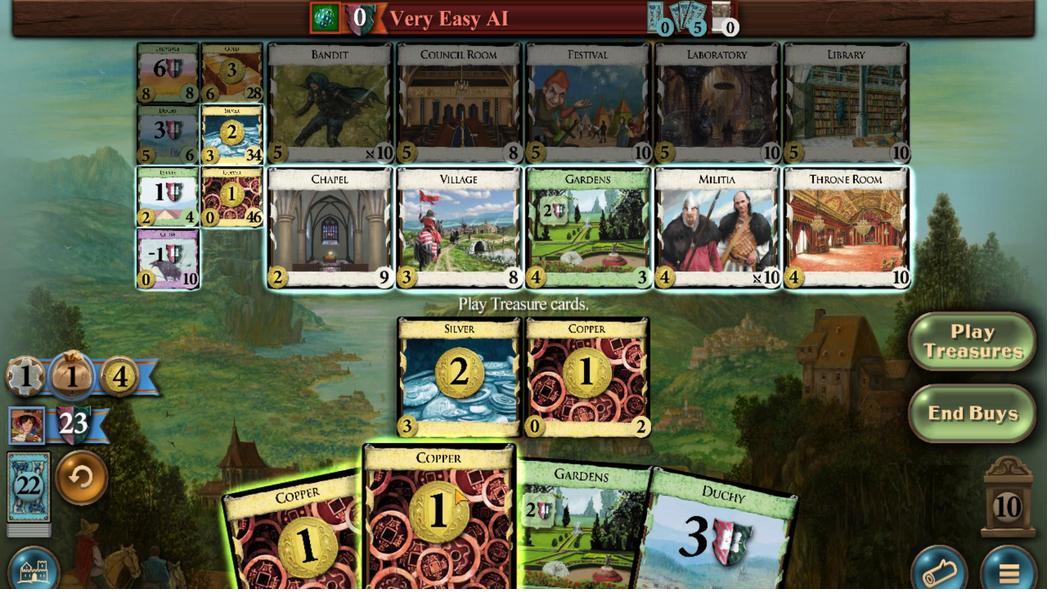
Action: Mouse moved to (374, 508)
Screenshot: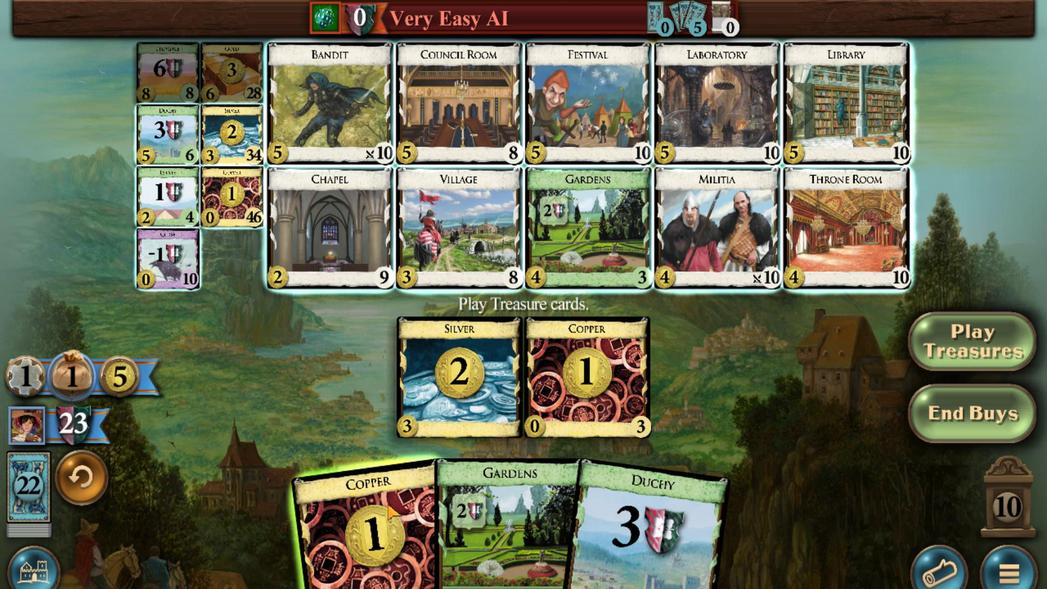 
Action: Mouse scrolled (374, 507) with delta (0, 0)
Screenshot: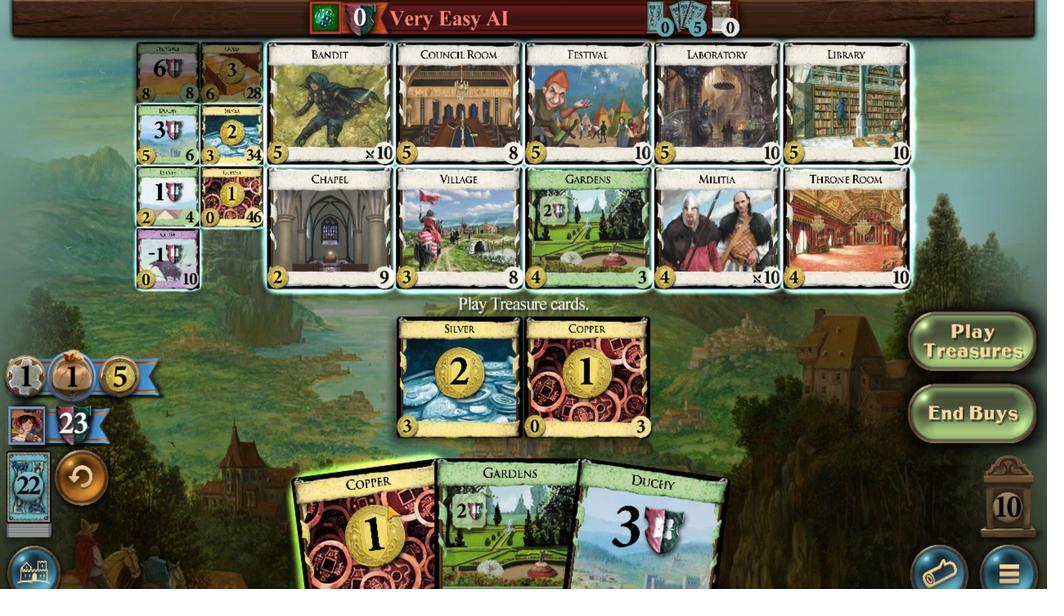 
Action: Mouse moved to (231, 122)
Screenshot: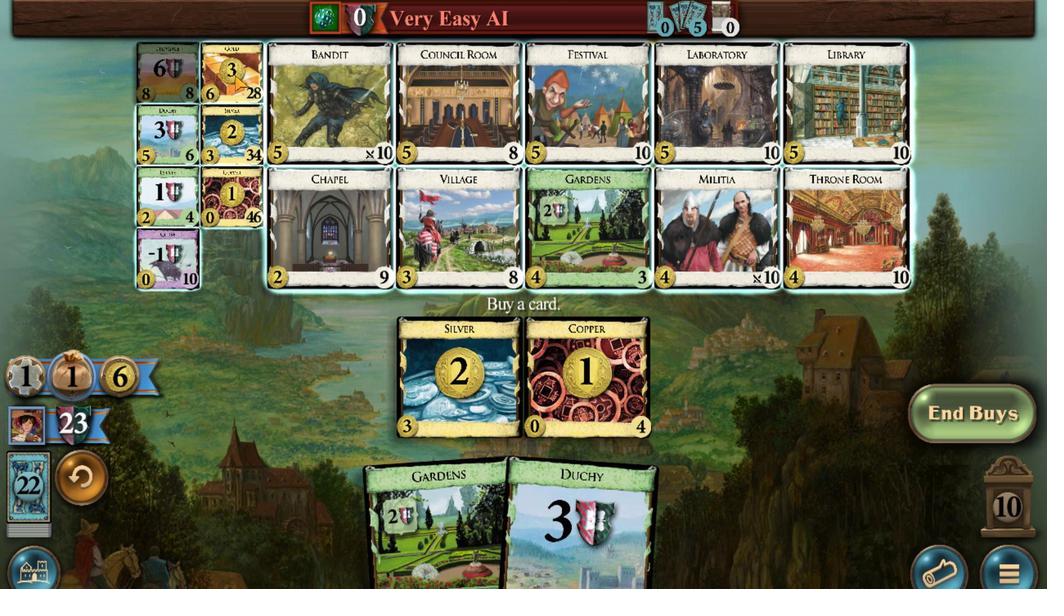 
Action: Mouse scrolled (231, 123) with delta (0, 0)
Screenshot: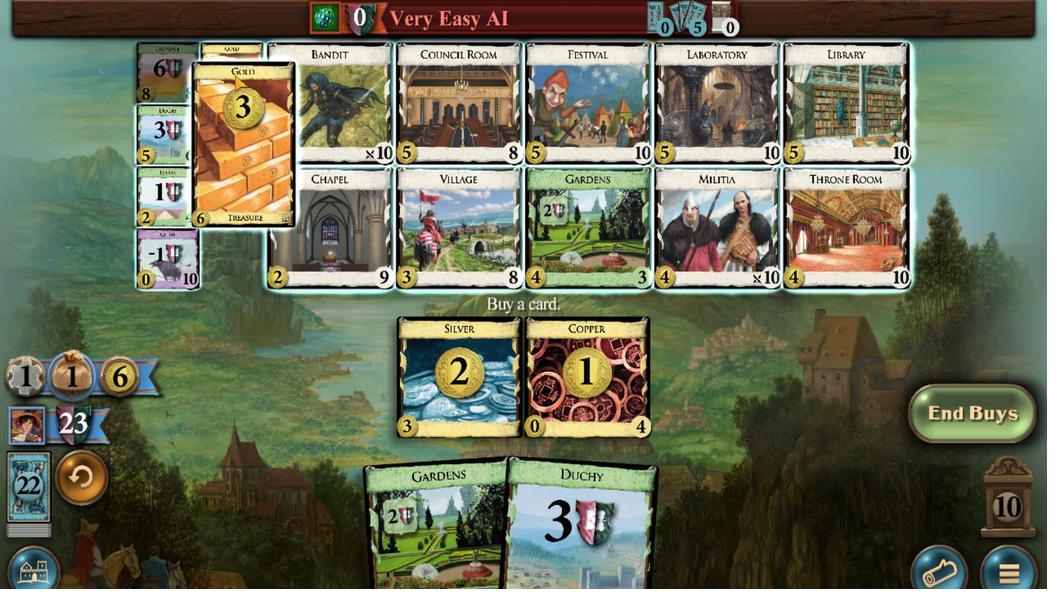 
Action: Mouse scrolled (231, 123) with delta (0, 0)
Screenshot: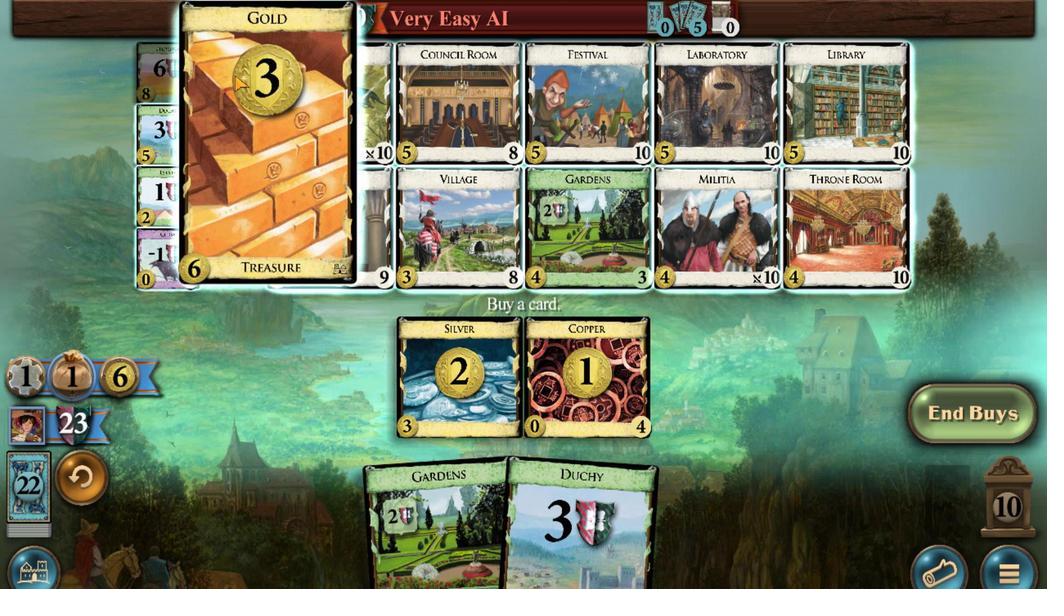 
Action: Mouse scrolled (231, 123) with delta (0, 0)
Screenshot: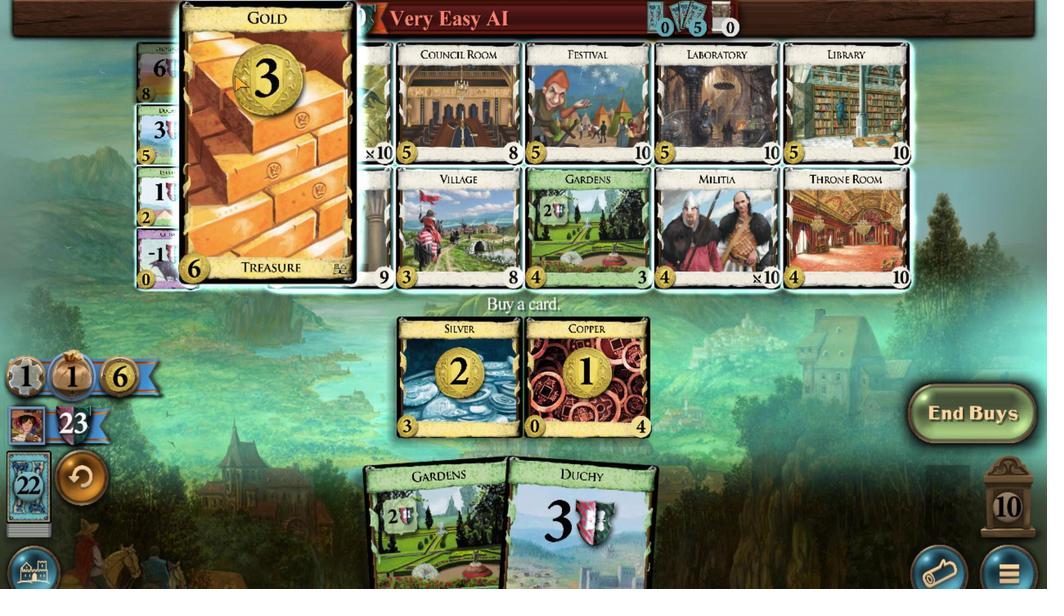 
Action: Mouse scrolled (231, 123) with delta (0, 0)
Screenshot: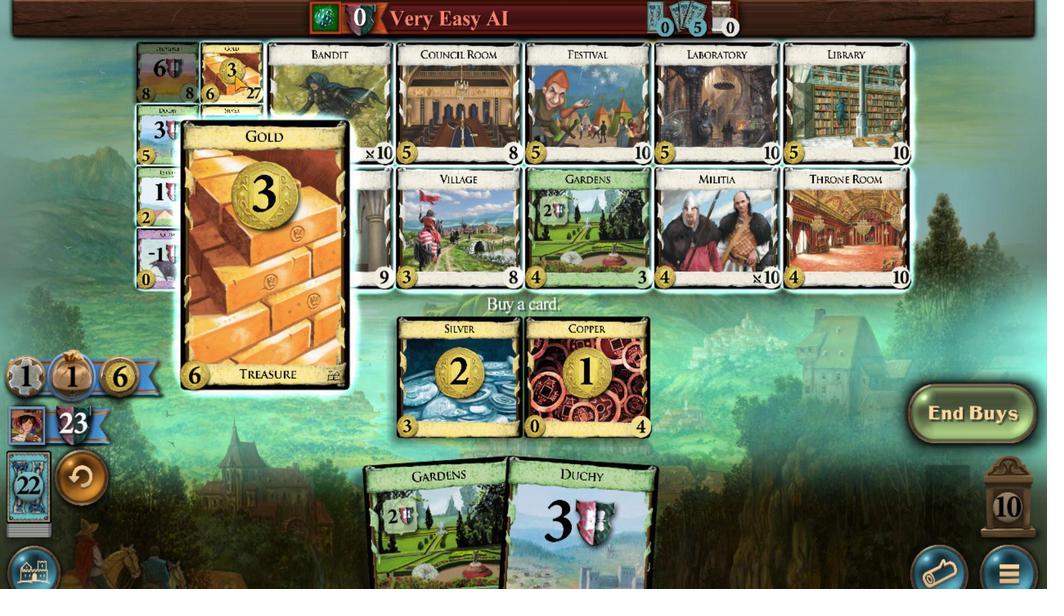 
Action: Mouse scrolled (231, 123) with delta (0, 0)
Screenshot: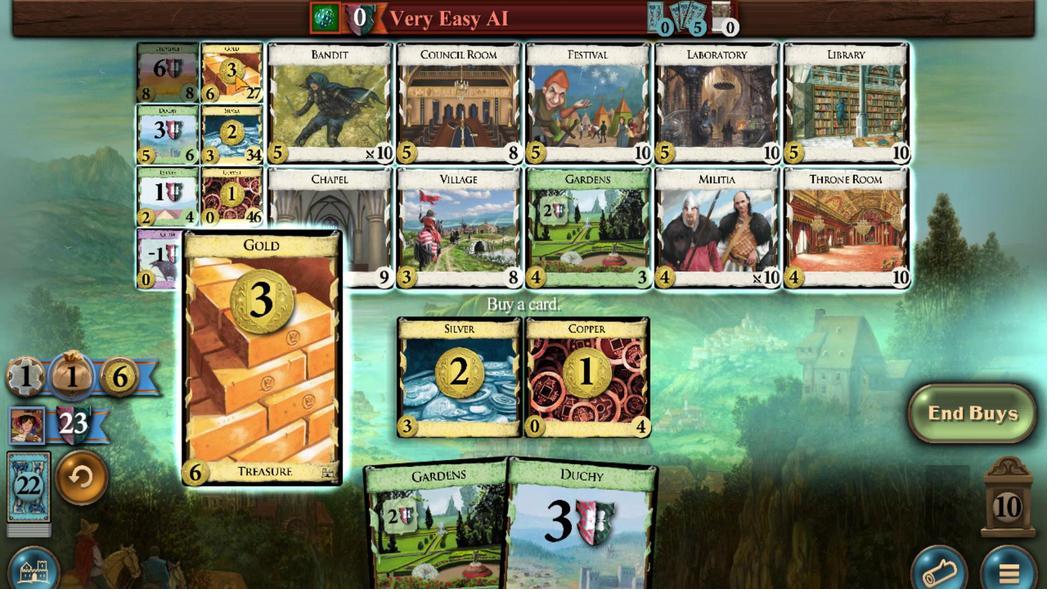 
Action: Mouse moved to (574, 513)
Screenshot: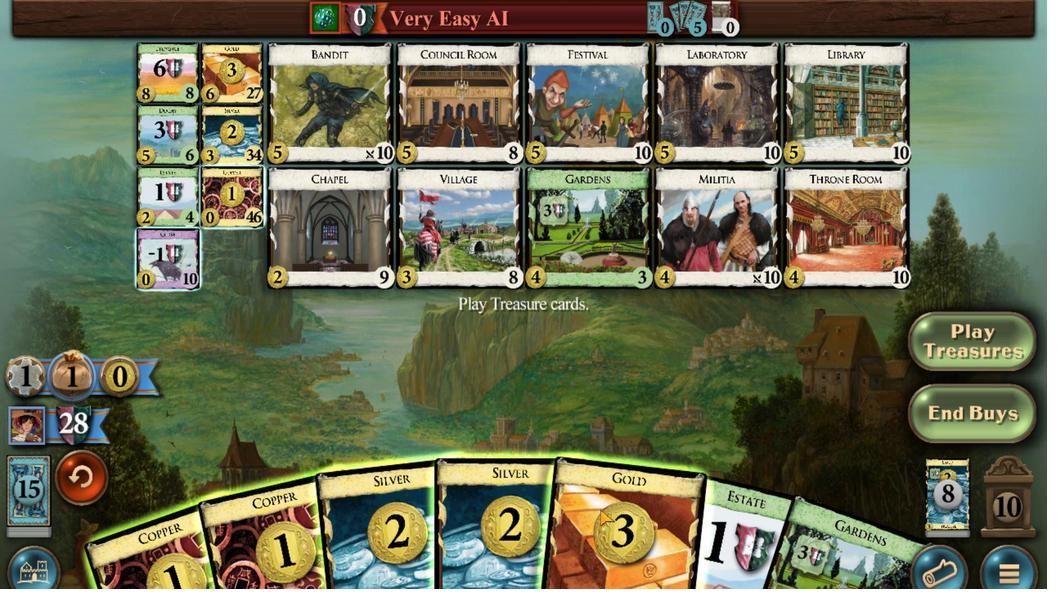 
Action: Mouse scrolled (574, 512) with delta (0, 0)
Screenshot: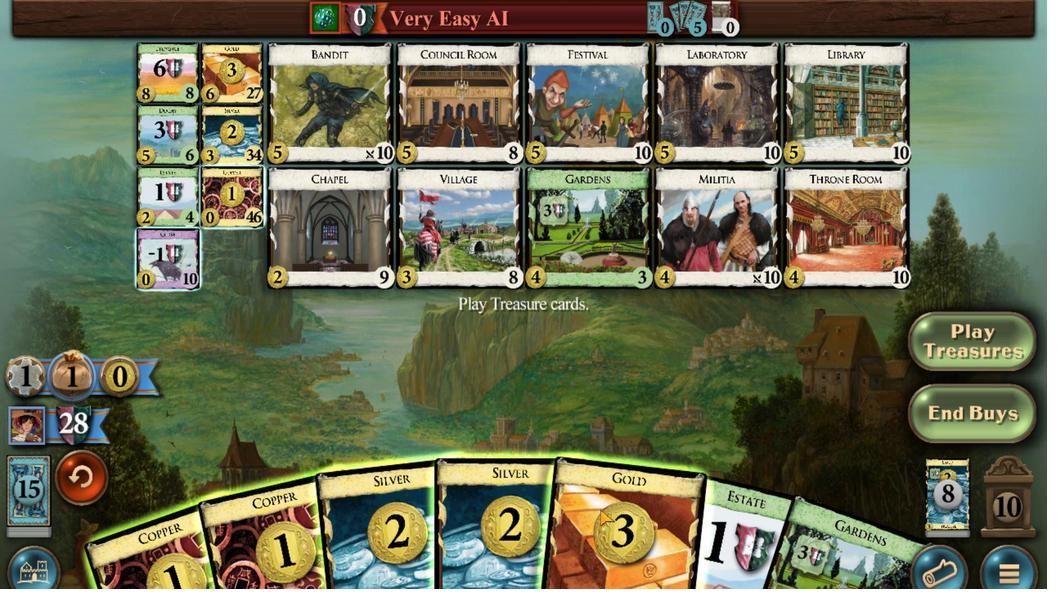 
Action: Mouse moved to (536, 524)
Screenshot: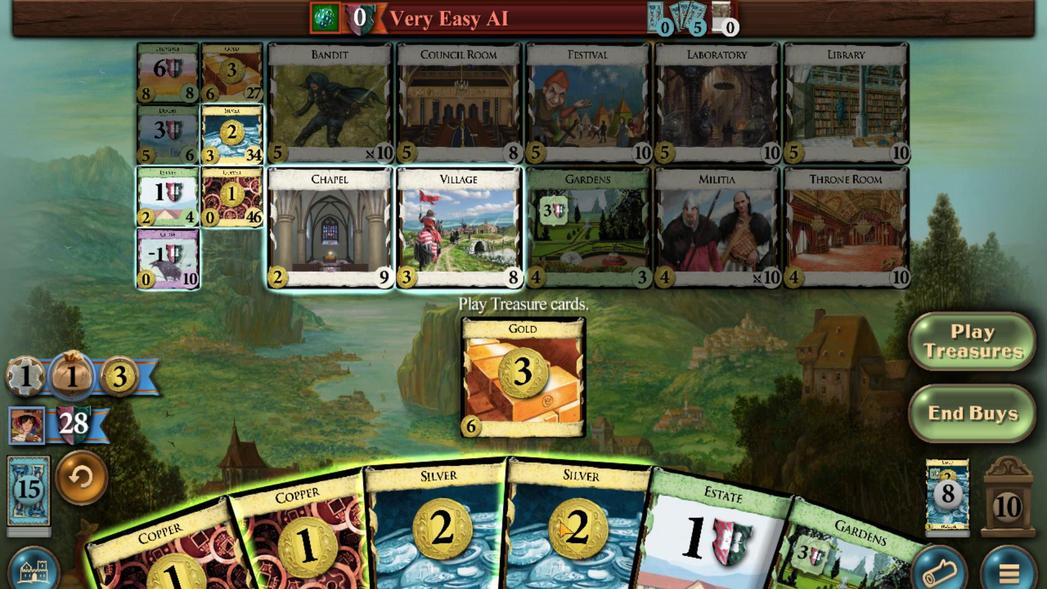 
Action: Mouse scrolled (536, 523) with delta (0, 0)
Screenshot: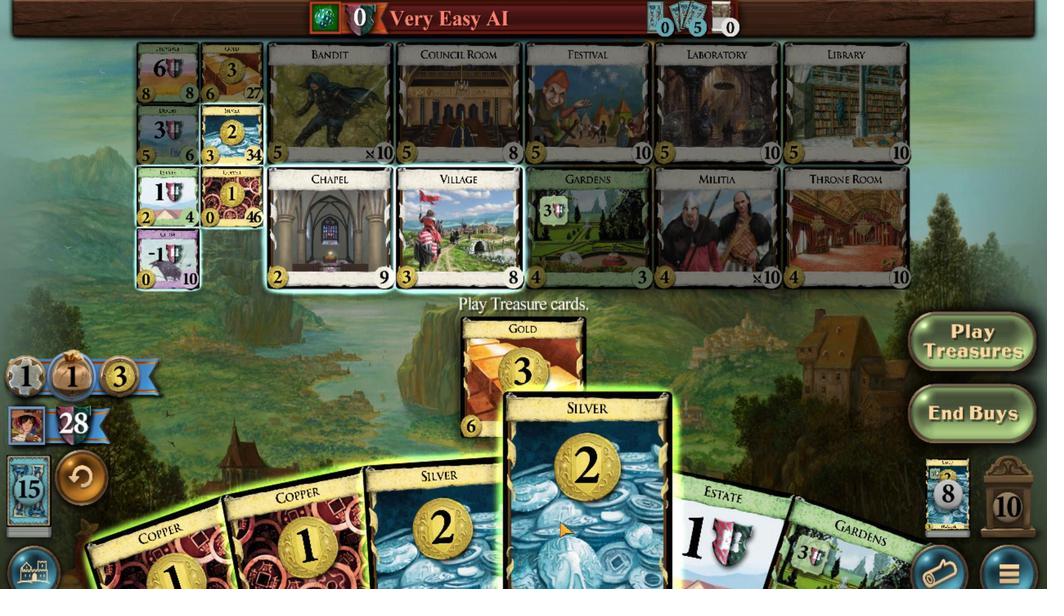 
Action: Mouse moved to (499, 538)
Screenshot: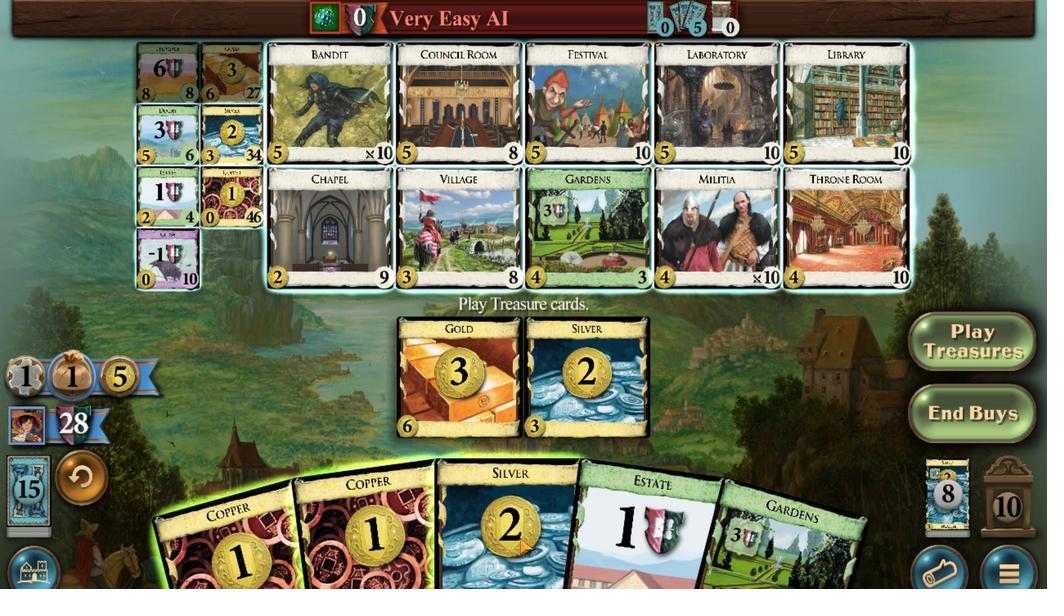 
Action: Mouse scrolled (499, 538) with delta (0, 0)
Screenshot: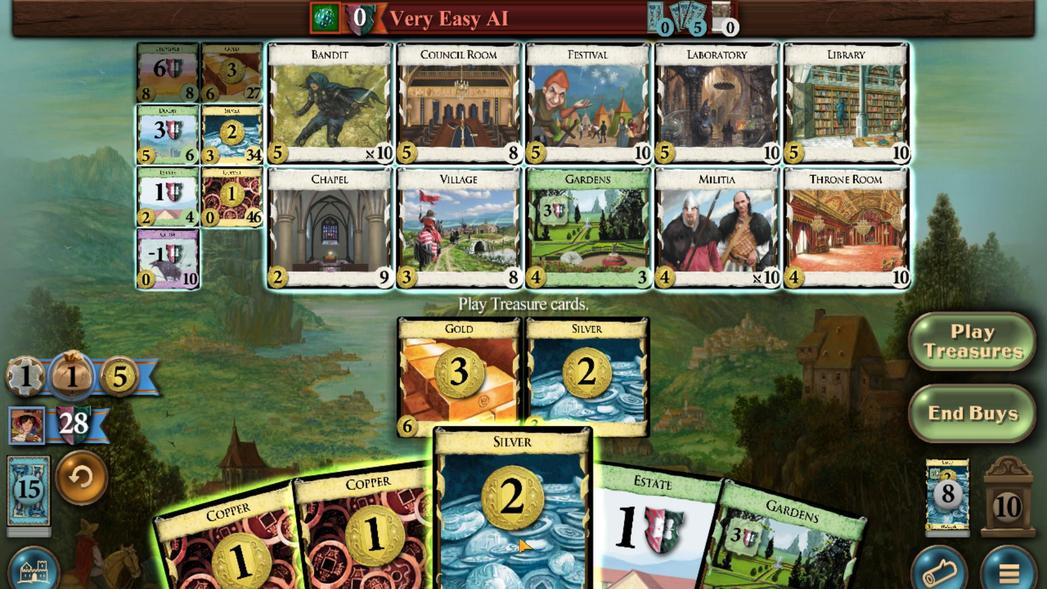 
Action: Mouse moved to (449, 499)
Screenshot: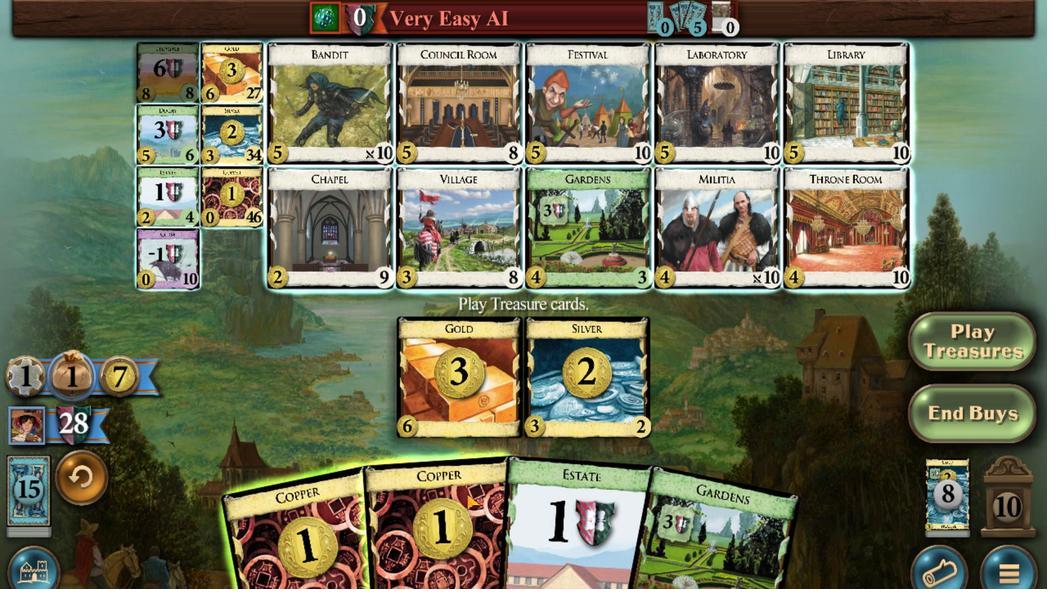 
Action: Mouse scrolled (449, 498) with delta (0, 0)
Screenshot: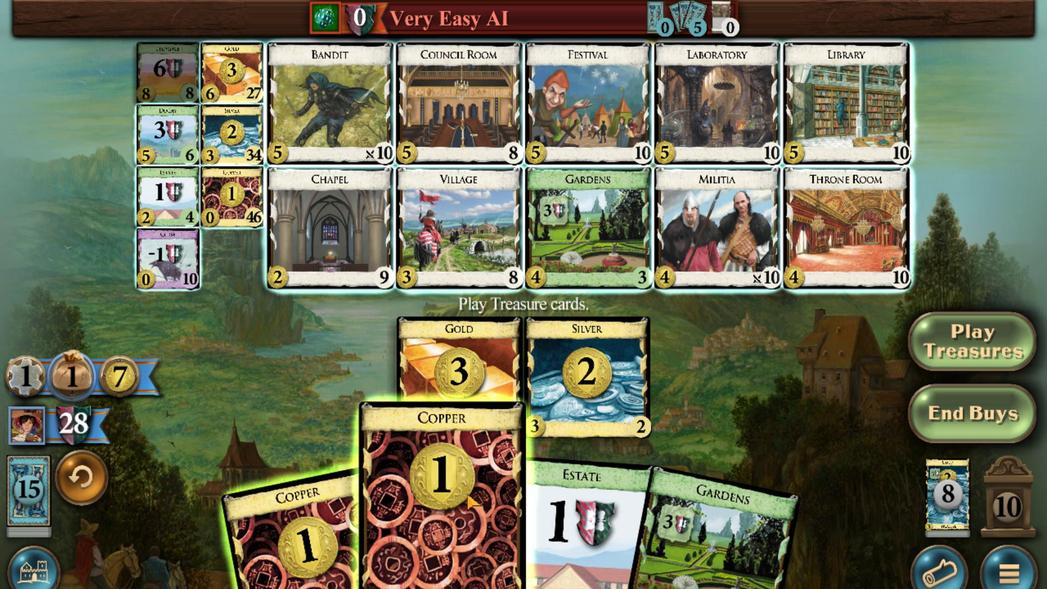 
Action: Mouse moved to (165, 112)
Screenshot: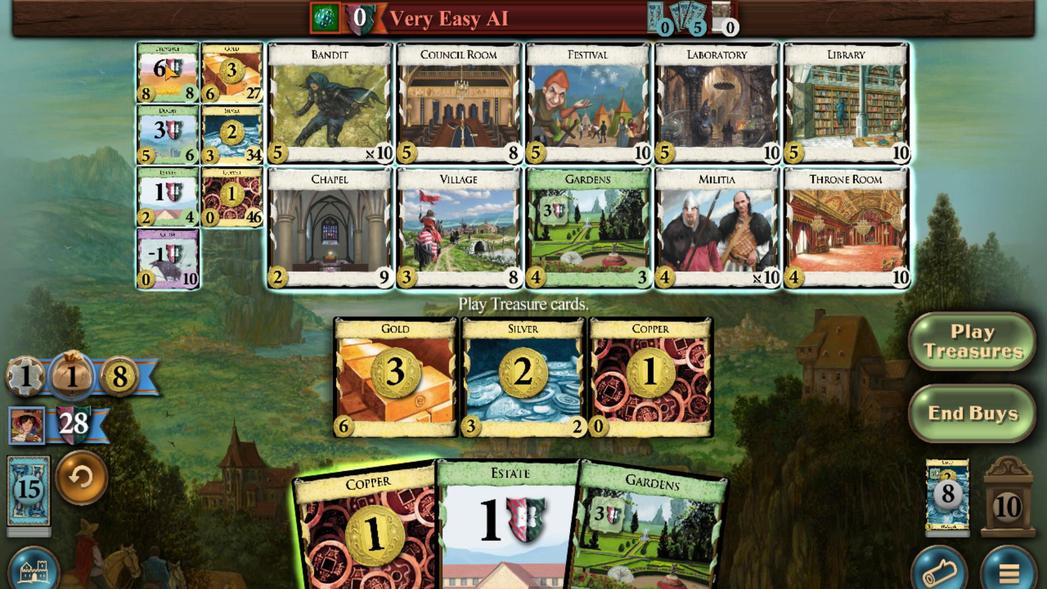 
Action: Mouse scrolled (165, 113) with delta (0, 0)
Screenshot: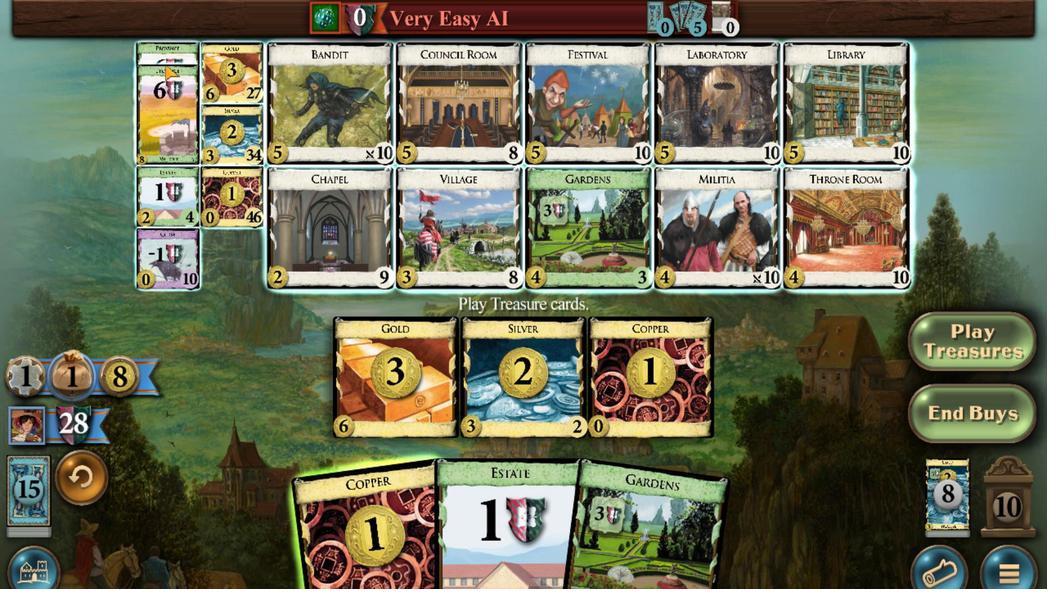 
Action: Mouse scrolled (165, 113) with delta (0, 0)
Screenshot: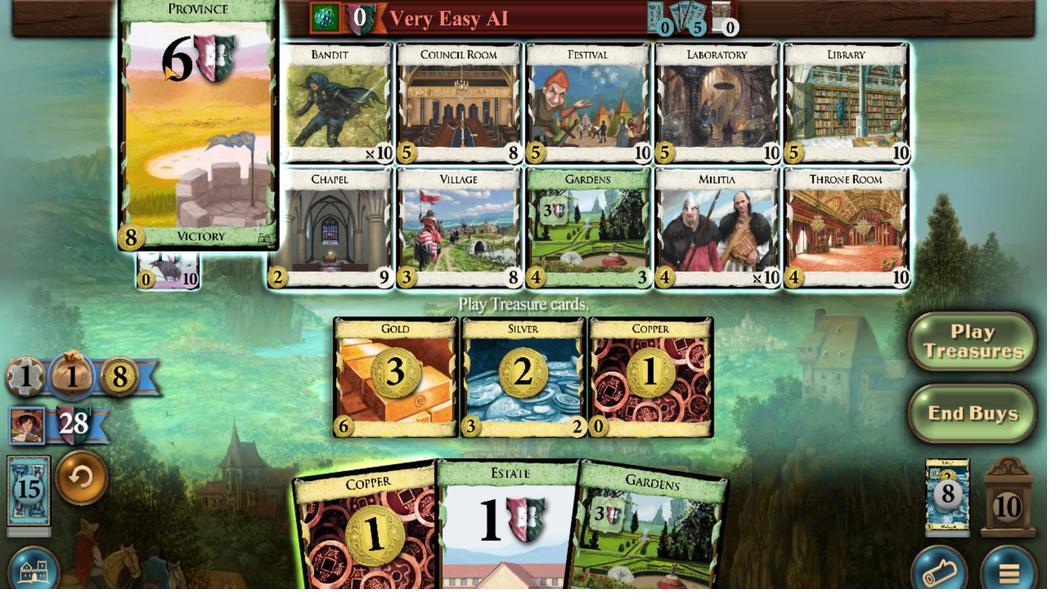 
Action: Mouse scrolled (165, 113) with delta (0, 0)
Screenshot: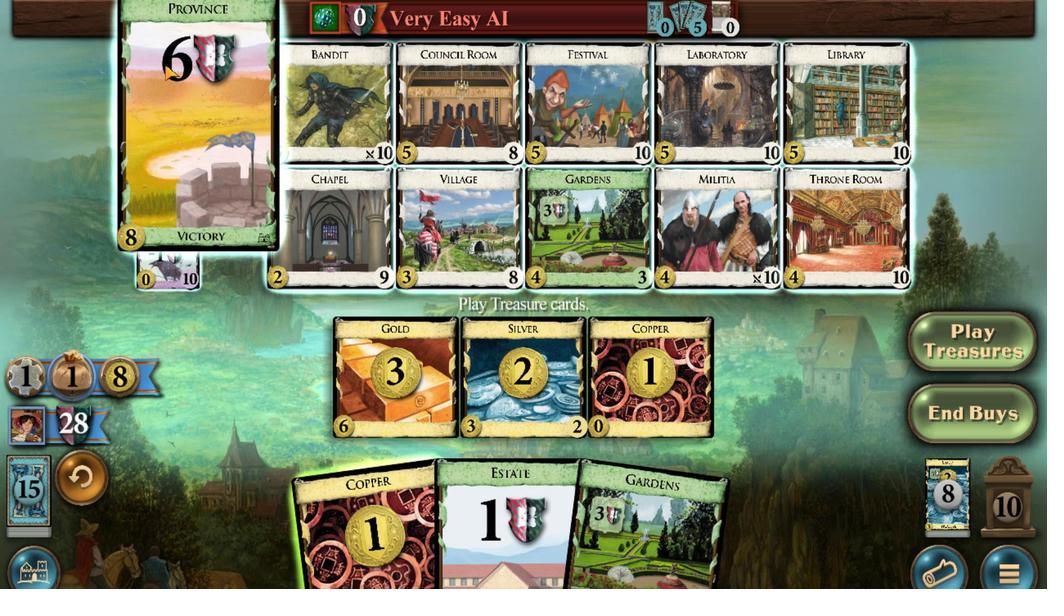 
Action: Mouse scrolled (165, 113) with delta (0, 0)
Screenshot: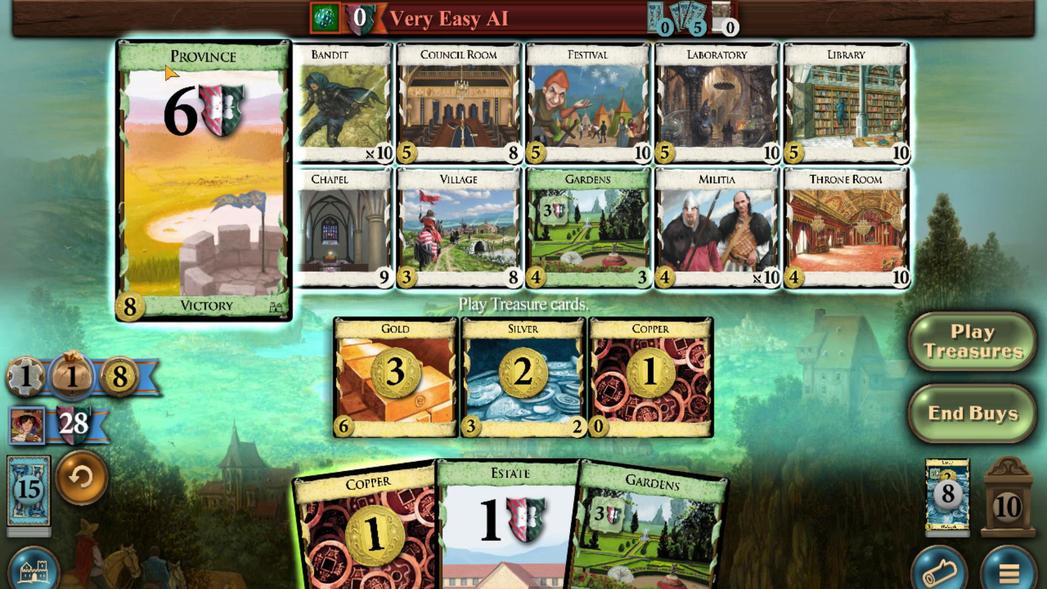 
Action: Mouse scrolled (165, 113) with delta (0, 0)
Screenshot: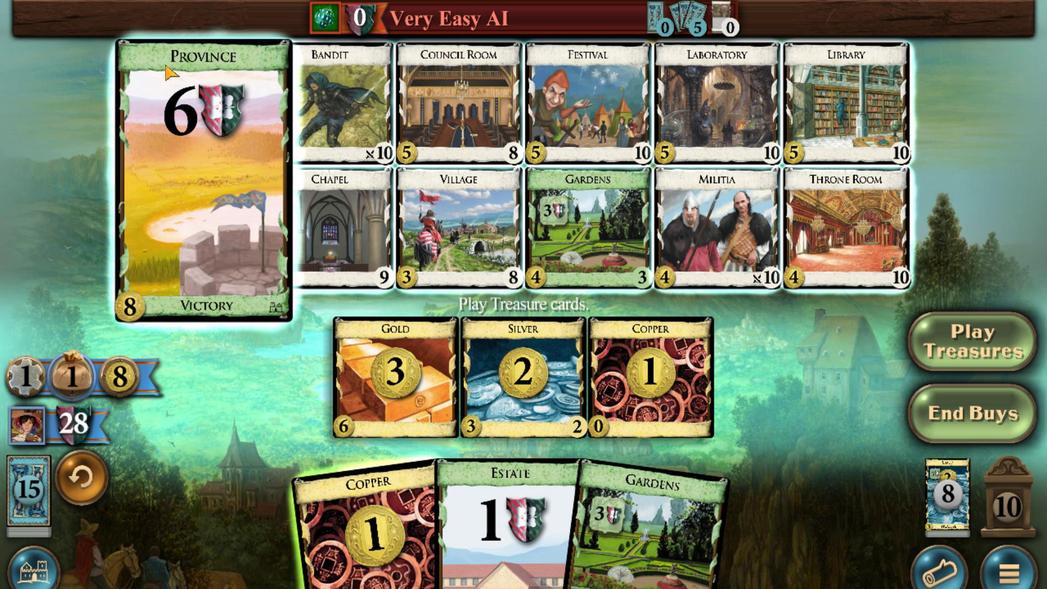 
Action: Mouse moved to (147, 541)
Screenshot: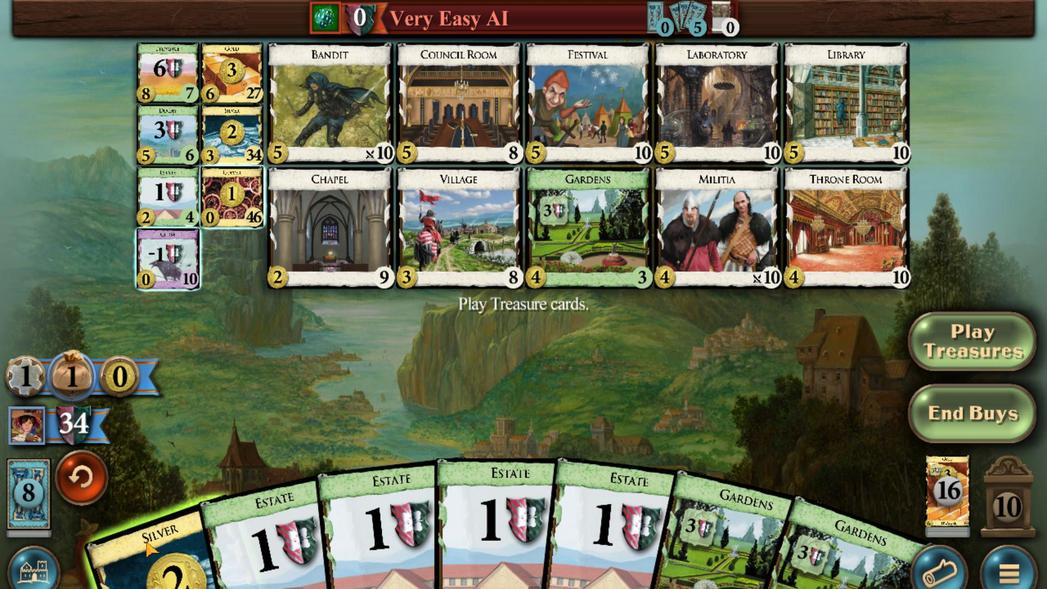 
Action: Mouse scrolled (147, 541) with delta (0, 0)
Screenshot: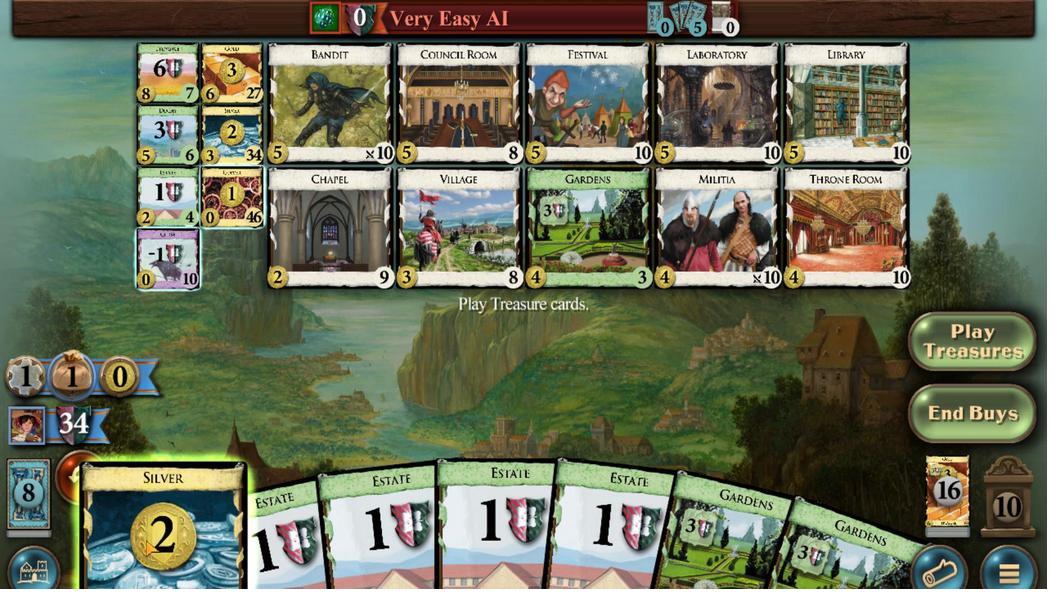 
Action: Mouse moved to (159, 219)
Screenshot: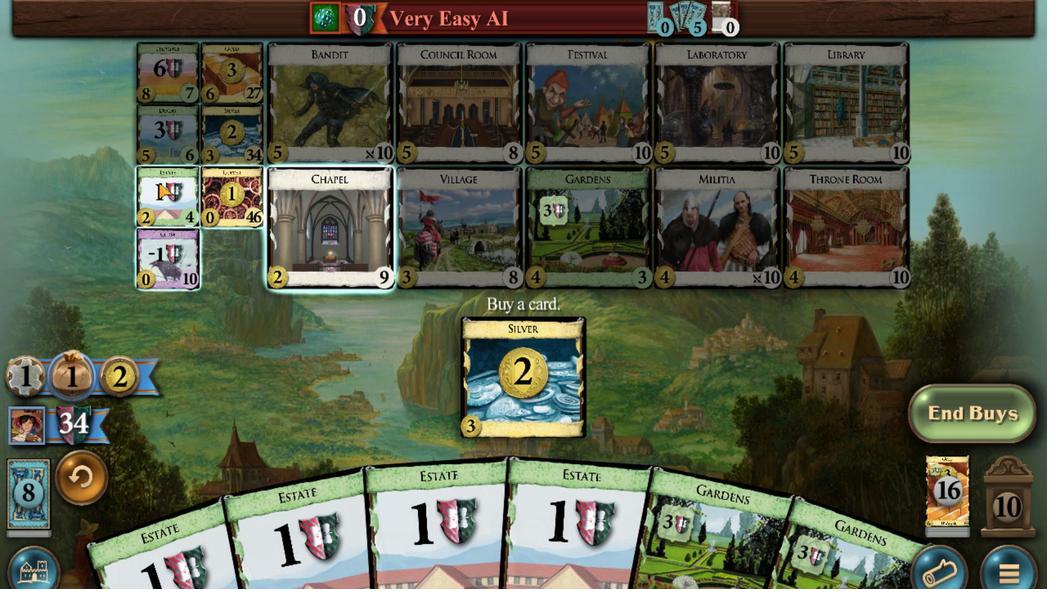
Action: Mouse scrolled (159, 219) with delta (0, 0)
Screenshot: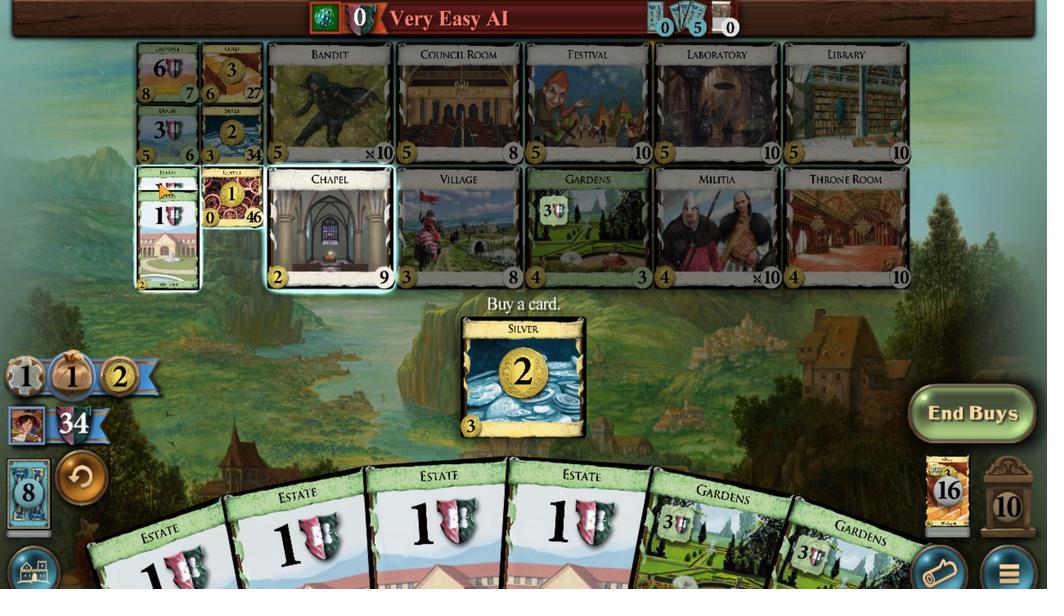 
Action: Mouse scrolled (159, 219) with delta (0, 0)
Screenshot: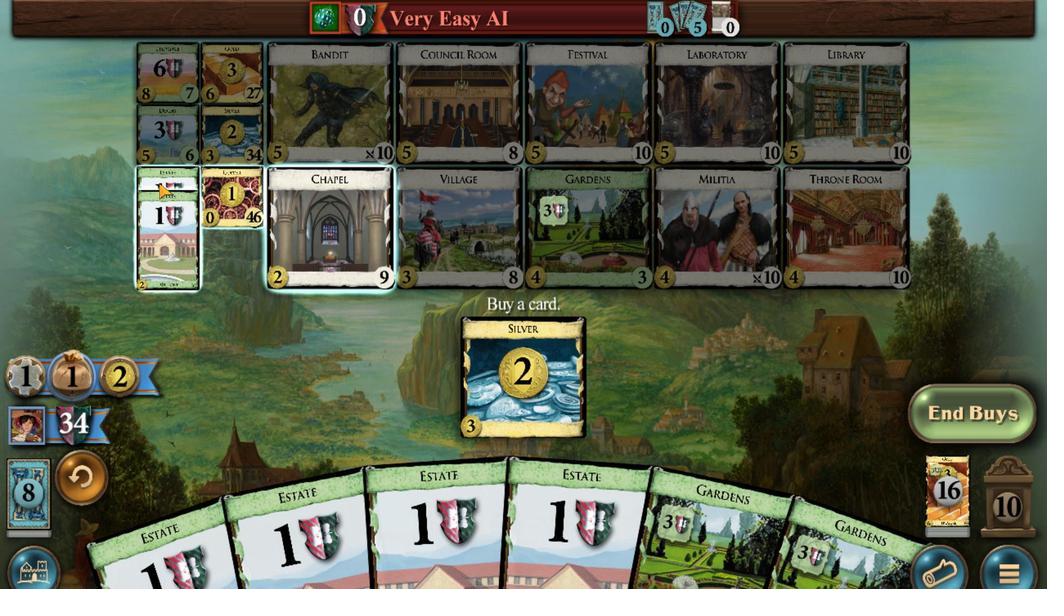 
Action: Mouse scrolled (159, 219) with delta (0, 0)
Screenshot: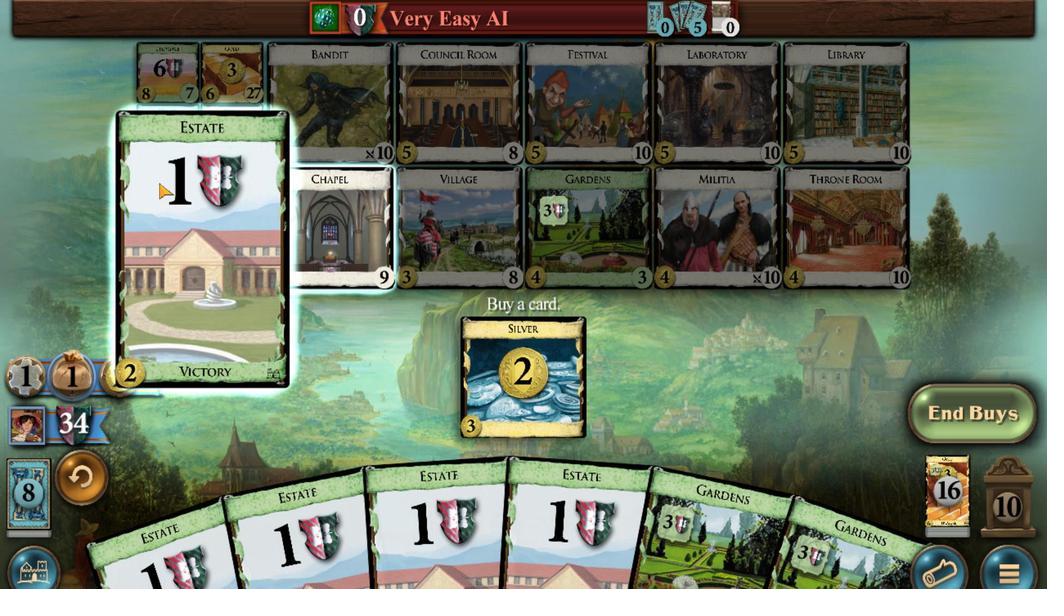 
Action: Mouse moved to (451, 490)
Screenshot: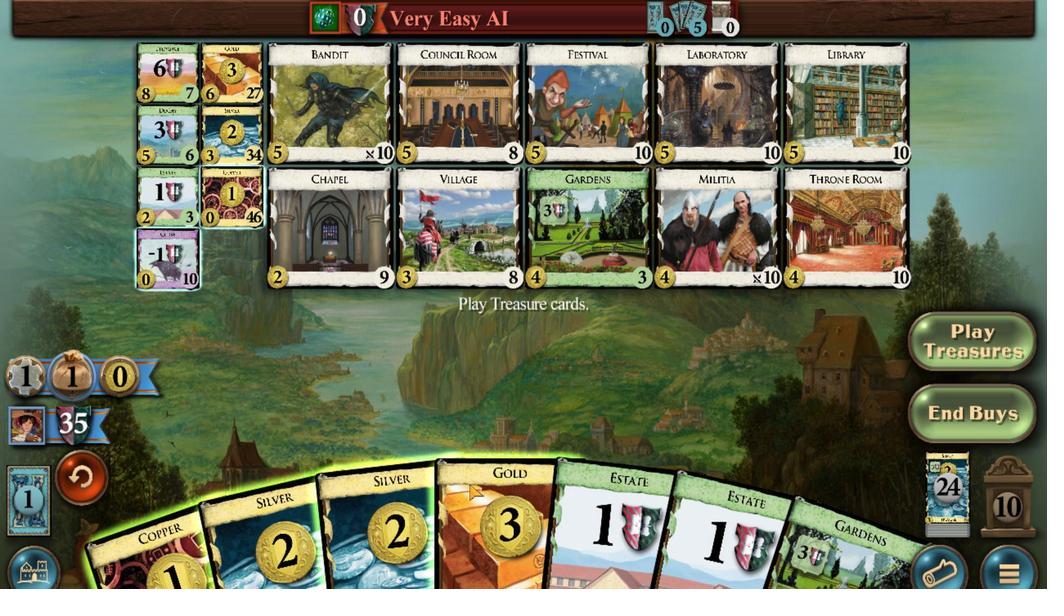 
Action: Mouse scrolled (451, 489) with delta (0, 0)
Screenshot: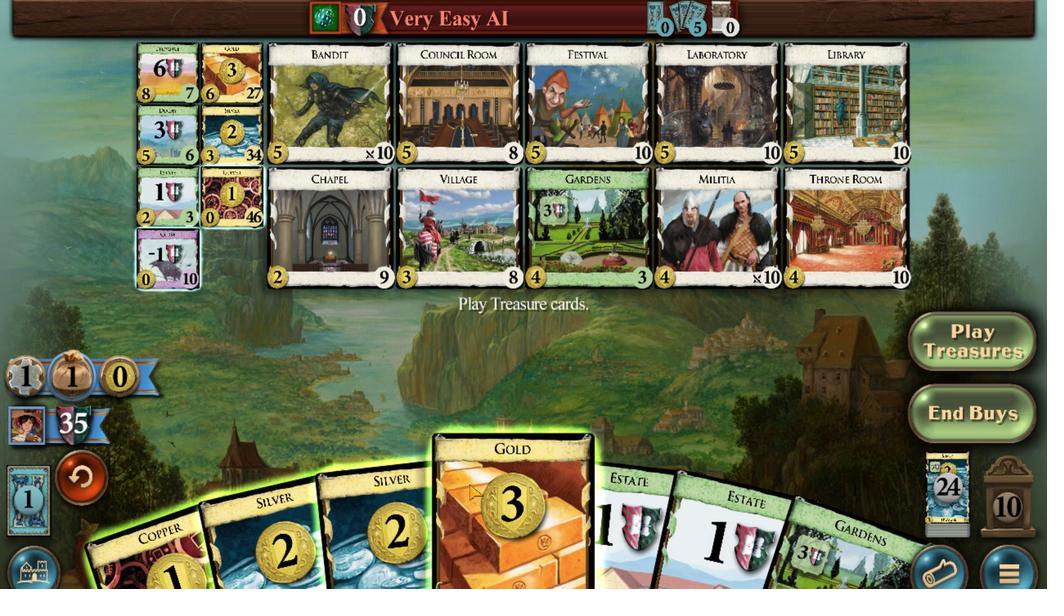 
Action: Mouse moved to (427, 496)
Screenshot: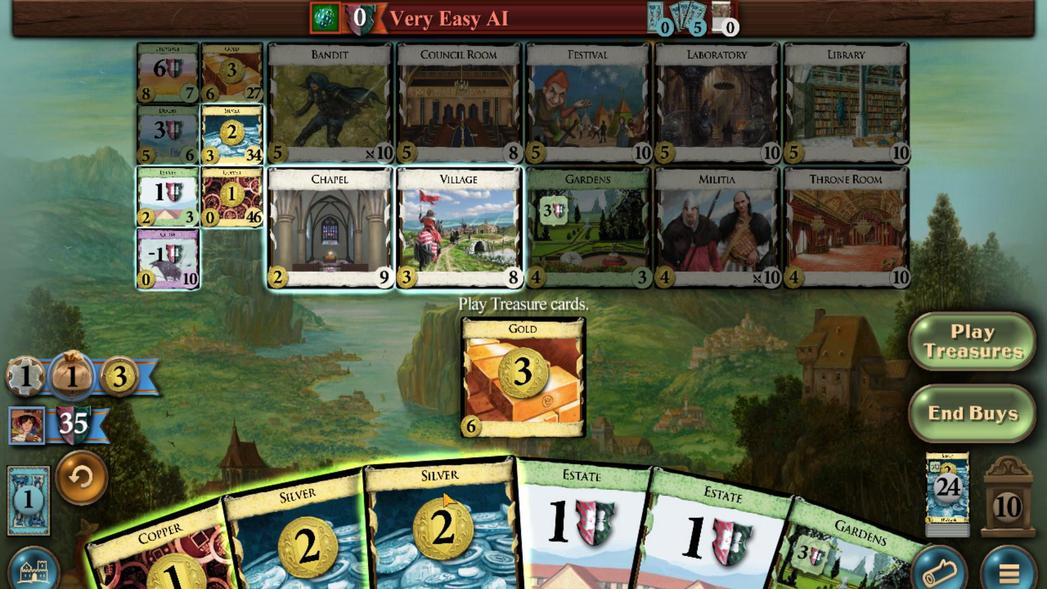 
Action: Mouse scrolled (427, 496) with delta (0, 0)
Screenshot: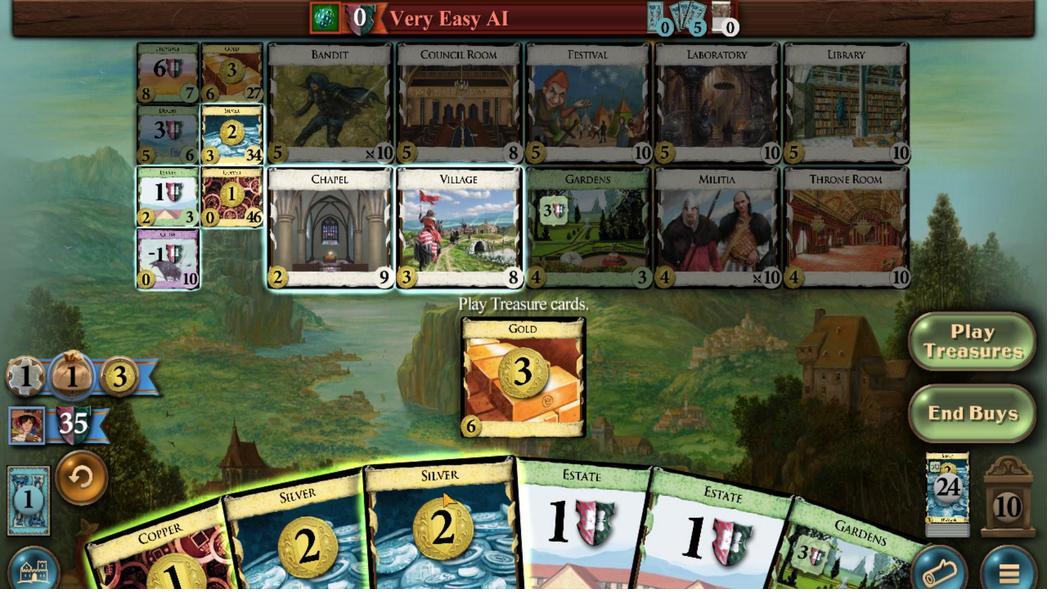 
Action: Mouse moved to (364, 510)
Screenshot: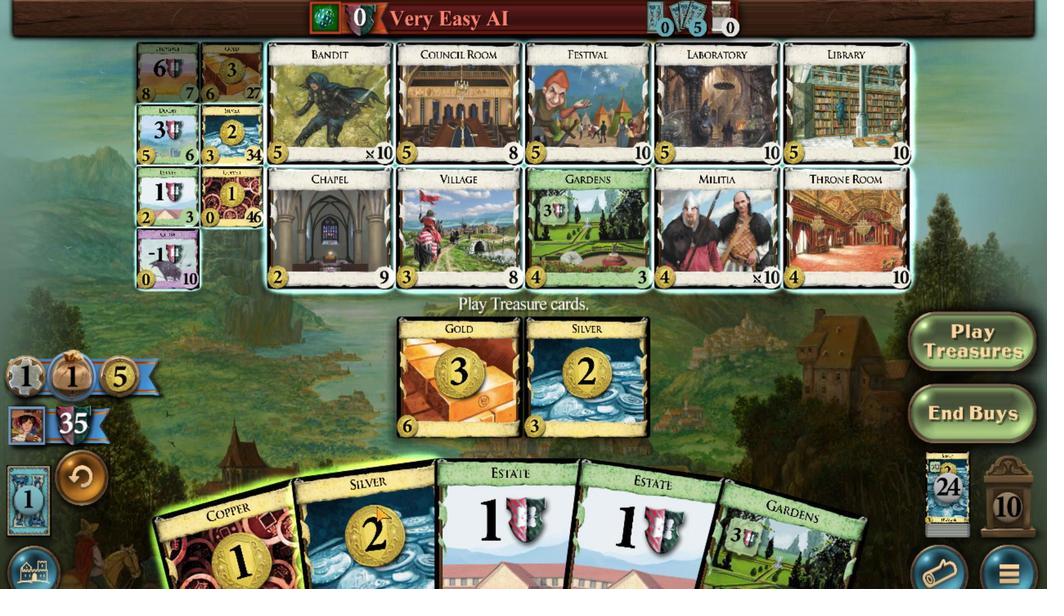 
Action: Mouse scrolled (364, 509) with delta (0, 0)
Screenshot: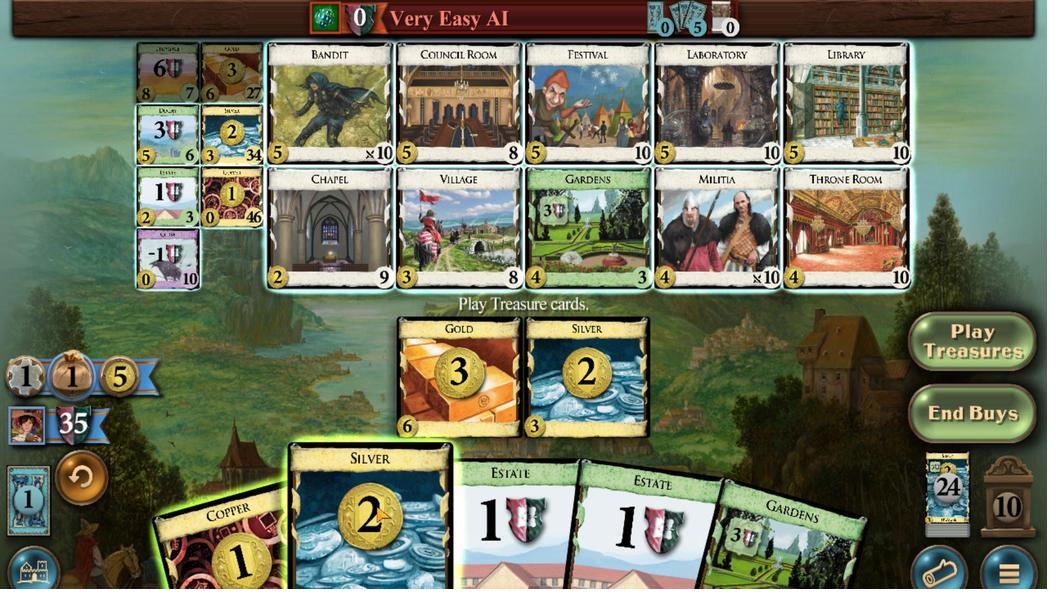 
Action: Mouse moved to (287, 516)
Screenshot: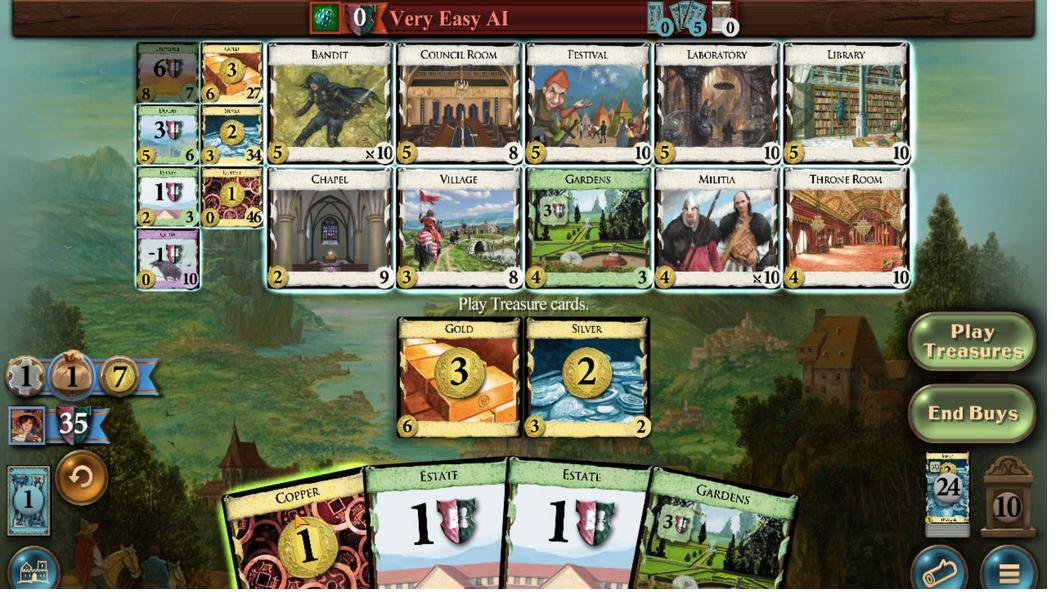 
Action: Mouse scrolled (287, 515) with delta (0, 0)
Screenshot: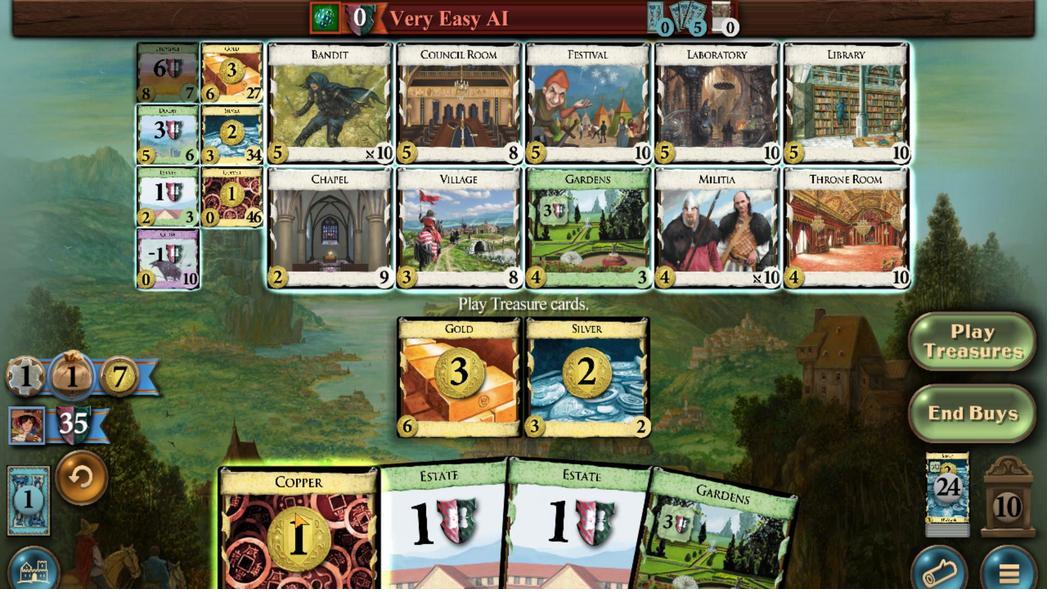 
Action: Mouse moved to (183, 131)
